 Task: Research Airbnb accommodation in Mae Chan, Thailand from 7th December, 2023 to 15th December, 2023 for 6 adults.3 bedrooms having 3 beds and 3 bathrooms. Property type can be guest house. Look for 3 properties as per requirement.
Action: Mouse moved to (521, 78)
Screenshot: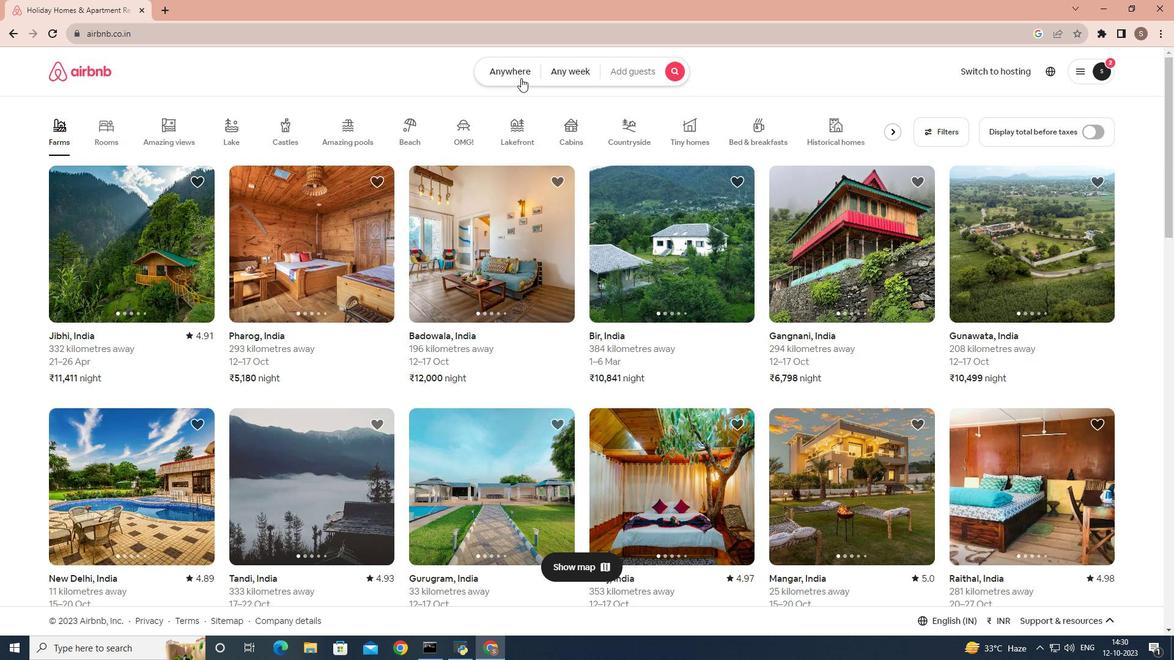 
Action: Mouse pressed left at (521, 78)
Screenshot: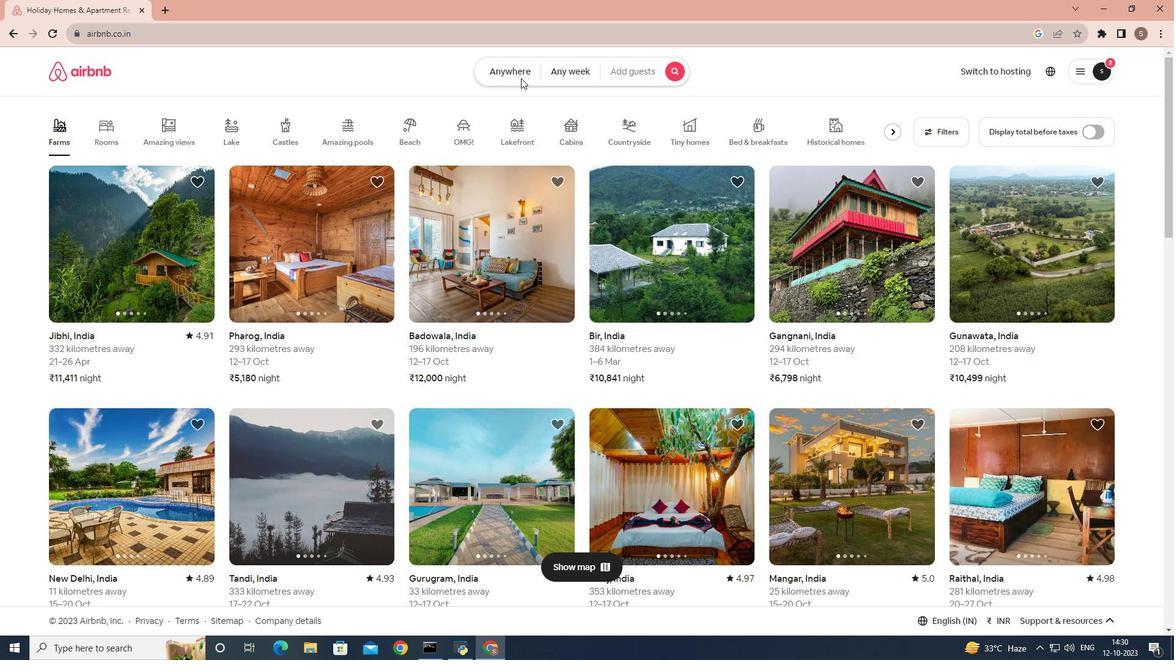 
Action: Mouse moved to (413, 113)
Screenshot: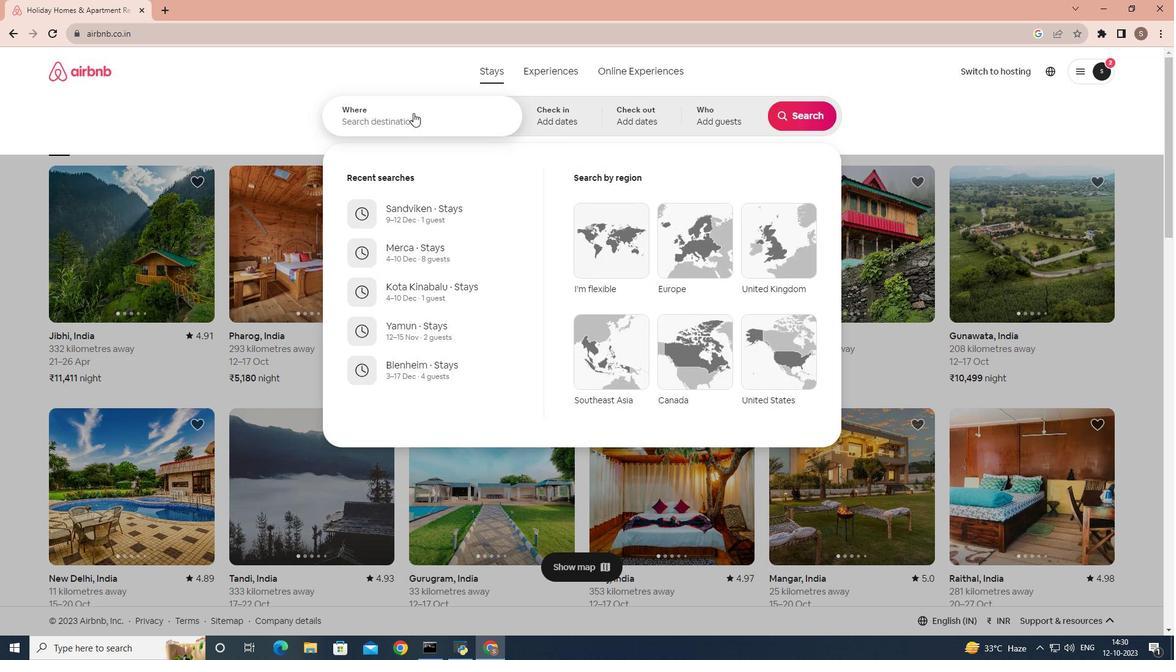 
Action: Mouse pressed left at (413, 113)
Screenshot: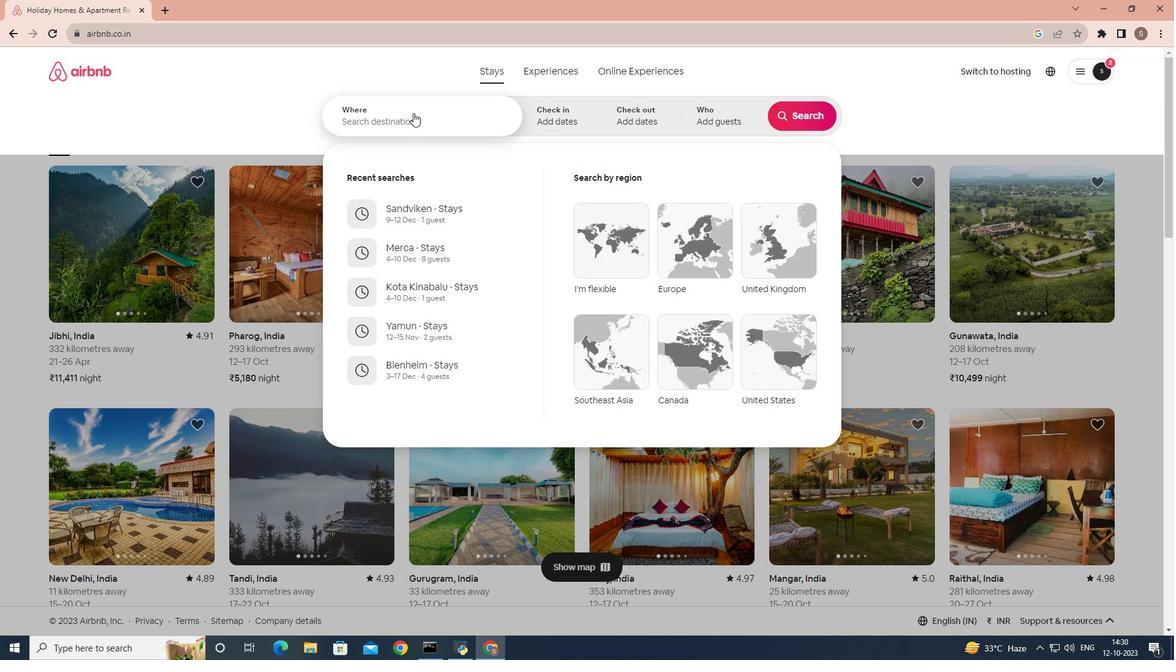
Action: Mouse moved to (409, 117)
Screenshot: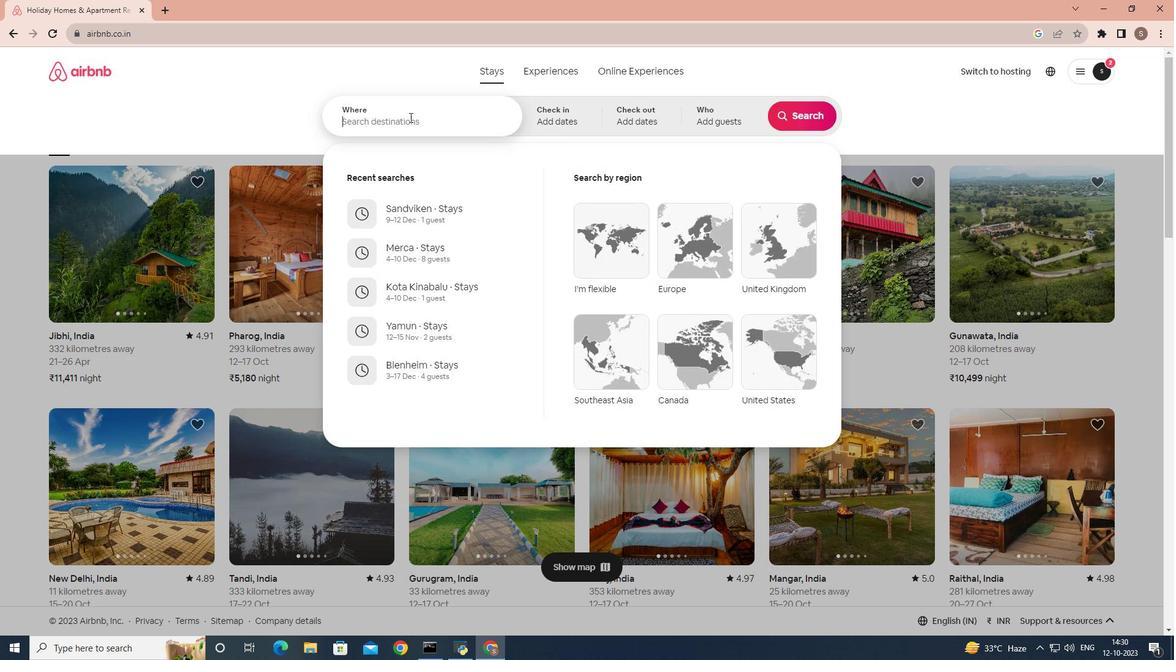 
Action: Mouse pressed left at (409, 117)
Screenshot: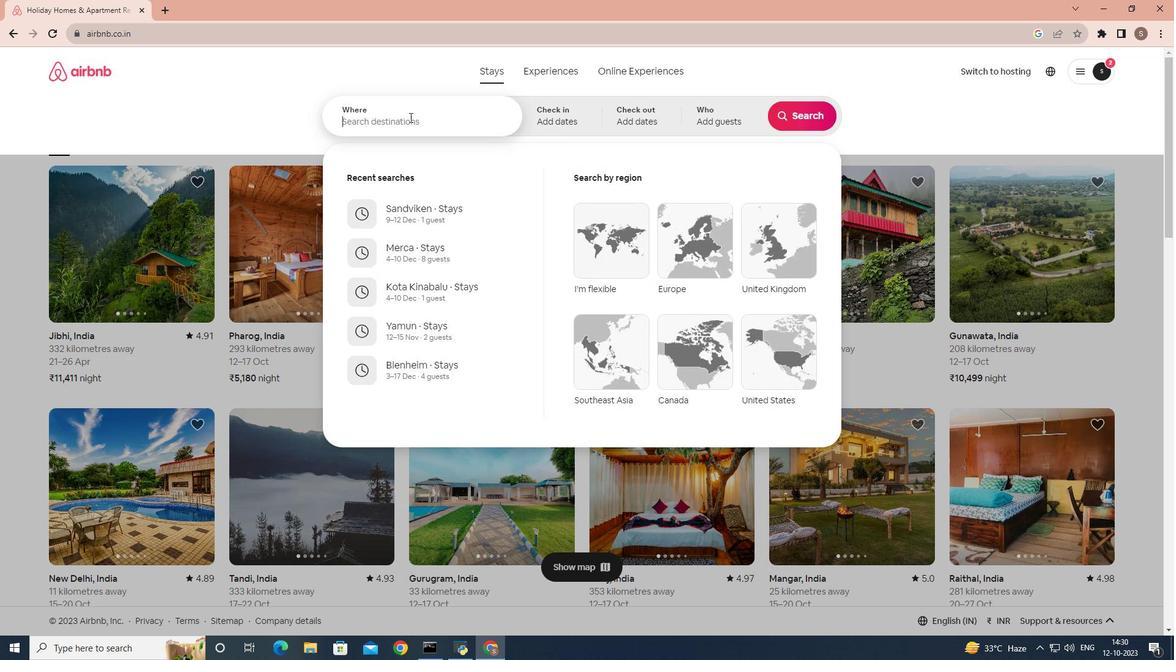 
Action: Key pressed mae<Key.space>chan
Screenshot: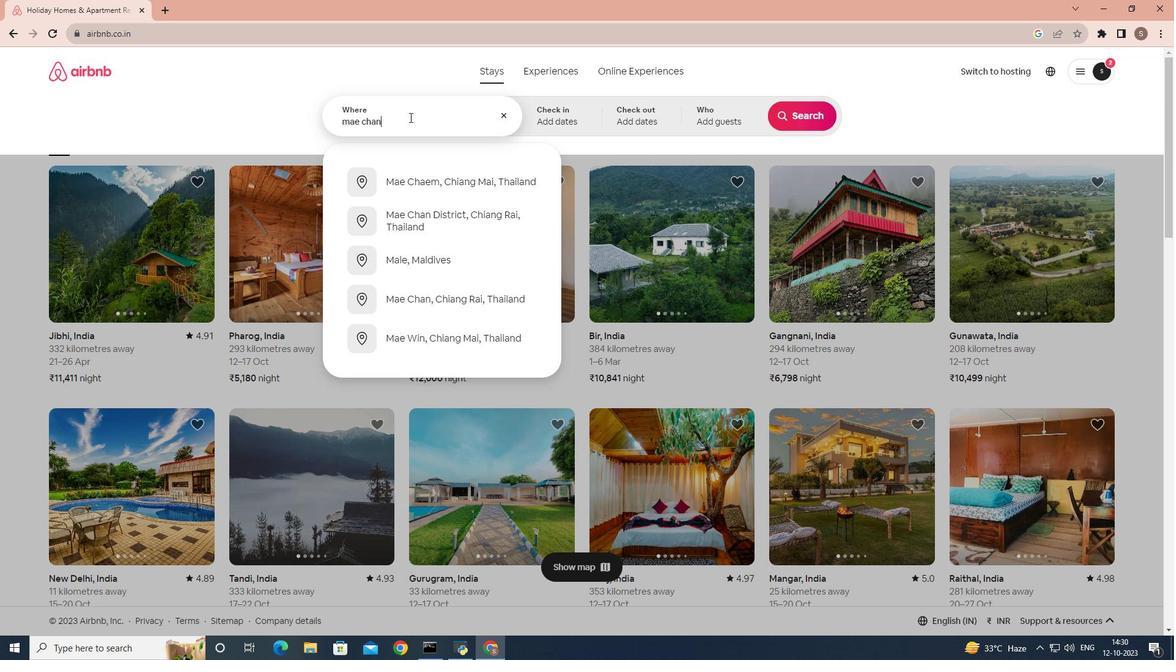 
Action: Mouse moved to (409, 178)
Screenshot: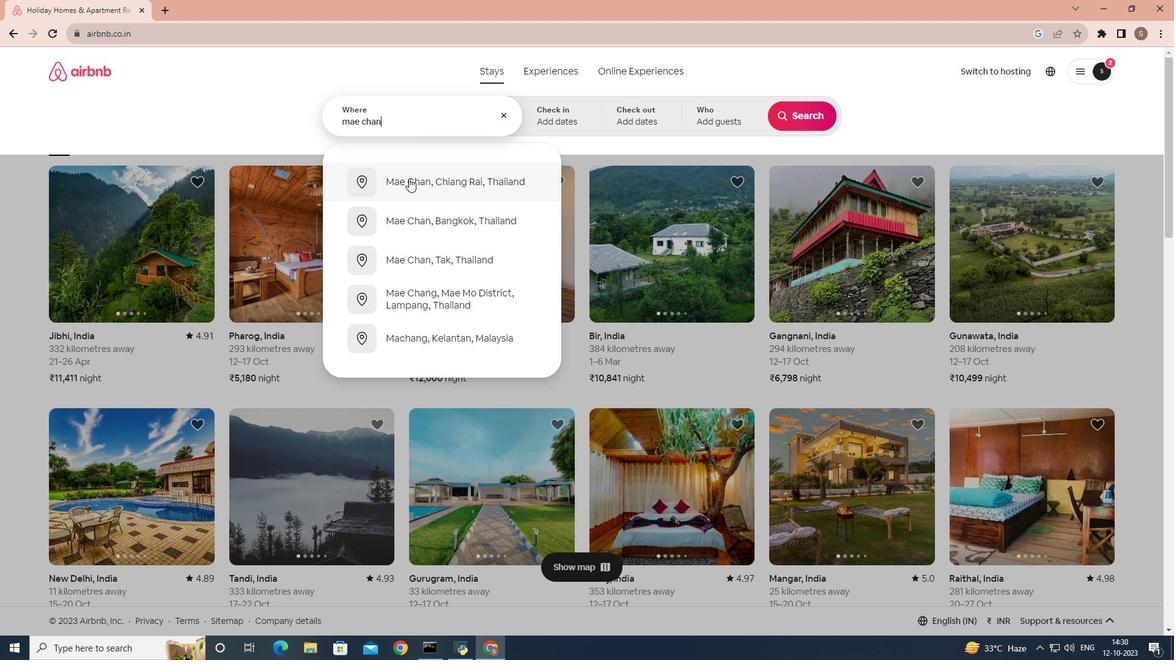 
Action: Mouse pressed left at (409, 178)
Screenshot: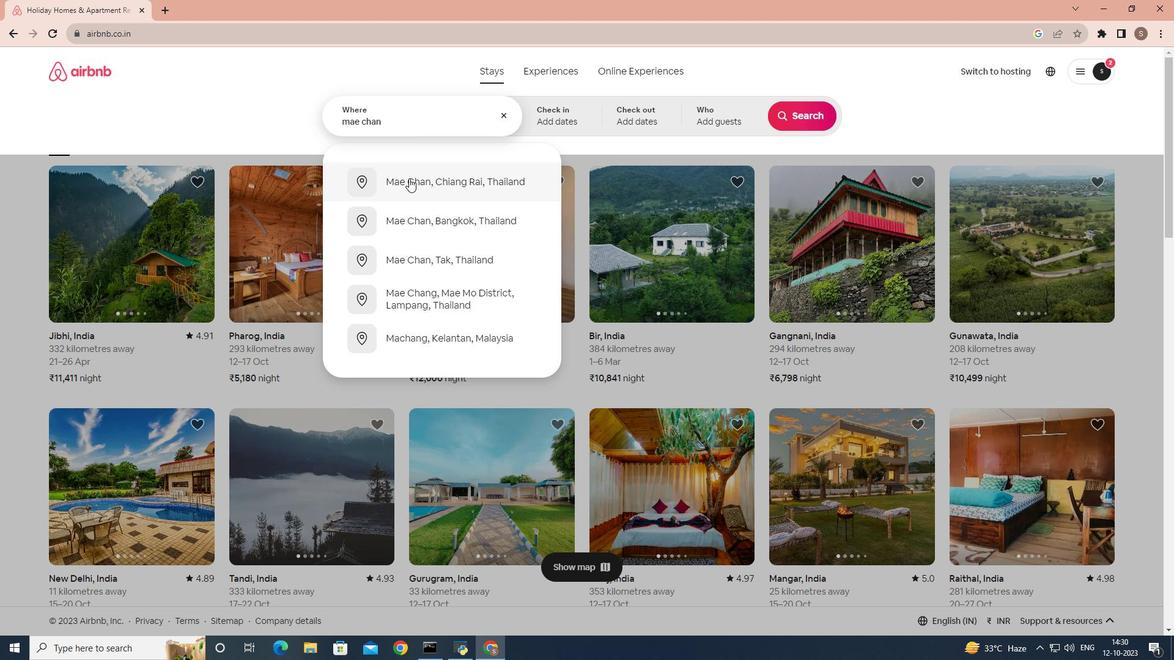 
Action: Mouse moved to (578, 127)
Screenshot: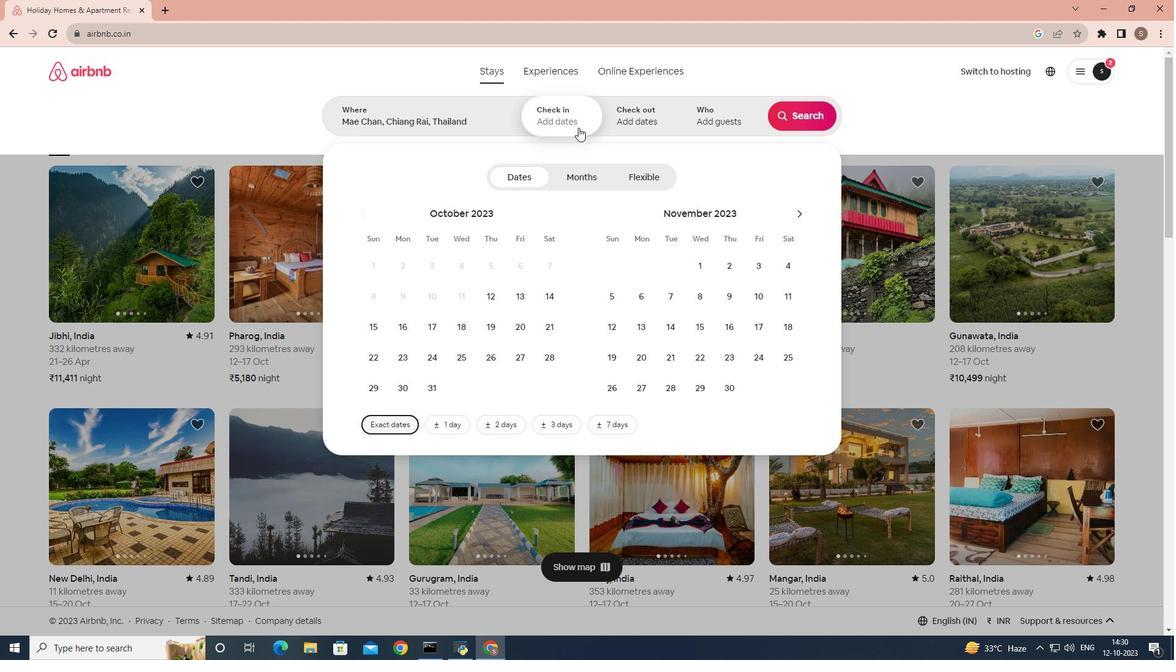 
Action: Mouse pressed left at (578, 127)
Screenshot: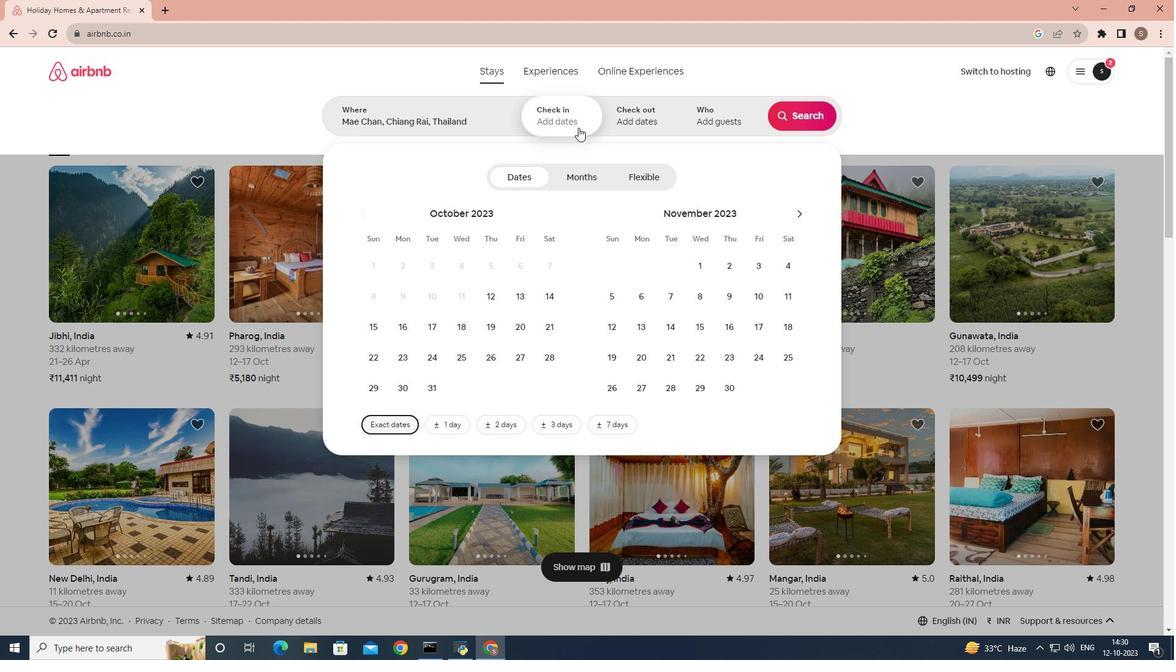 
Action: Mouse moved to (793, 219)
Screenshot: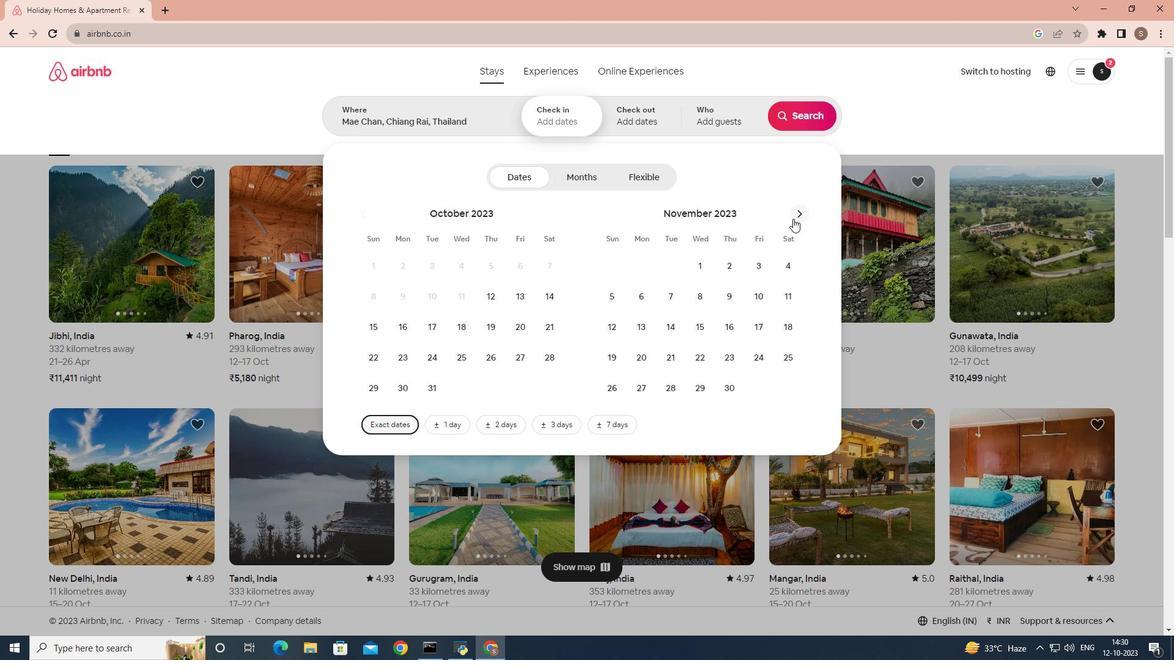 
Action: Mouse pressed left at (793, 219)
Screenshot: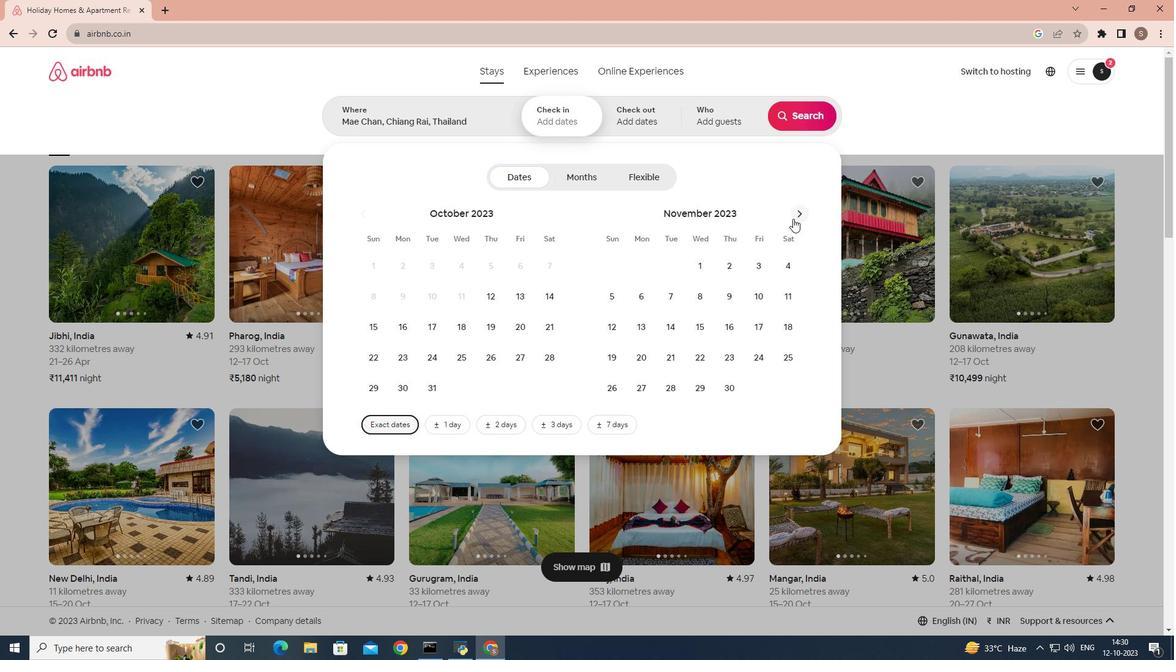 
Action: Mouse moved to (727, 297)
Screenshot: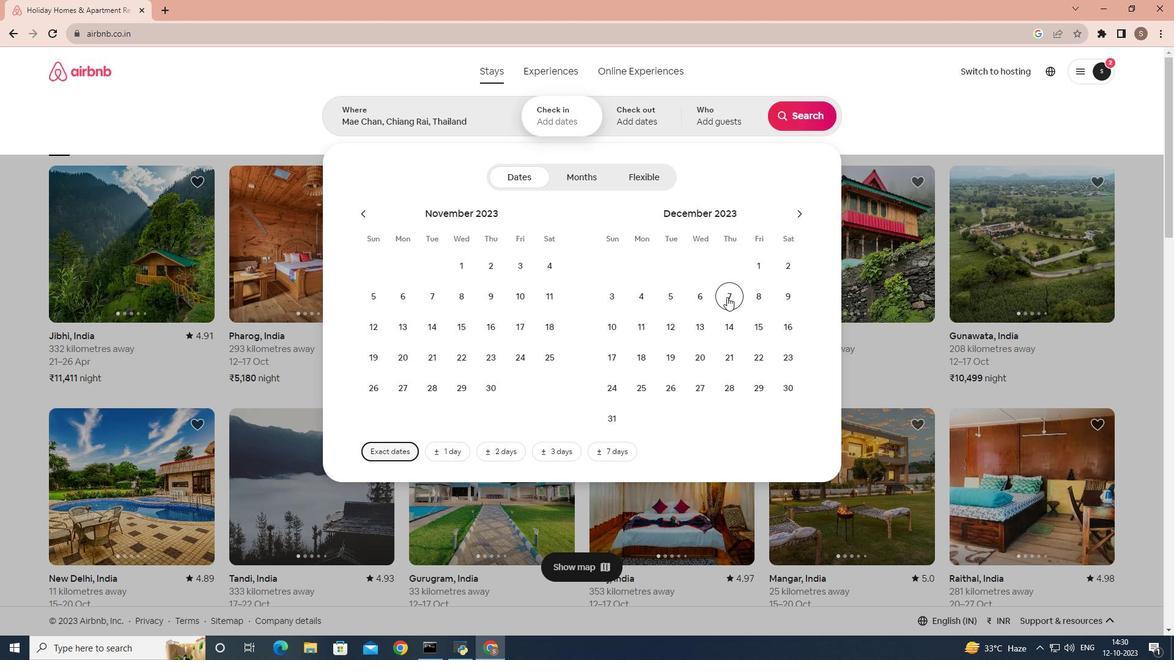 
Action: Mouse pressed left at (727, 297)
Screenshot: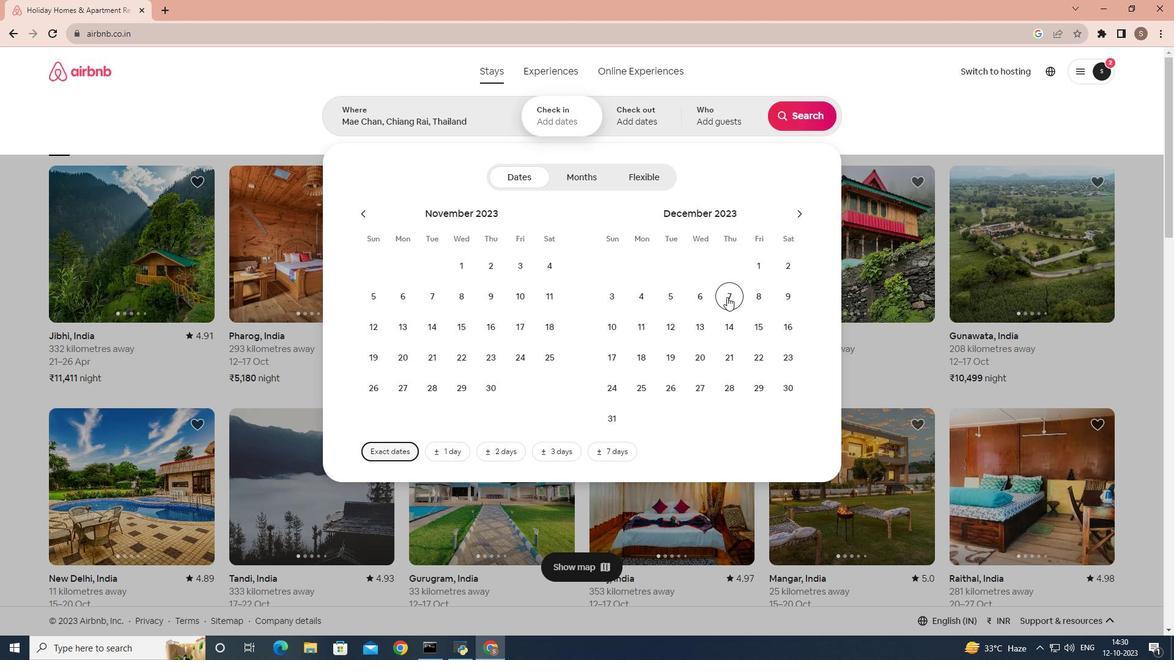 
Action: Mouse moved to (751, 329)
Screenshot: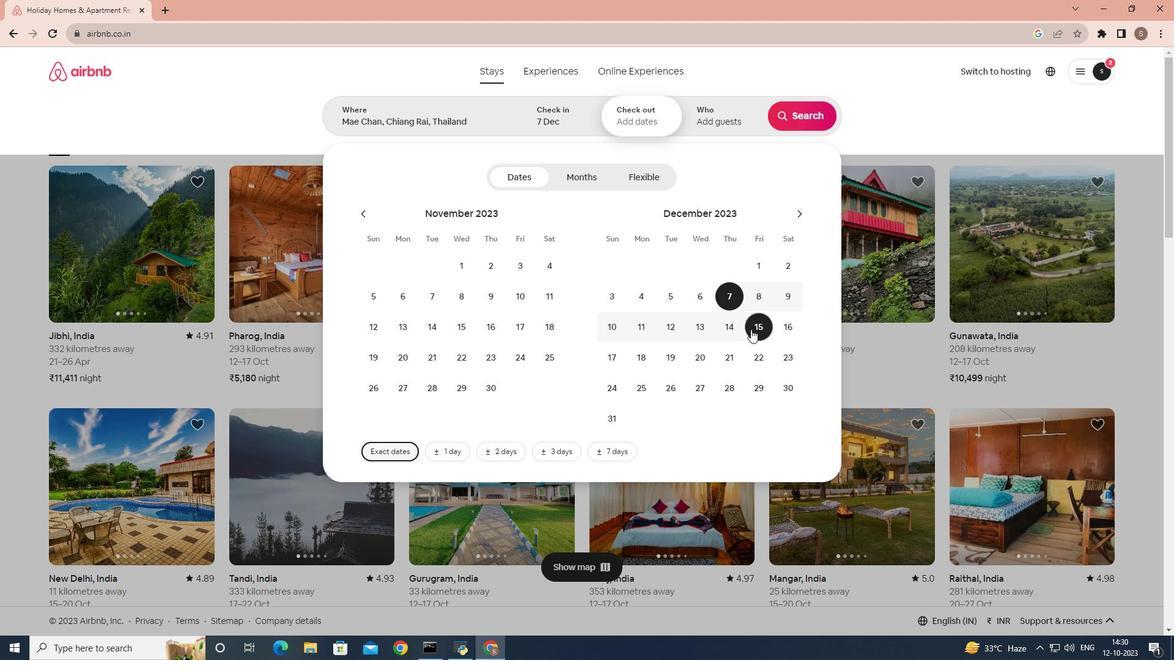 
Action: Mouse pressed left at (751, 329)
Screenshot: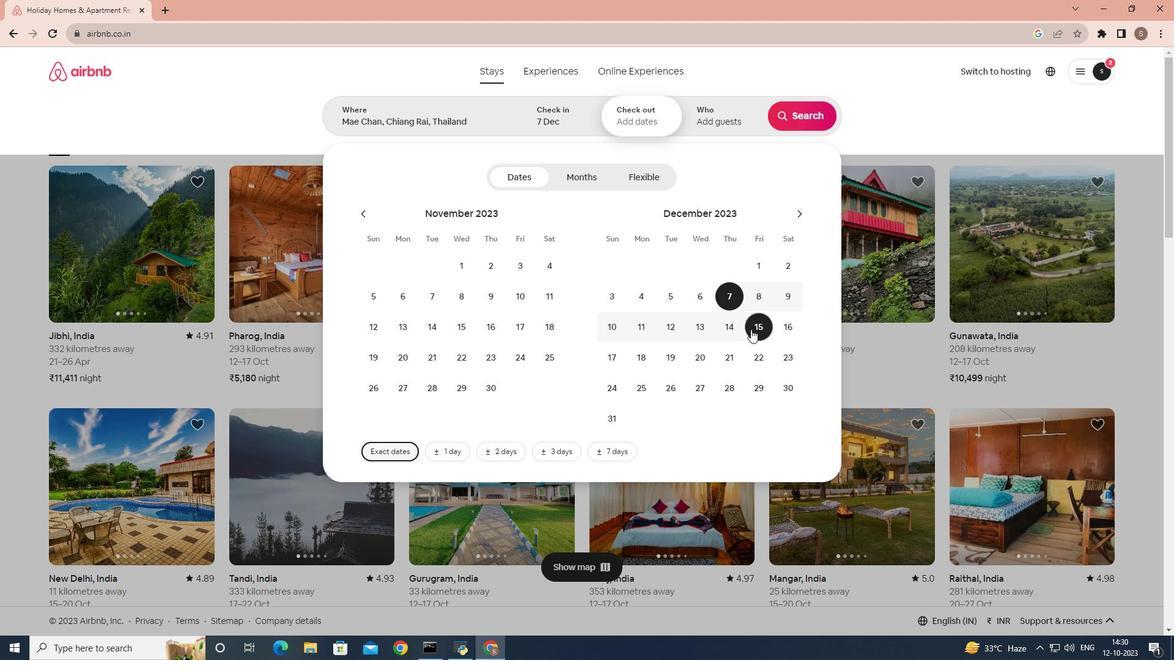 
Action: Mouse moved to (734, 113)
Screenshot: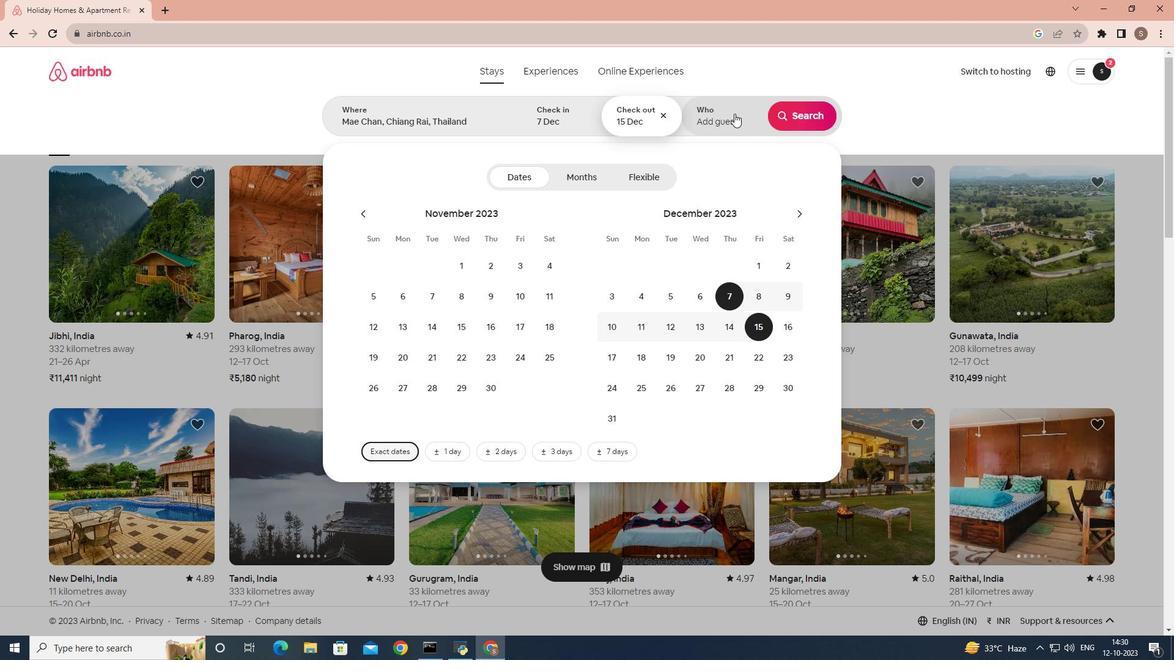 
Action: Mouse pressed left at (734, 113)
Screenshot: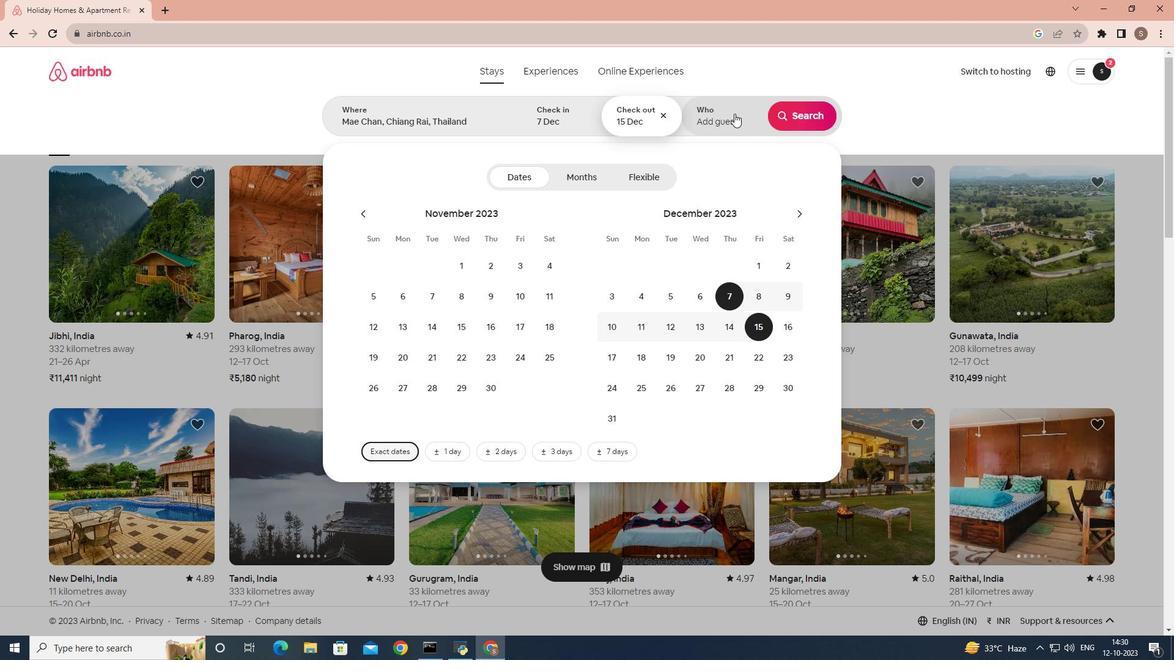 
Action: Mouse moved to (811, 179)
Screenshot: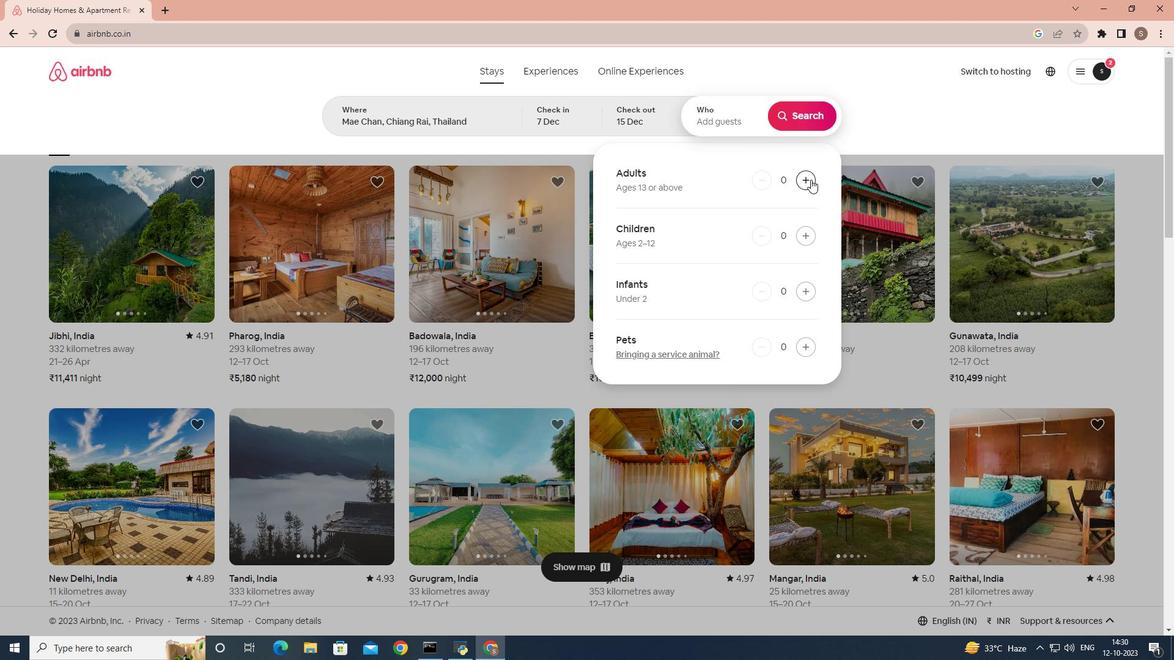 
Action: Mouse pressed left at (811, 179)
Screenshot: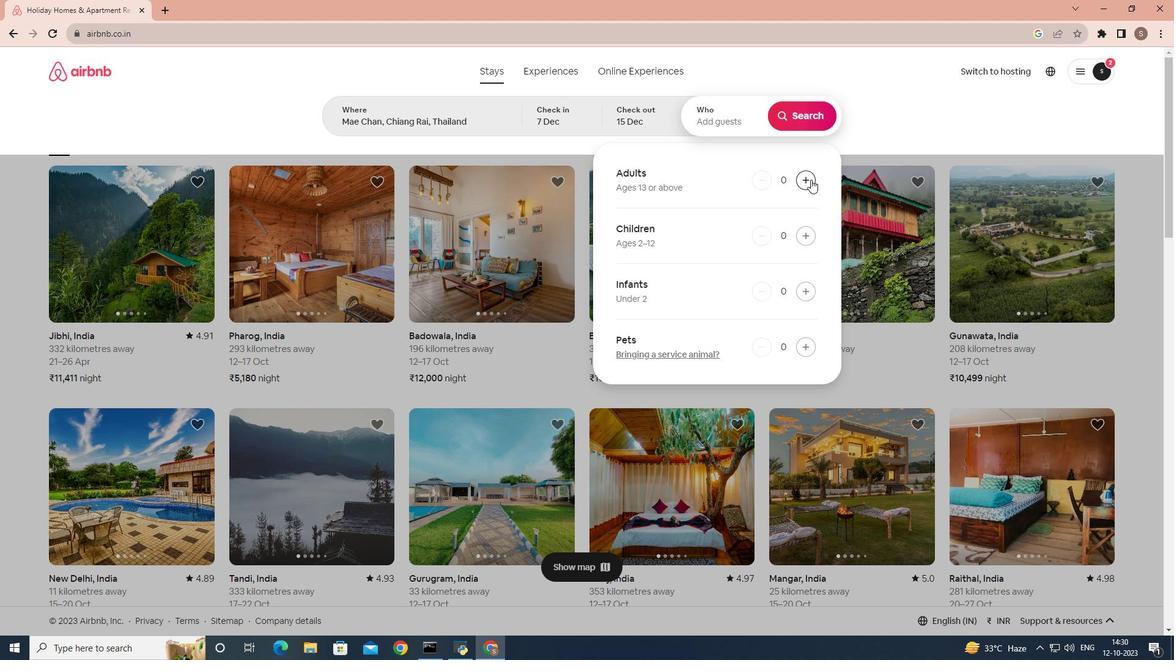 
Action: Mouse pressed left at (811, 179)
Screenshot: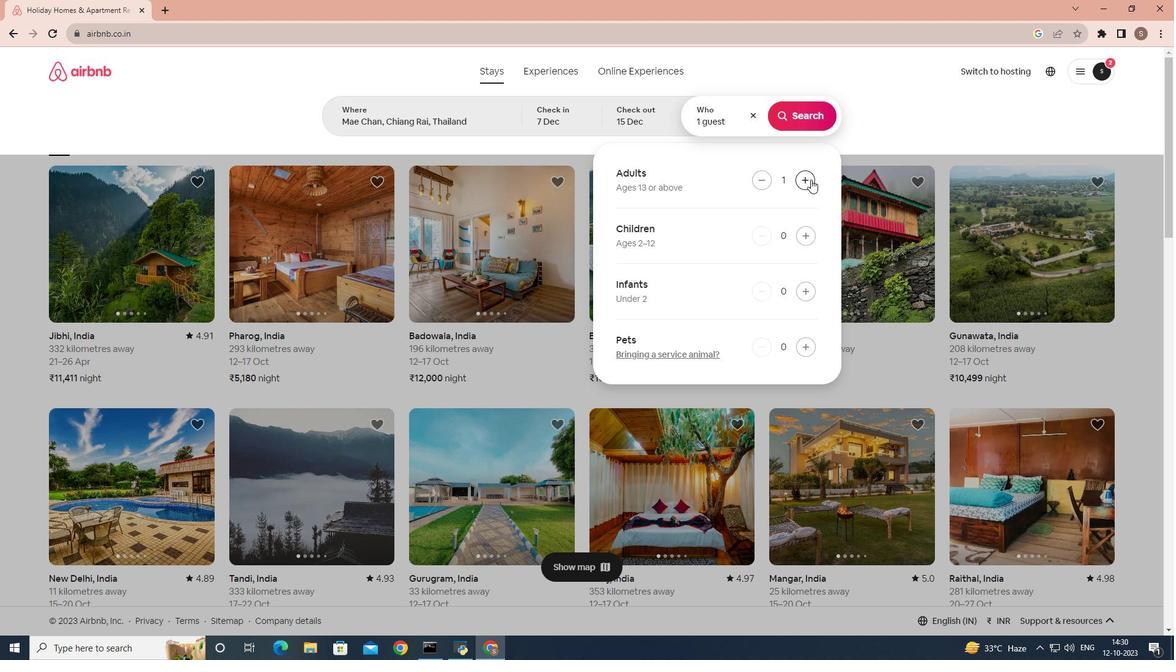 
Action: Mouse pressed left at (811, 179)
Screenshot: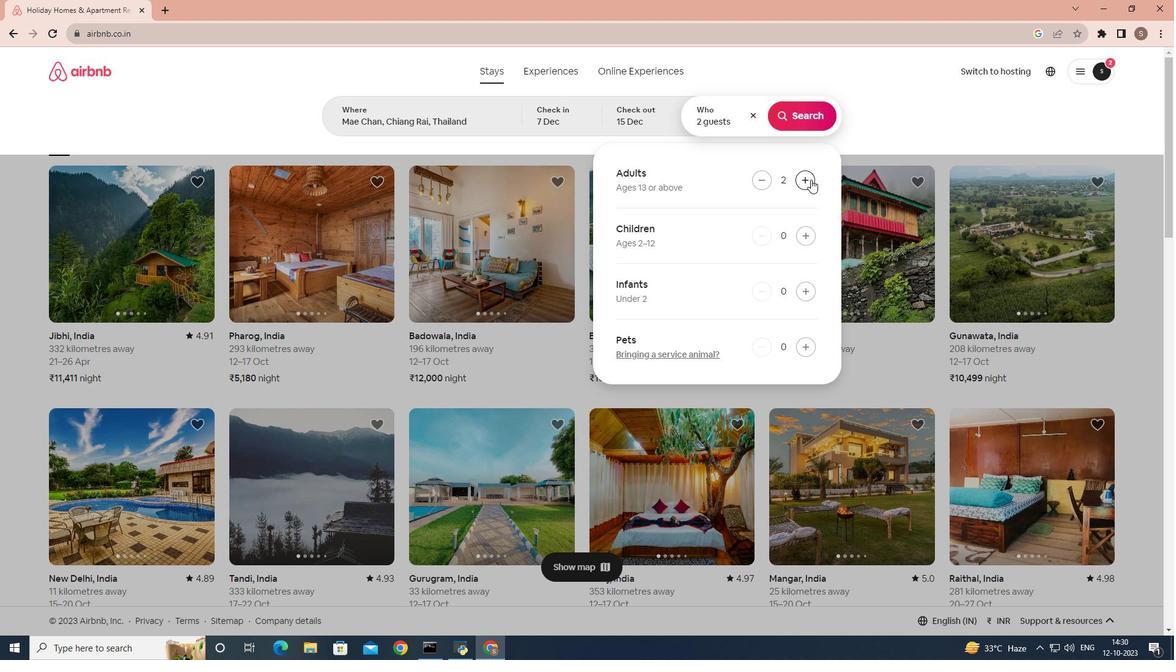 
Action: Mouse pressed left at (811, 179)
Screenshot: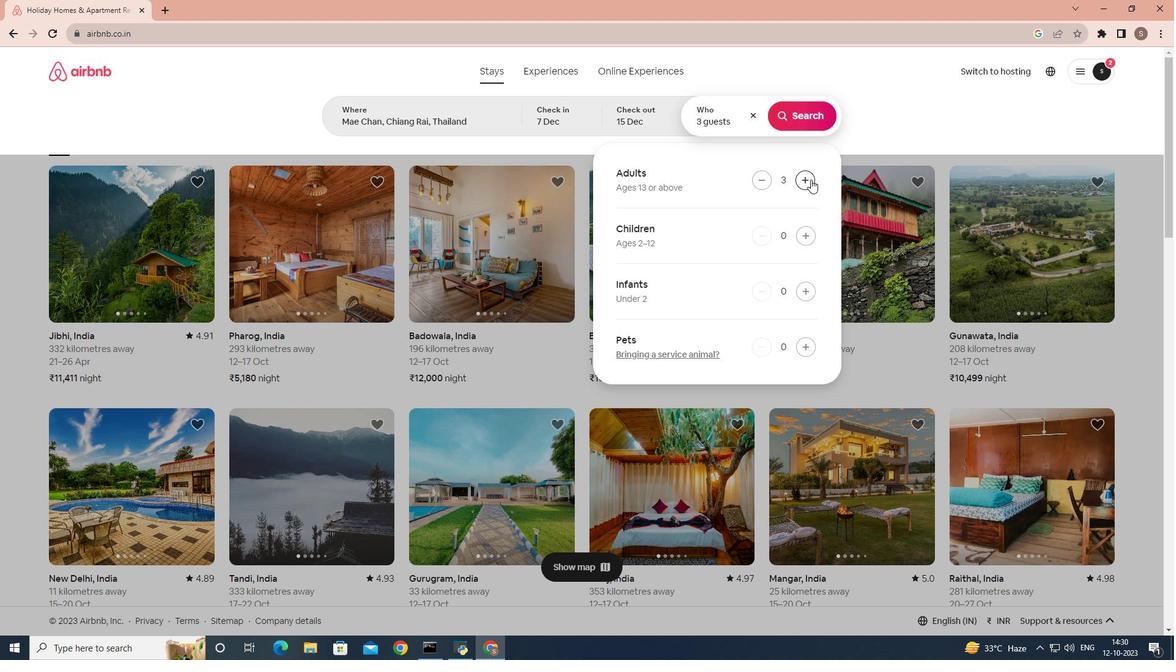 
Action: Mouse pressed left at (811, 179)
Screenshot: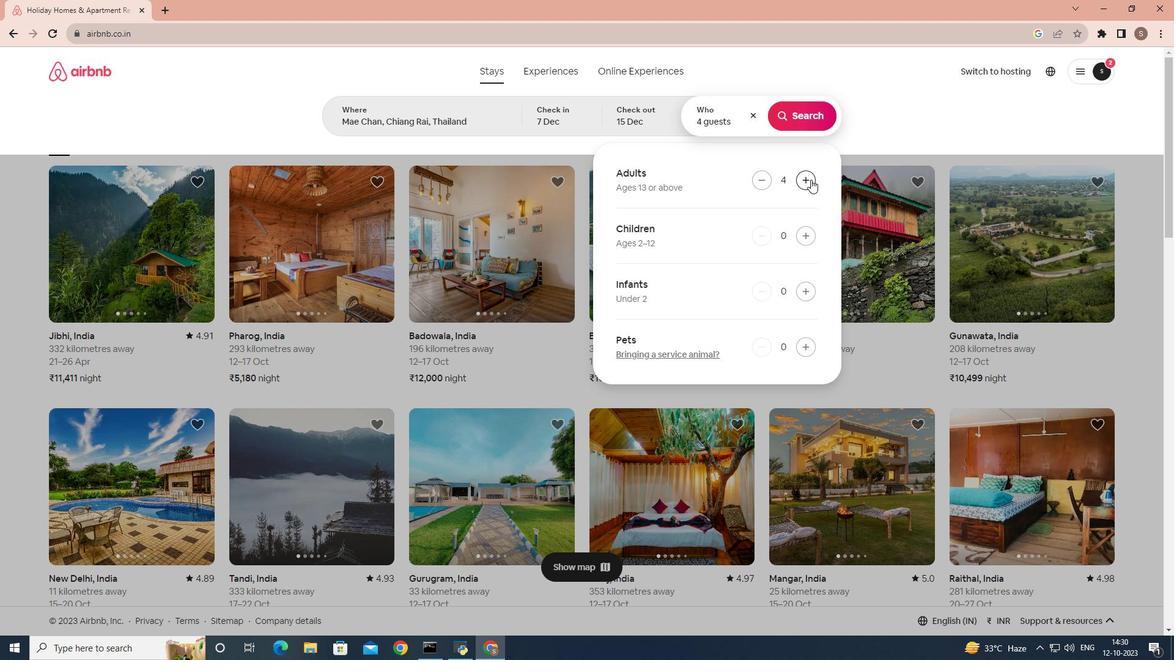 
Action: Mouse pressed left at (811, 179)
Screenshot: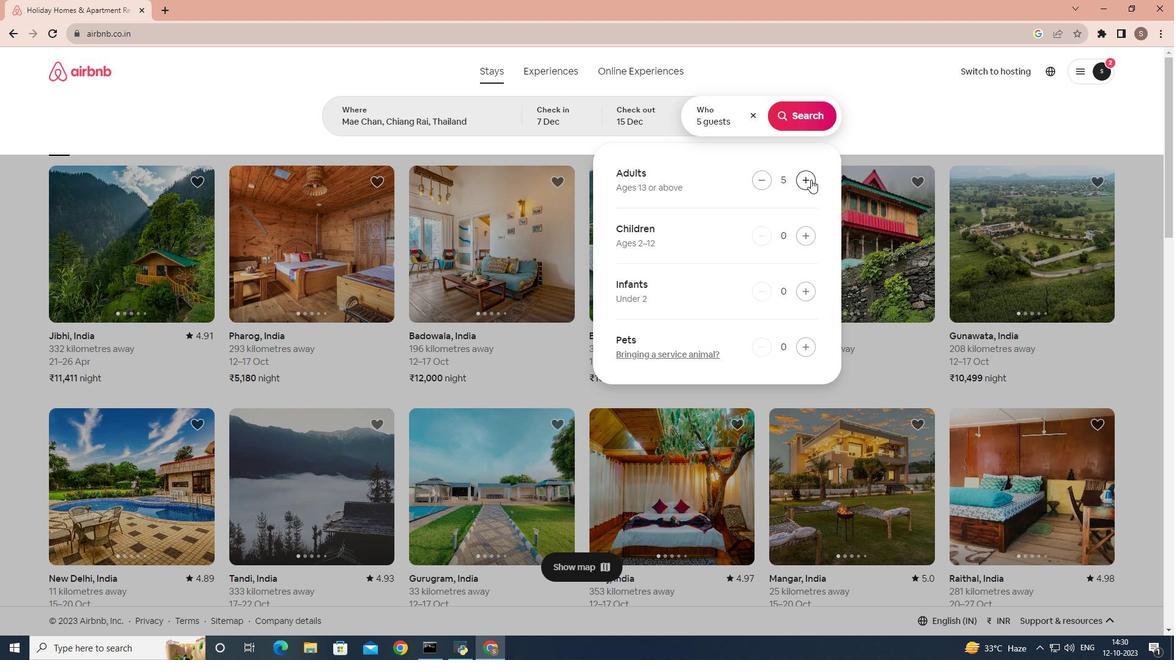 
Action: Mouse moved to (803, 123)
Screenshot: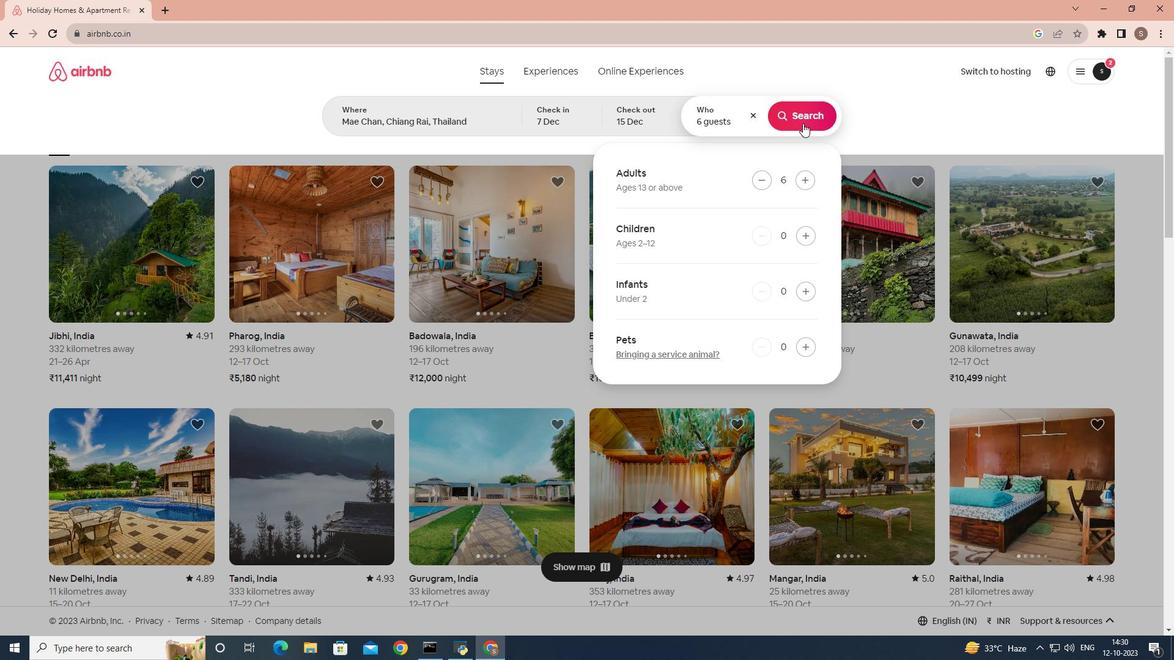 
Action: Mouse pressed left at (803, 123)
Screenshot: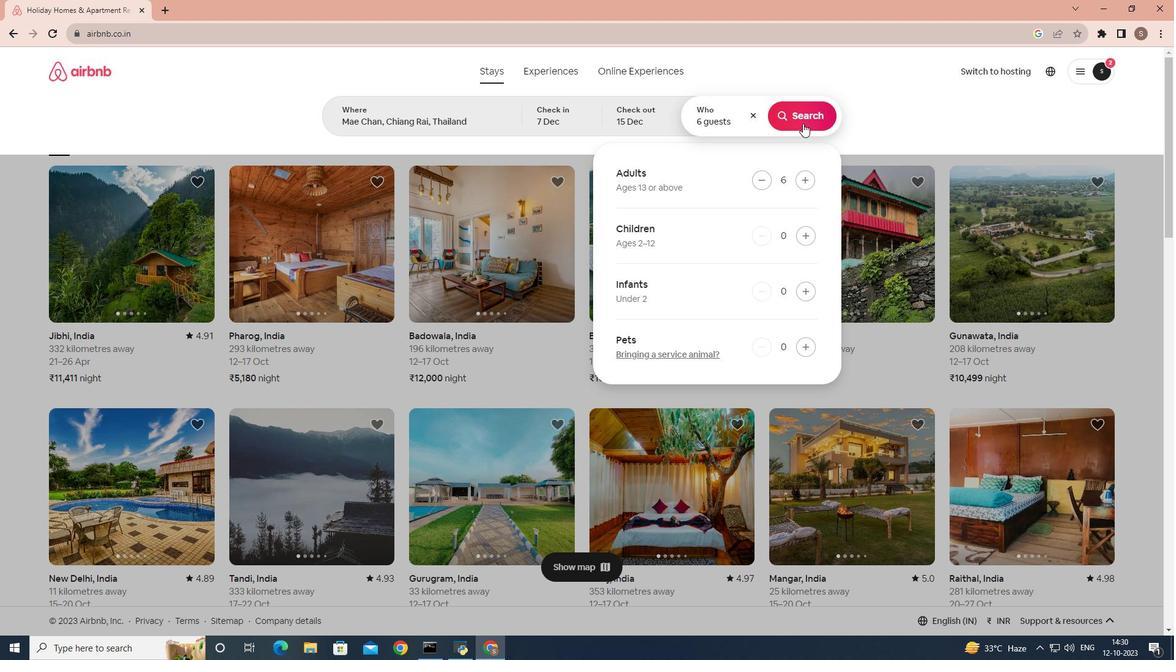 
Action: Mouse moved to (985, 126)
Screenshot: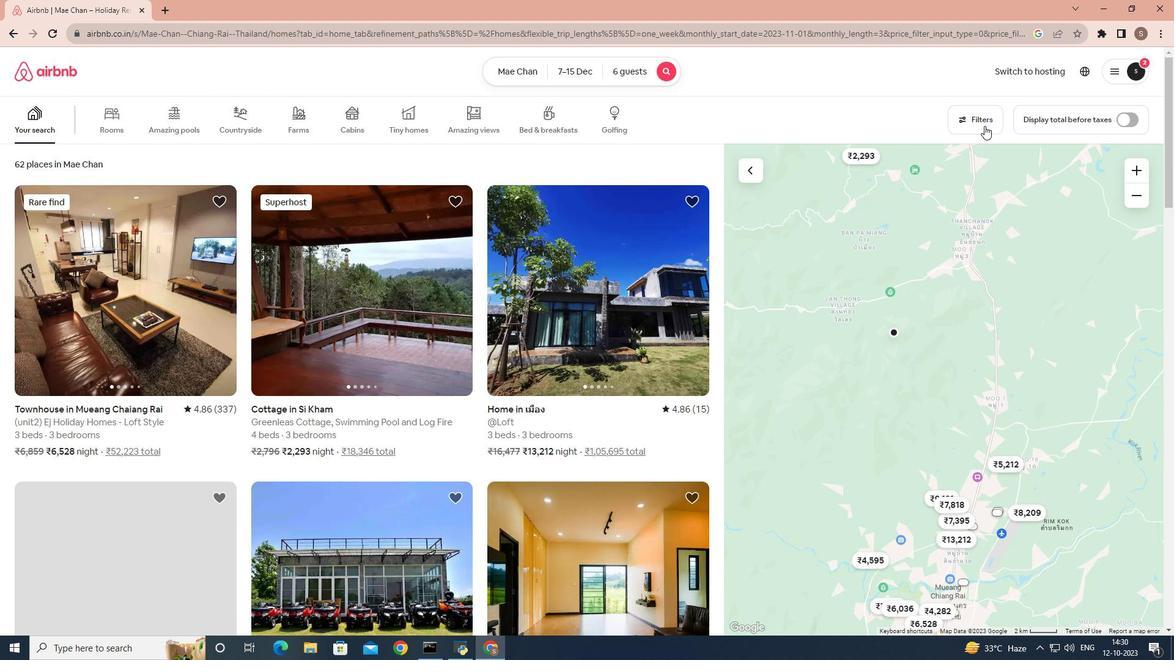 
Action: Mouse pressed left at (985, 126)
Screenshot: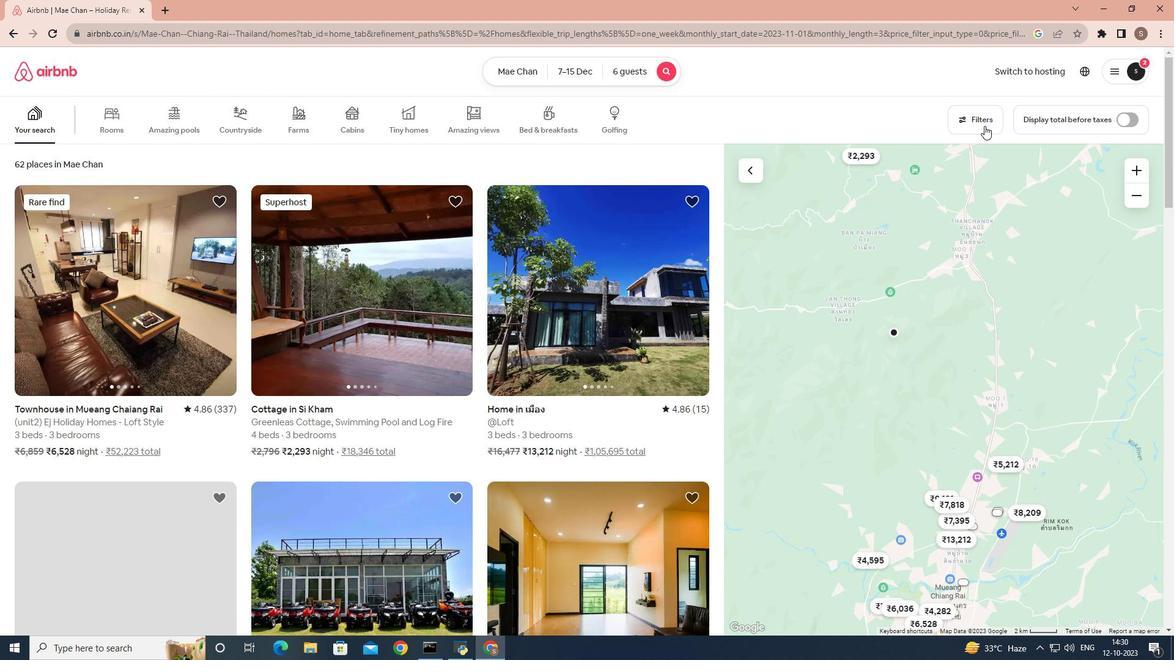
Action: Mouse moved to (583, 286)
Screenshot: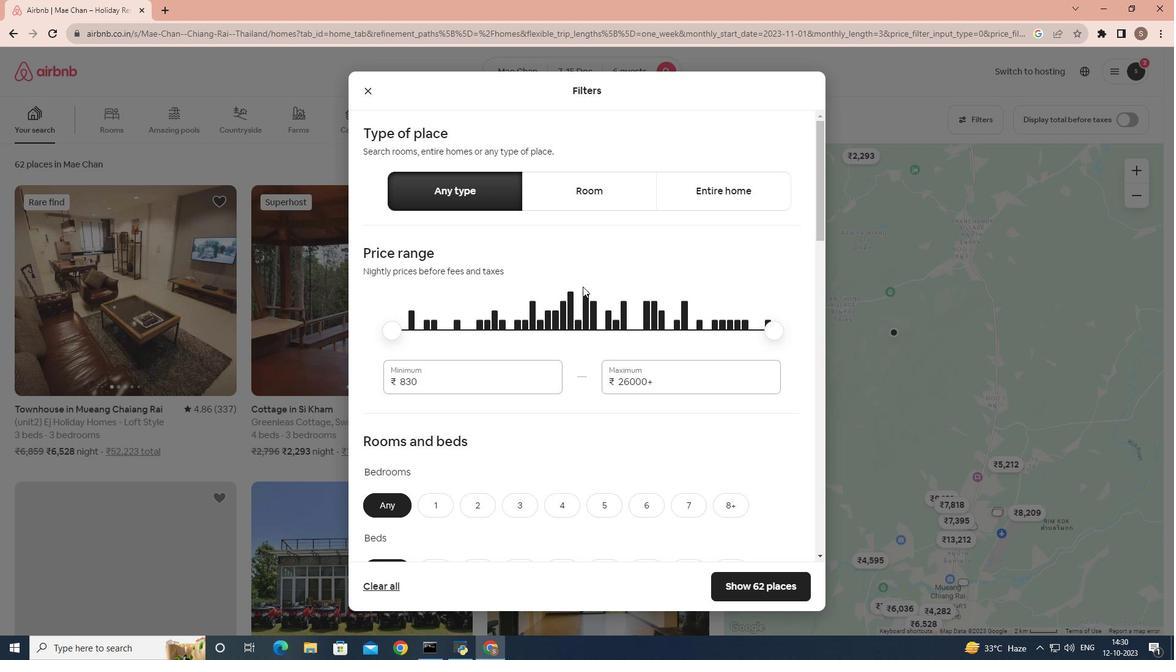 
Action: Mouse scrolled (583, 286) with delta (0, 0)
Screenshot: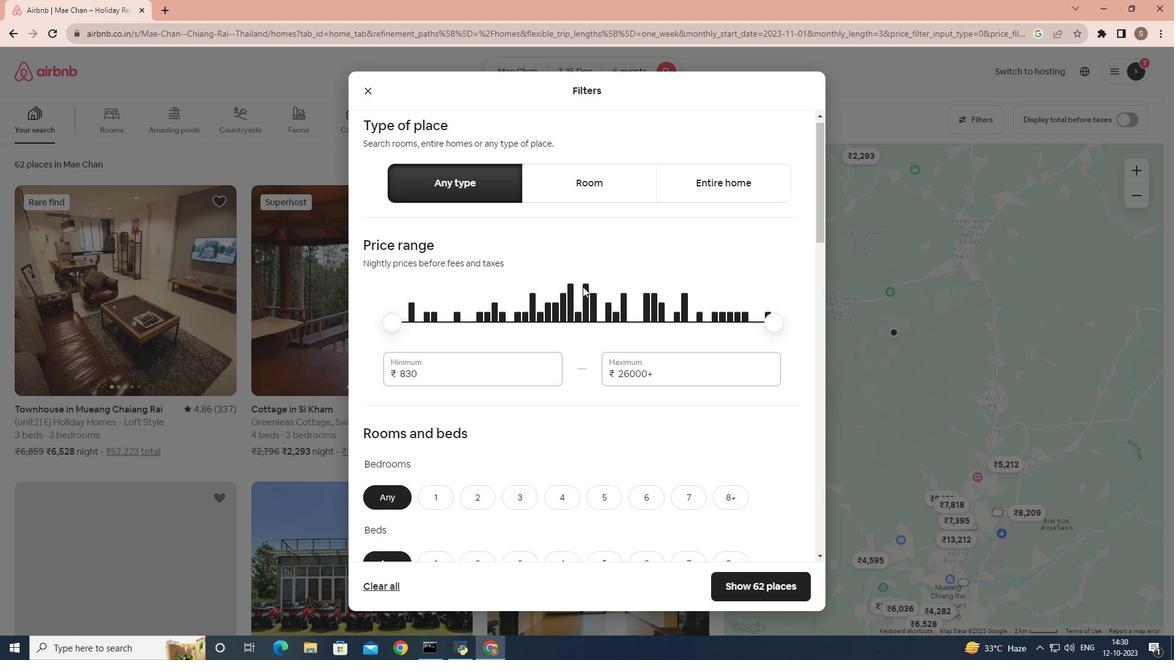 
Action: Mouse scrolled (583, 286) with delta (0, 0)
Screenshot: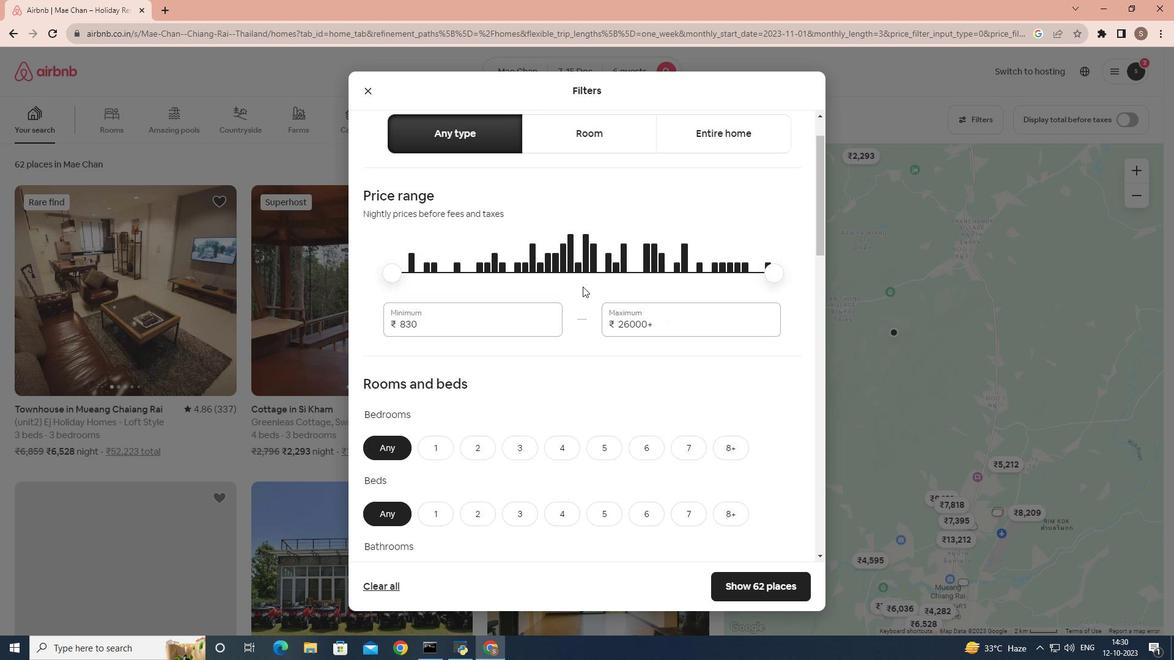 
Action: Mouse scrolled (583, 286) with delta (0, 0)
Screenshot: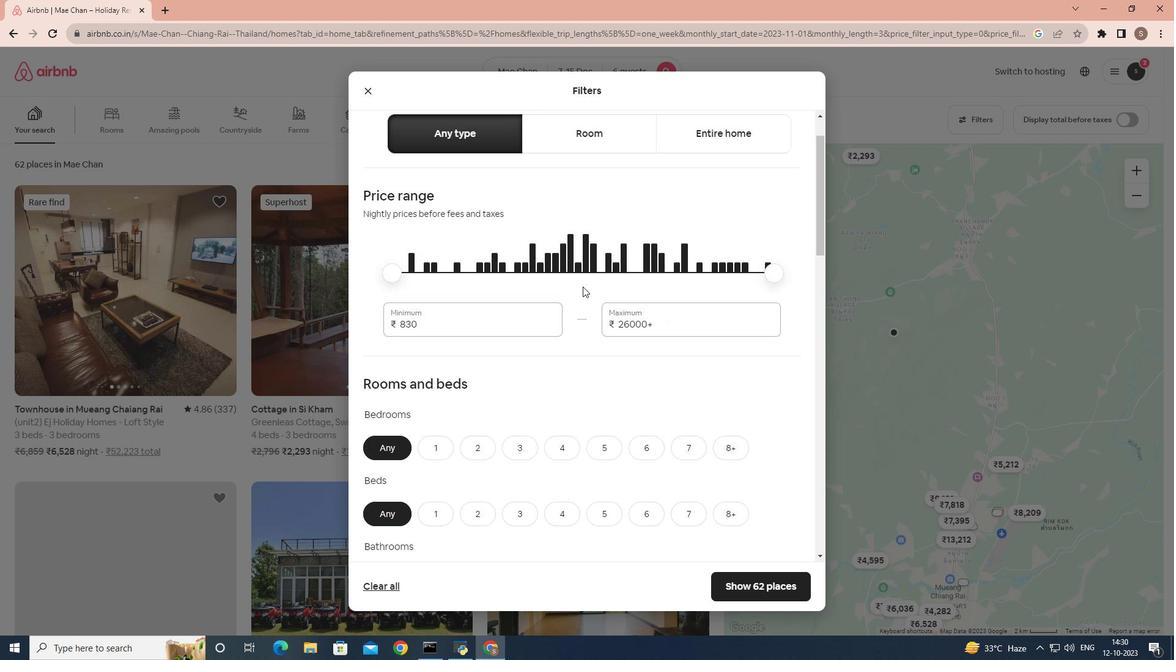 
Action: Mouse moved to (470, 295)
Screenshot: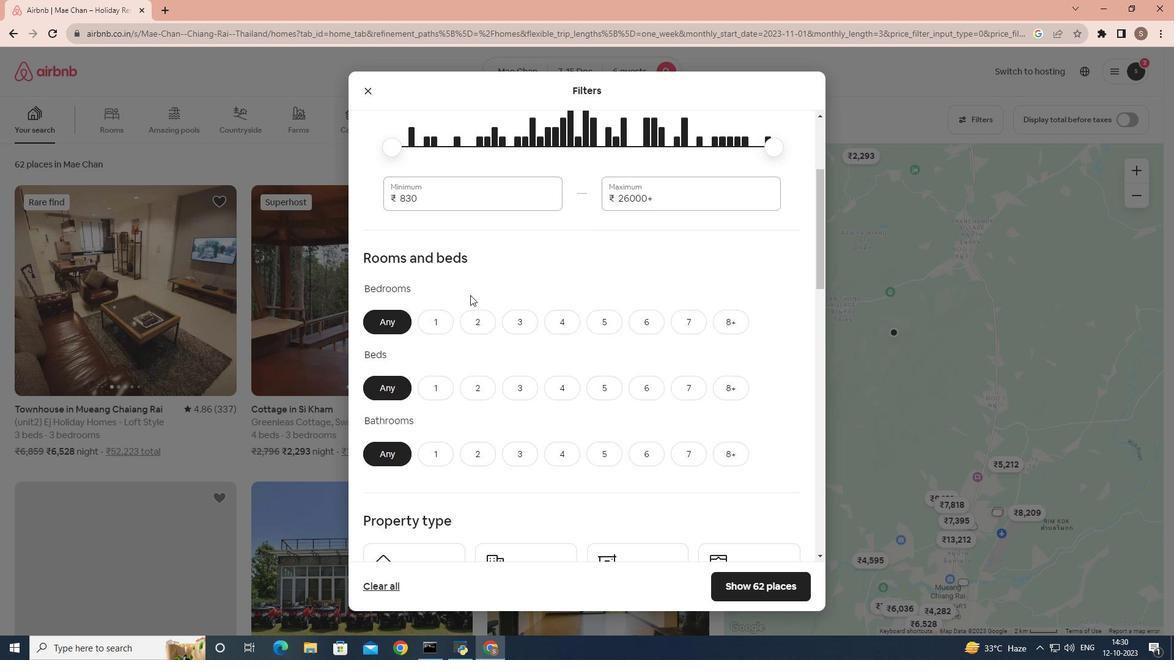 
Action: Mouse scrolled (470, 294) with delta (0, 0)
Screenshot: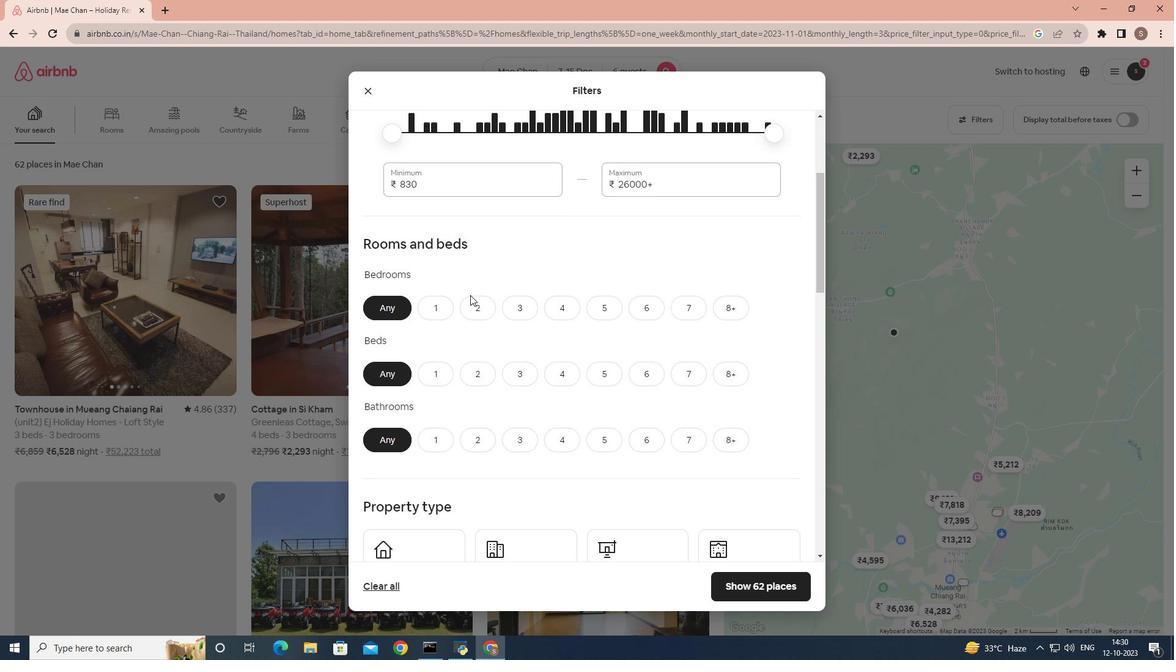 
Action: Mouse moved to (531, 261)
Screenshot: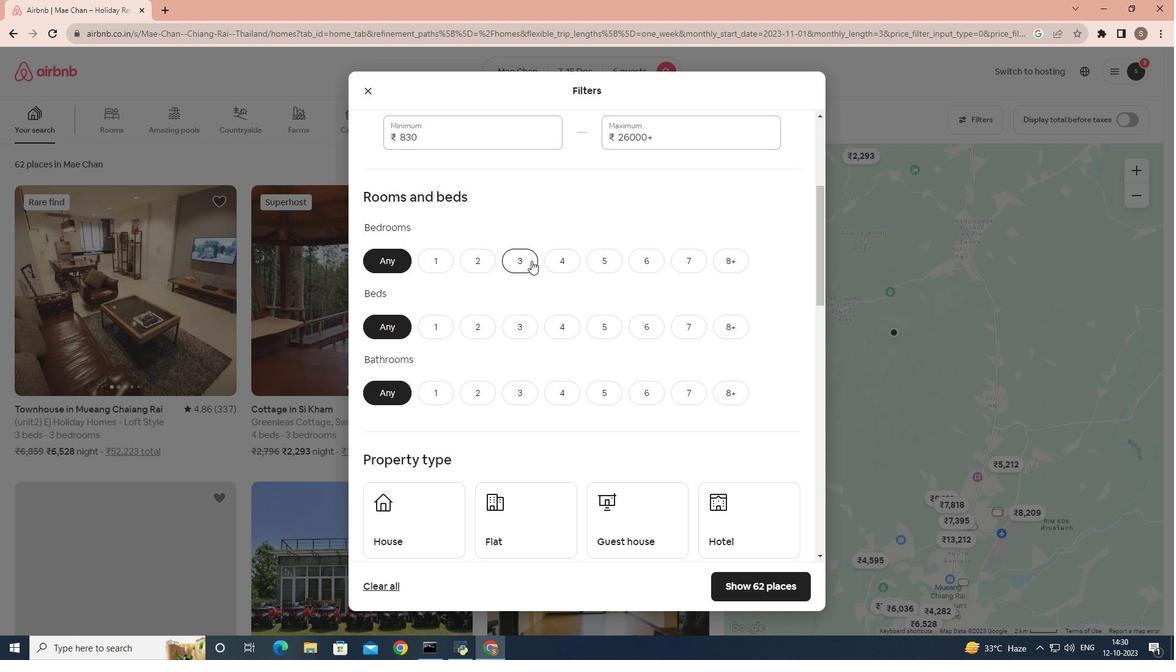 
Action: Mouse pressed left at (531, 261)
Screenshot: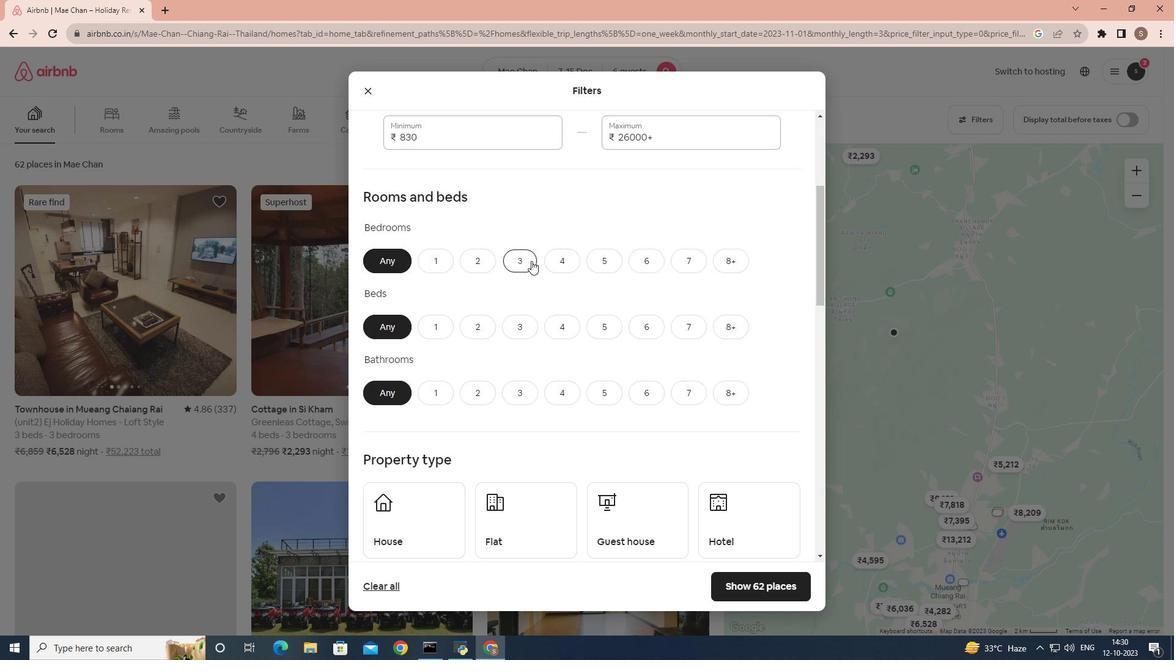 
Action: Mouse moved to (524, 331)
Screenshot: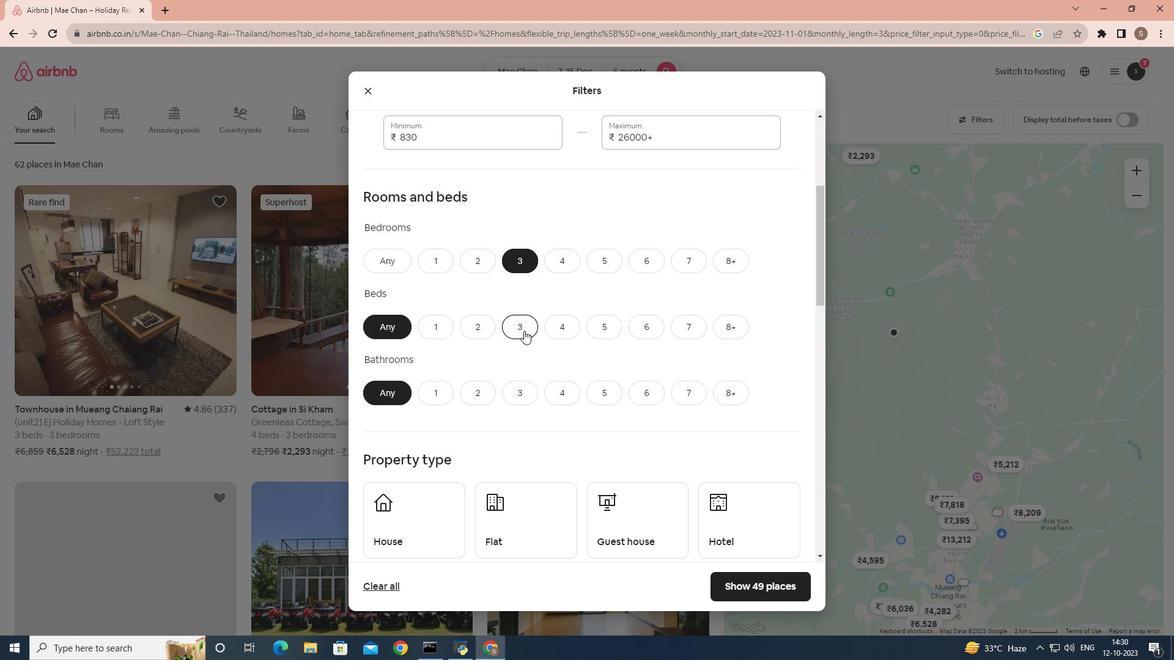 
Action: Mouse pressed left at (524, 331)
Screenshot: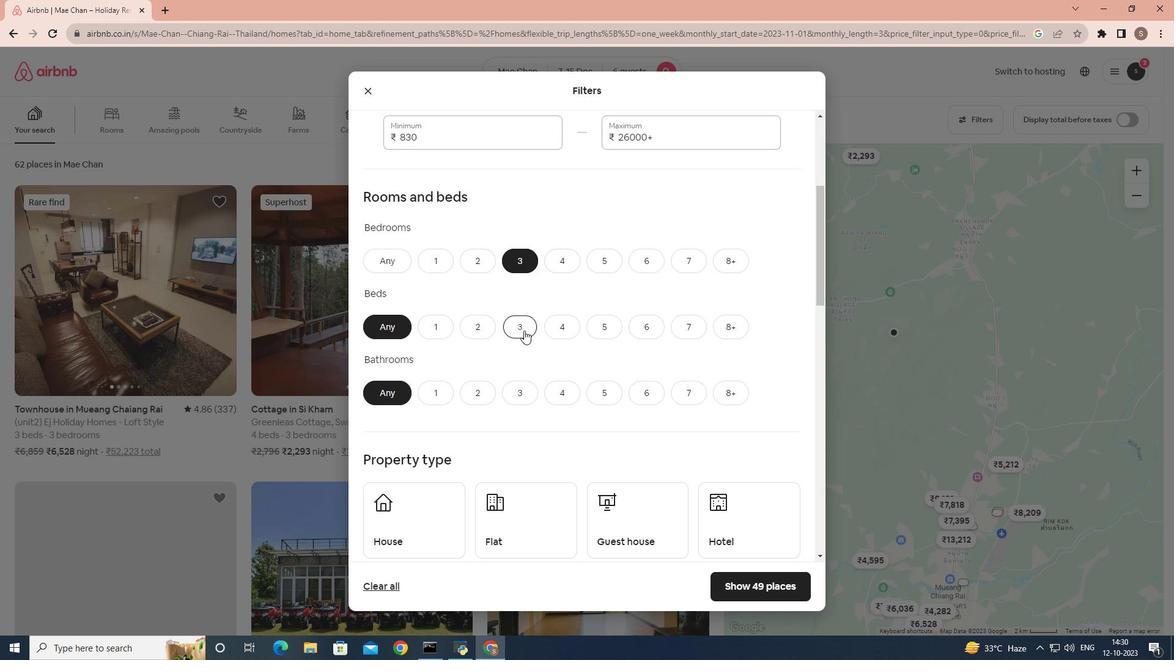 
Action: Mouse moved to (518, 394)
Screenshot: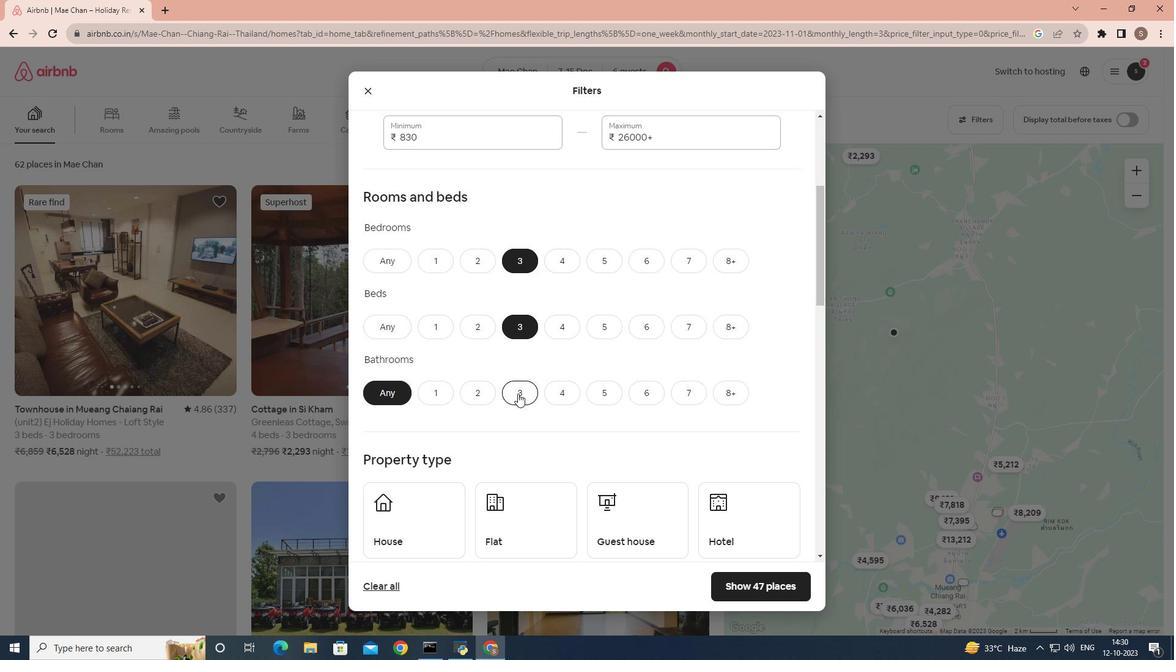 
Action: Mouse pressed left at (518, 394)
Screenshot: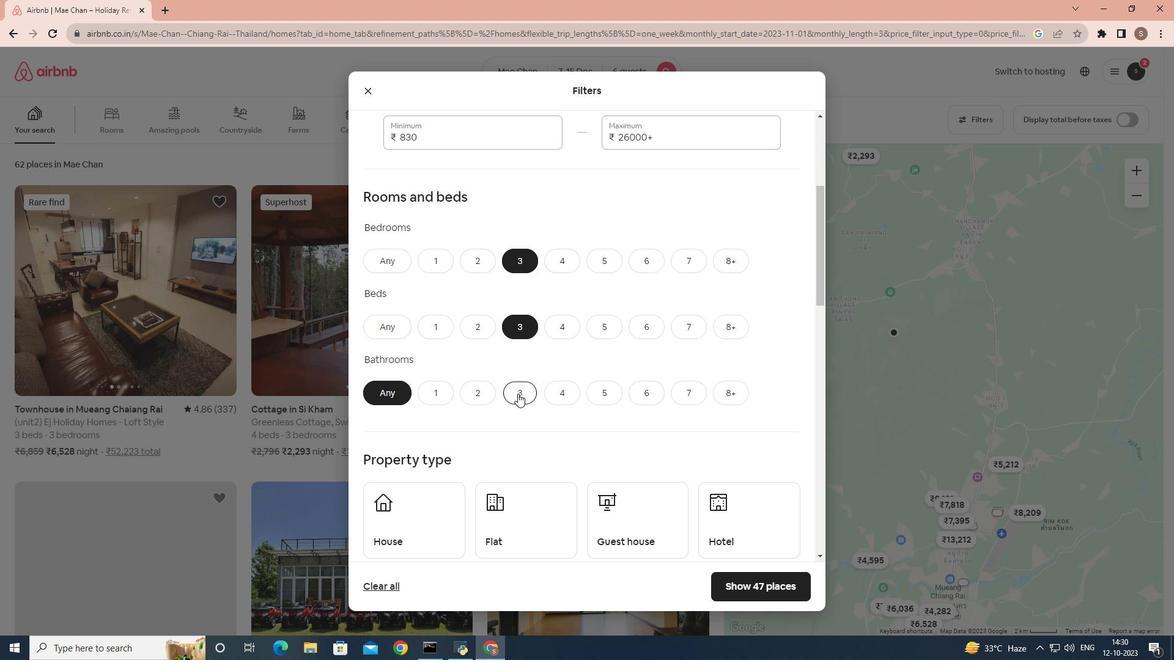 
Action: Mouse moved to (501, 356)
Screenshot: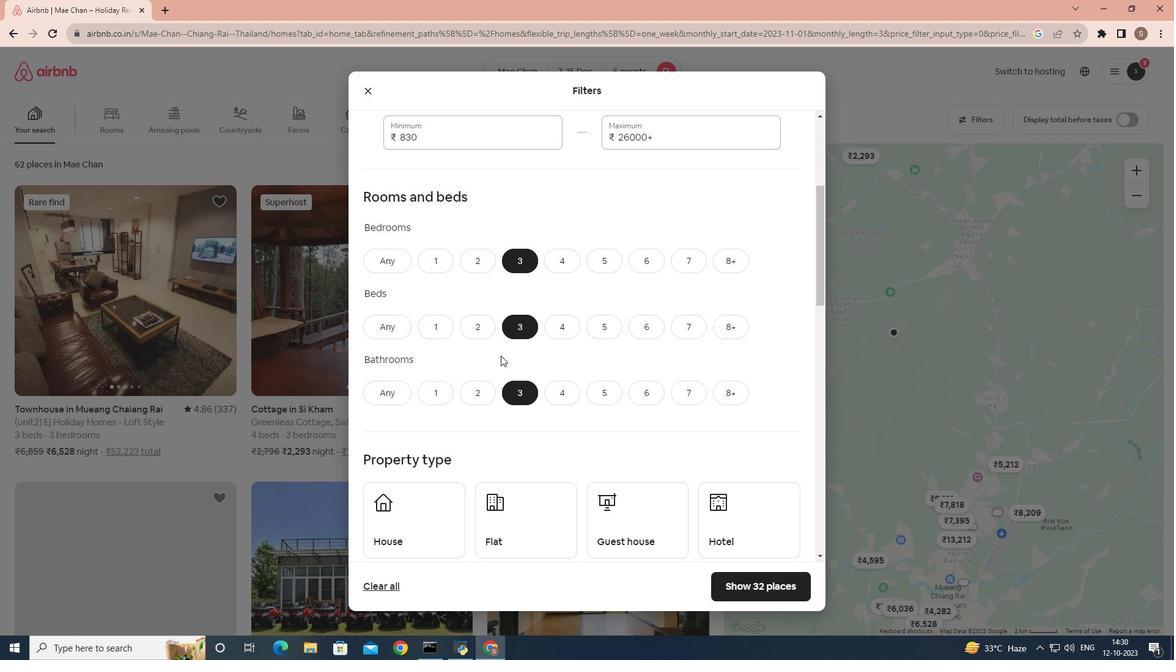 
Action: Mouse scrolled (501, 355) with delta (0, 0)
Screenshot: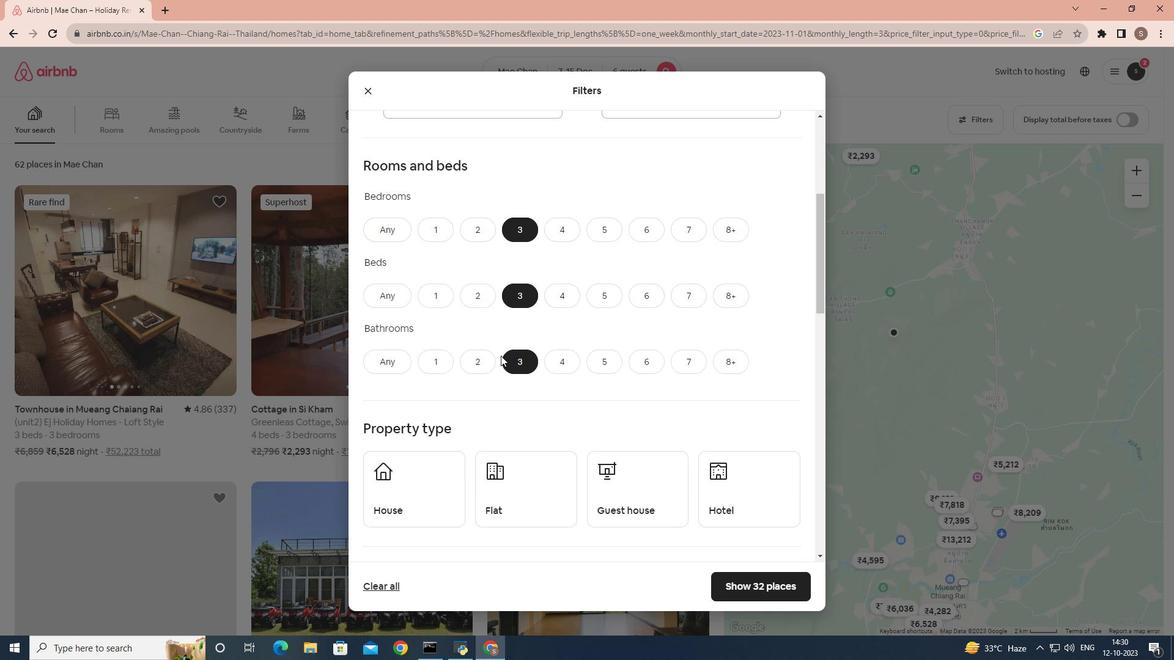 
Action: Mouse scrolled (501, 355) with delta (0, 0)
Screenshot: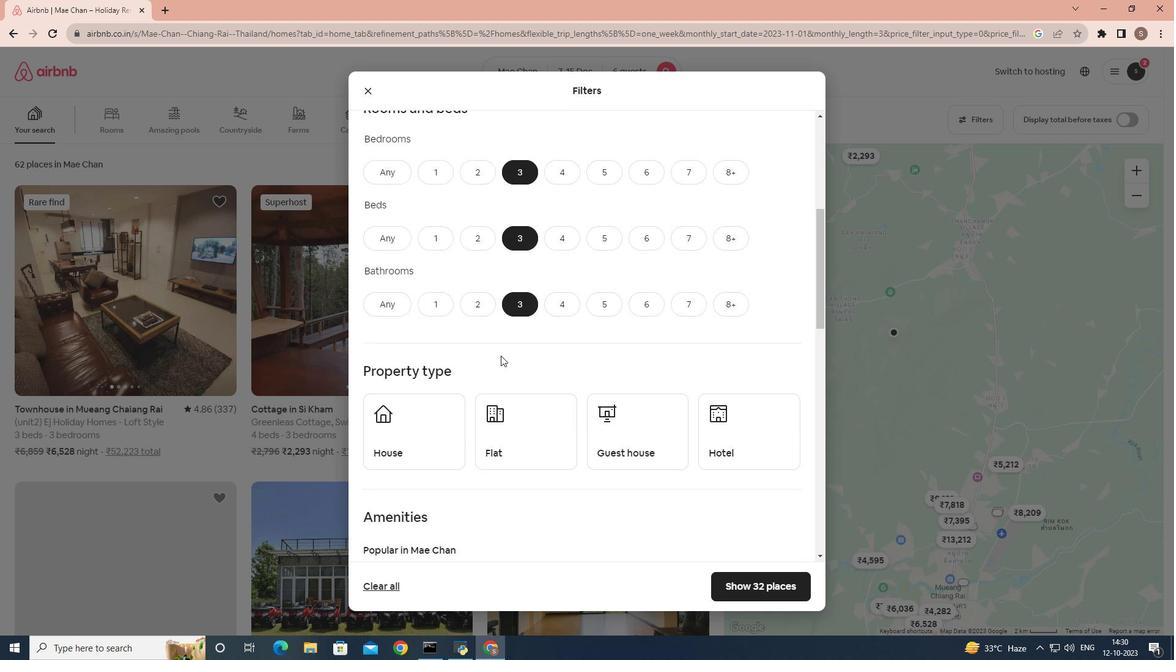 
Action: Mouse moved to (501, 353)
Screenshot: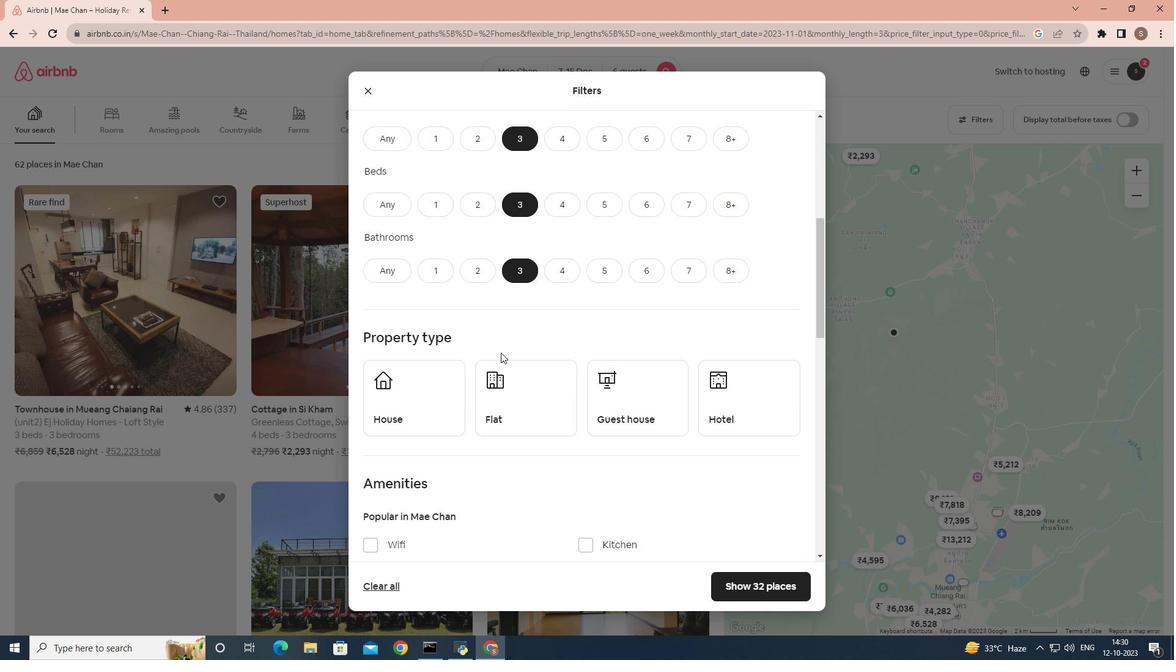 
Action: Mouse scrolled (501, 352) with delta (0, 0)
Screenshot: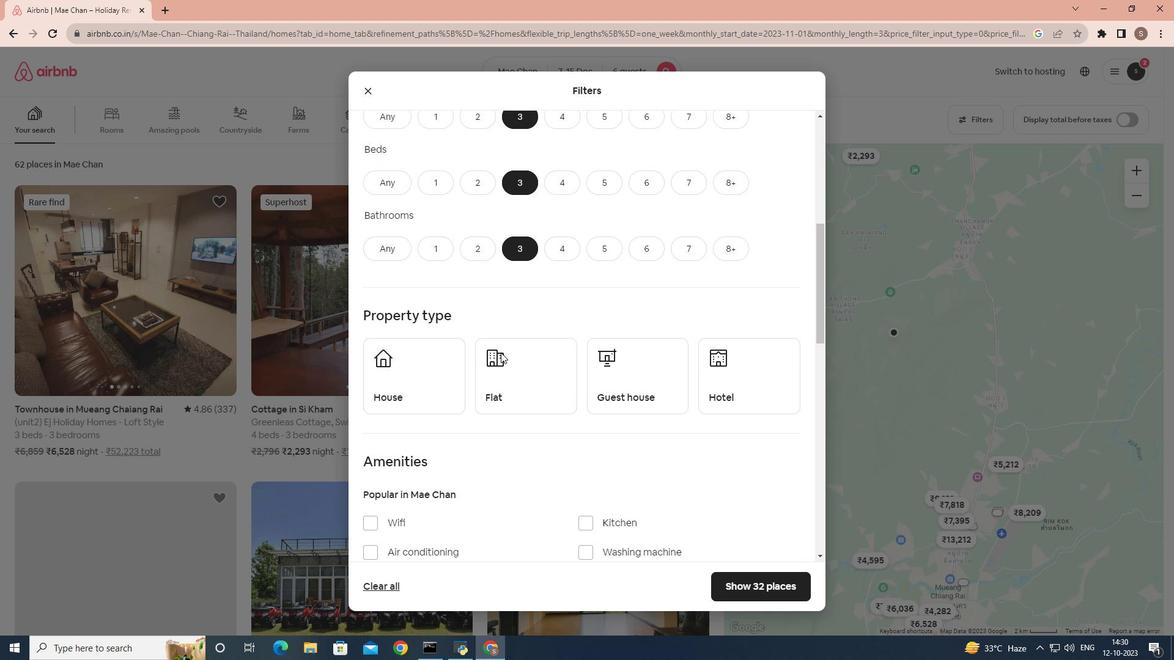 
Action: Mouse moved to (643, 332)
Screenshot: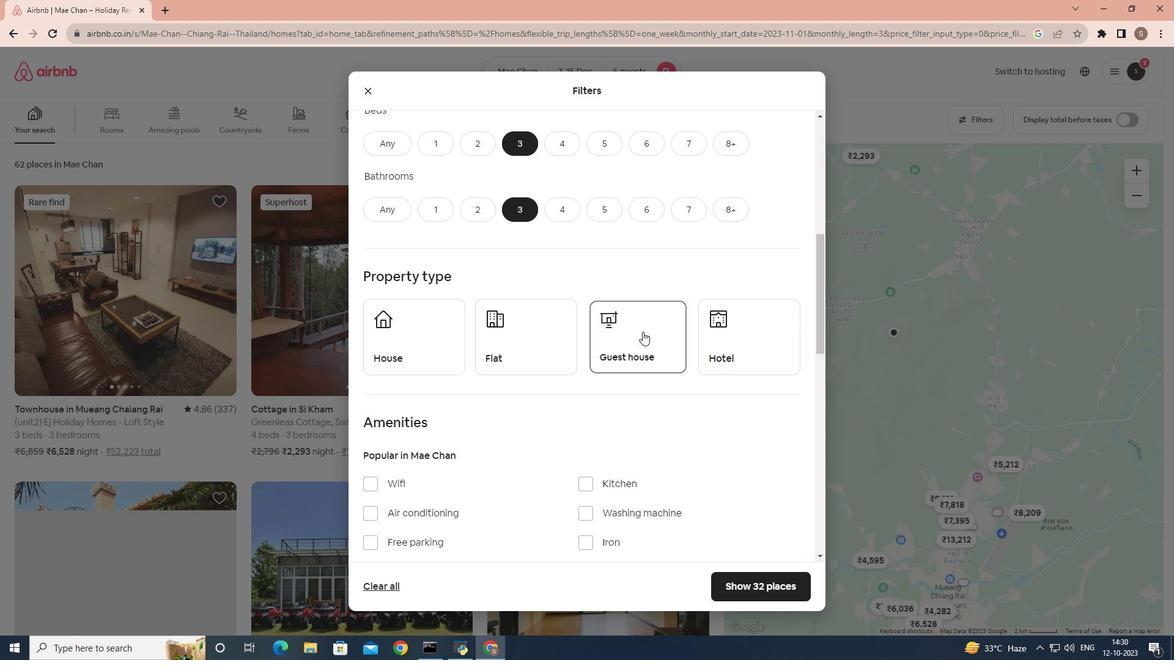 
Action: Mouse pressed left at (643, 332)
Screenshot: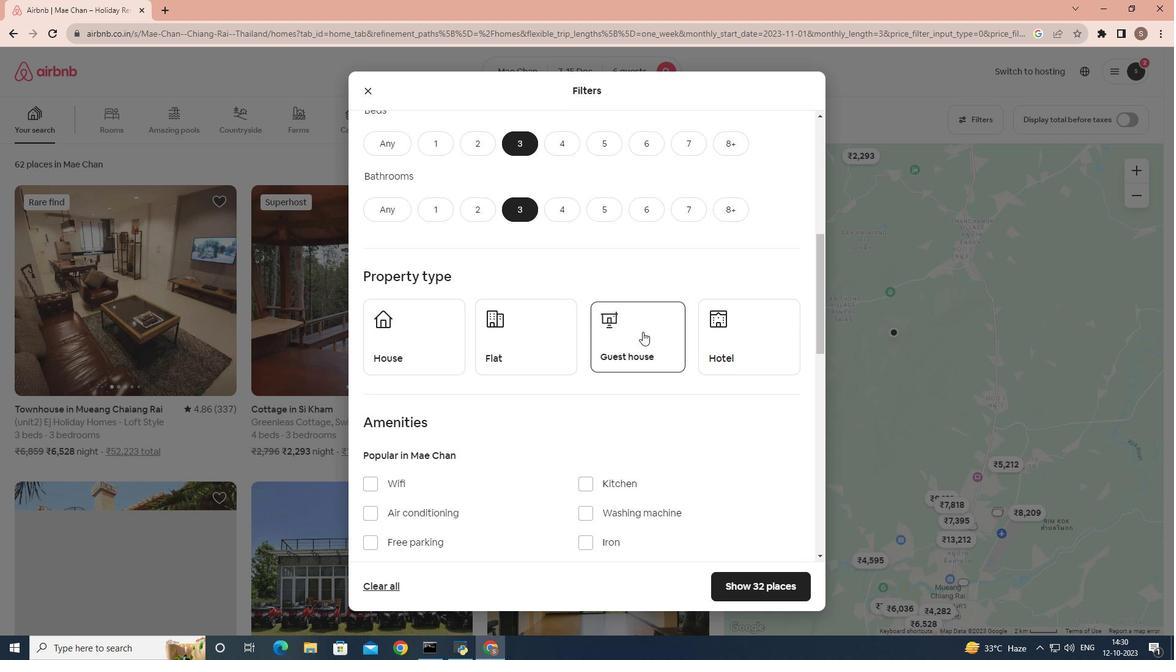 
Action: Mouse moved to (550, 359)
Screenshot: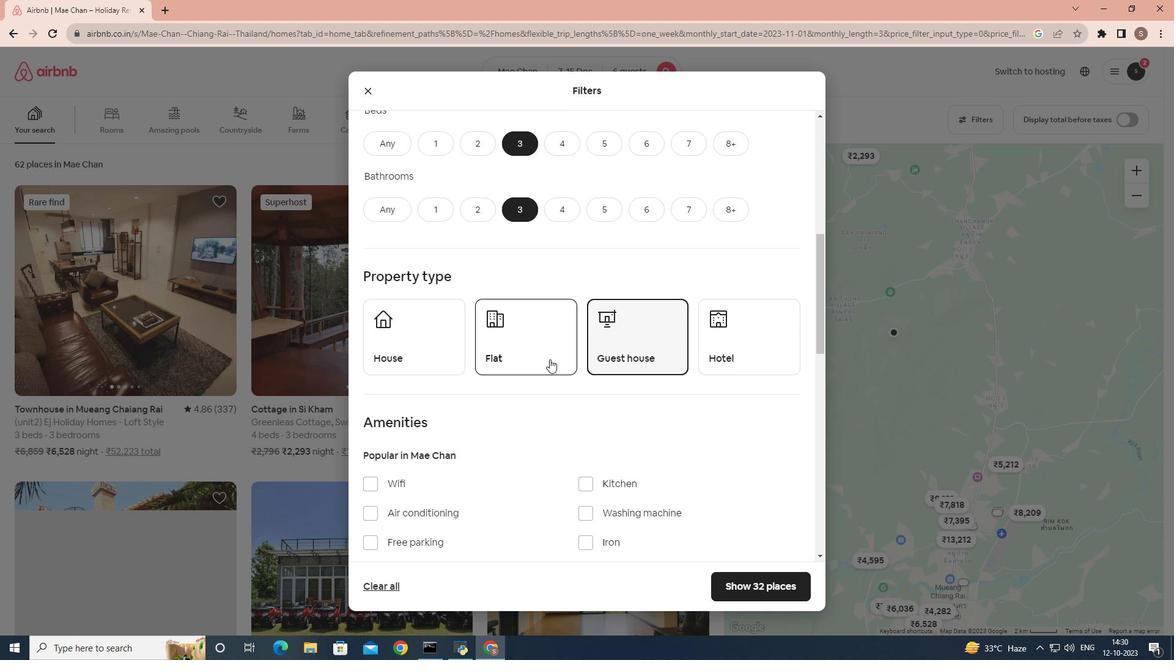 
Action: Mouse scrolled (550, 359) with delta (0, 0)
Screenshot: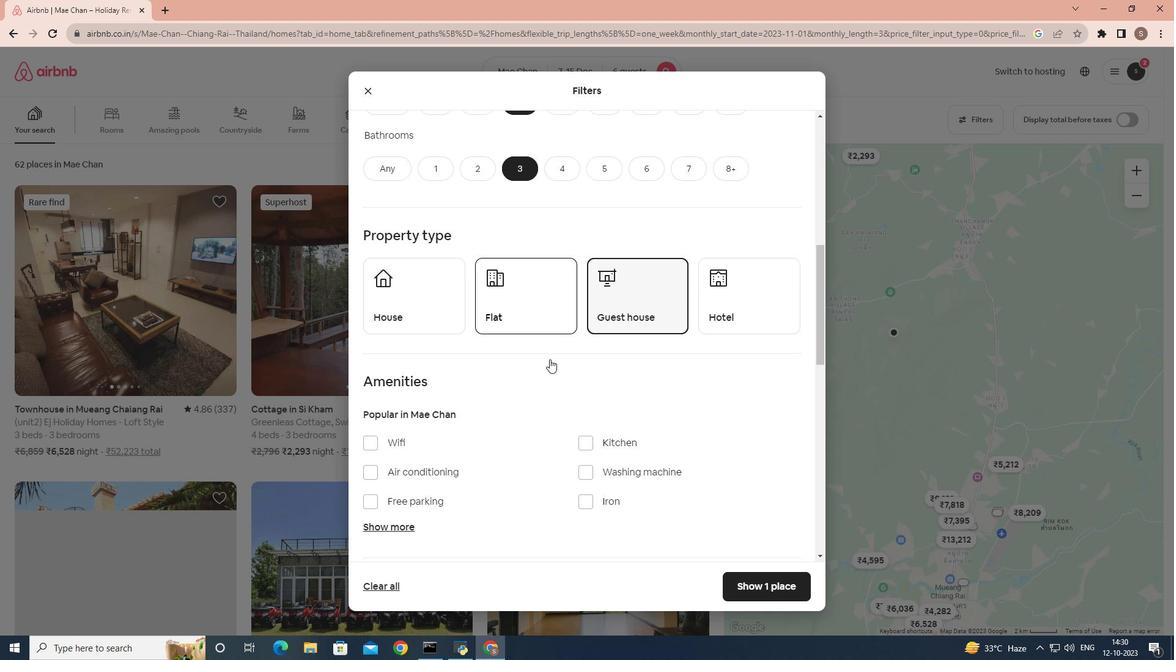 
Action: Mouse scrolled (550, 359) with delta (0, 0)
Screenshot: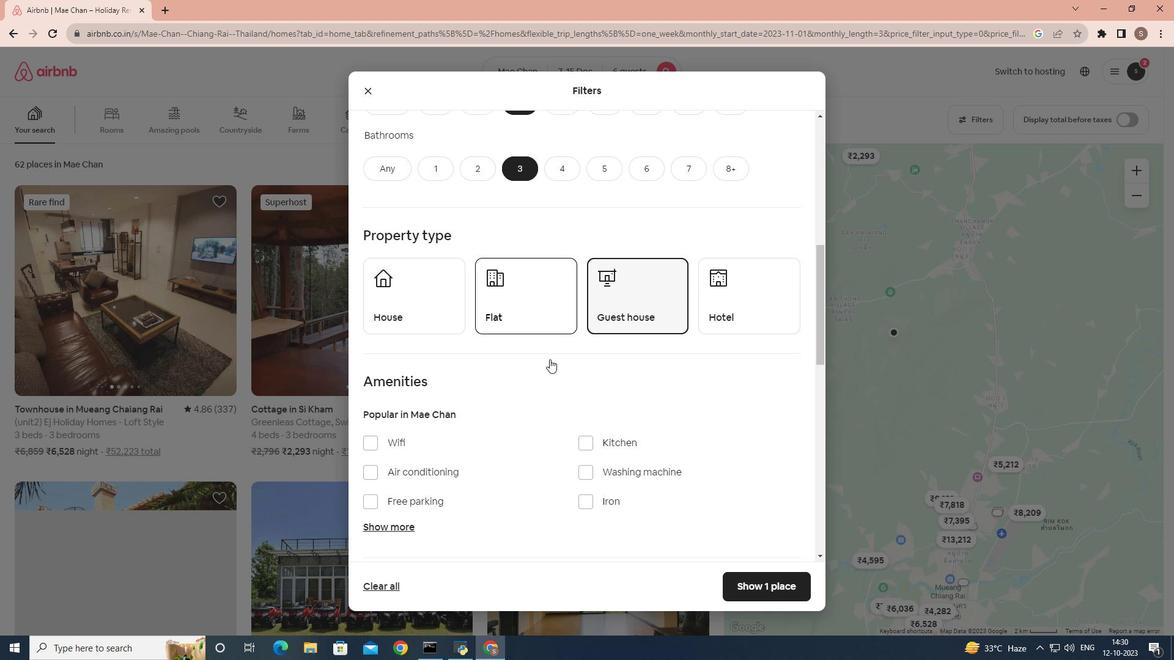 
Action: Mouse scrolled (550, 359) with delta (0, 0)
Screenshot: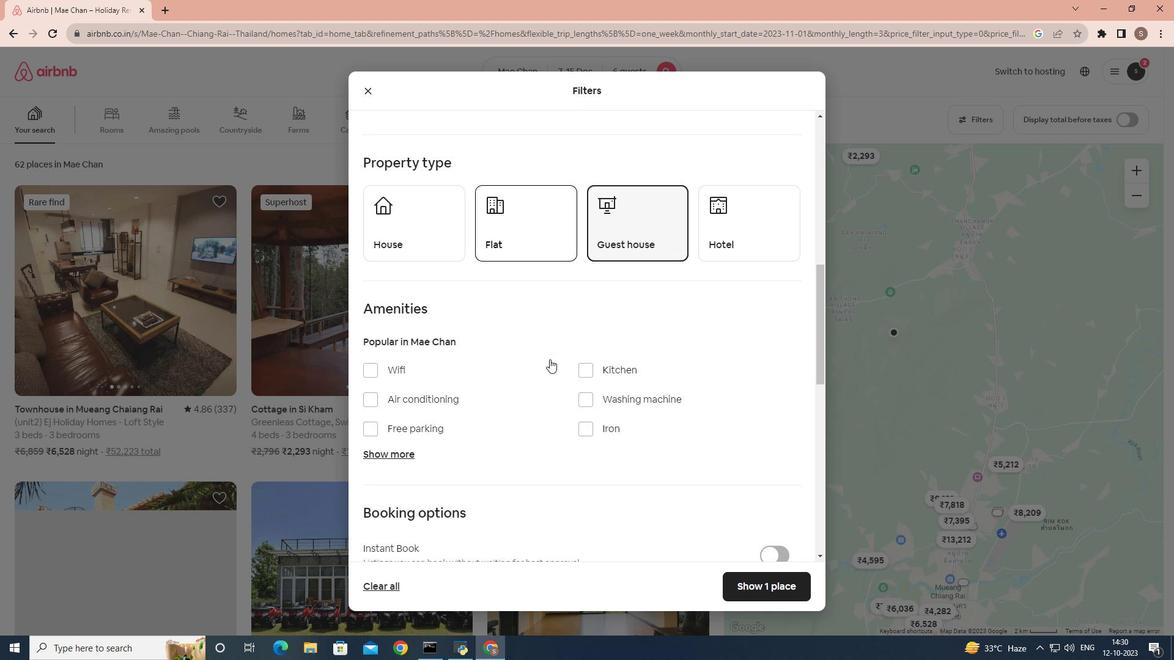 
Action: Mouse scrolled (550, 359) with delta (0, 0)
Screenshot: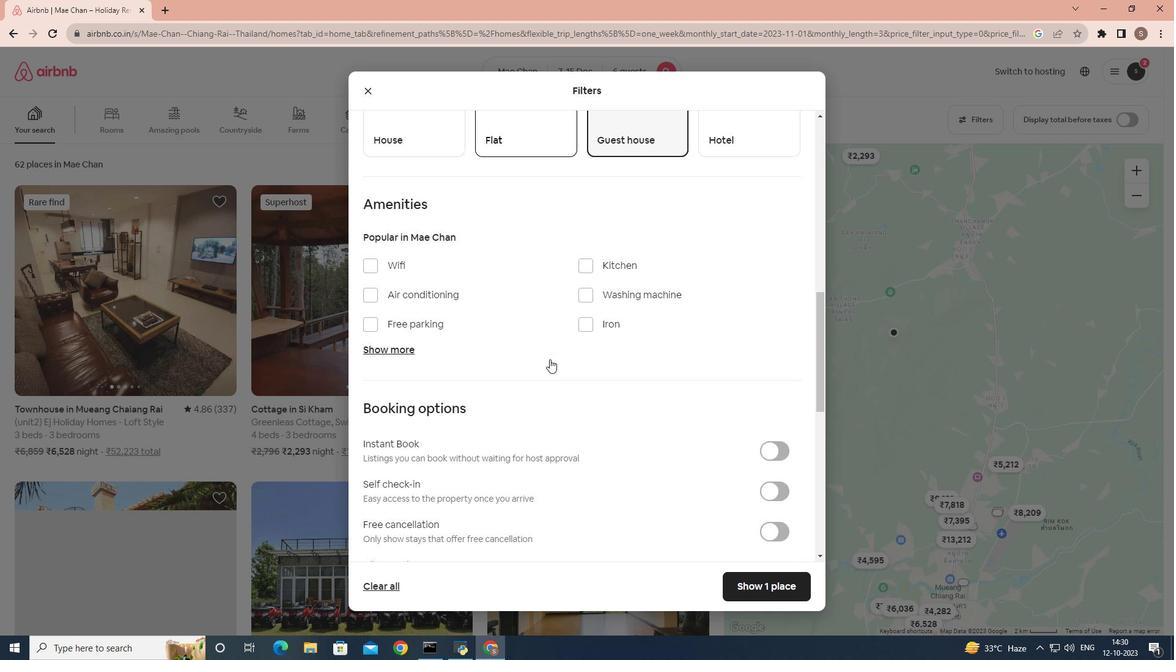 
Action: Mouse moved to (736, 576)
Screenshot: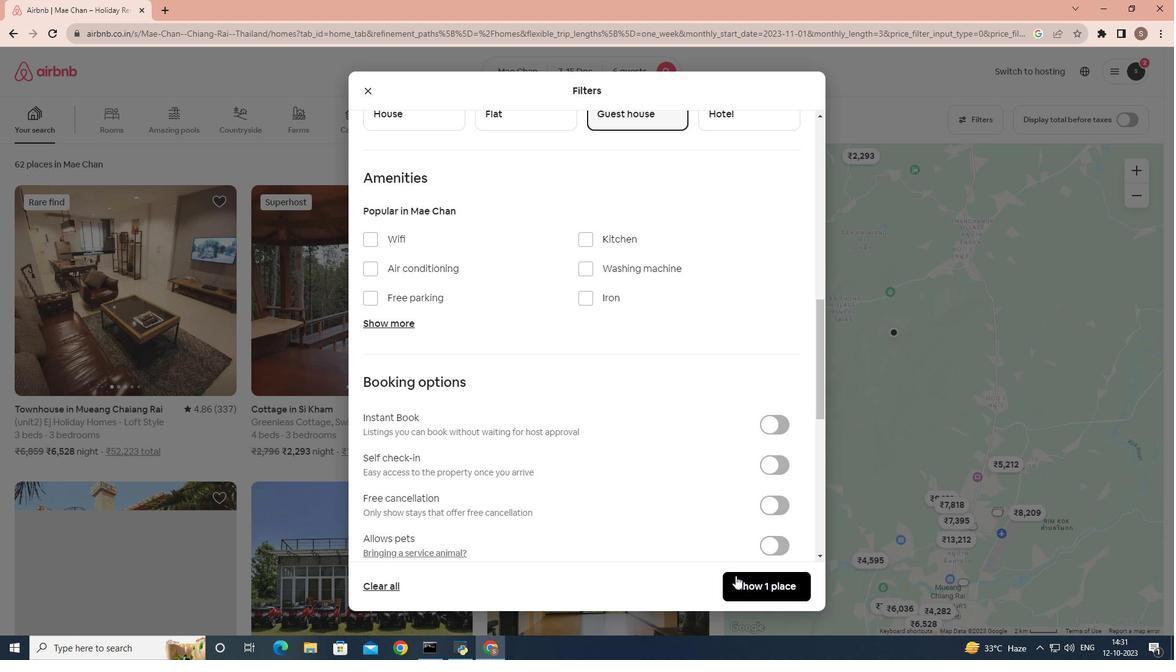 
Action: Mouse pressed left at (736, 576)
Screenshot: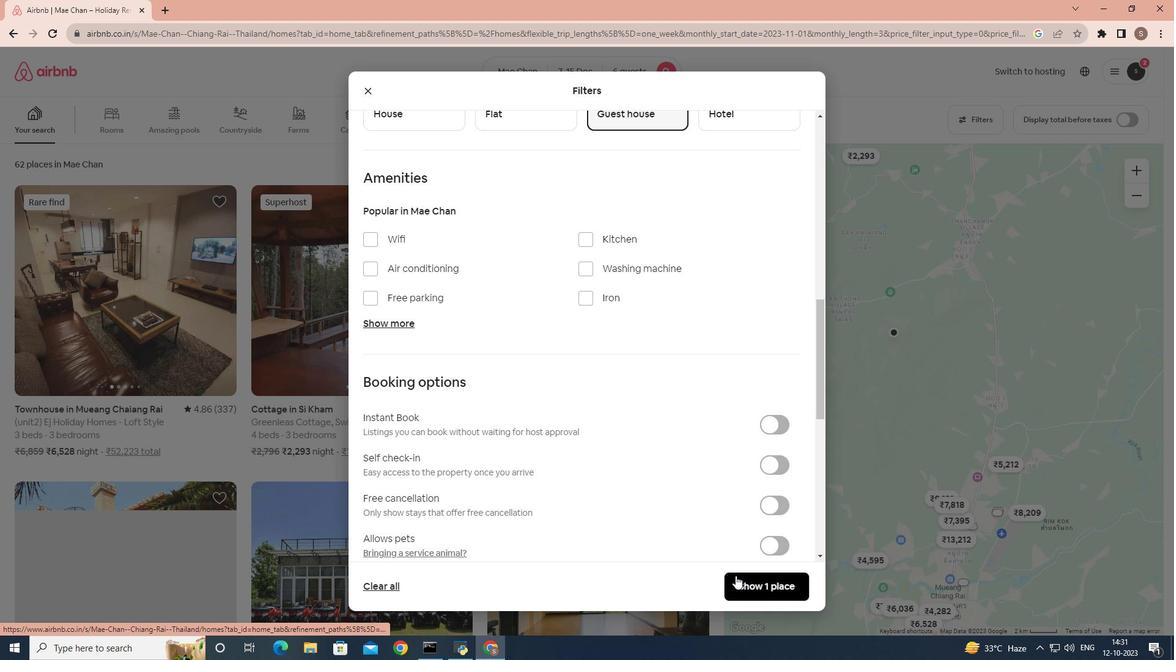 
Action: Mouse moved to (124, 312)
Screenshot: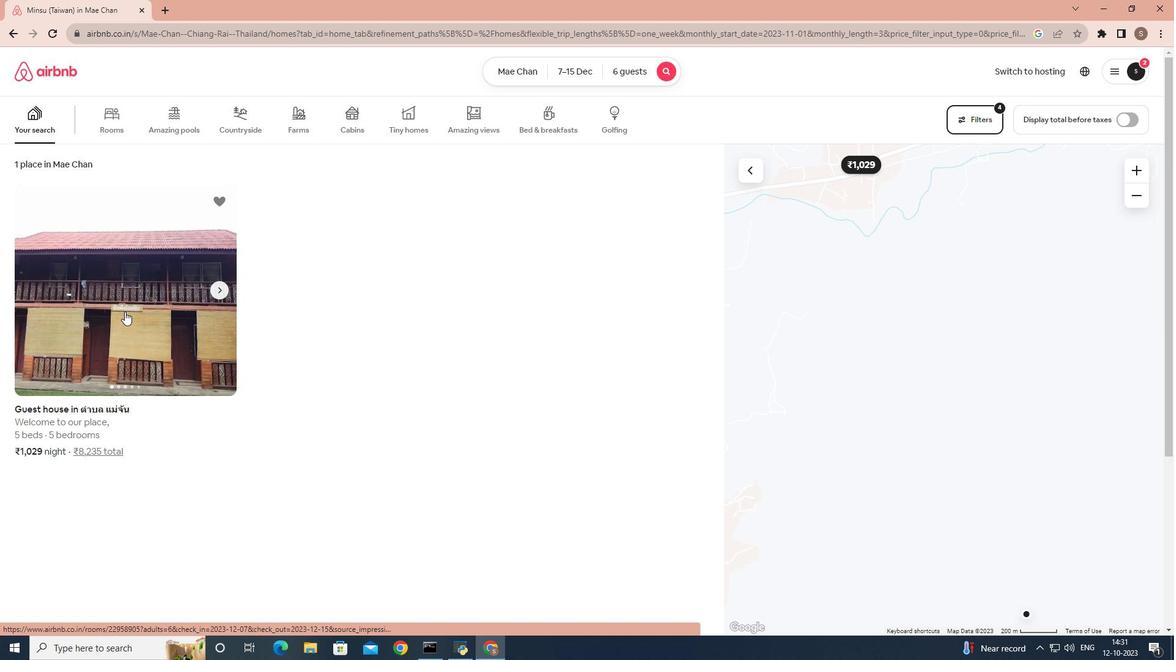 
Action: Mouse pressed left at (124, 312)
Screenshot: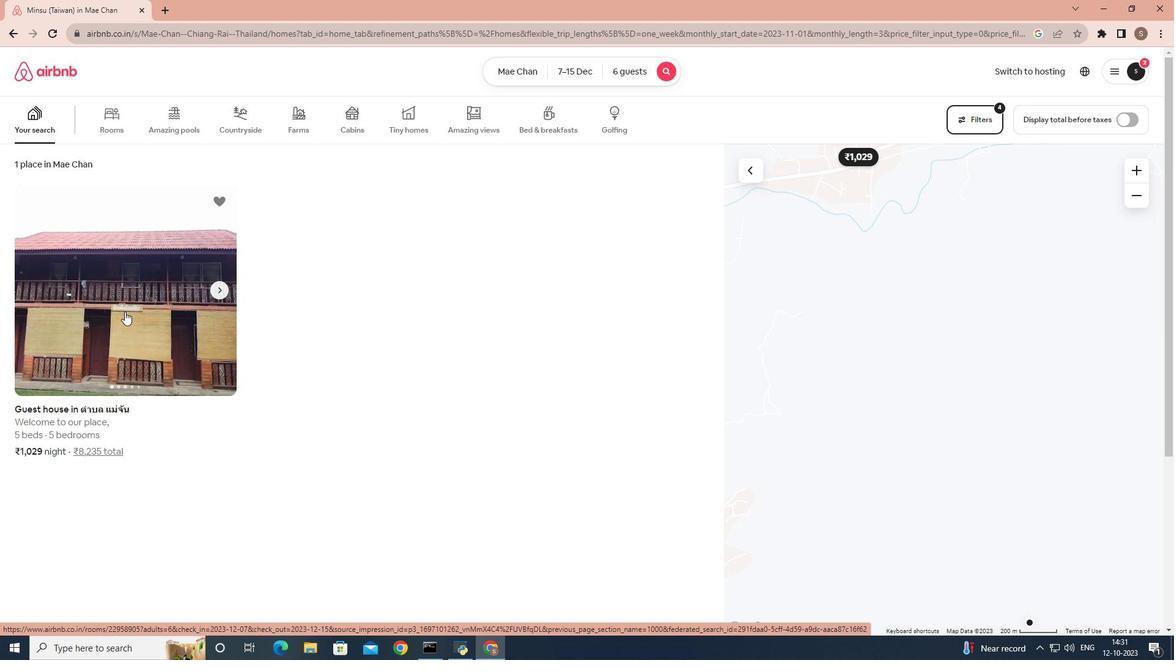 
Action: Mouse moved to (130, 182)
Screenshot: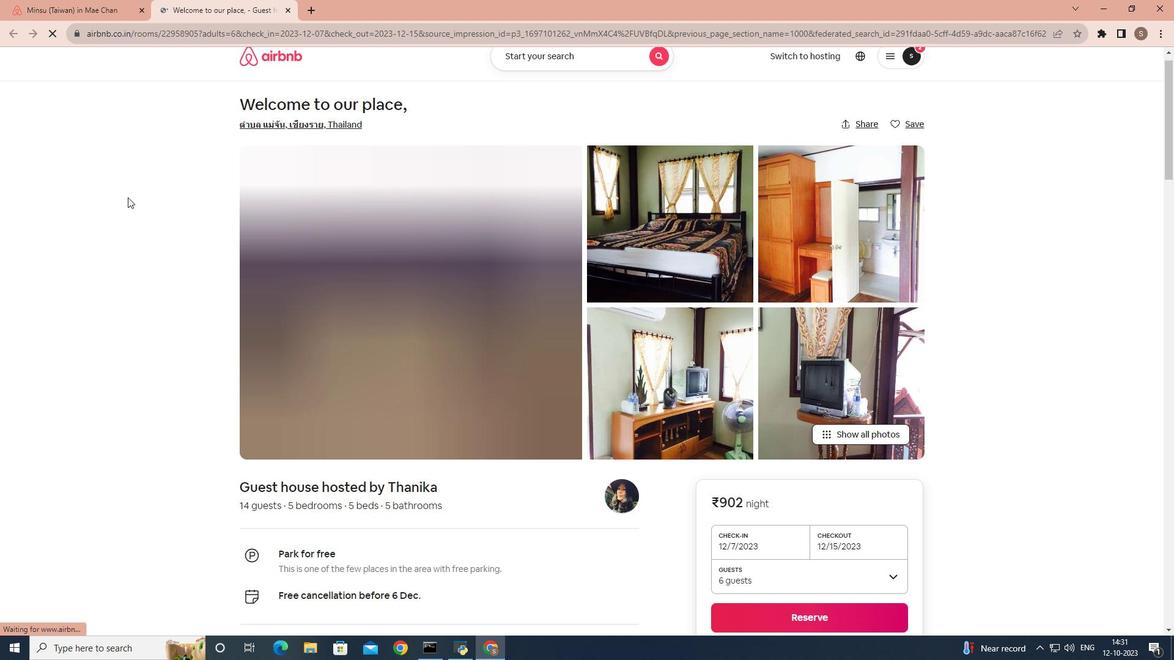 
Action: Mouse scrolled (130, 182) with delta (0, 0)
Screenshot: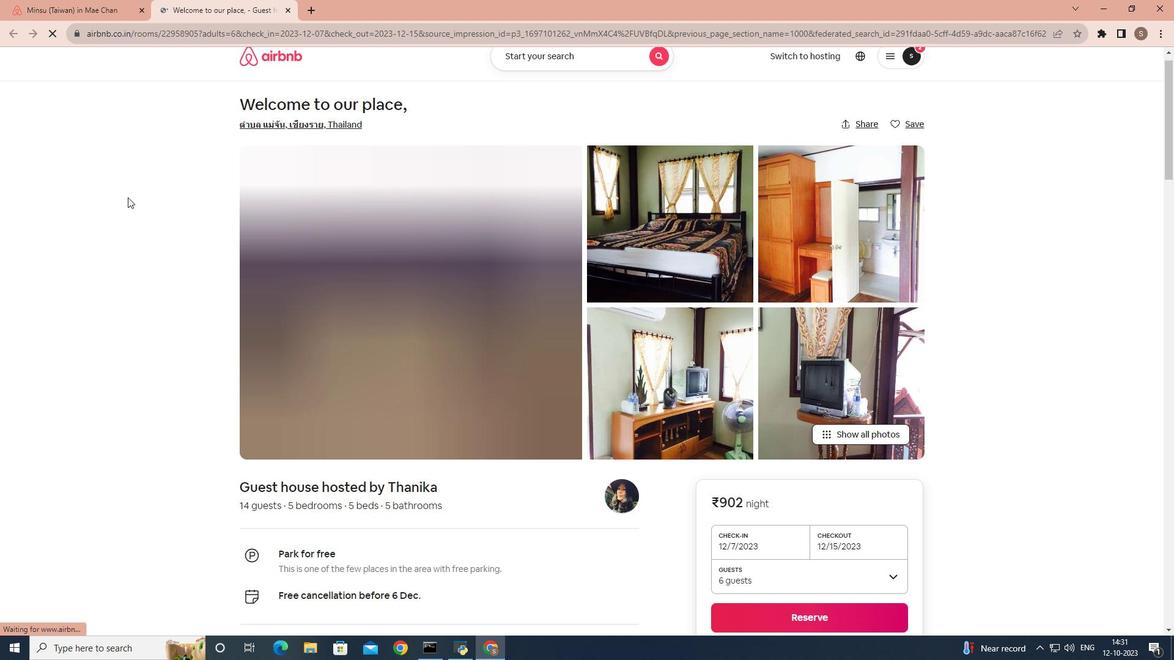 
Action: Mouse moved to (130, 184)
Screenshot: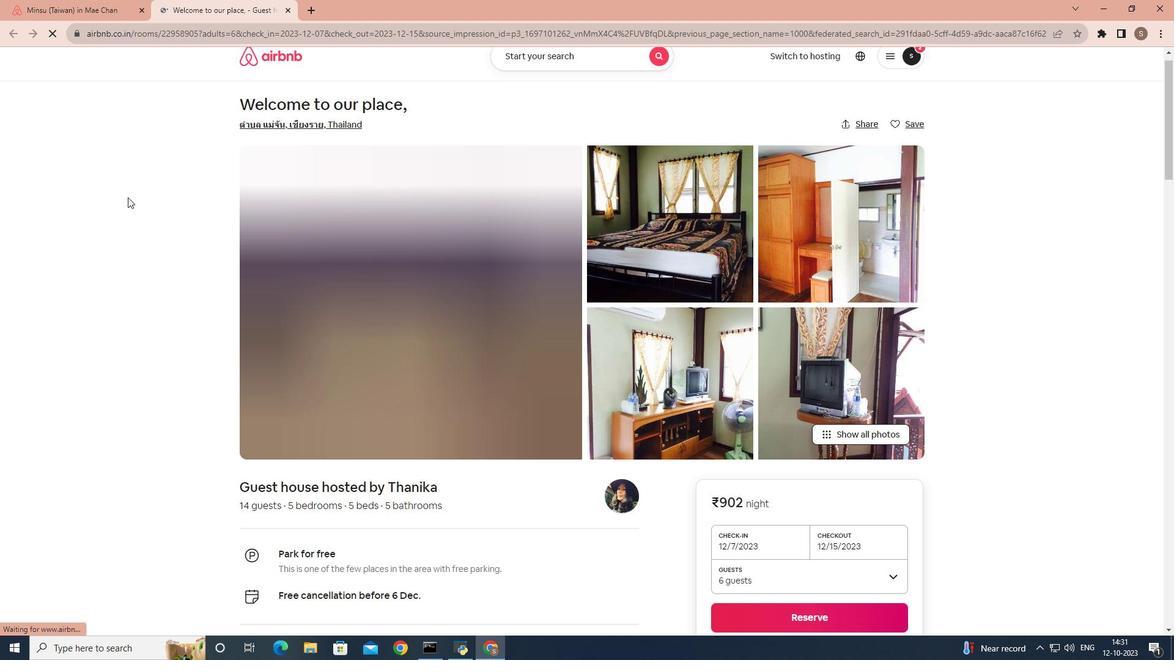 
Action: Mouse scrolled (130, 184) with delta (0, 0)
Screenshot: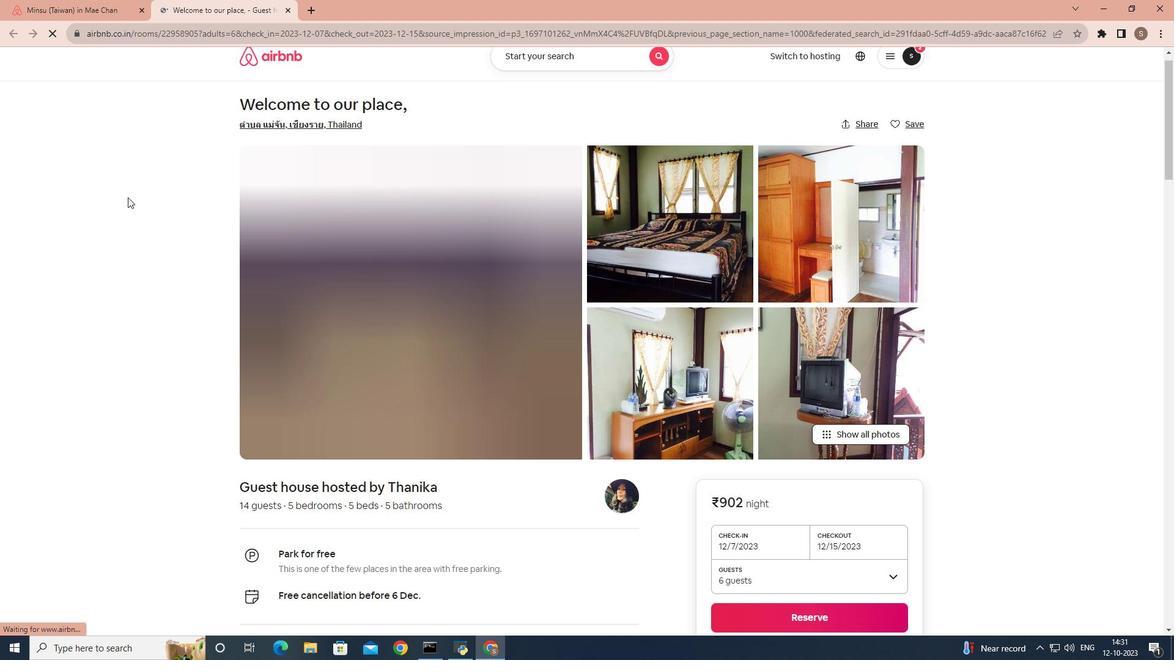 
Action: Mouse moved to (130, 186)
Screenshot: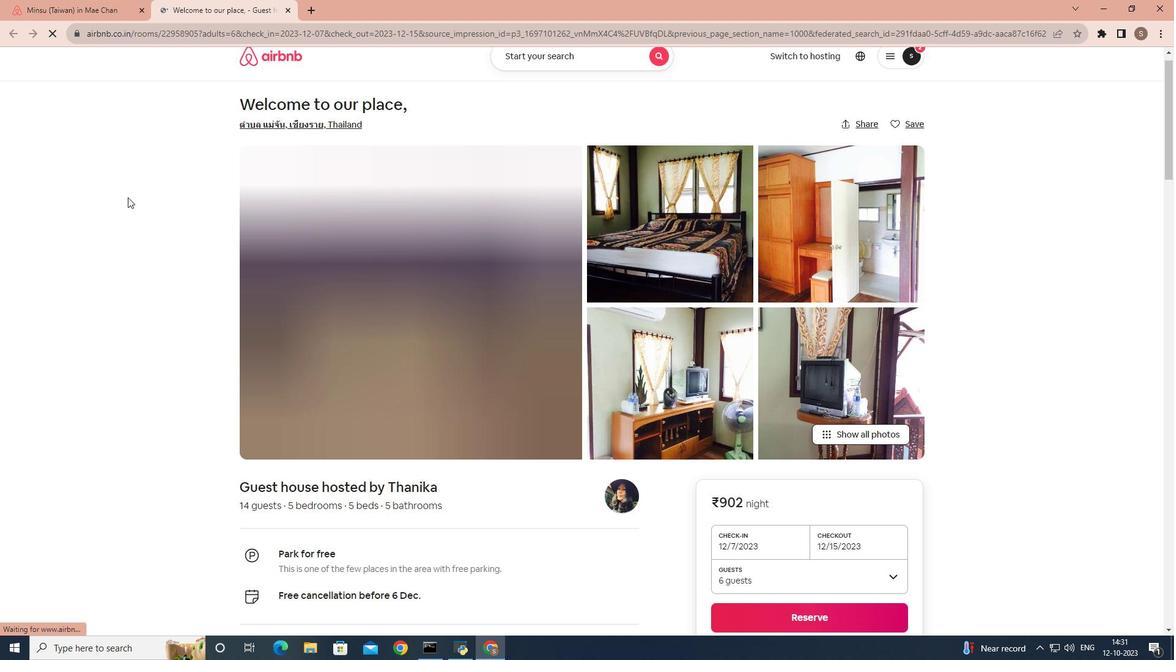 
Action: Mouse scrolled (130, 186) with delta (0, 0)
Screenshot: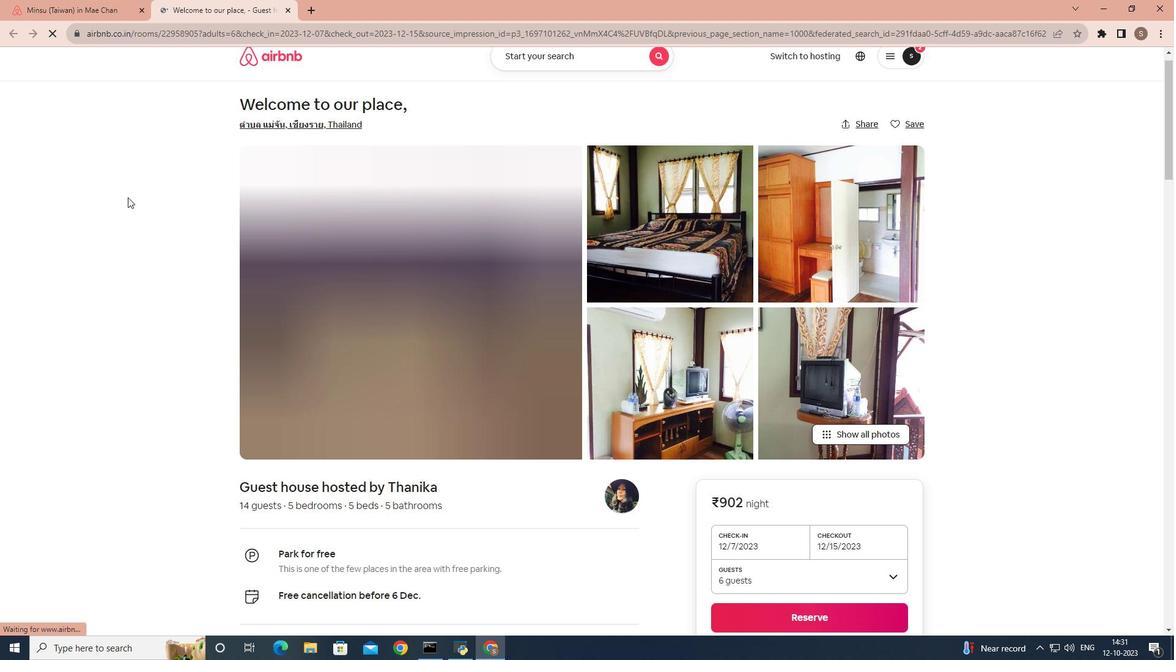 
Action: Mouse moved to (129, 189)
Screenshot: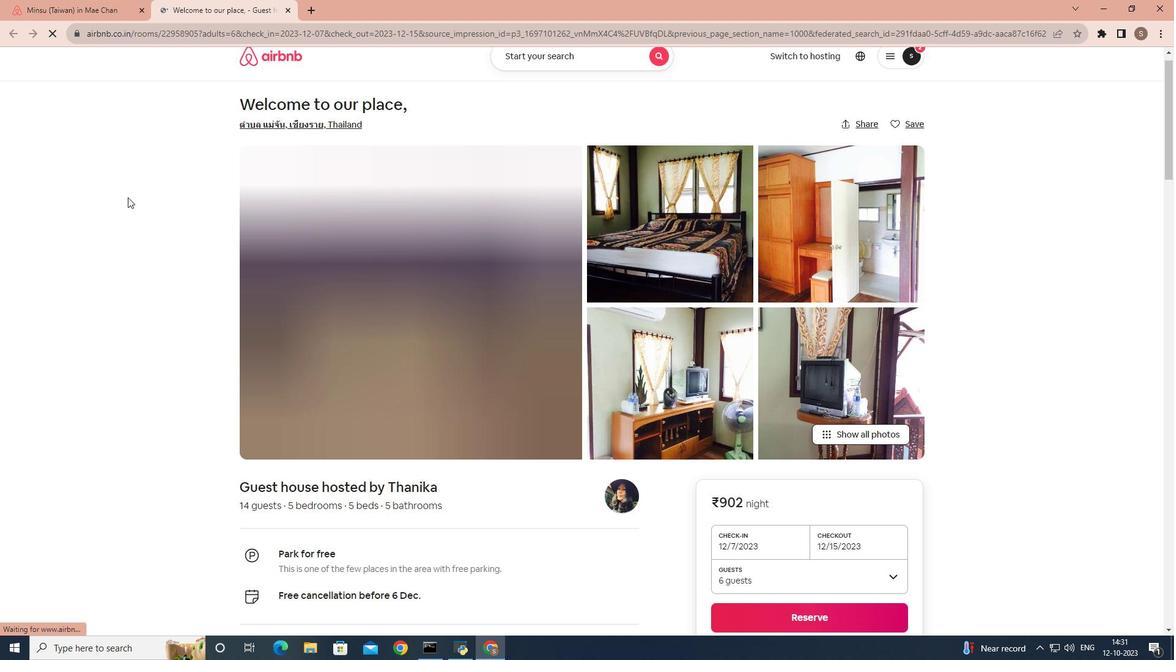 
Action: Mouse scrolled (129, 188) with delta (0, 0)
Screenshot: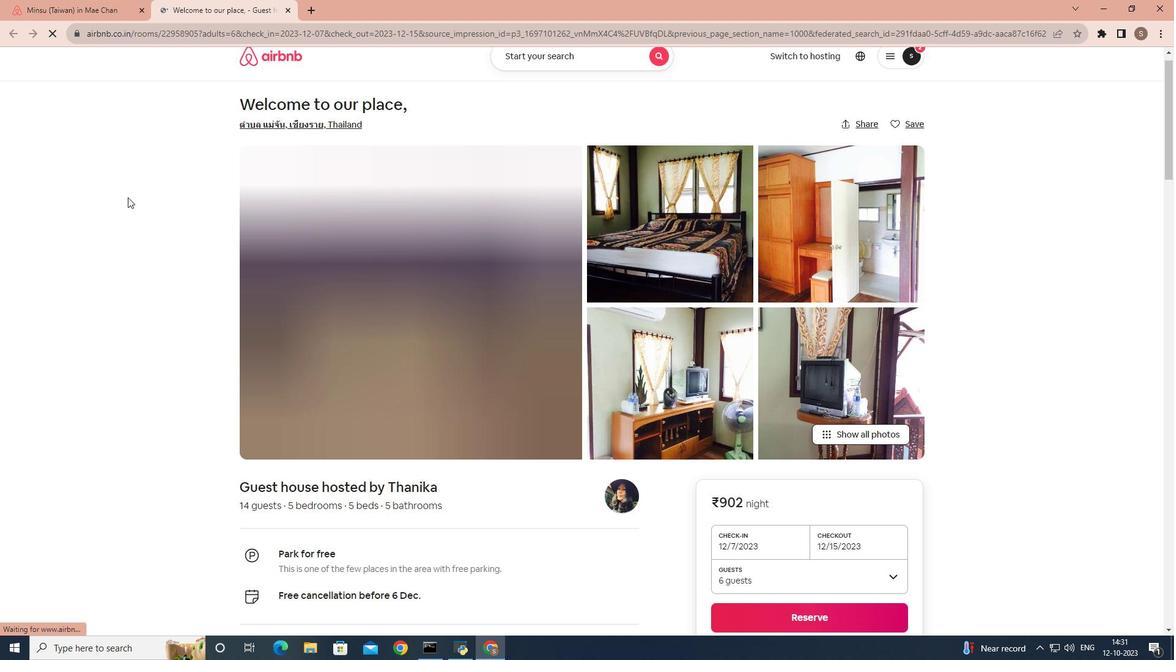 
Action: Mouse moved to (128, 195)
Screenshot: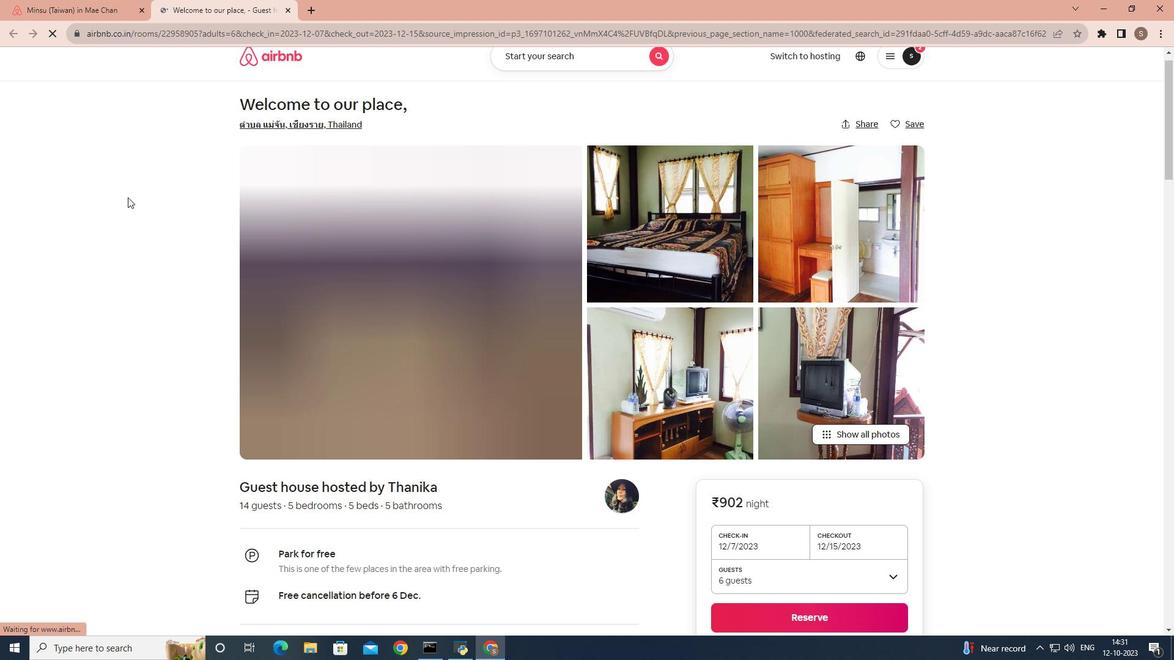 
Action: Mouse scrolled (128, 195) with delta (0, 0)
Screenshot: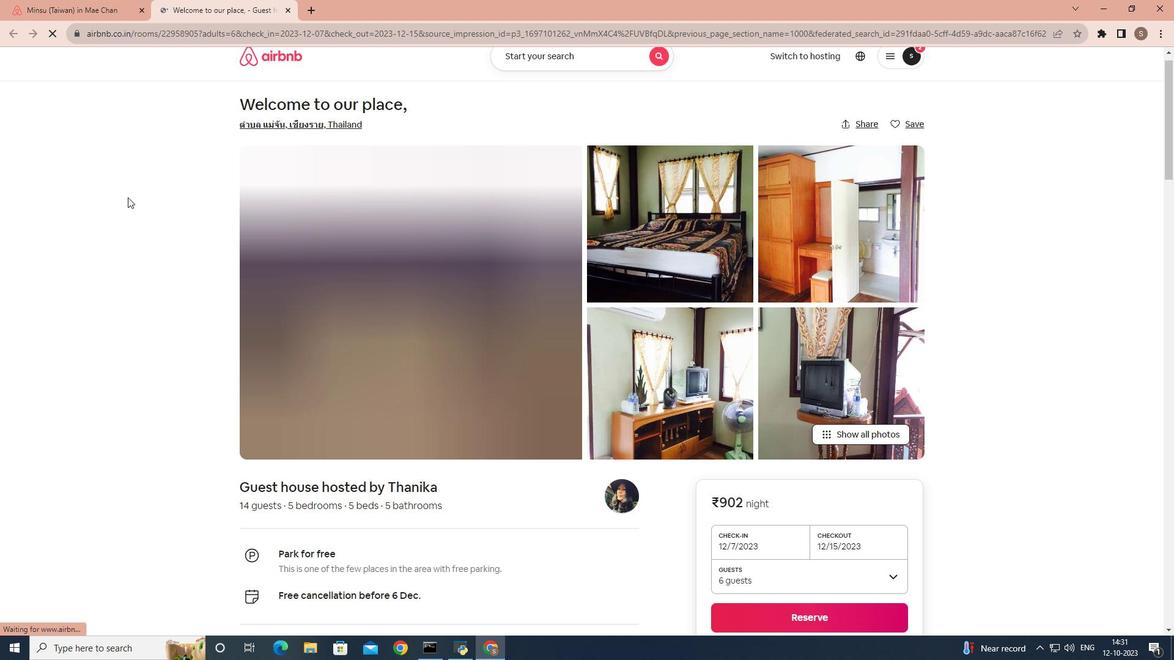 
Action: Mouse moved to (127, 198)
Screenshot: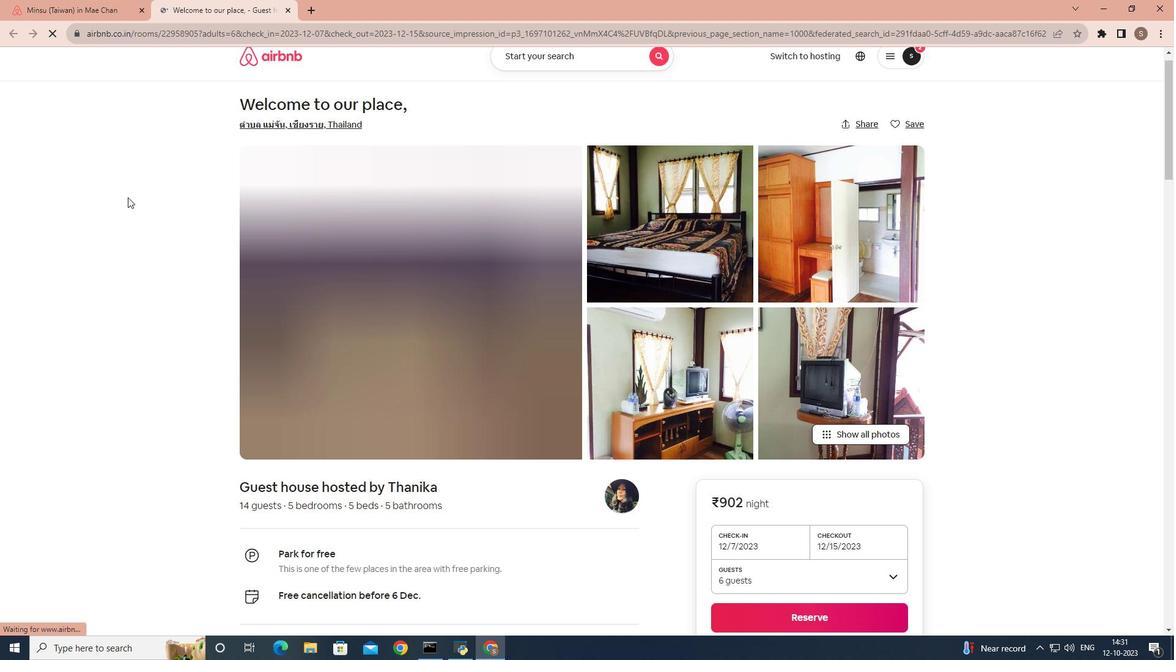 
Action: Mouse scrolled (127, 197) with delta (0, 0)
Screenshot: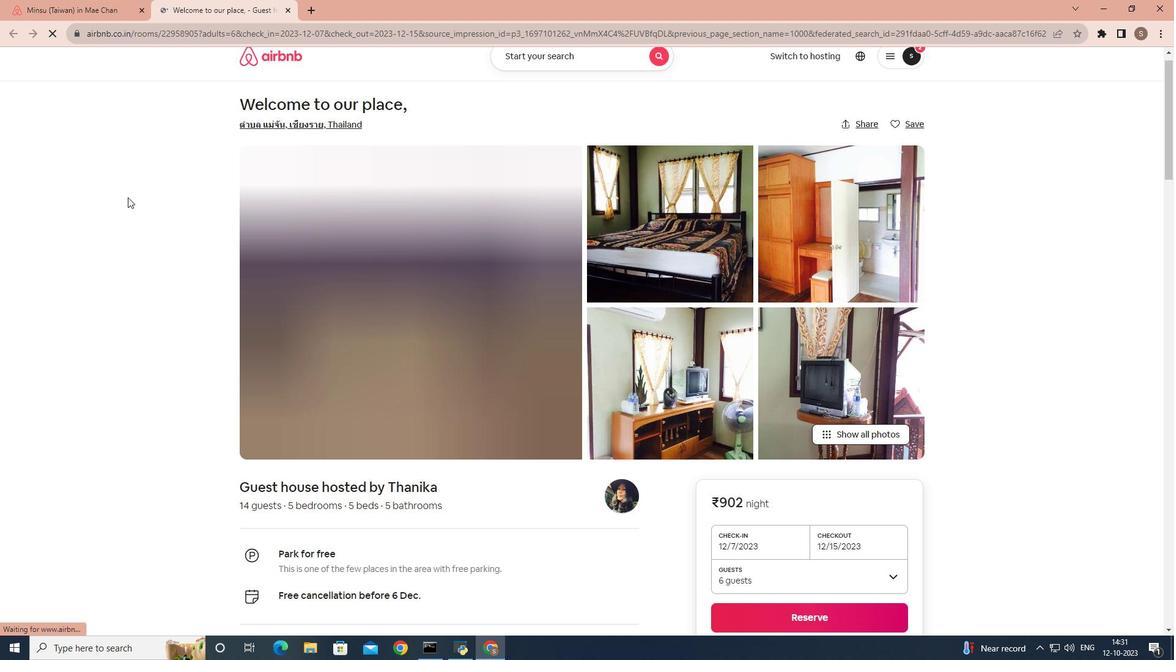 
Action: Mouse moved to (191, 214)
Screenshot: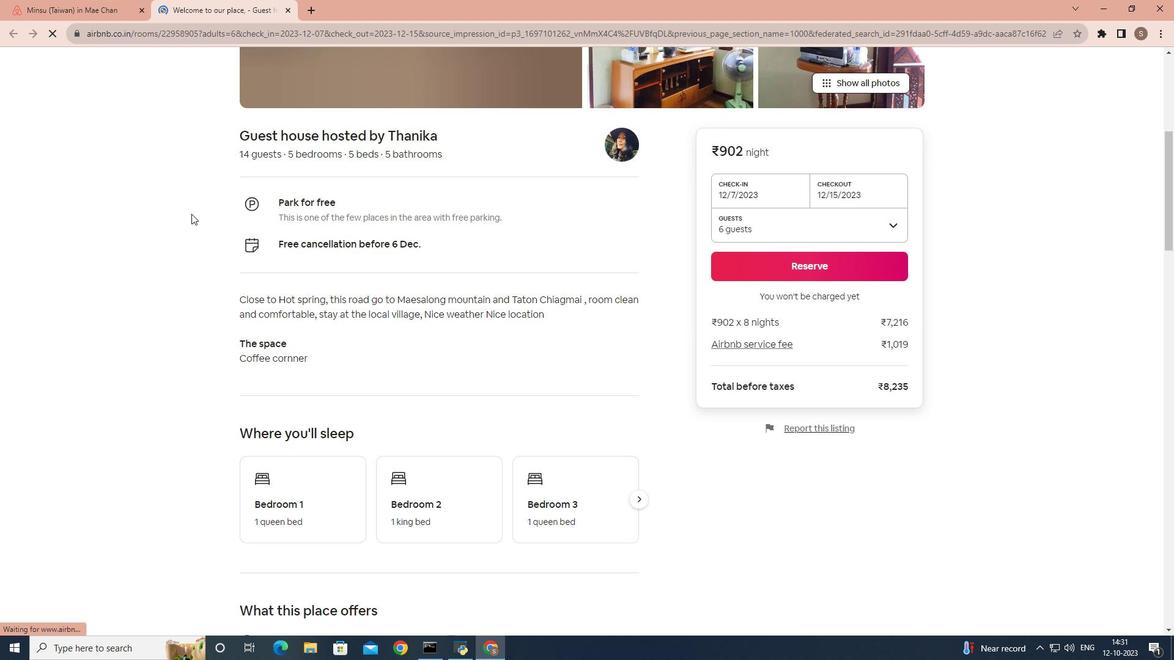 
Action: Mouse scrolled (191, 213) with delta (0, 0)
Screenshot: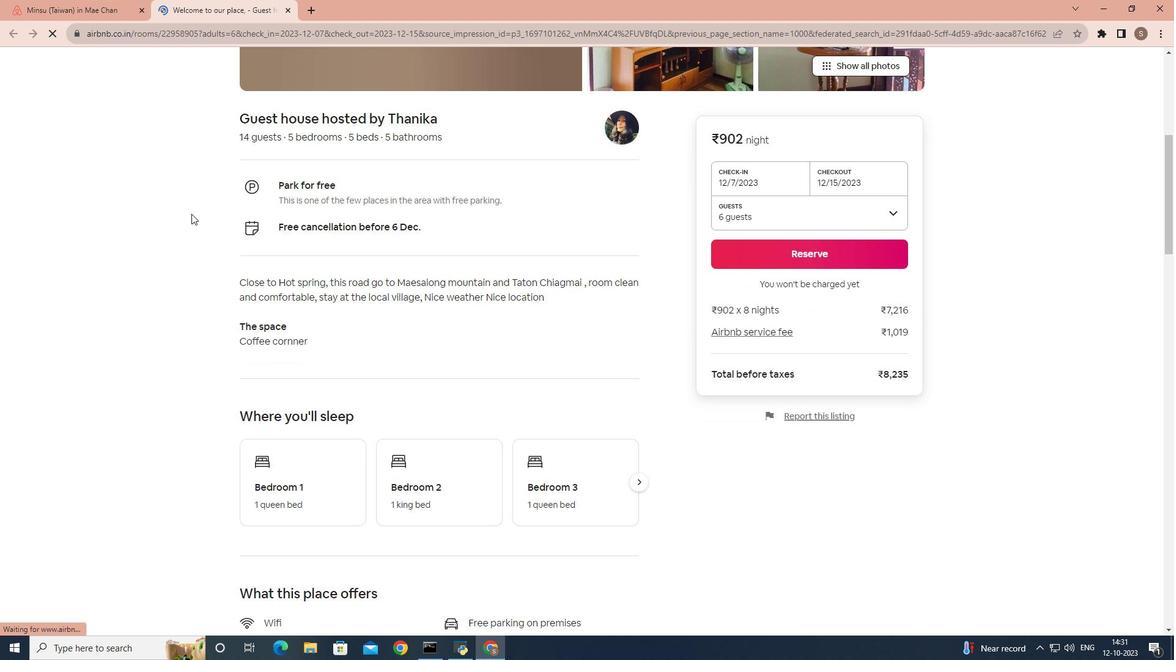 
Action: Mouse scrolled (191, 213) with delta (0, 0)
Screenshot: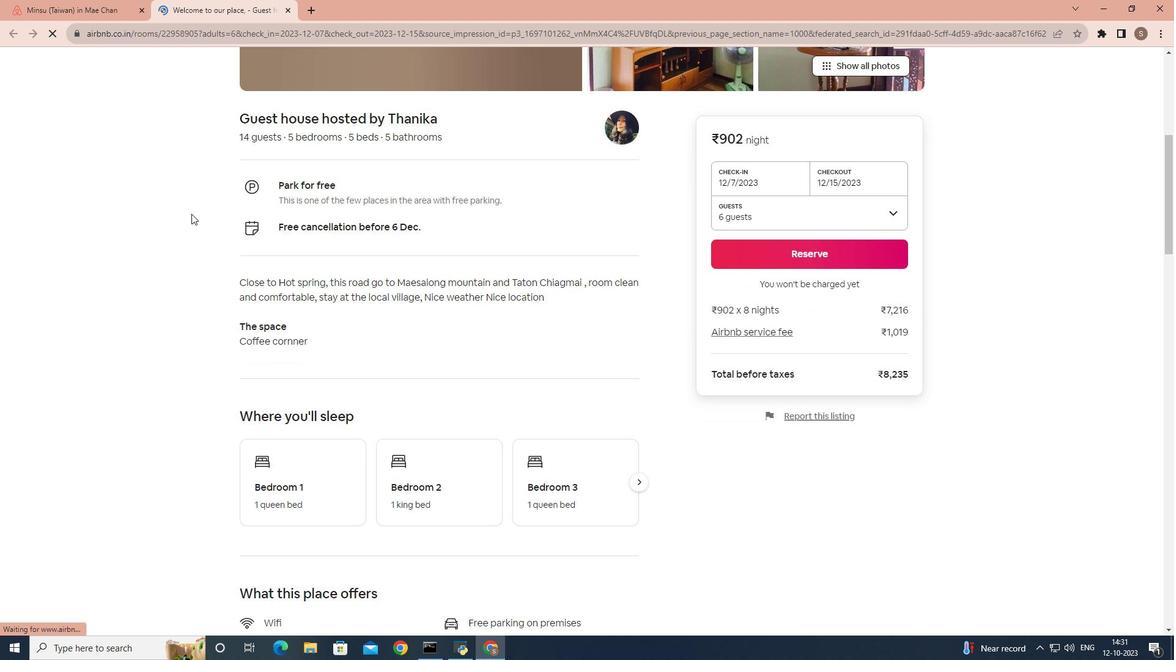 
Action: Mouse scrolled (191, 213) with delta (0, 0)
Screenshot: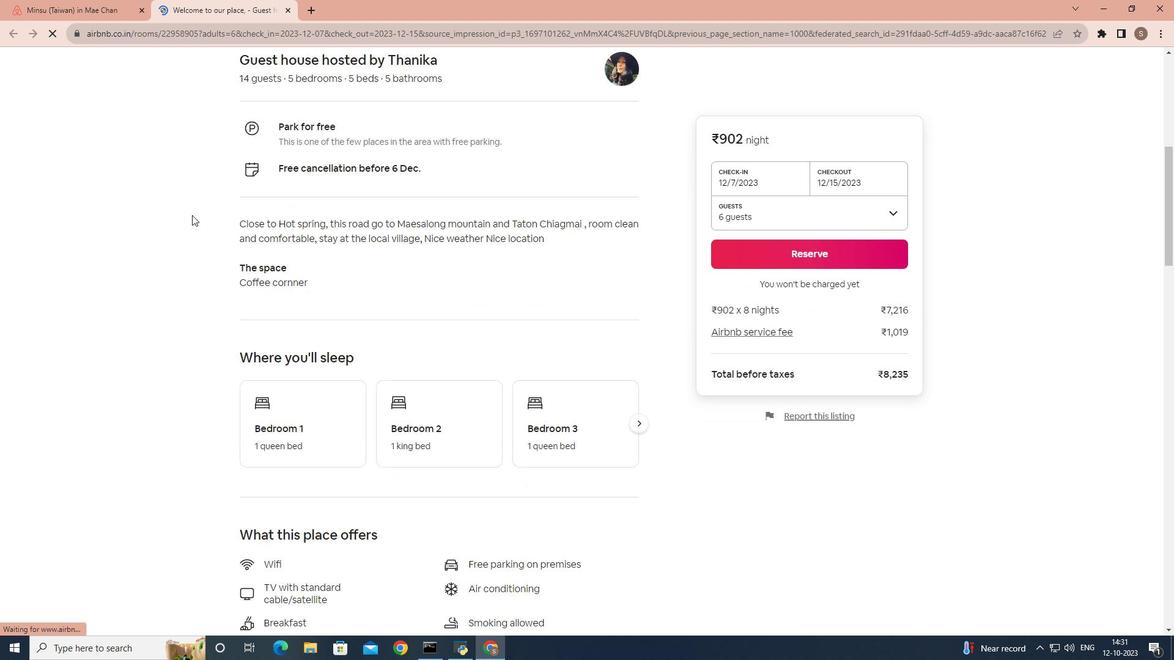 
Action: Mouse scrolled (191, 213) with delta (0, 0)
Screenshot: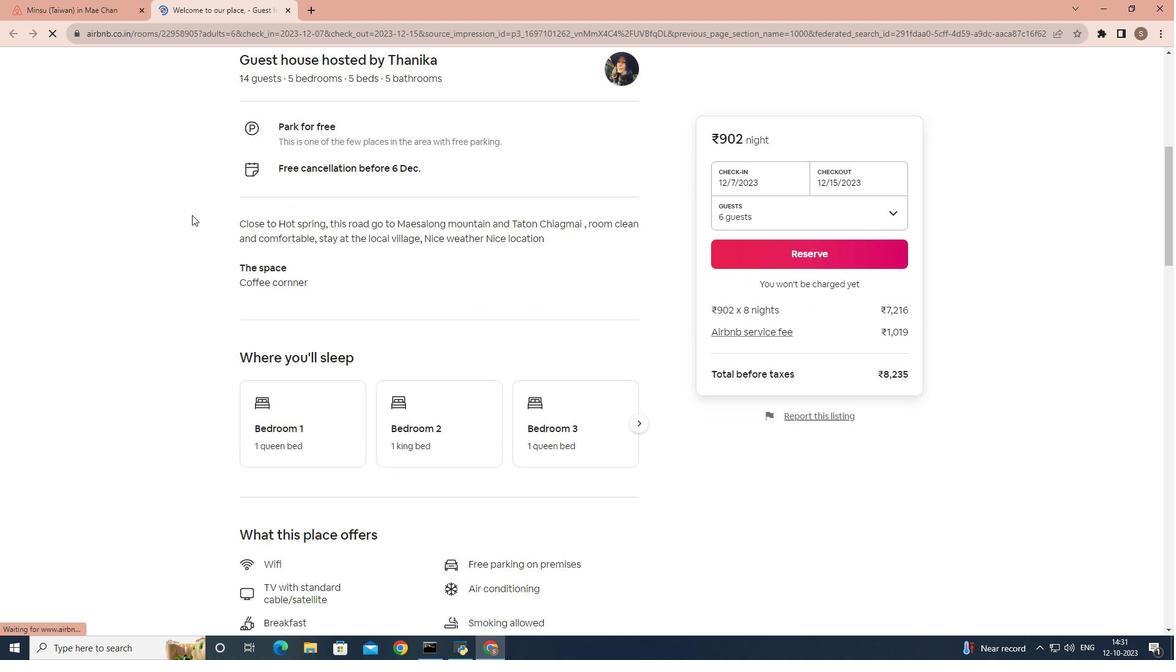 
Action: Mouse moved to (238, 242)
Screenshot: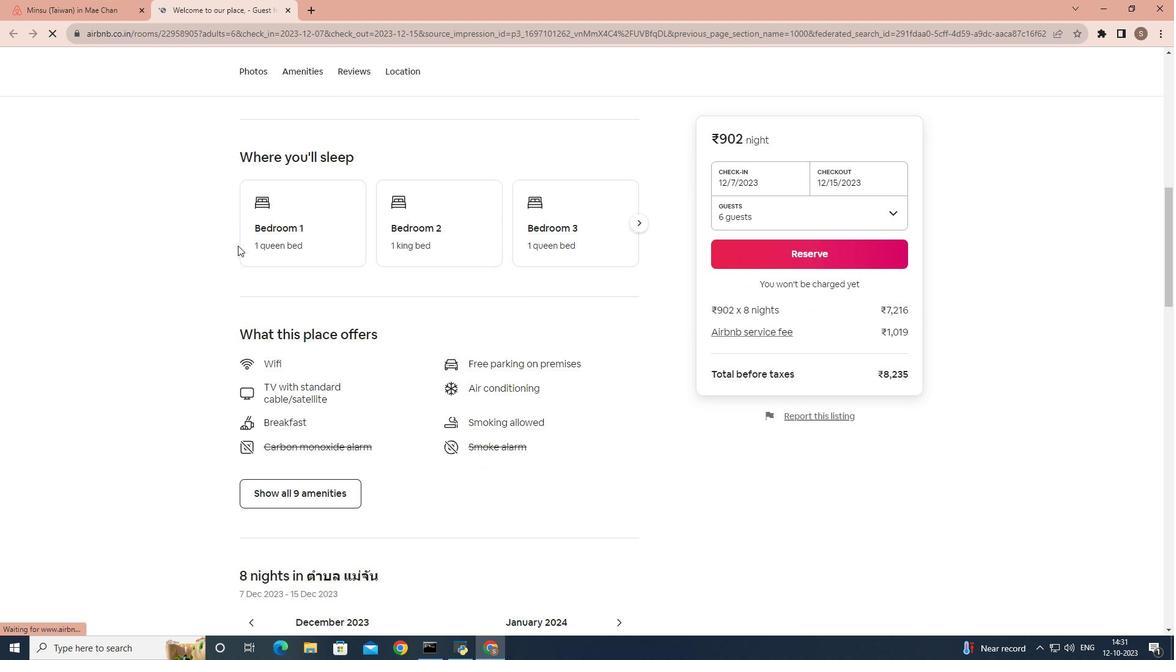 
Action: Mouse scrolled (238, 242) with delta (0, 0)
Screenshot: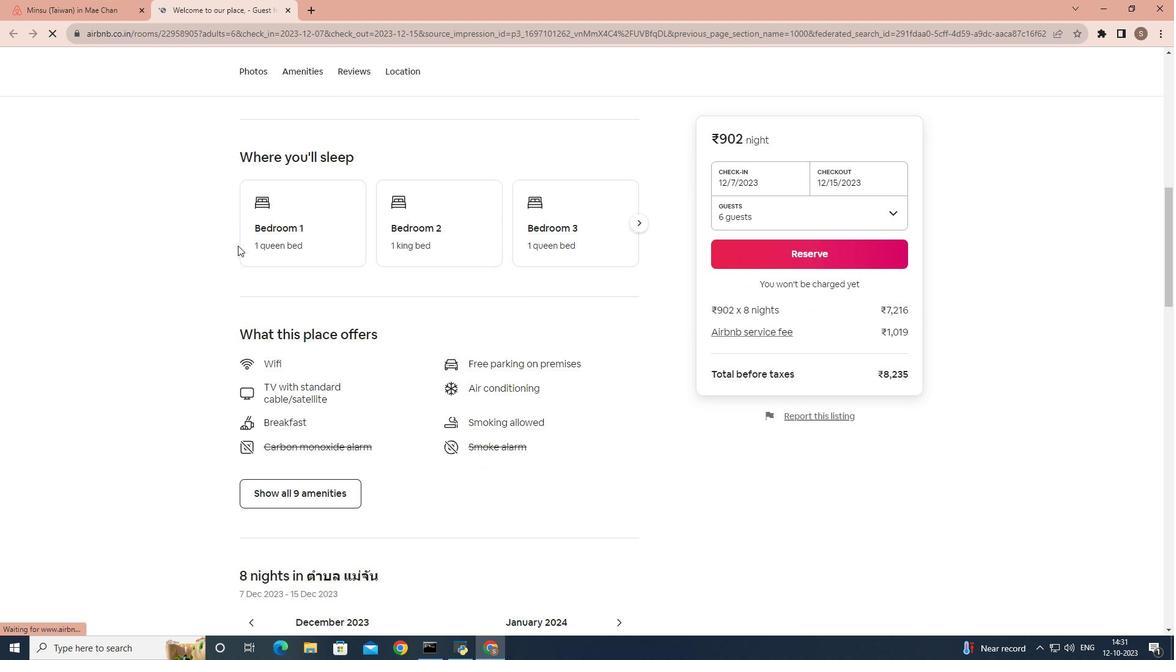 
Action: Mouse moved to (238, 245)
Screenshot: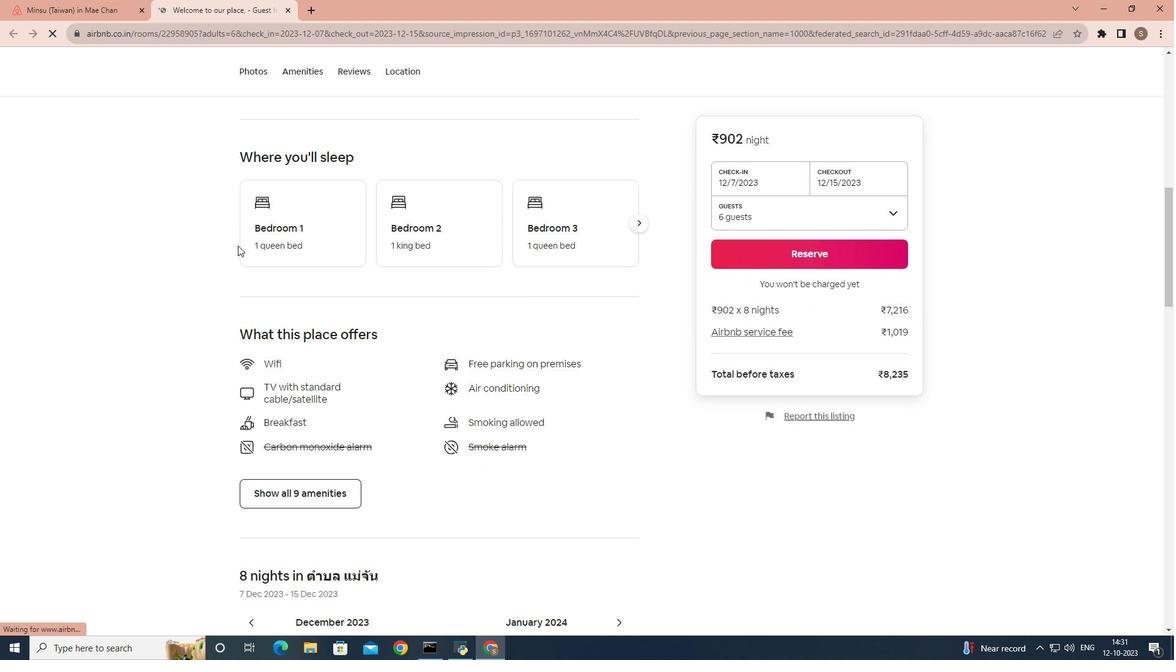 
Action: Mouse scrolled (238, 245) with delta (0, 0)
Screenshot: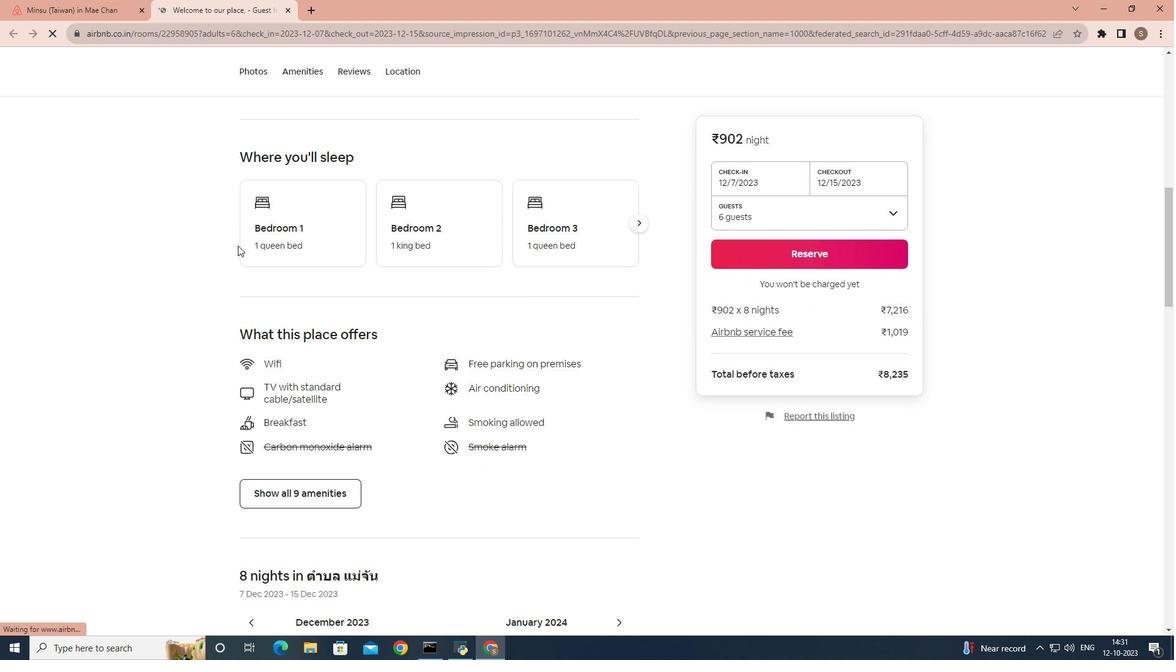 
Action: Mouse scrolled (238, 245) with delta (0, 0)
Screenshot: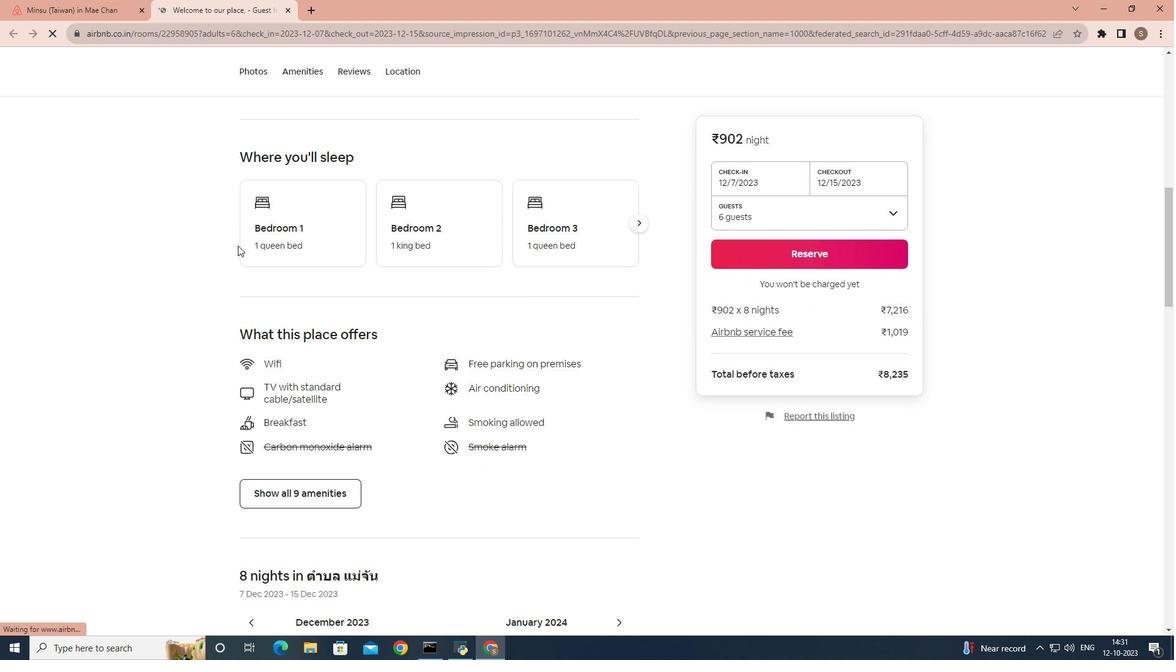 
Action: Mouse moved to (308, 354)
Screenshot: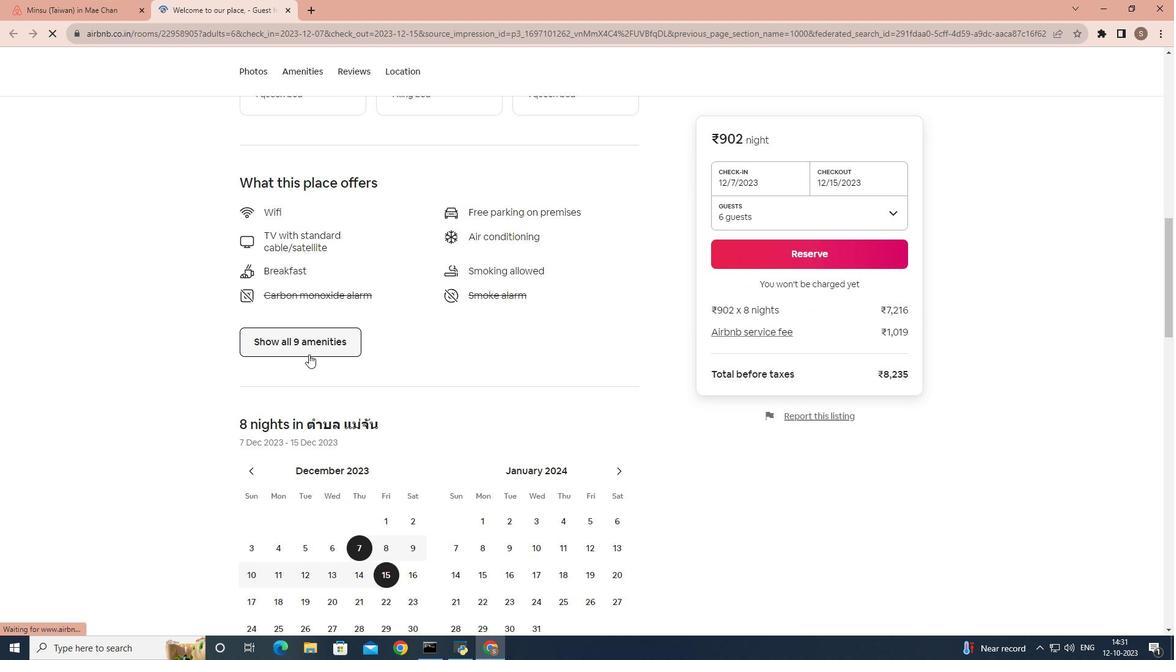 
Action: Mouse pressed left at (308, 354)
Screenshot: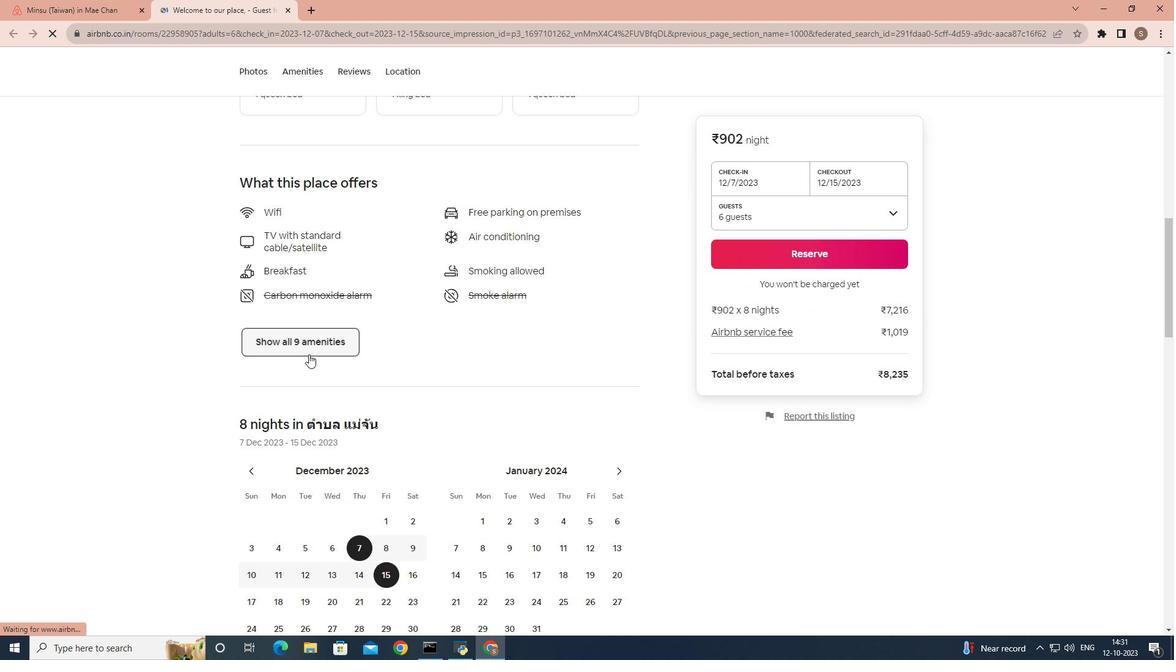 
Action: Mouse moved to (365, 335)
Screenshot: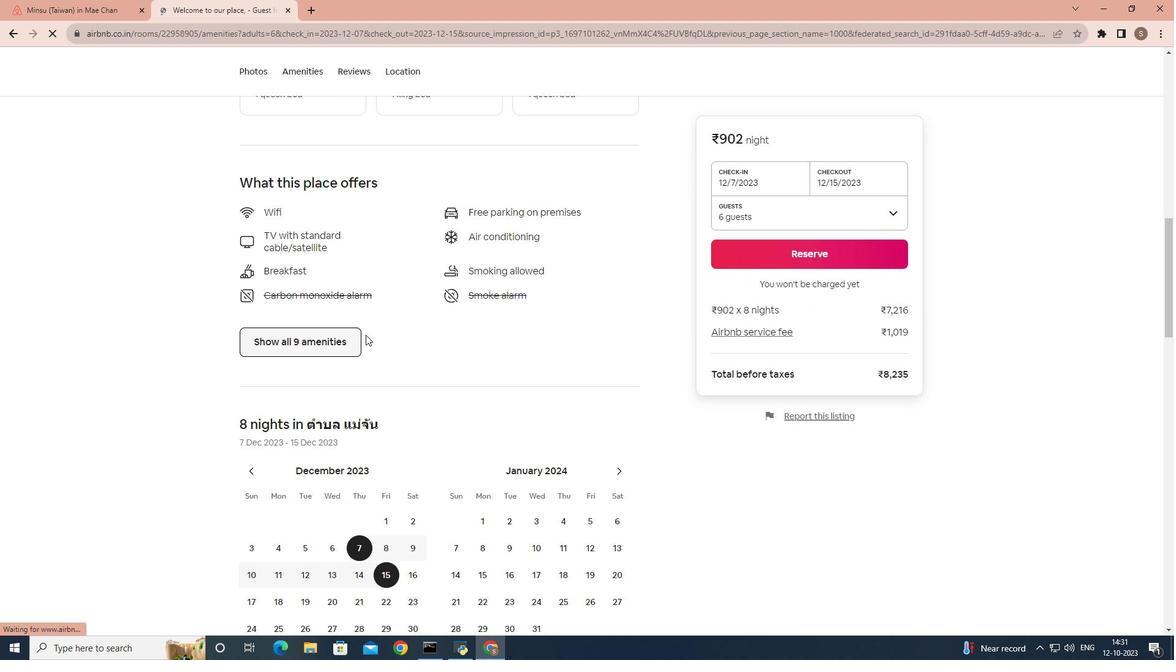 
Action: Mouse scrolled (365, 334) with delta (0, 0)
Screenshot: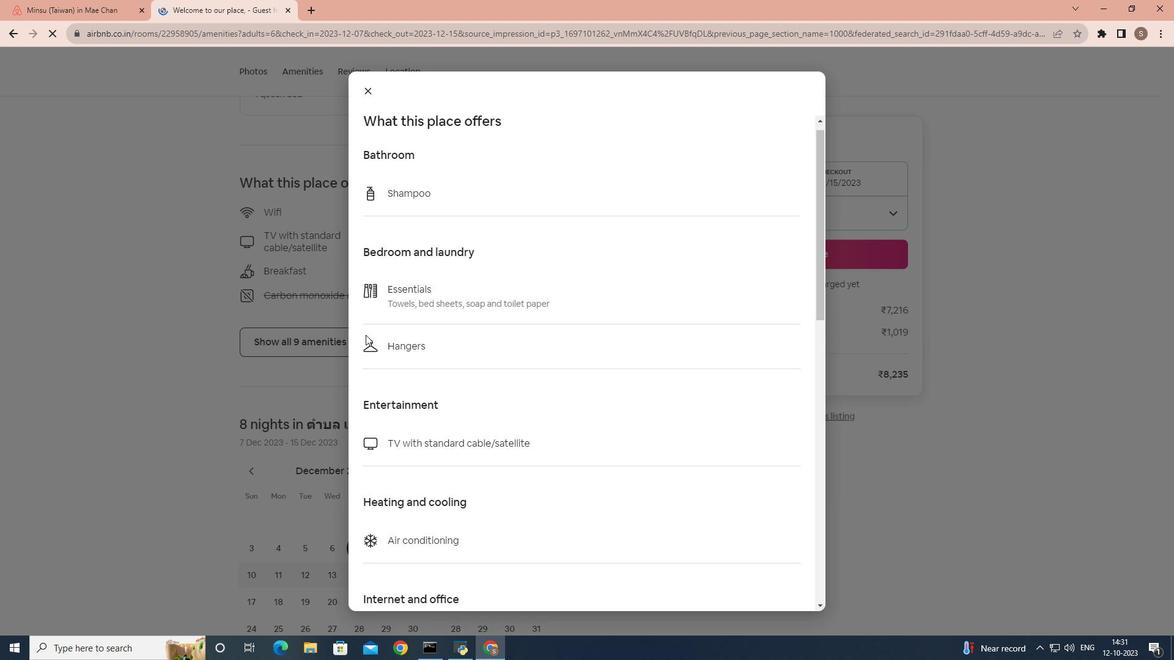 
Action: Mouse scrolled (365, 334) with delta (0, 0)
Screenshot: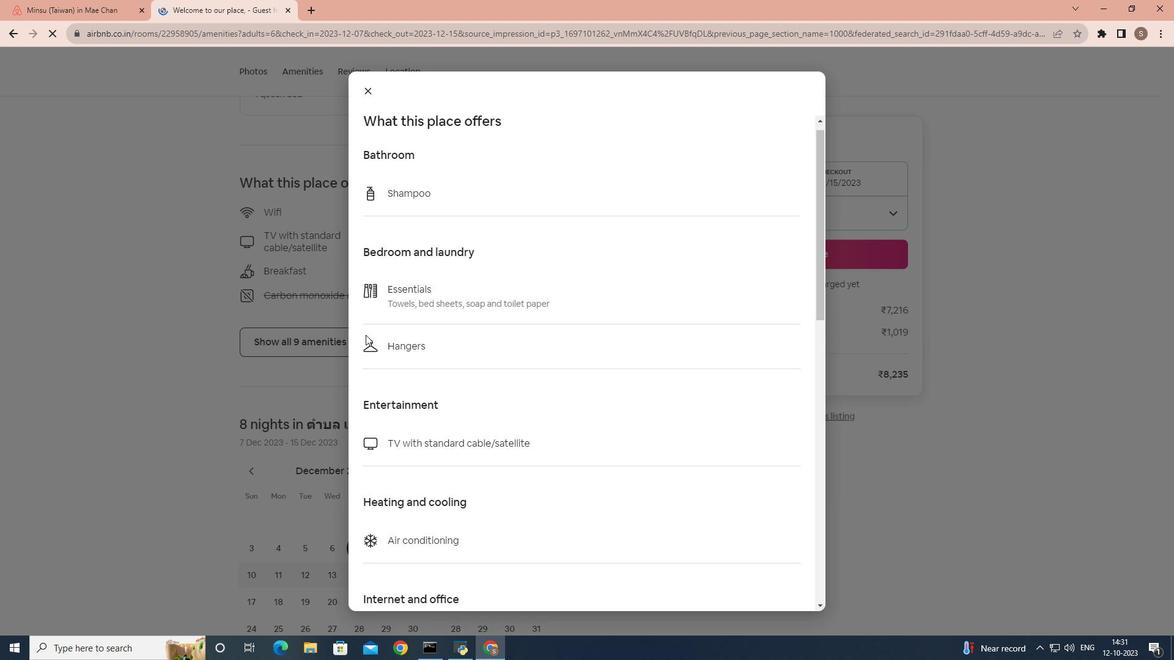 
Action: Mouse scrolled (365, 334) with delta (0, 0)
Screenshot: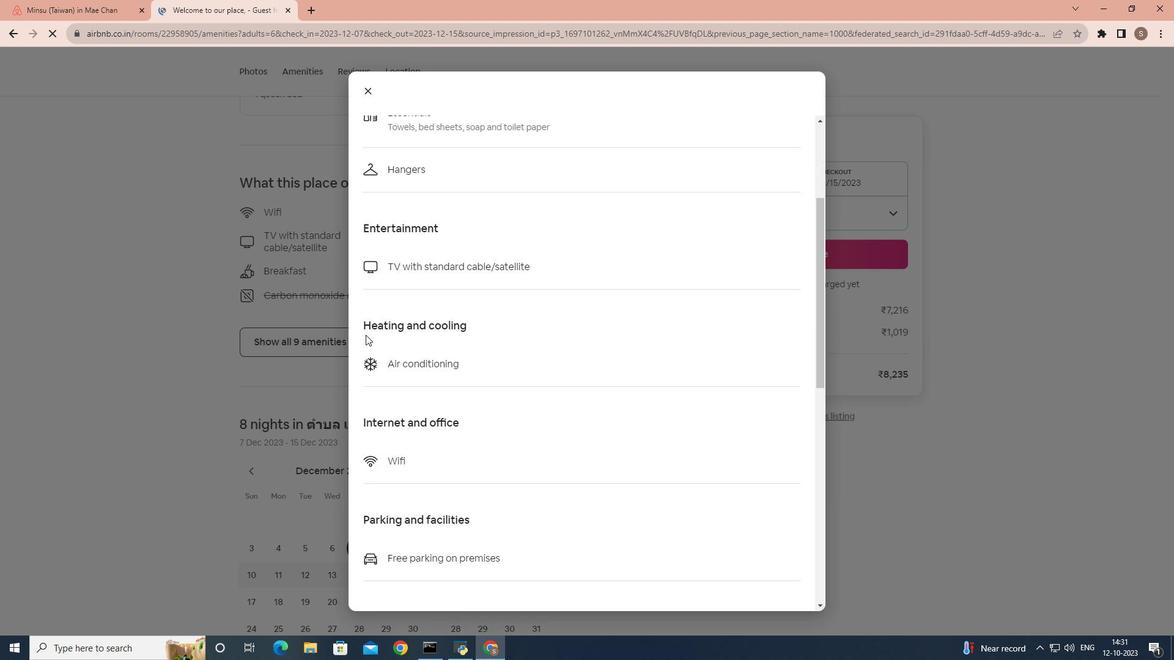 
Action: Mouse scrolled (365, 334) with delta (0, 0)
Screenshot: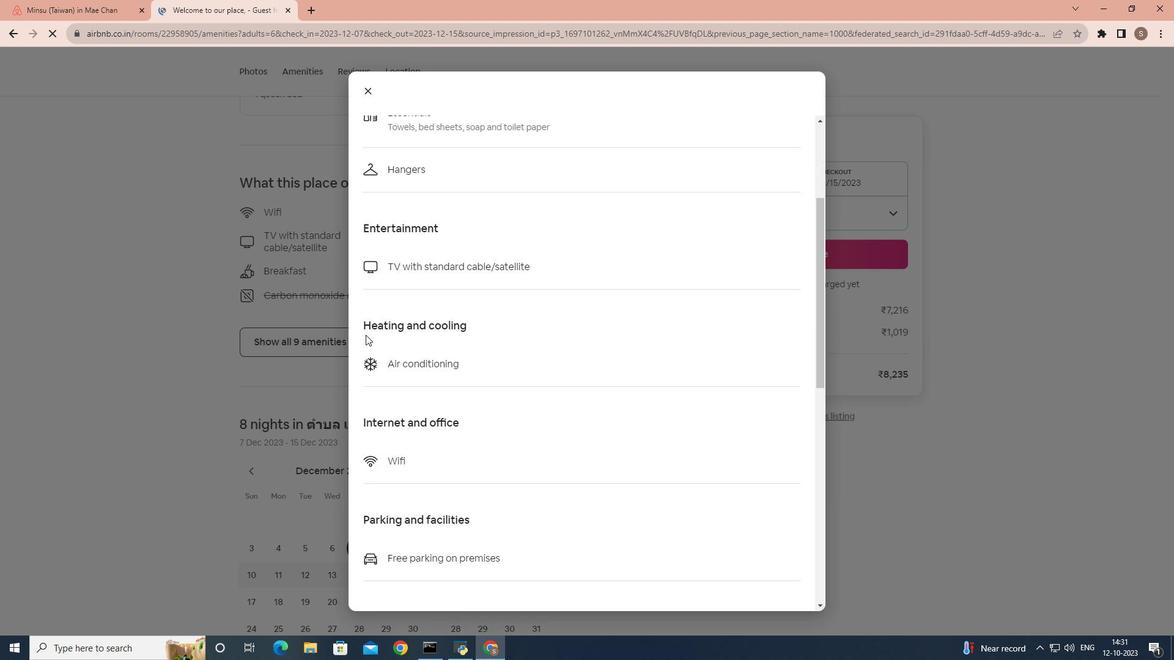 
Action: Mouse scrolled (365, 334) with delta (0, 0)
Screenshot: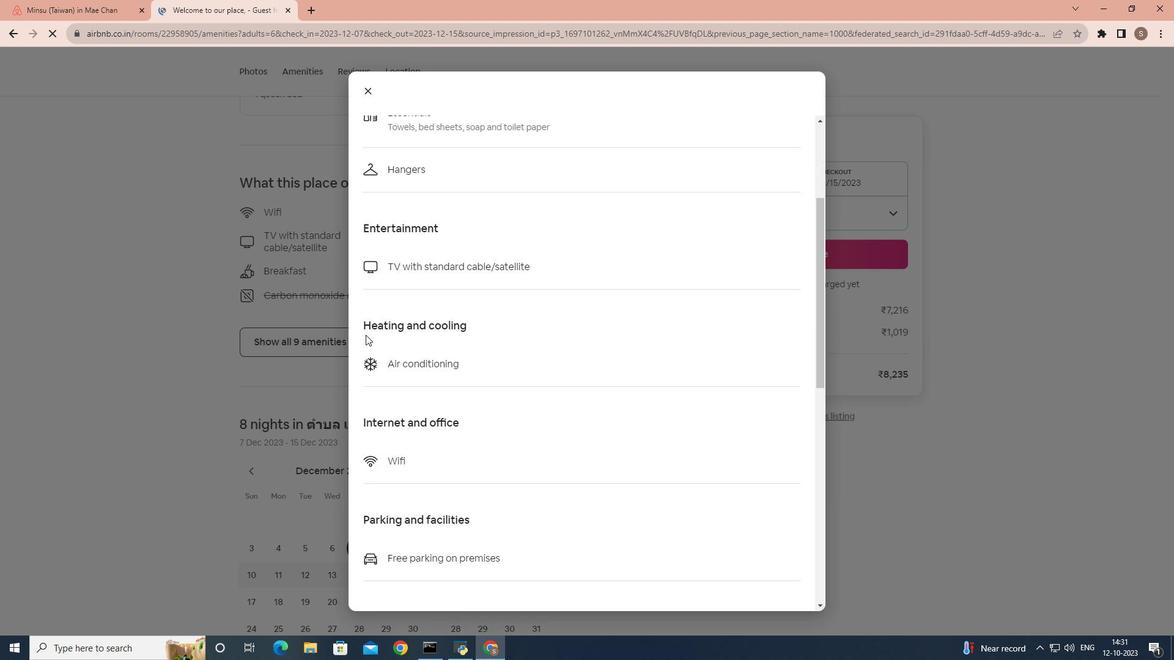 
Action: Mouse scrolled (365, 334) with delta (0, 0)
Screenshot: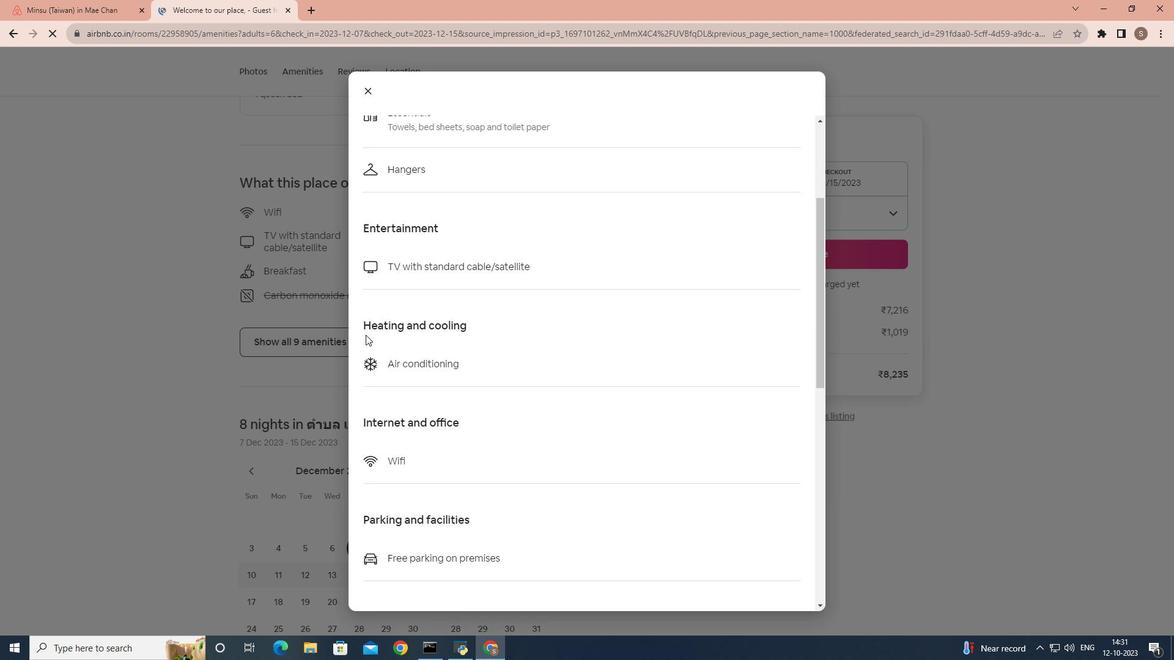 
Action: Mouse scrolled (365, 334) with delta (0, 0)
Screenshot: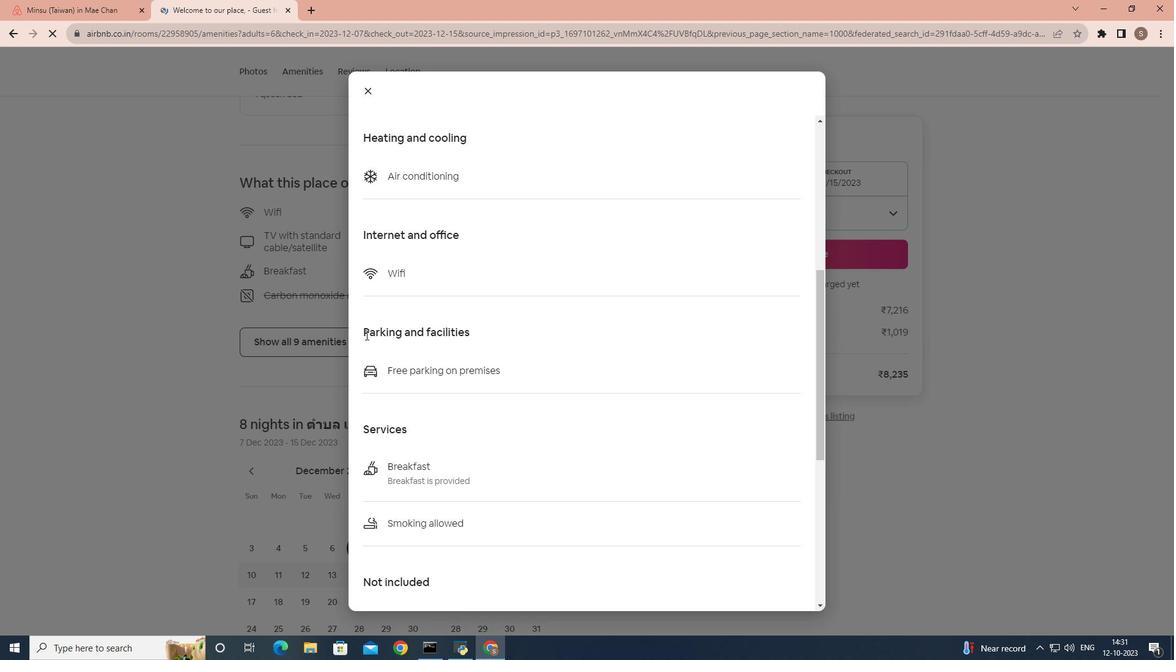 
Action: Mouse scrolled (365, 334) with delta (0, 0)
Screenshot: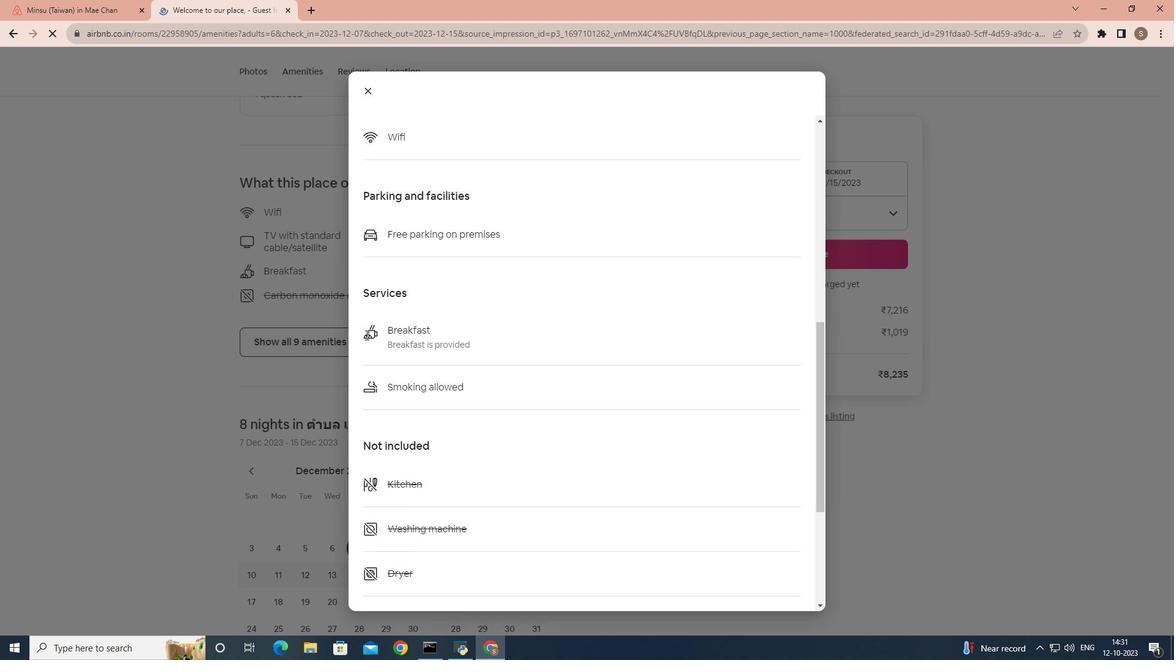 
Action: Mouse scrolled (365, 334) with delta (0, 0)
Screenshot: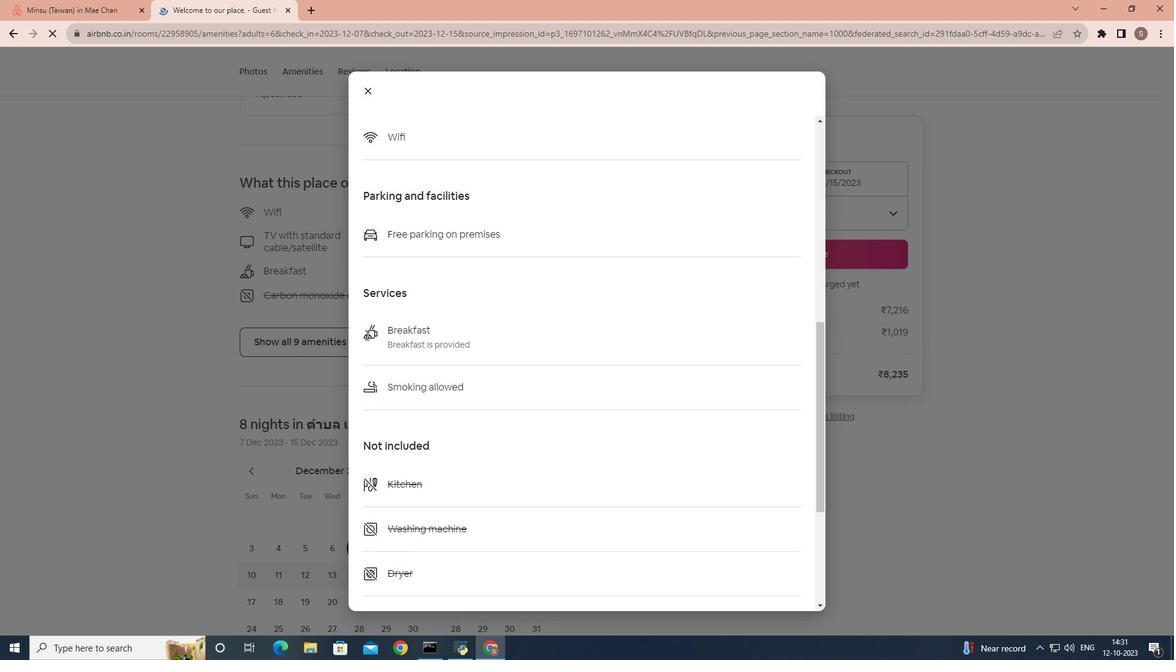 
Action: Mouse scrolled (365, 334) with delta (0, 0)
Screenshot: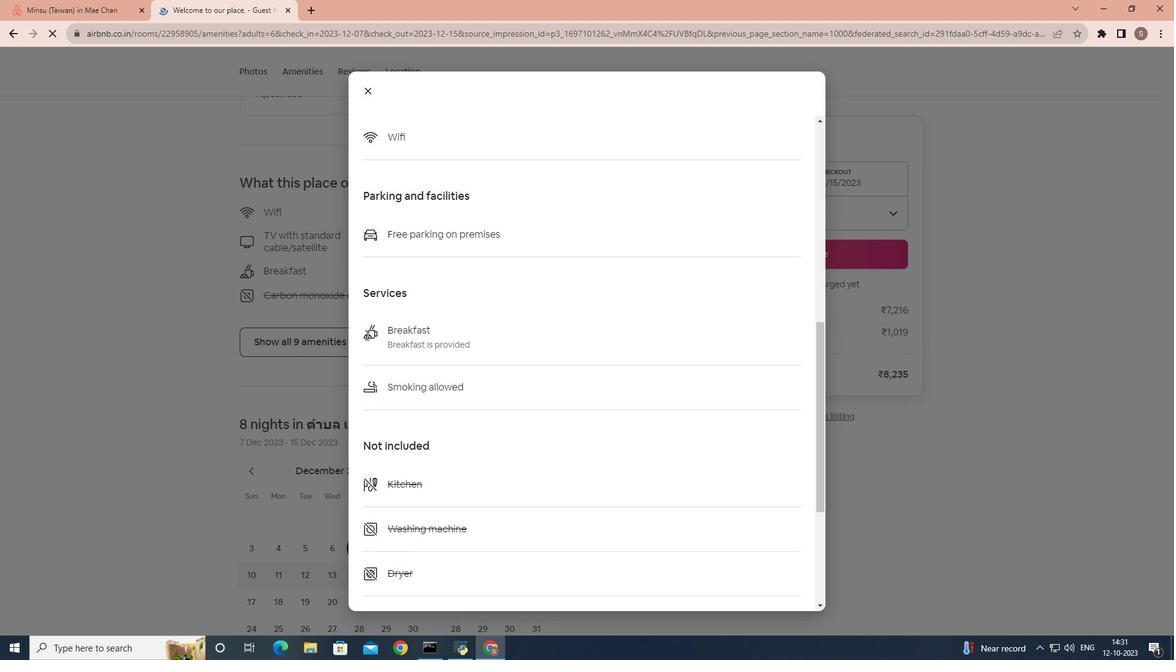 
Action: Mouse scrolled (365, 334) with delta (0, 0)
Screenshot: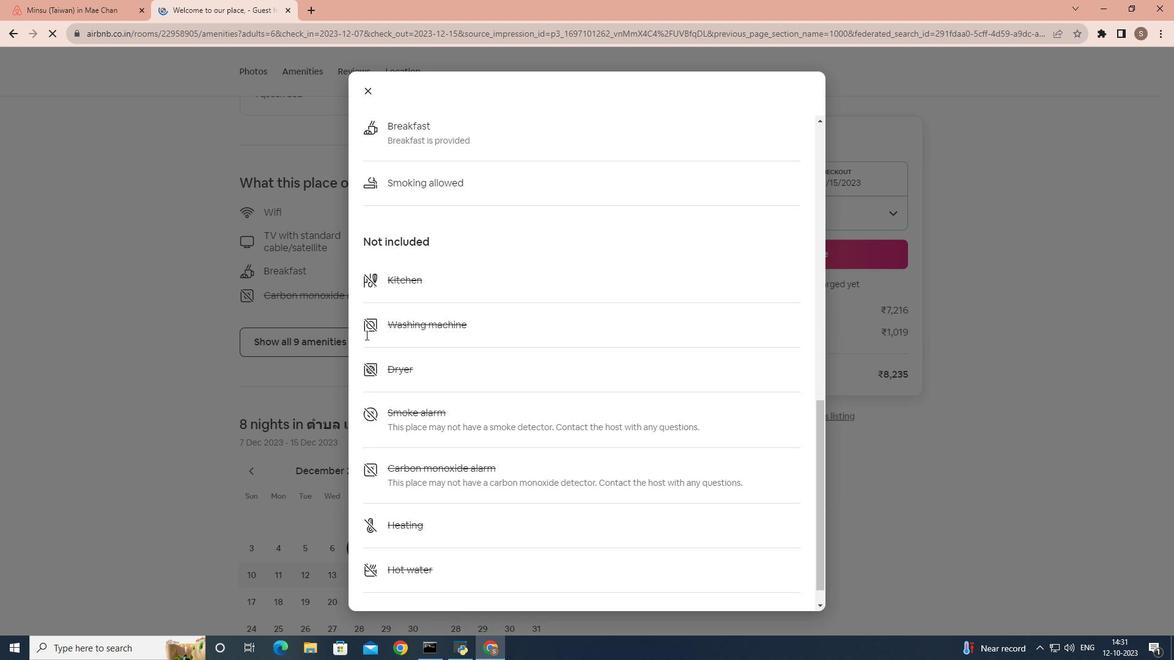 
Action: Mouse scrolled (365, 334) with delta (0, 0)
Screenshot: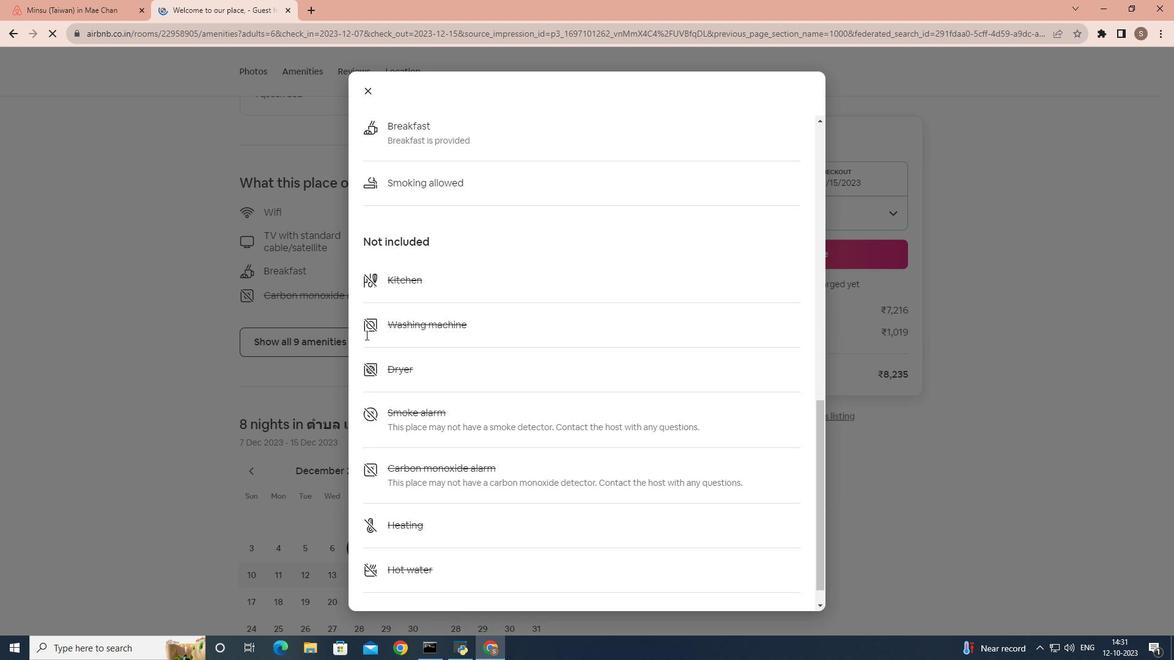 
Action: Mouse scrolled (365, 334) with delta (0, 0)
Screenshot: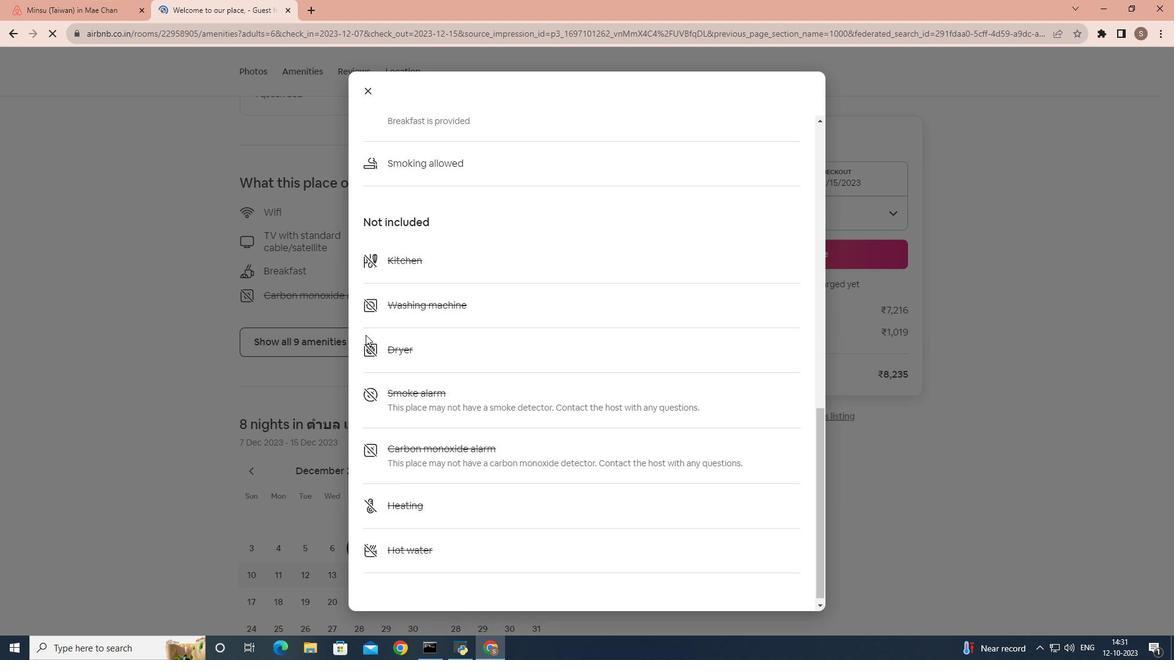 
Action: Mouse scrolled (365, 334) with delta (0, 0)
Screenshot: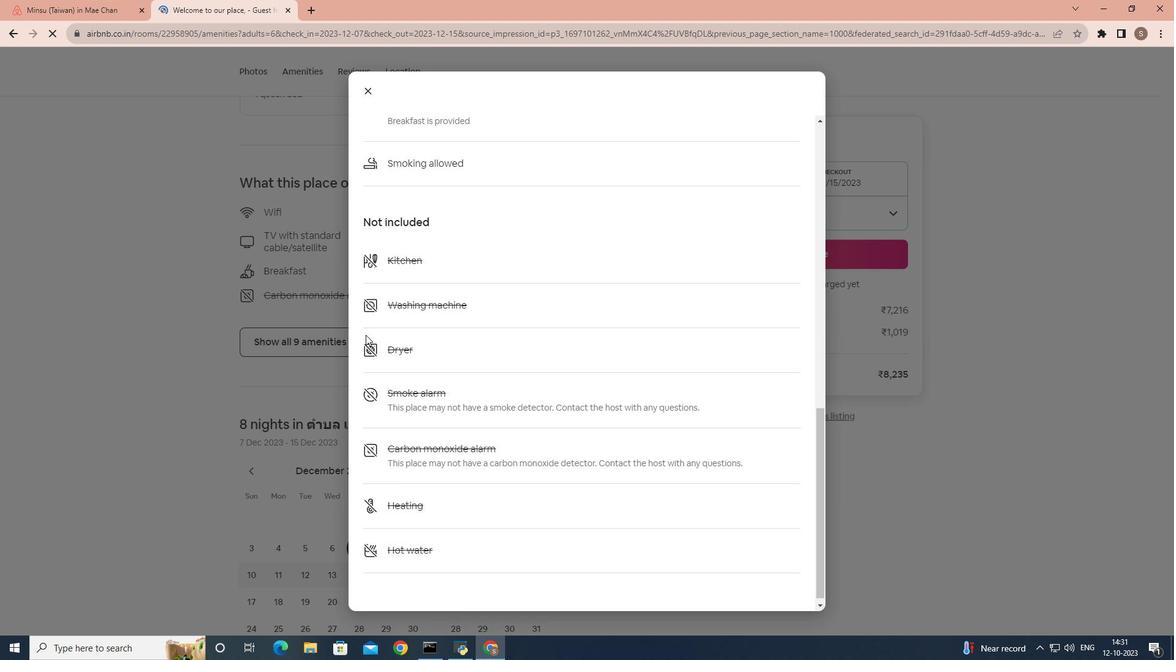 
Action: Mouse scrolled (365, 334) with delta (0, 0)
Screenshot: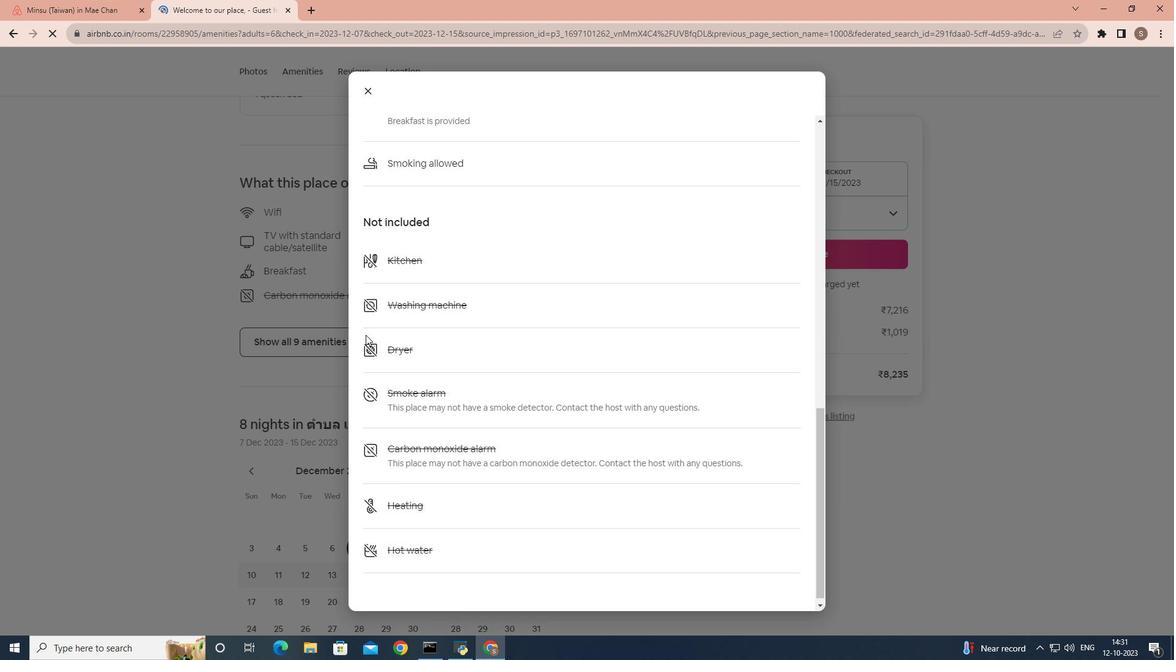 
Action: Mouse scrolled (365, 334) with delta (0, 0)
Screenshot: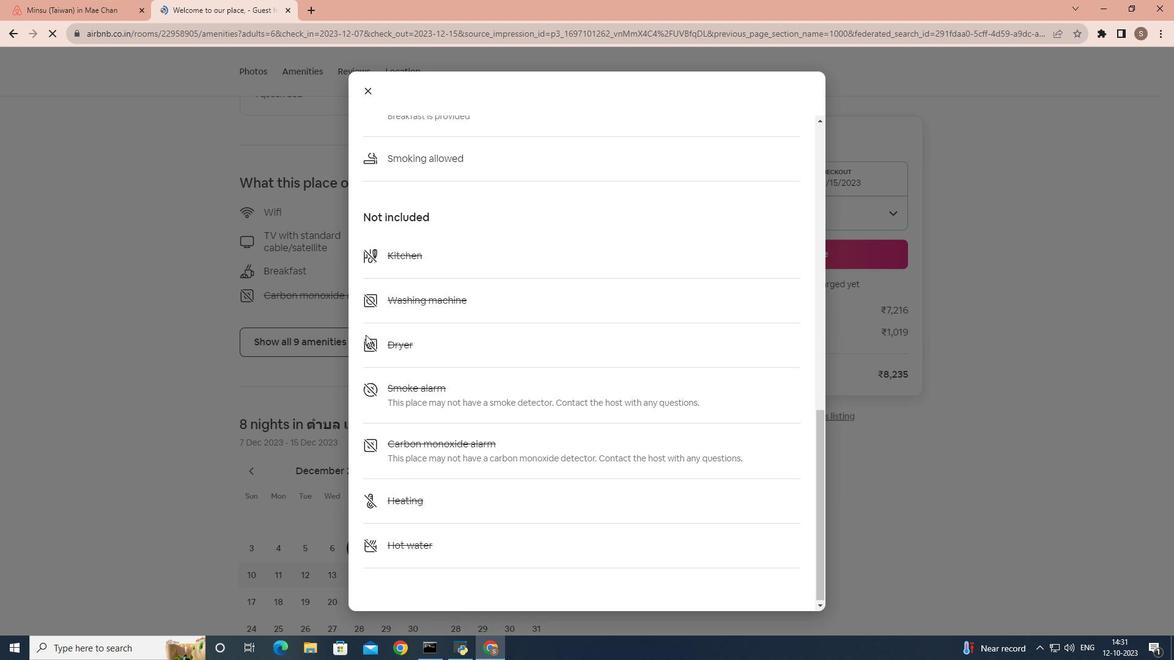
Action: Mouse scrolled (365, 334) with delta (0, 0)
Screenshot: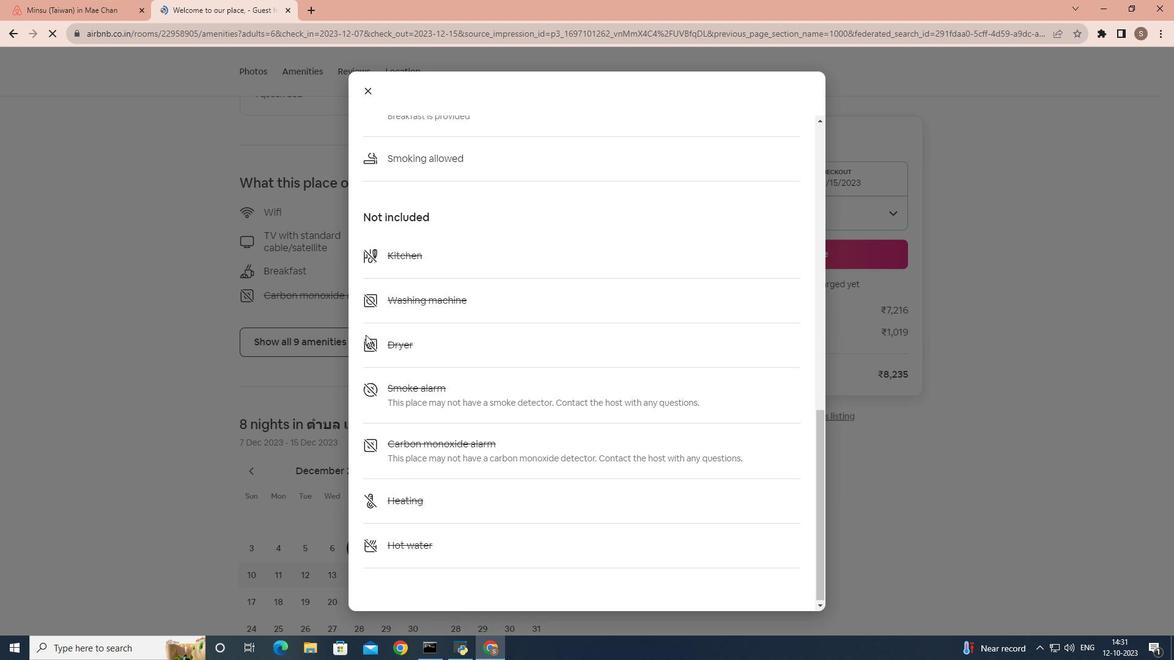 
Action: Mouse scrolled (365, 334) with delta (0, 0)
Screenshot: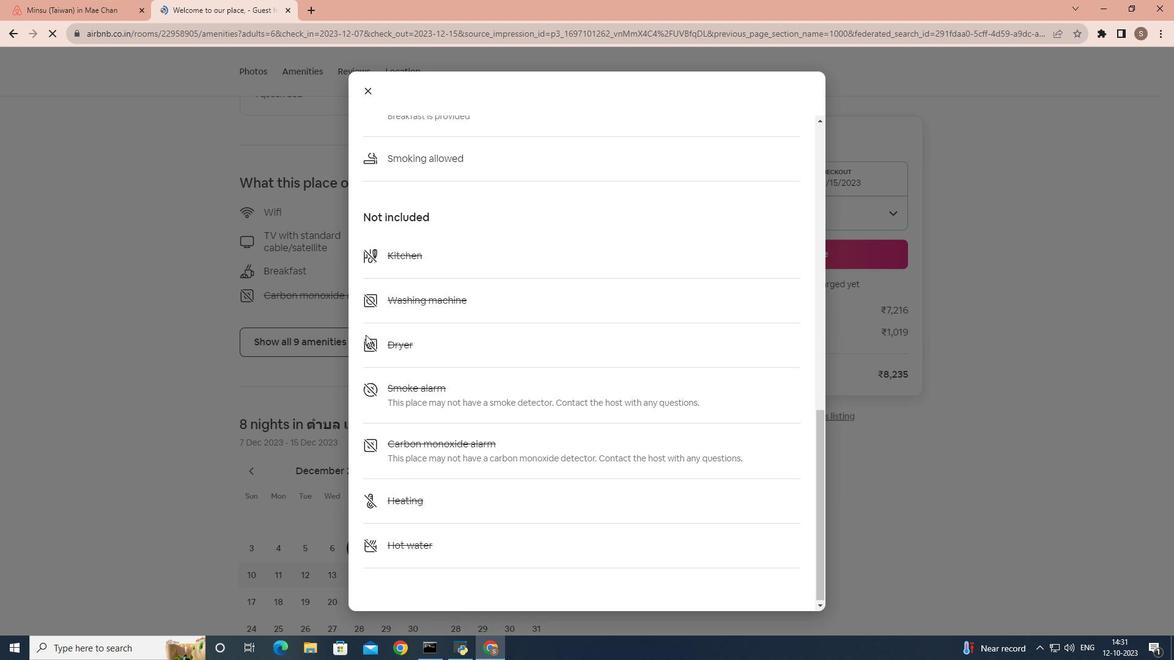 
Action: Mouse scrolled (365, 334) with delta (0, 0)
Screenshot: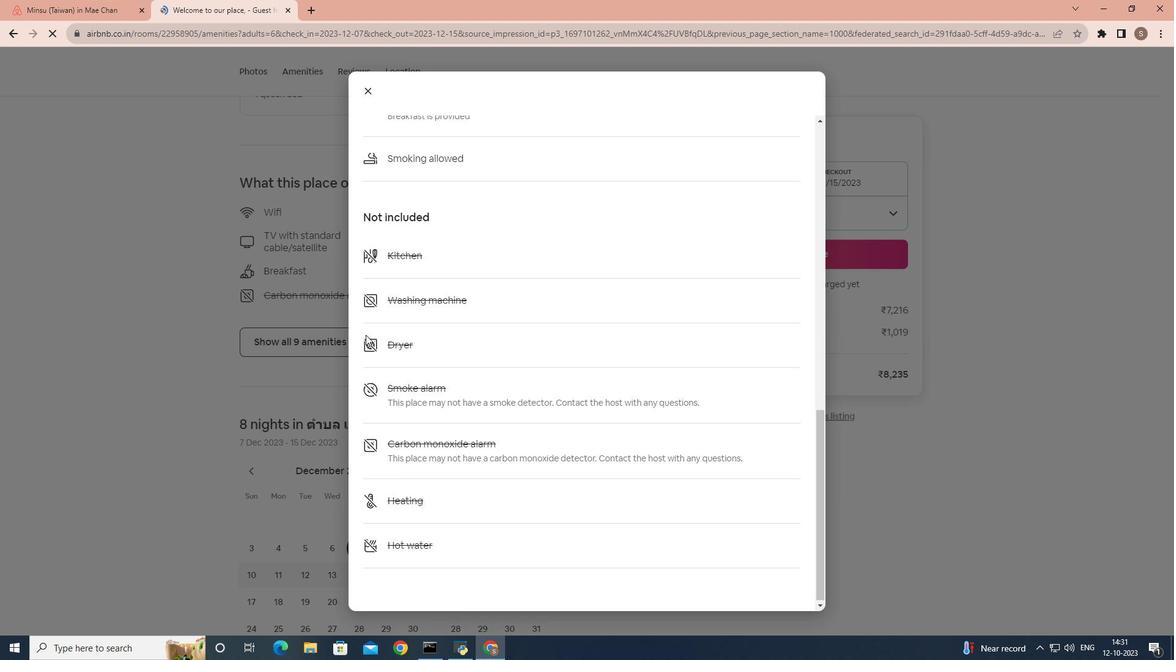 
Action: Mouse moved to (365, 88)
Screenshot: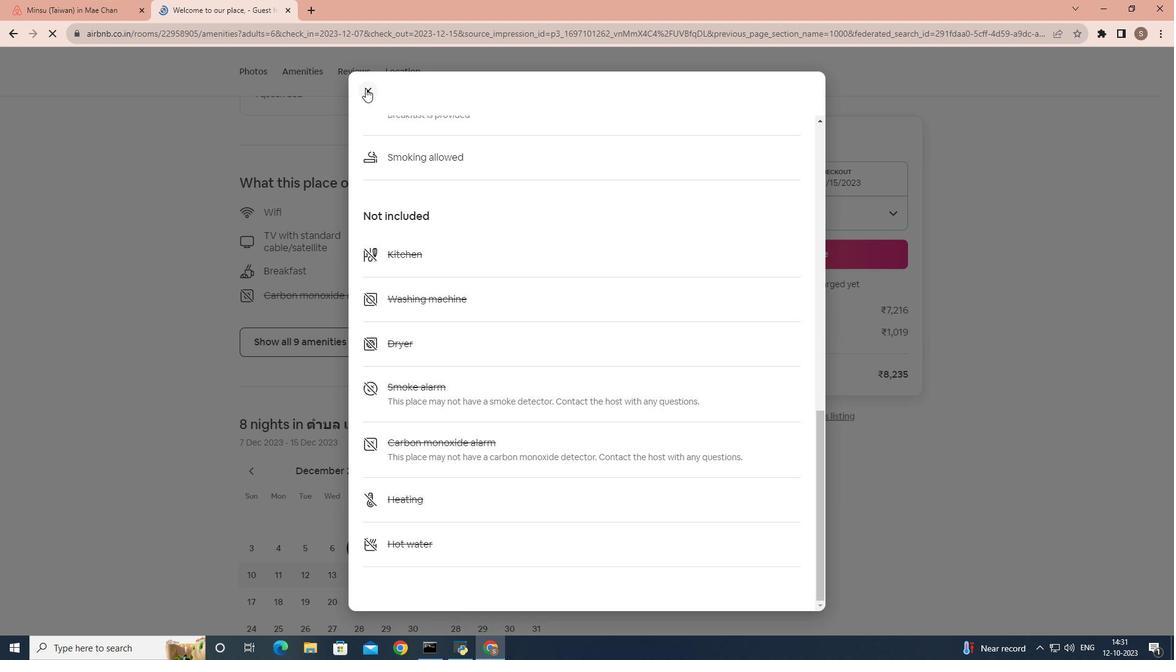 
Action: Mouse pressed left at (365, 88)
Screenshot: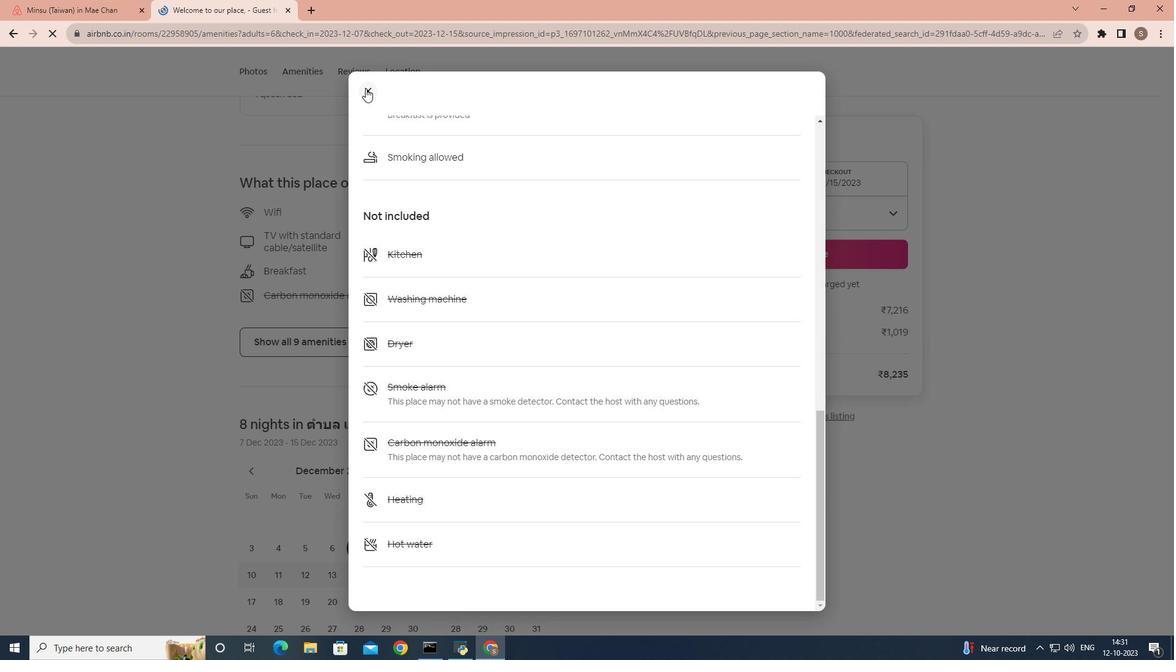 
Action: Mouse moved to (388, 244)
Screenshot: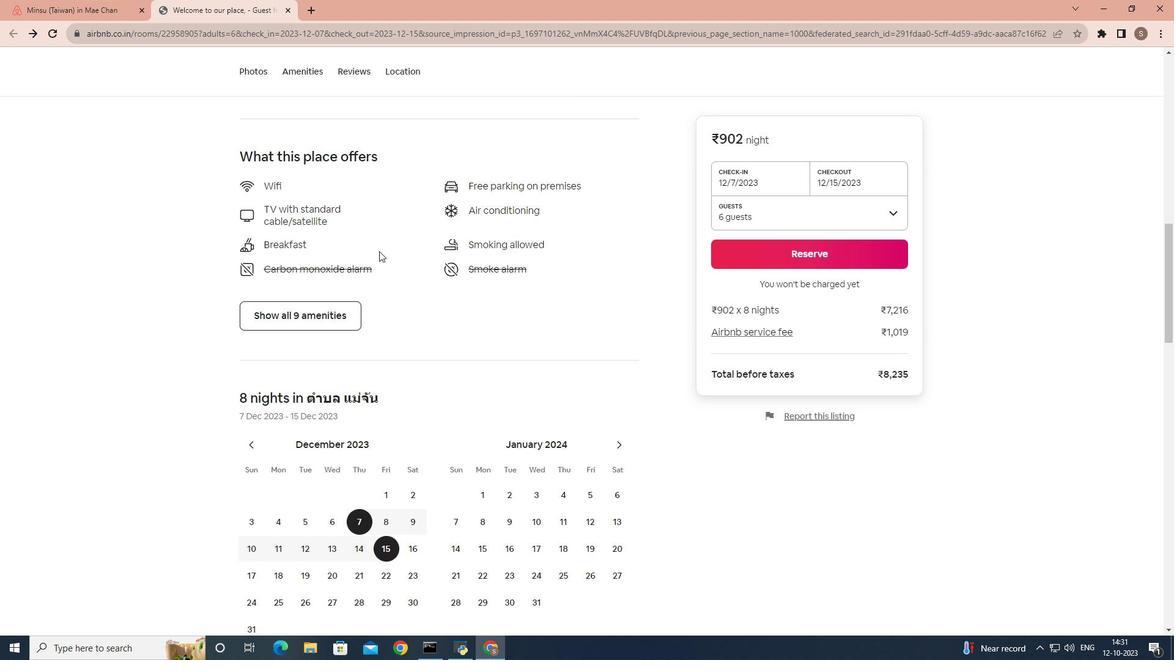 
Action: Mouse scrolled (388, 244) with delta (0, 0)
Screenshot: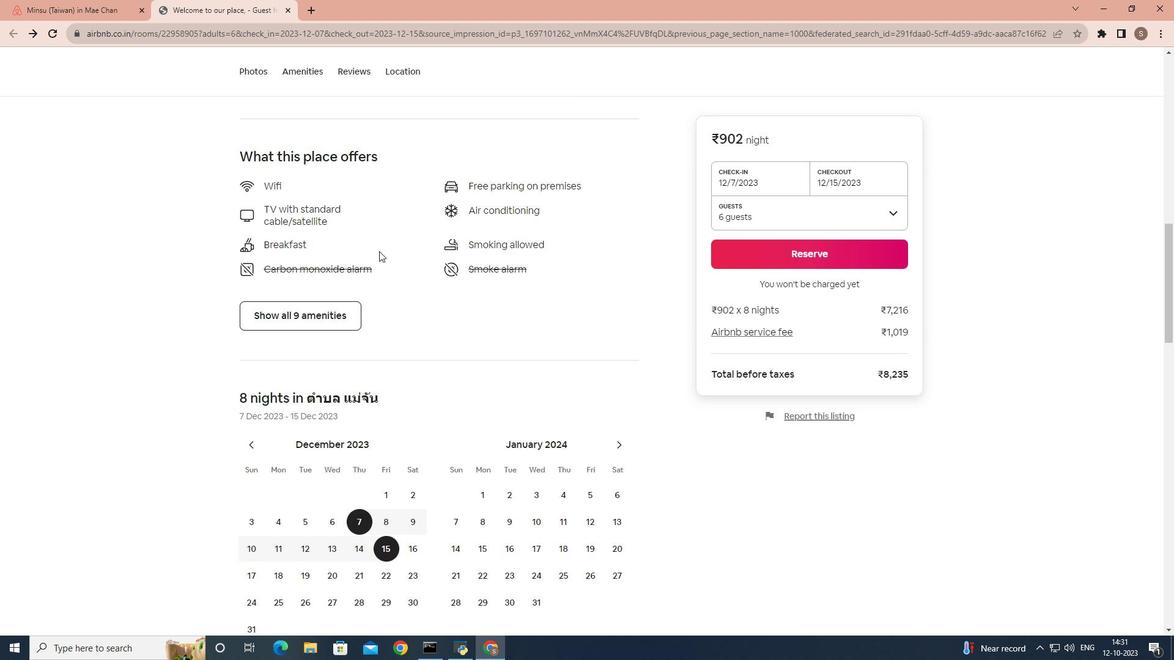 
Action: Mouse moved to (385, 247)
Screenshot: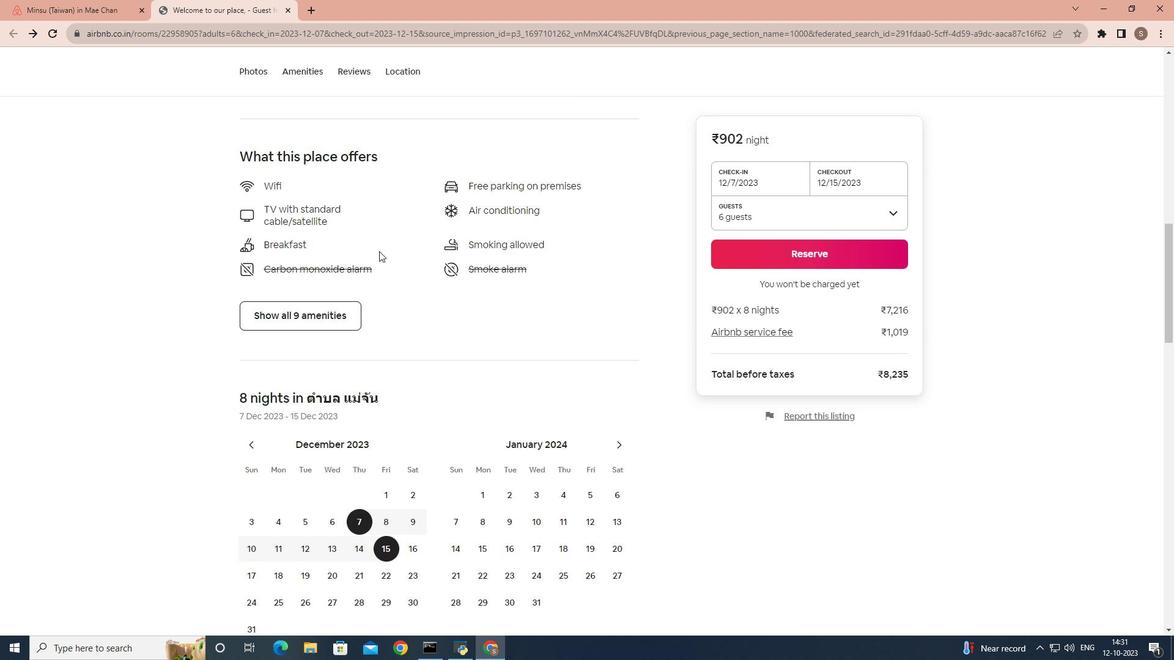 
Action: Mouse scrolled (385, 246) with delta (0, 0)
Screenshot: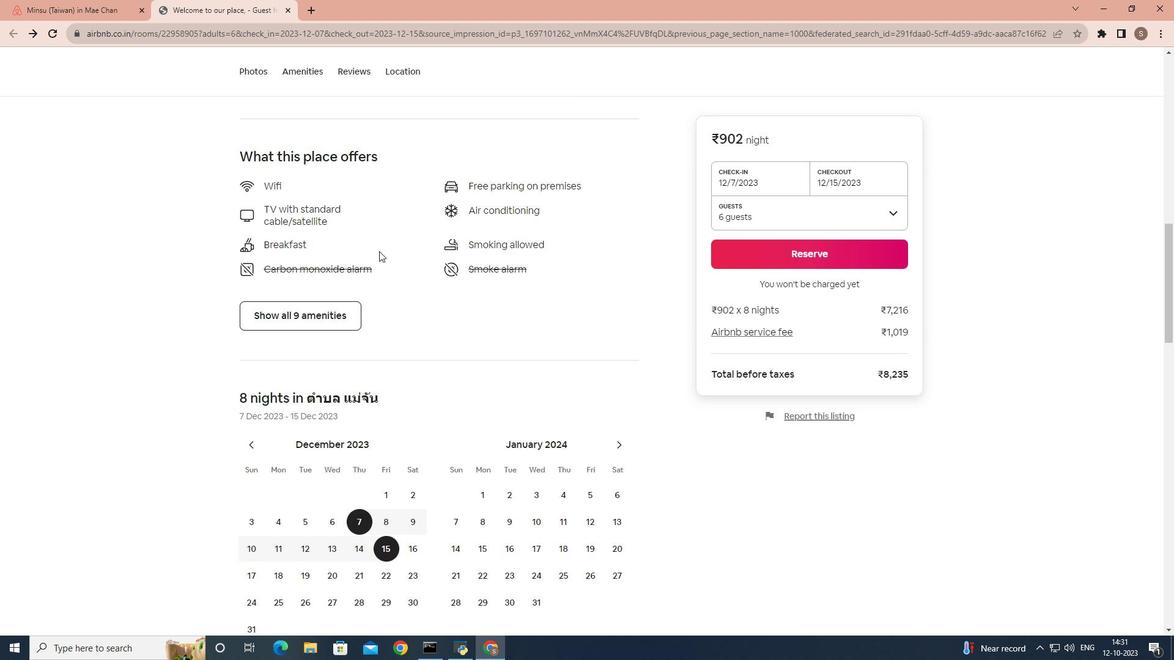 
Action: Mouse moved to (384, 248)
Screenshot: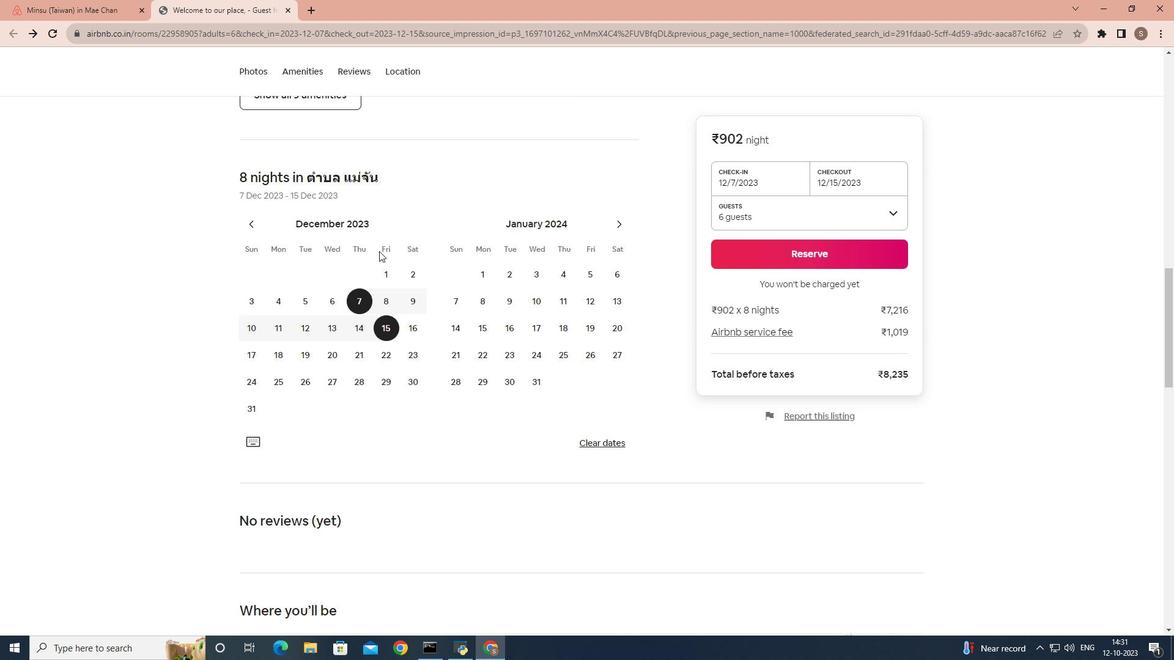 
Action: Mouse scrolled (384, 247) with delta (0, 0)
Screenshot: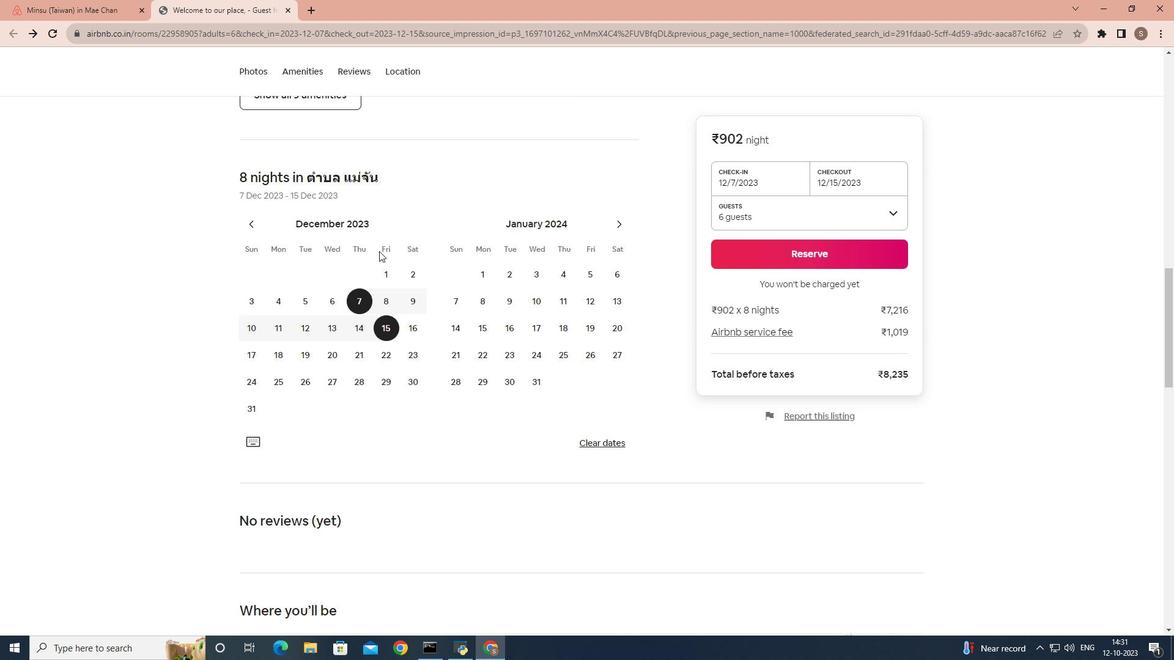 
Action: Mouse moved to (383, 249)
Screenshot: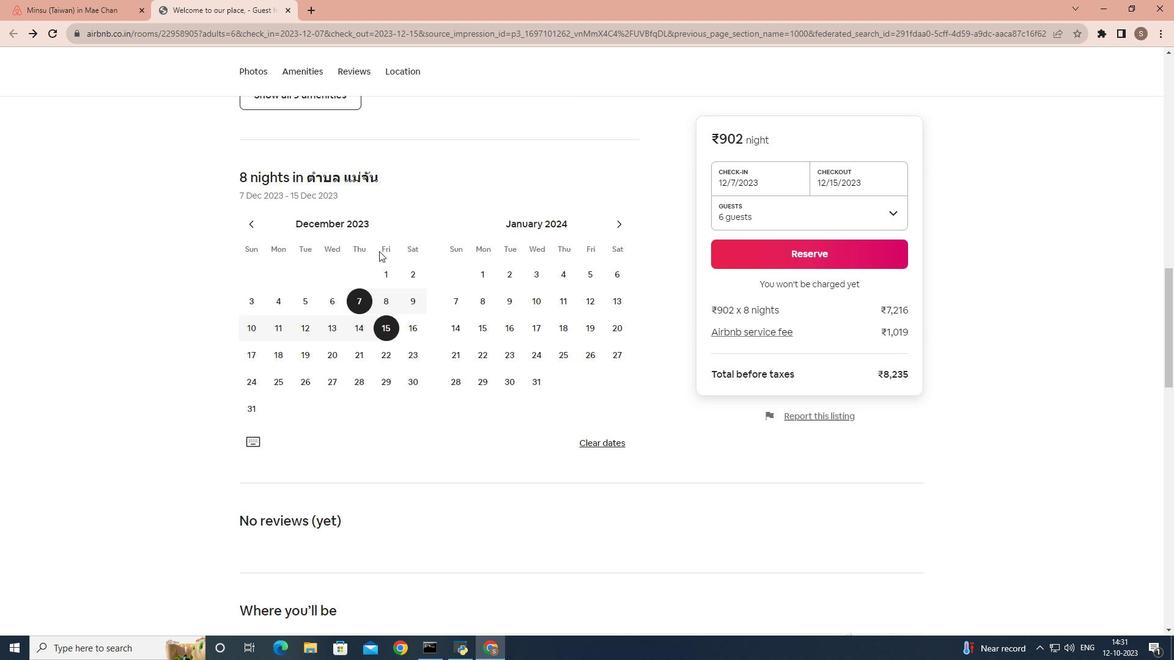 
Action: Mouse scrolled (383, 248) with delta (0, 0)
Screenshot: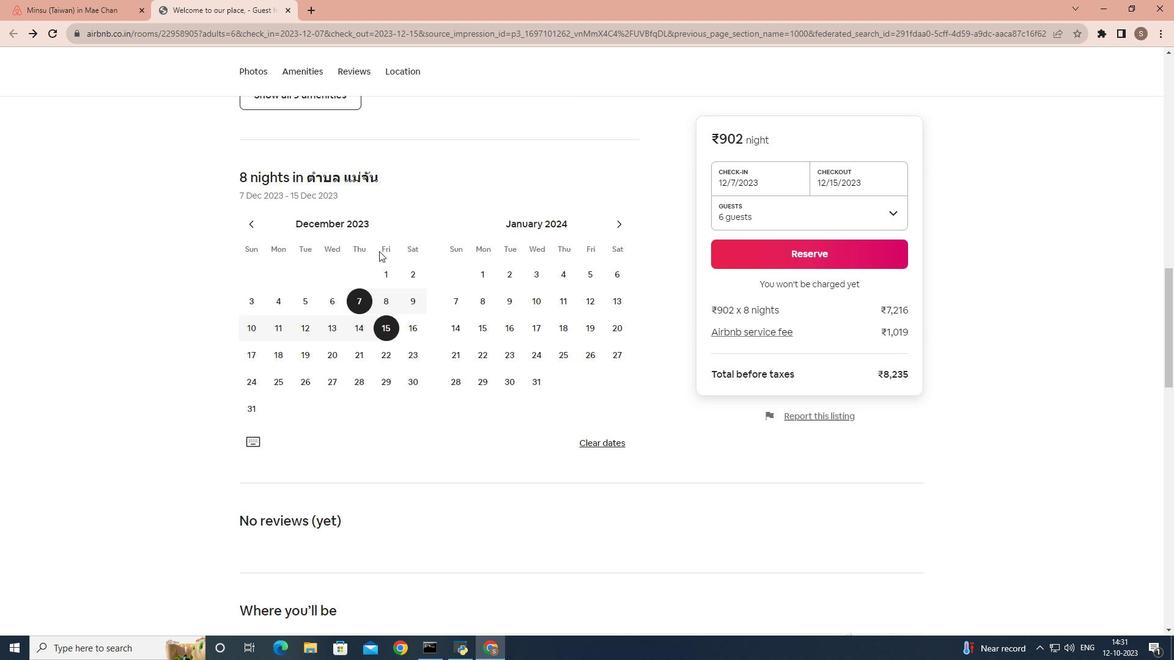 
Action: Mouse moved to (380, 250)
Screenshot: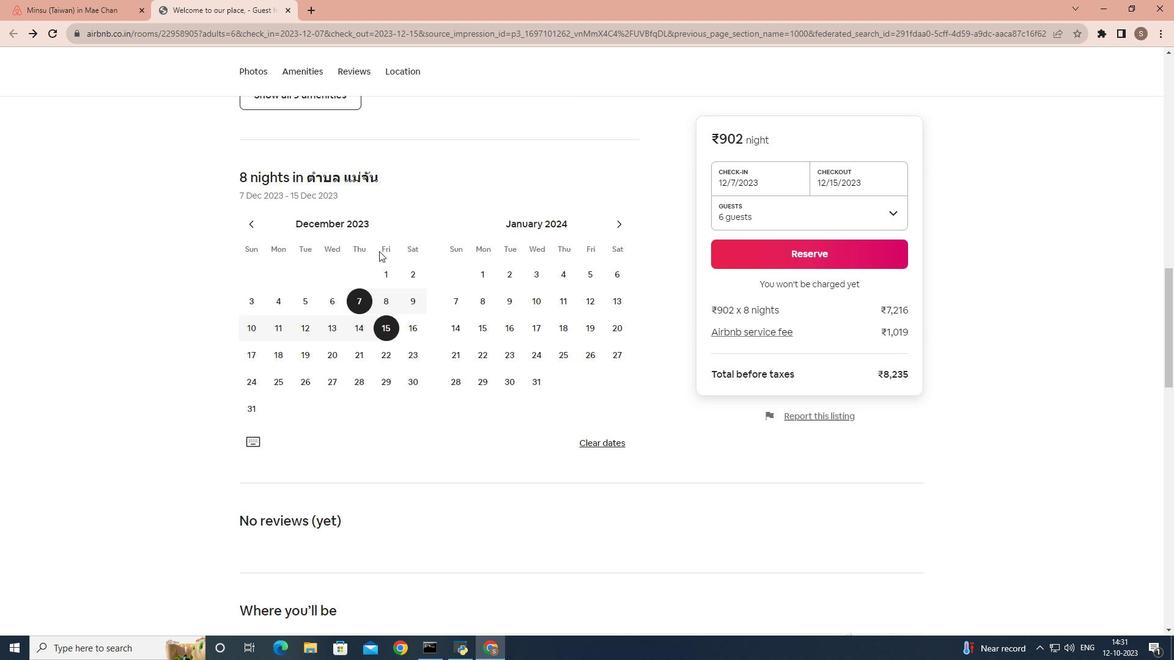 
Action: Mouse scrolled (380, 250) with delta (0, 0)
Screenshot: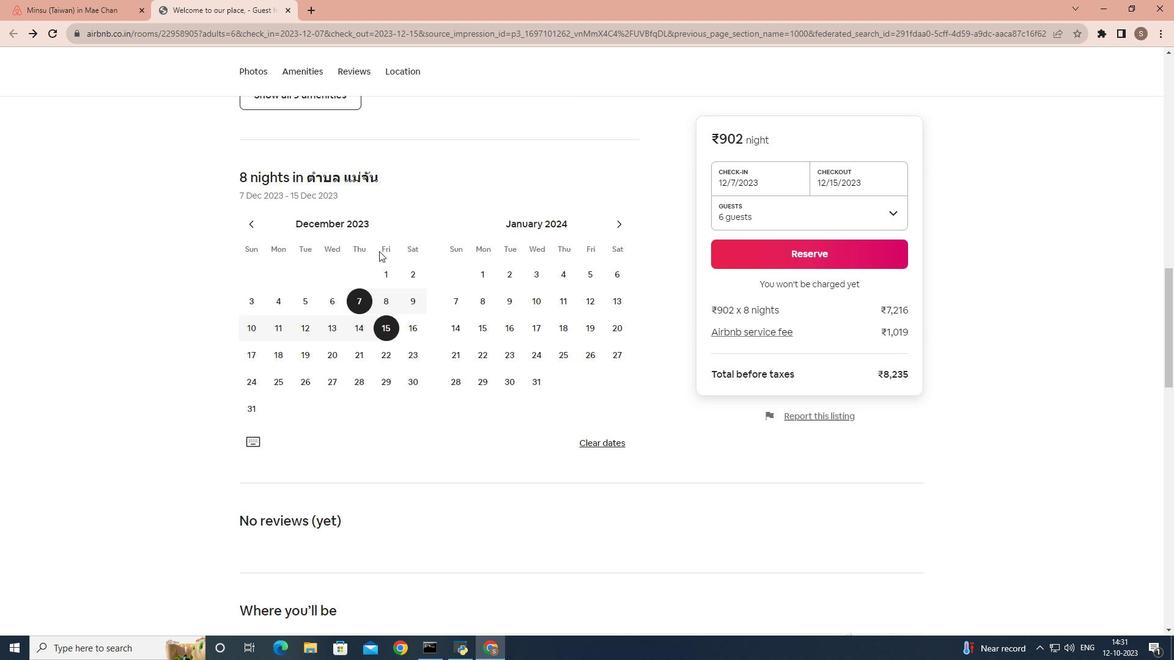 
Action: Mouse moved to (379, 251)
Screenshot: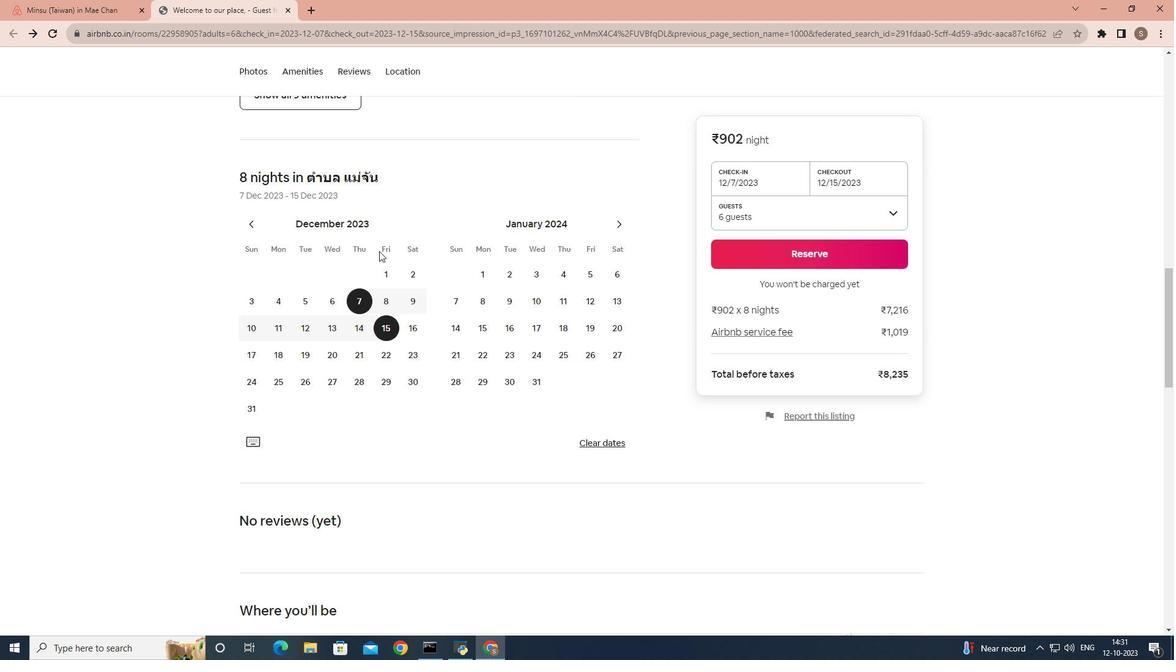 
Action: Mouse scrolled (379, 250) with delta (0, 0)
Screenshot: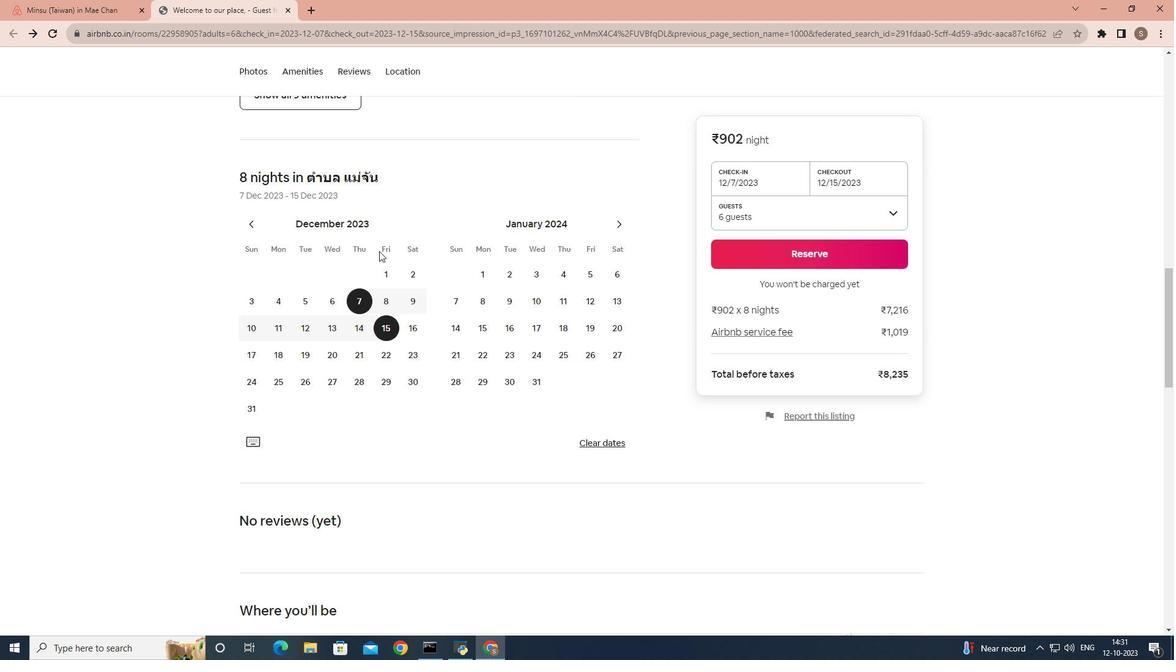 
Action: Mouse scrolled (379, 250) with delta (0, 0)
Screenshot: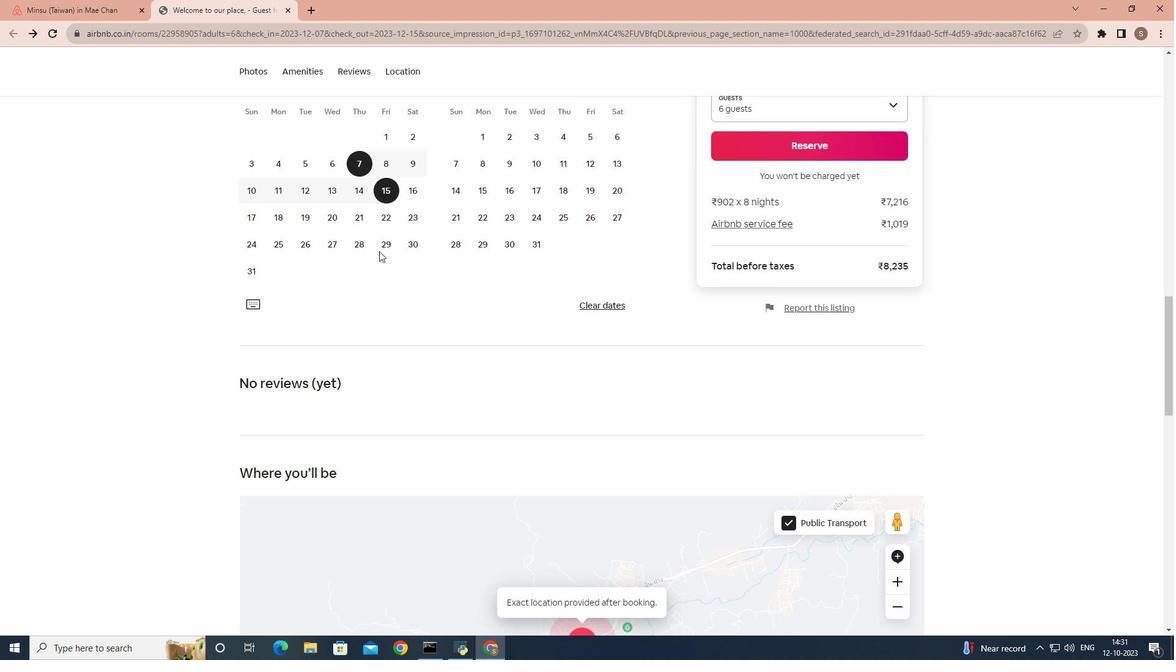 
Action: Mouse scrolled (379, 250) with delta (0, 0)
Screenshot: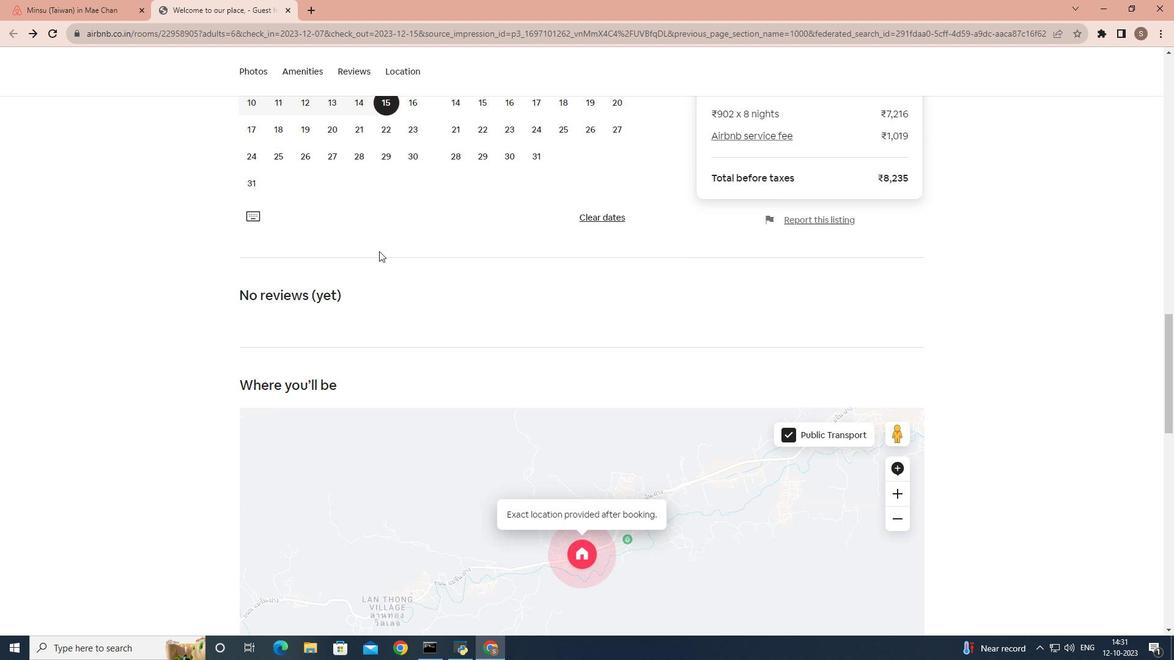 
Action: Mouse scrolled (379, 250) with delta (0, 0)
Screenshot: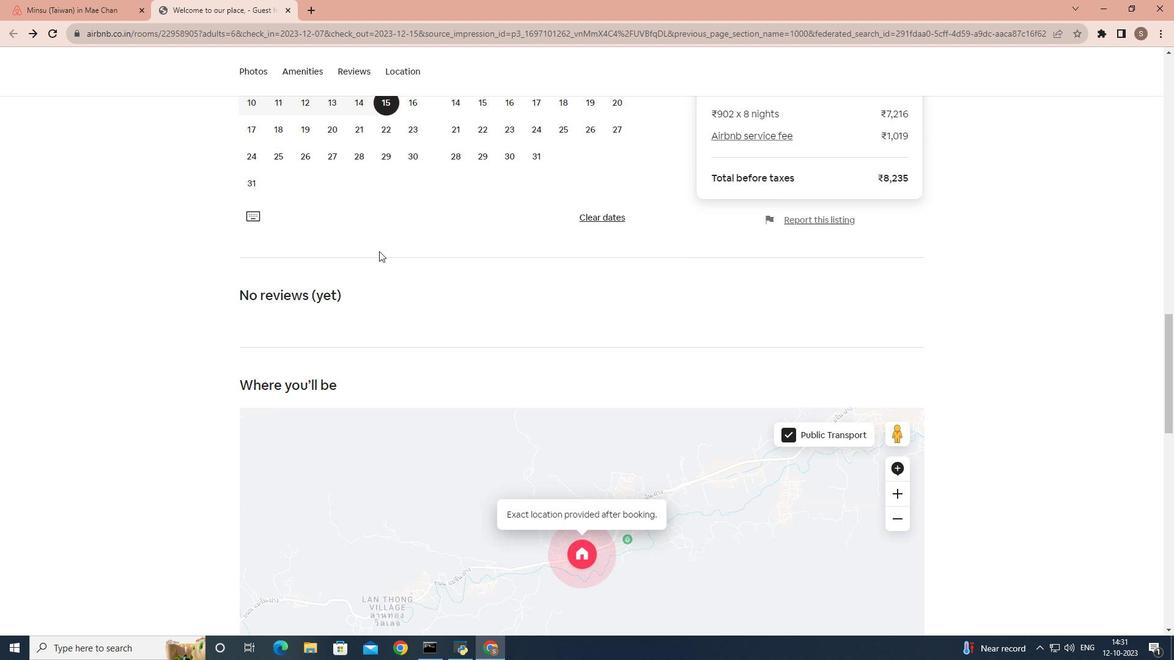
Action: Mouse scrolled (379, 250) with delta (0, 0)
Screenshot: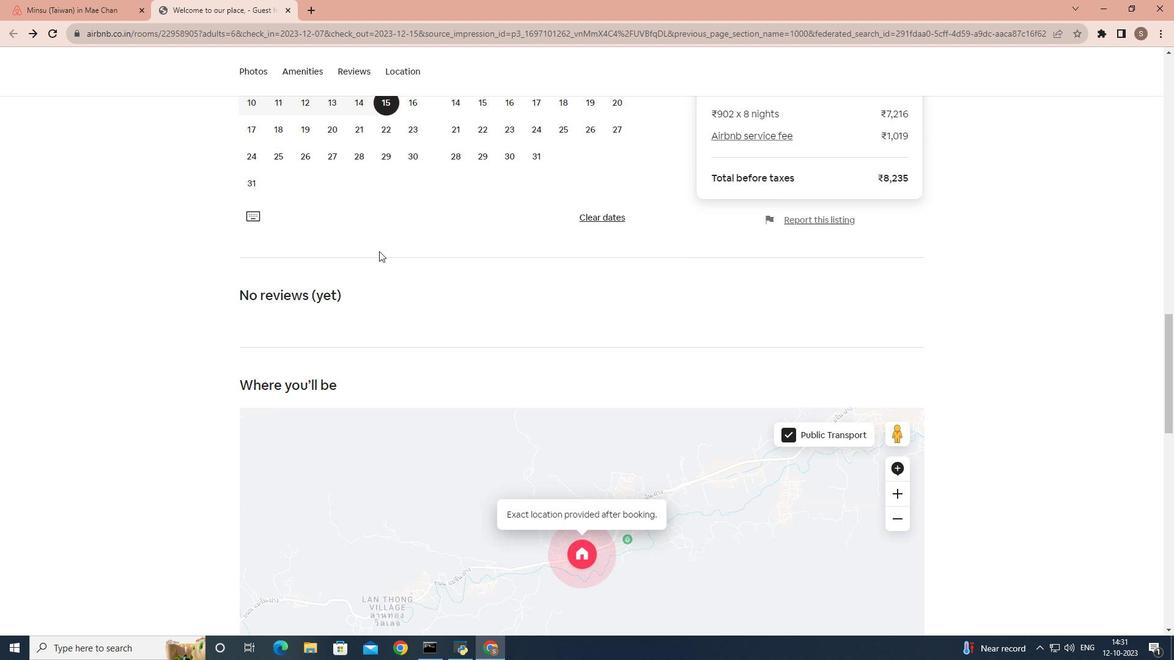 
Action: Mouse scrolled (379, 250) with delta (0, 0)
Screenshot: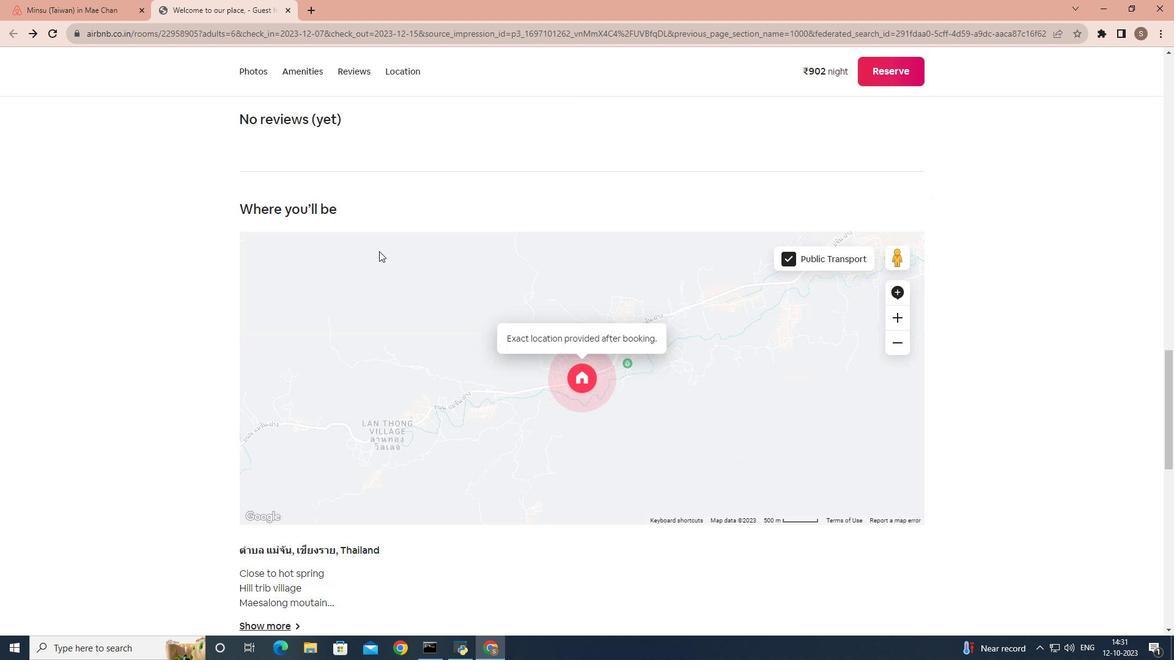 
Action: Mouse scrolled (379, 250) with delta (0, 0)
Screenshot: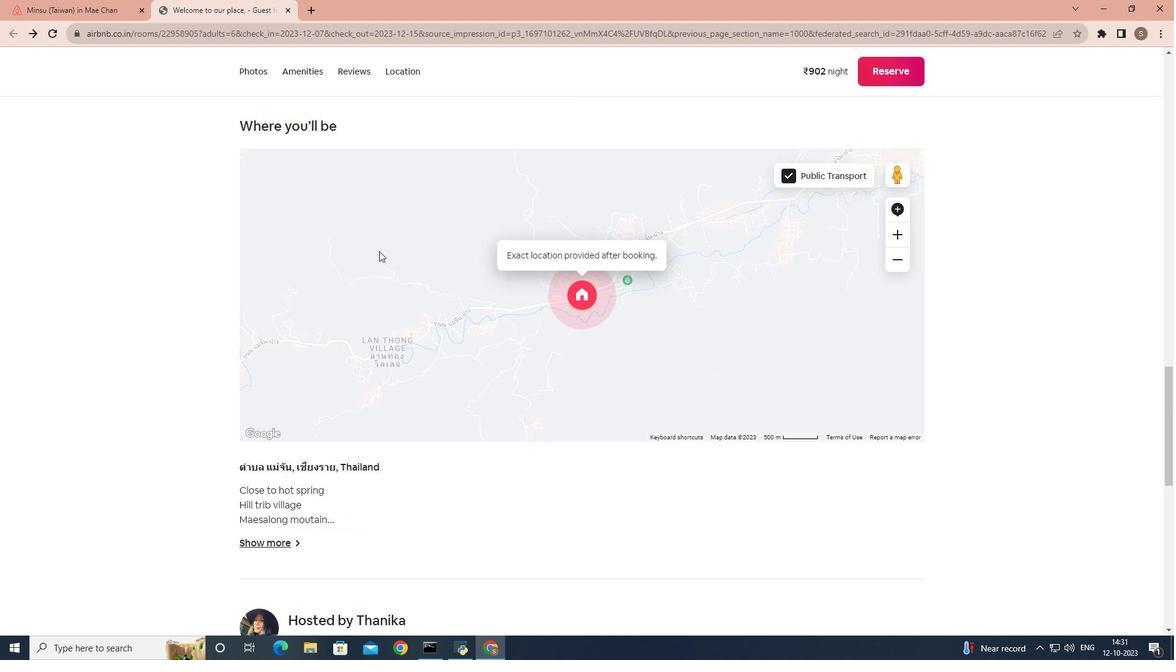 
Action: Mouse scrolled (379, 250) with delta (0, 0)
Screenshot: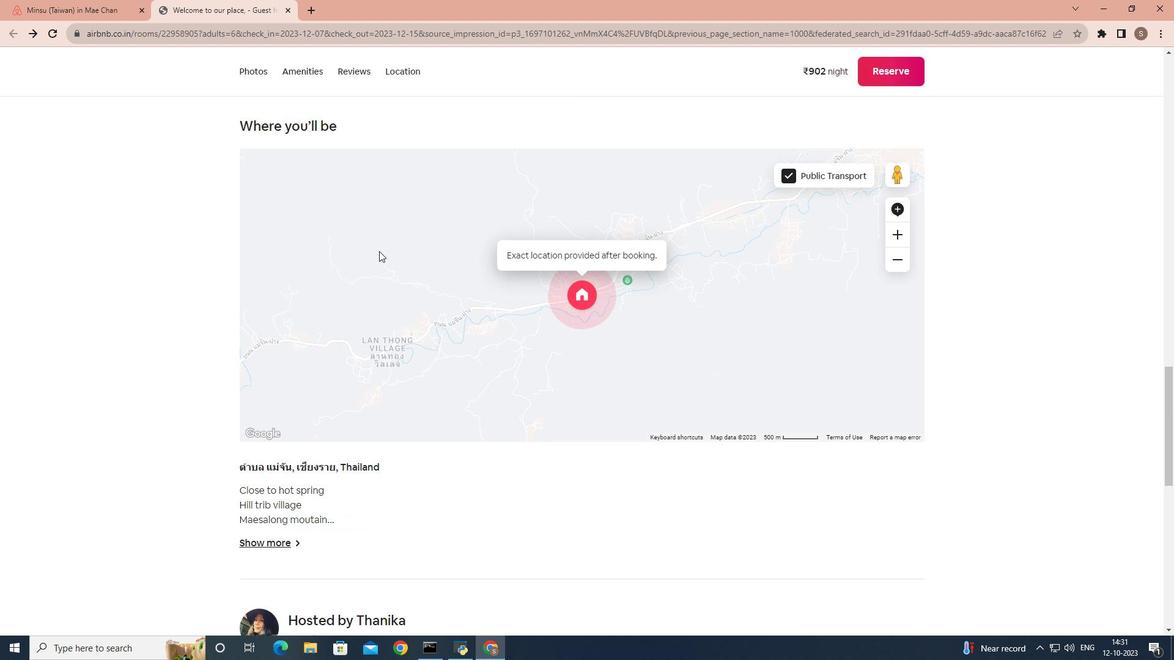 
Action: Mouse scrolled (379, 250) with delta (0, 0)
Screenshot: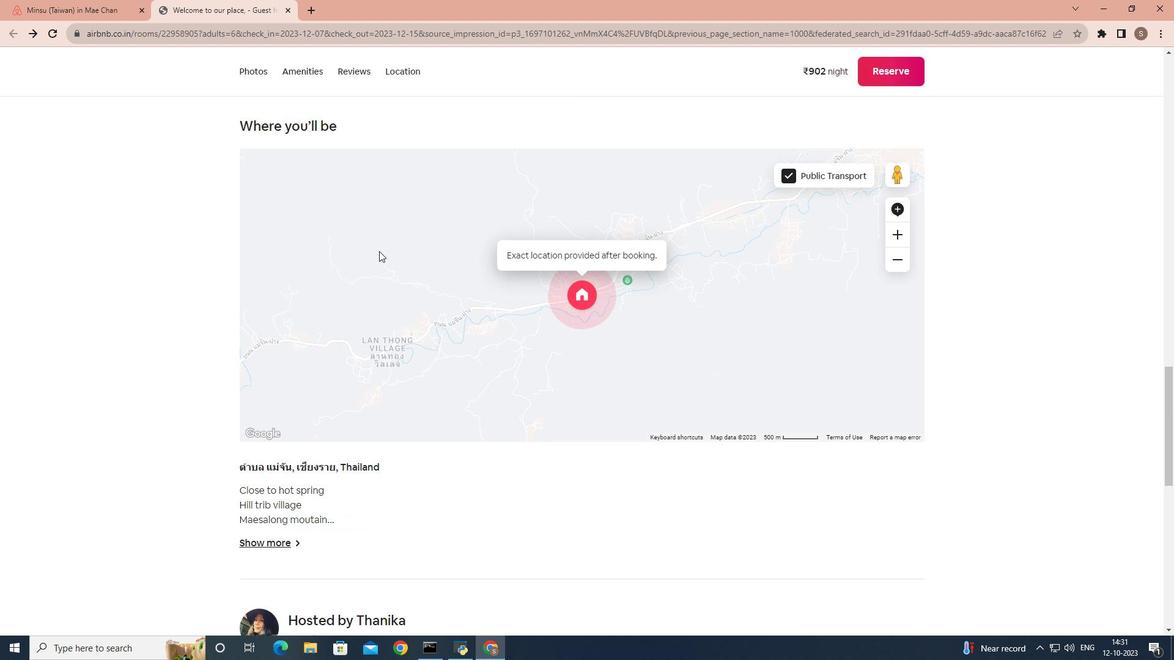 
Action: Mouse scrolled (379, 250) with delta (0, 0)
Screenshot: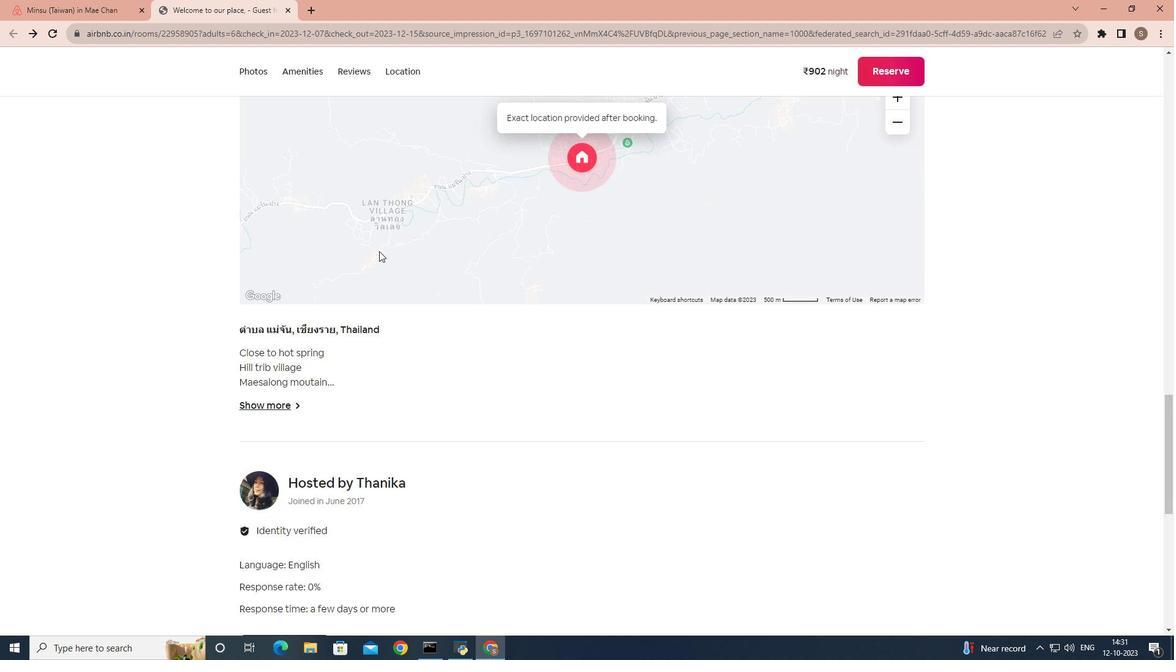 
Action: Mouse moved to (265, 356)
Screenshot: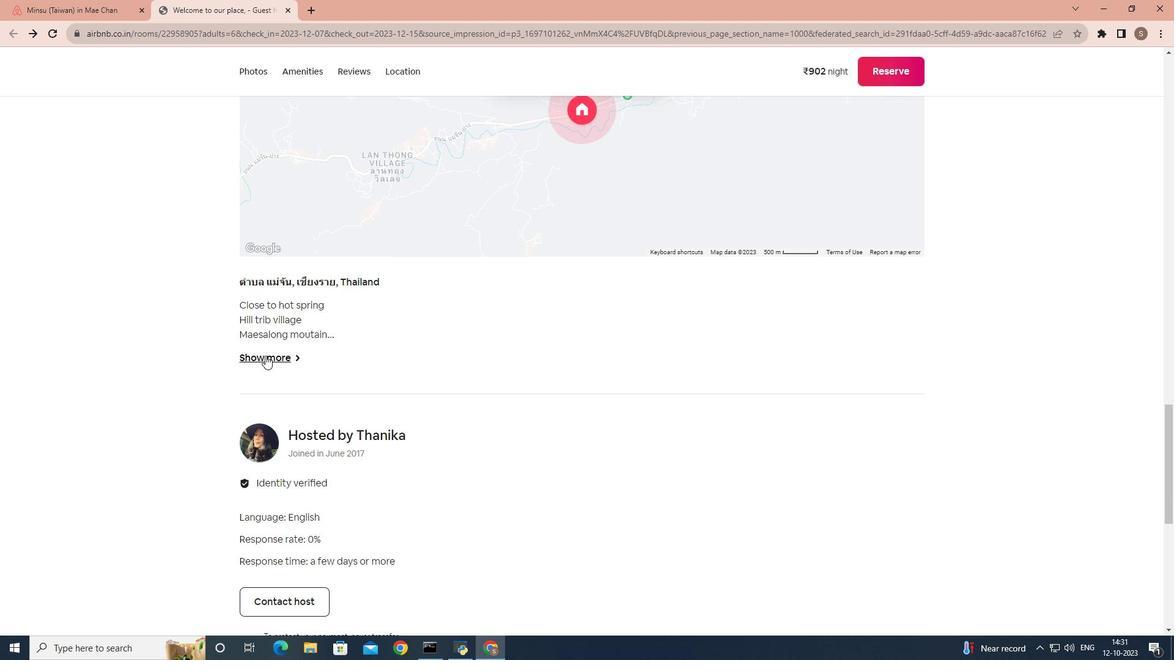 
Action: Mouse pressed left at (265, 356)
Screenshot: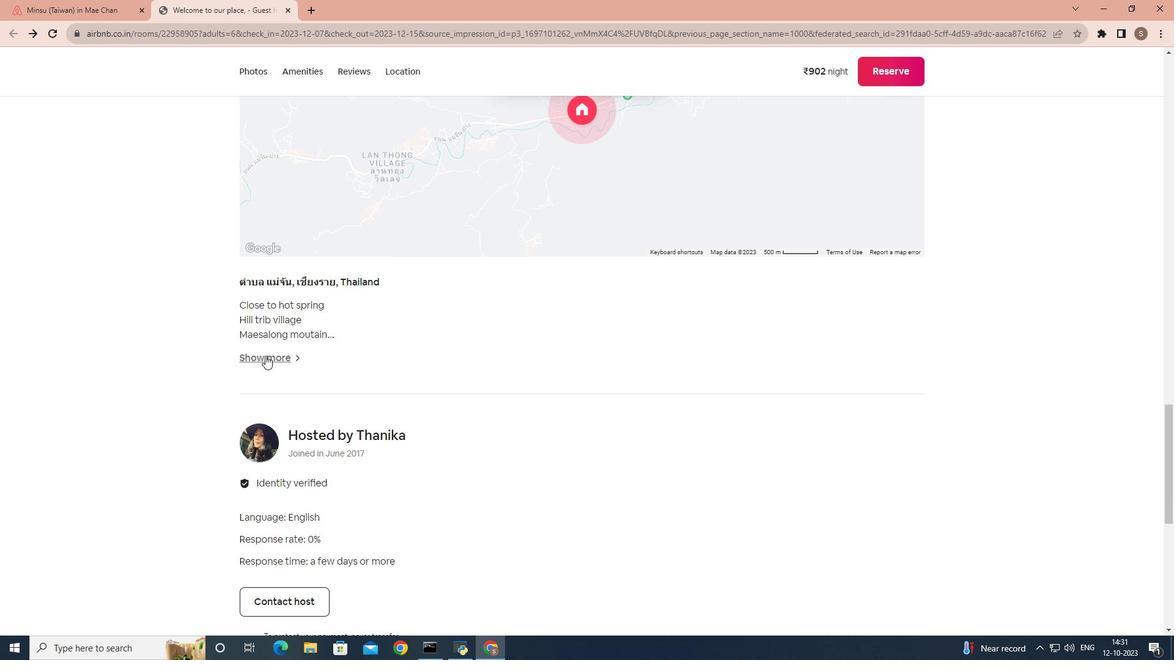 
Action: Mouse moved to (56, 204)
Screenshot: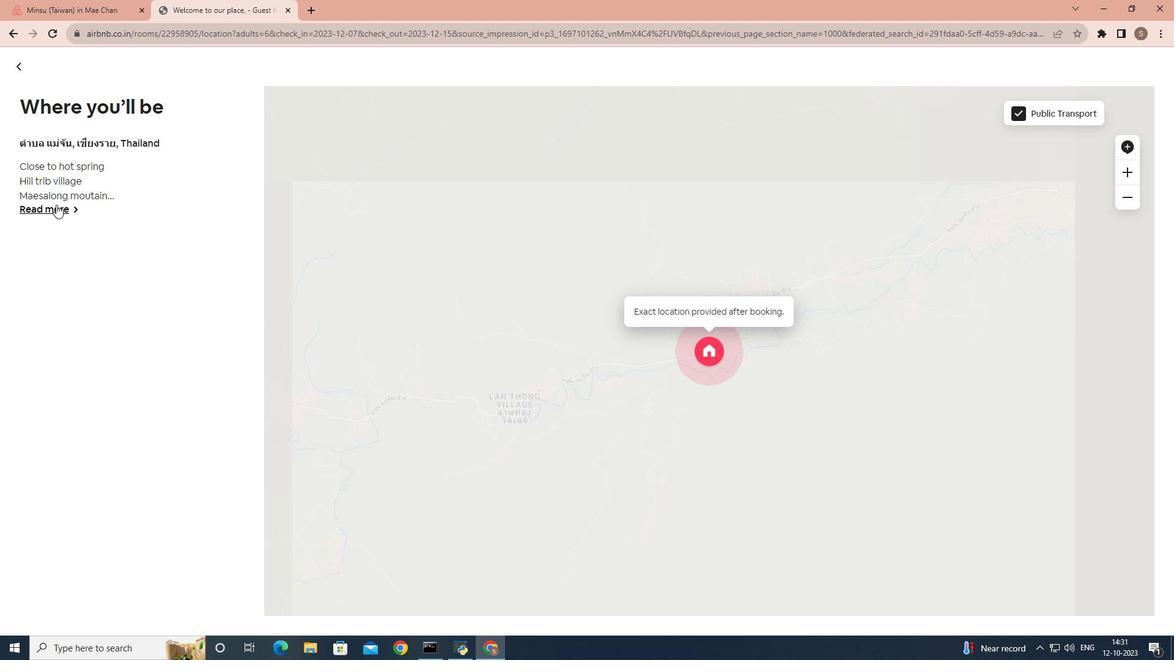 
Action: Mouse pressed left at (56, 204)
Screenshot: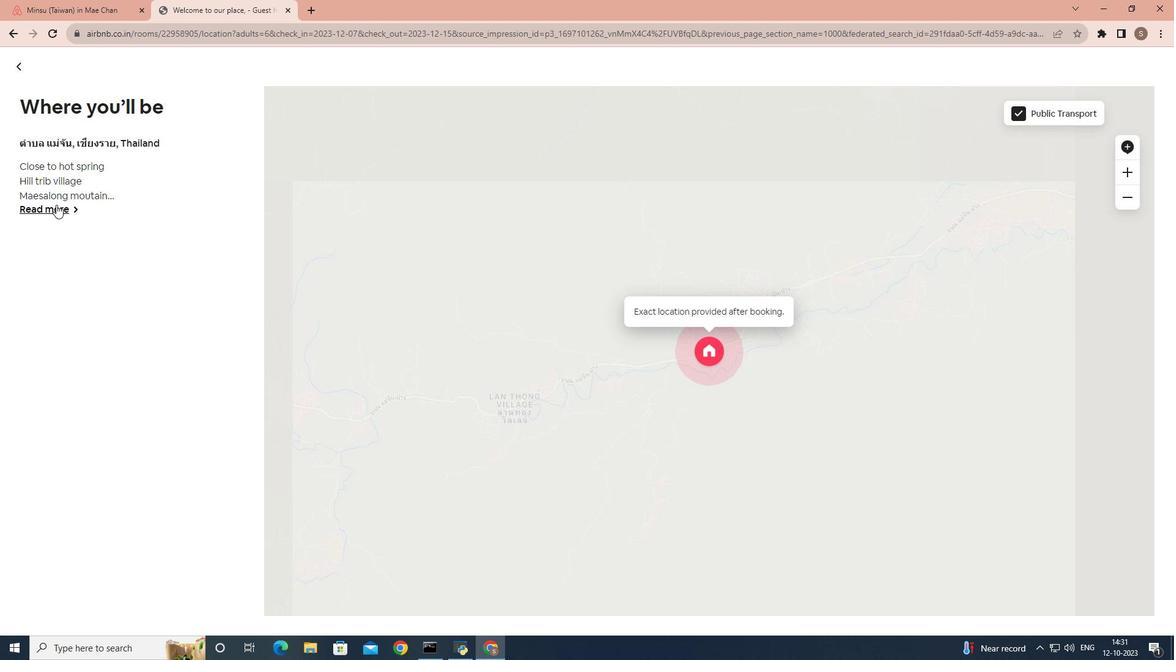 
Action: Mouse moved to (545, 320)
Screenshot: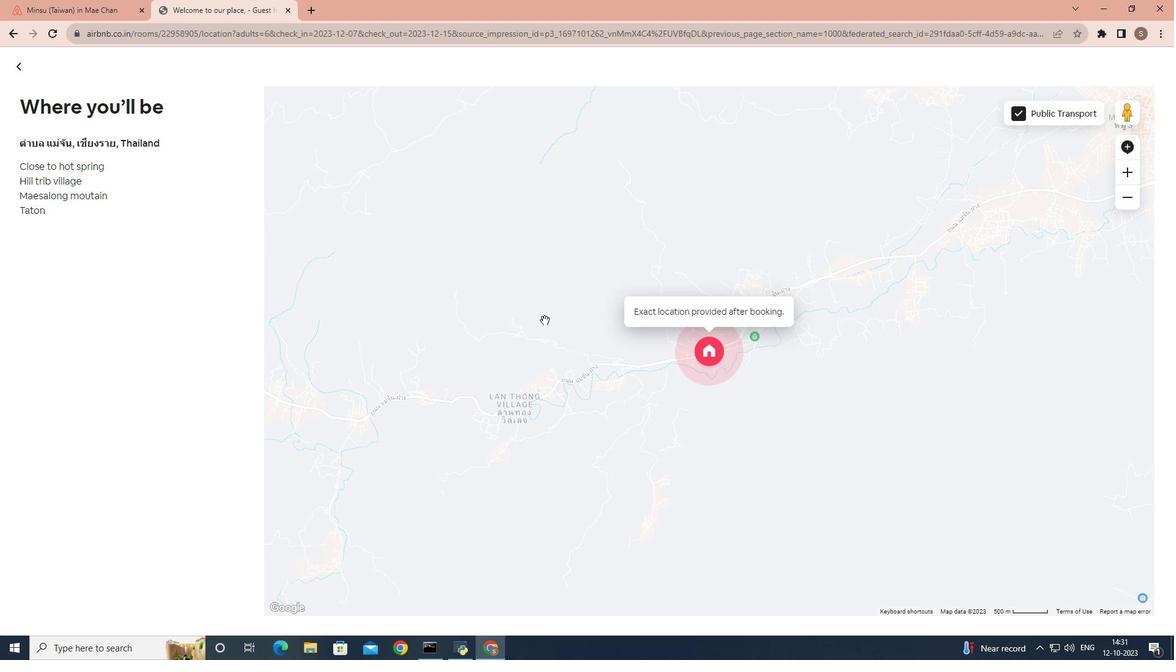 
Action: Mouse scrolled (545, 321) with delta (0, 0)
Screenshot: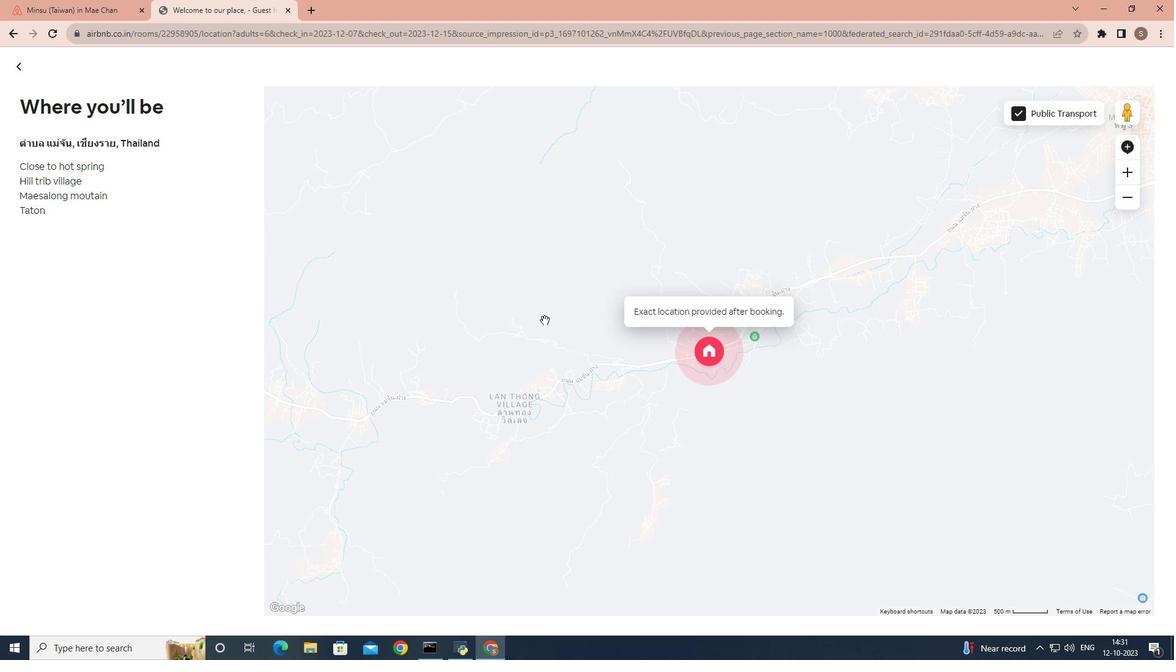 
Action: Mouse scrolled (545, 321) with delta (0, 0)
Screenshot: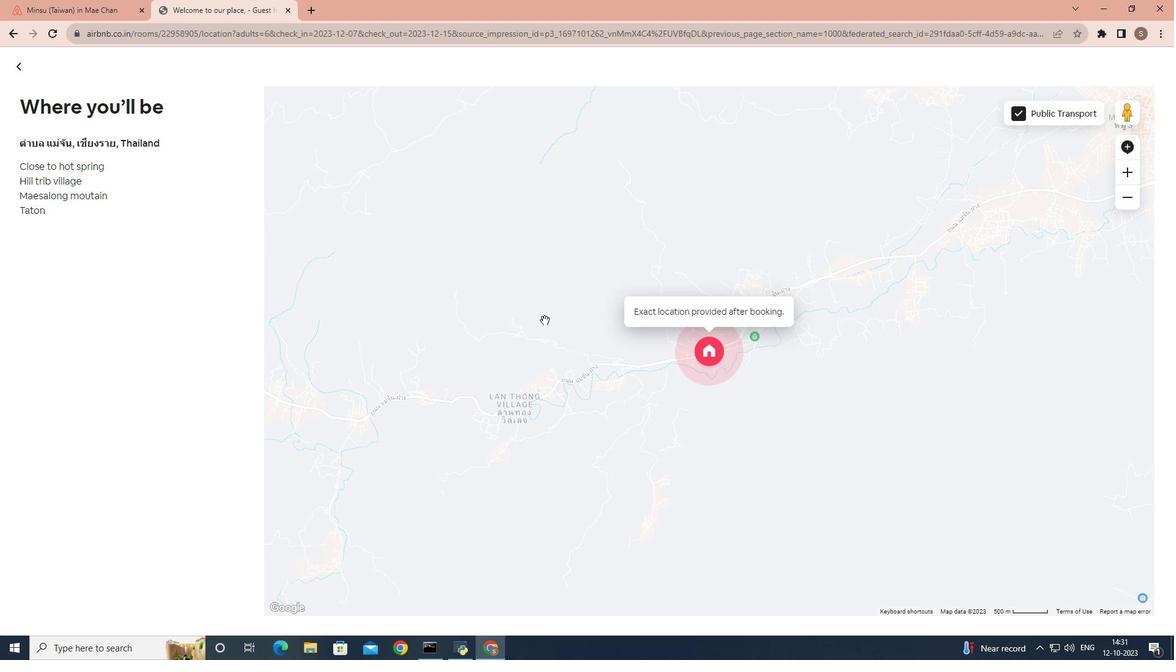 
Action: Mouse scrolled (545, 321) with delta (0, 0)
Screenshot: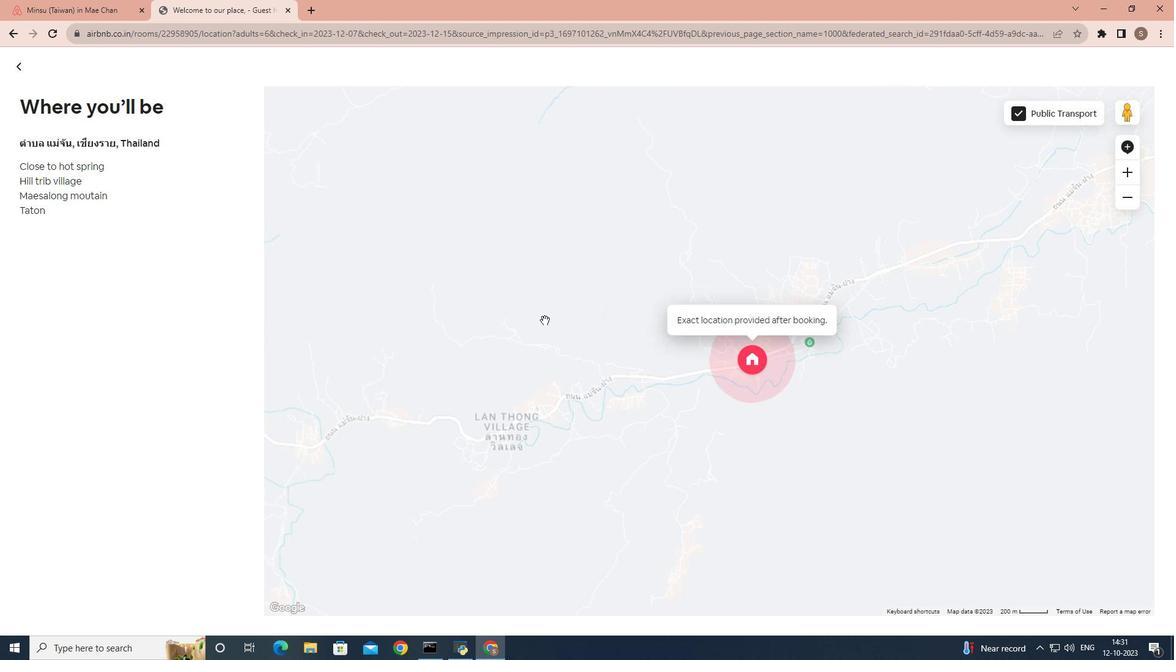 
Action: Mouse scrolled (545, 321) with delta (0, 0)
Screenshot: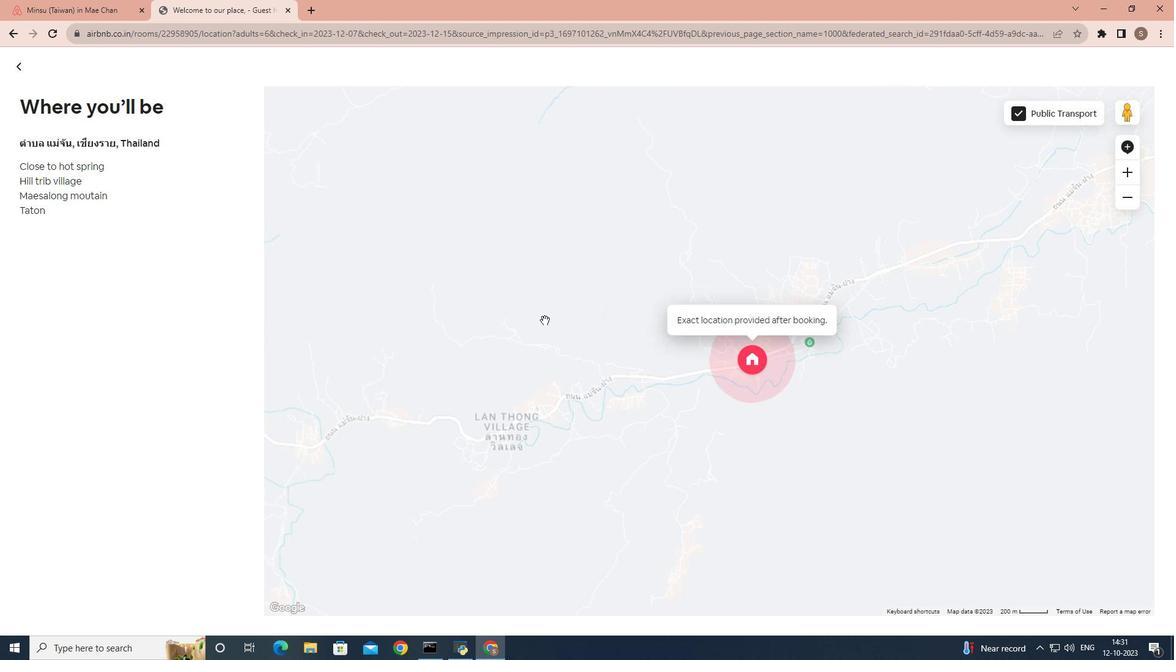 
Action: Mouse scrolled (545, 321) with delta (0, 0)
Screenshot: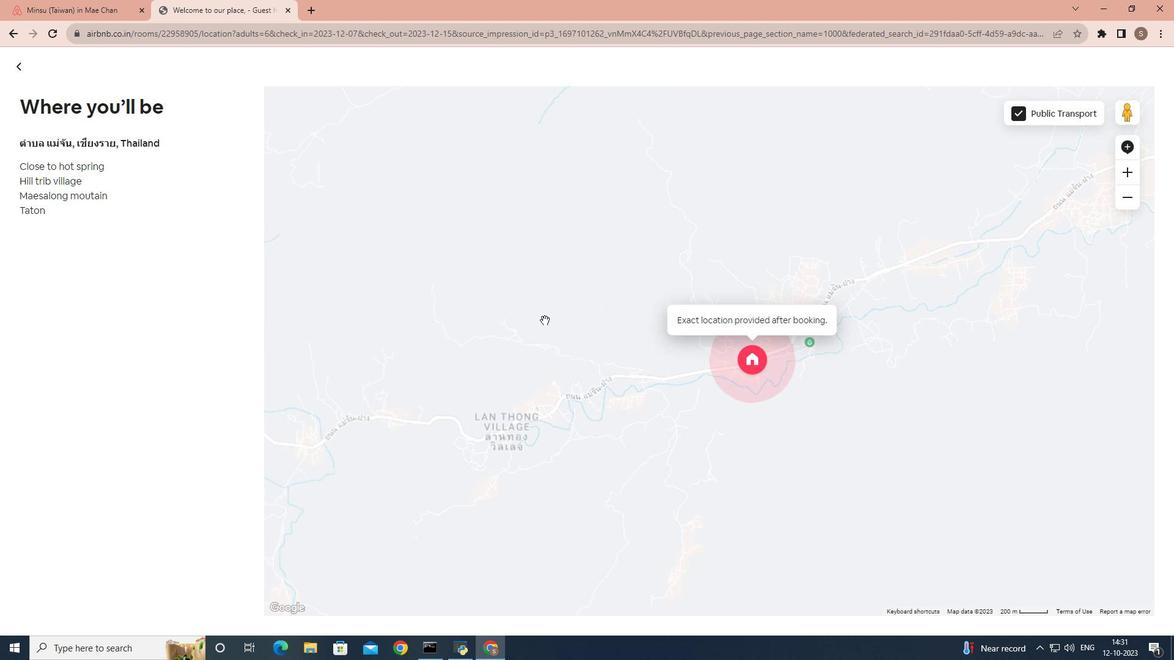 
Action: Mouse moved to (543, 321)
Screenshot: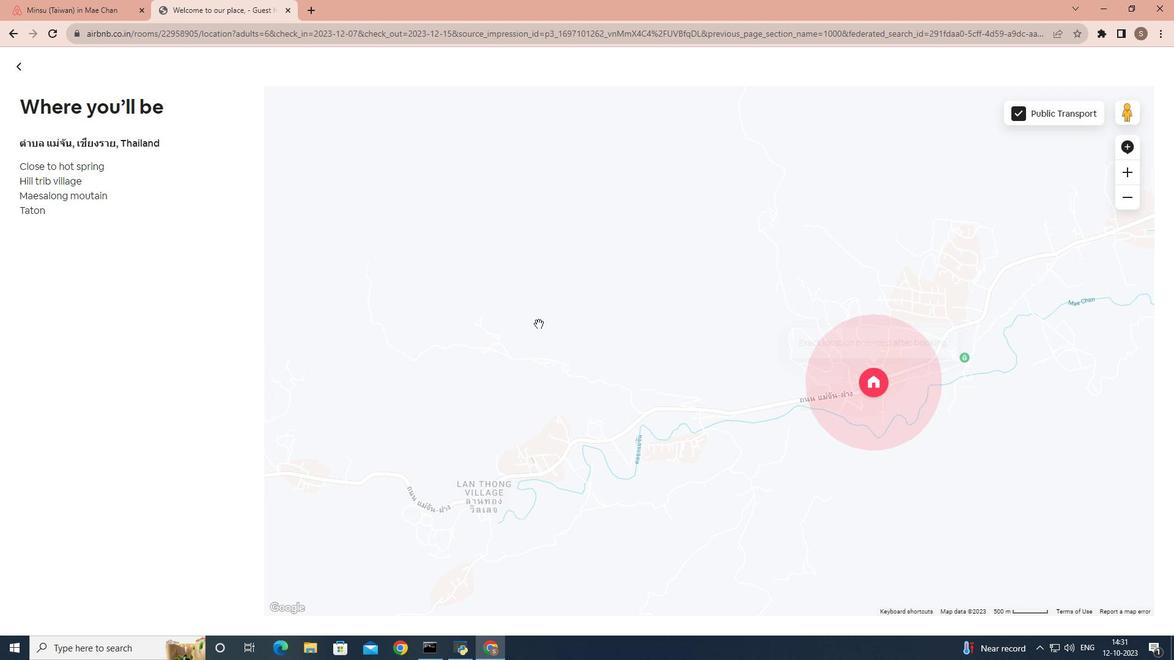 
Action: Mouse scrolled (543, 321) with delta (0, 0)
Screenshot: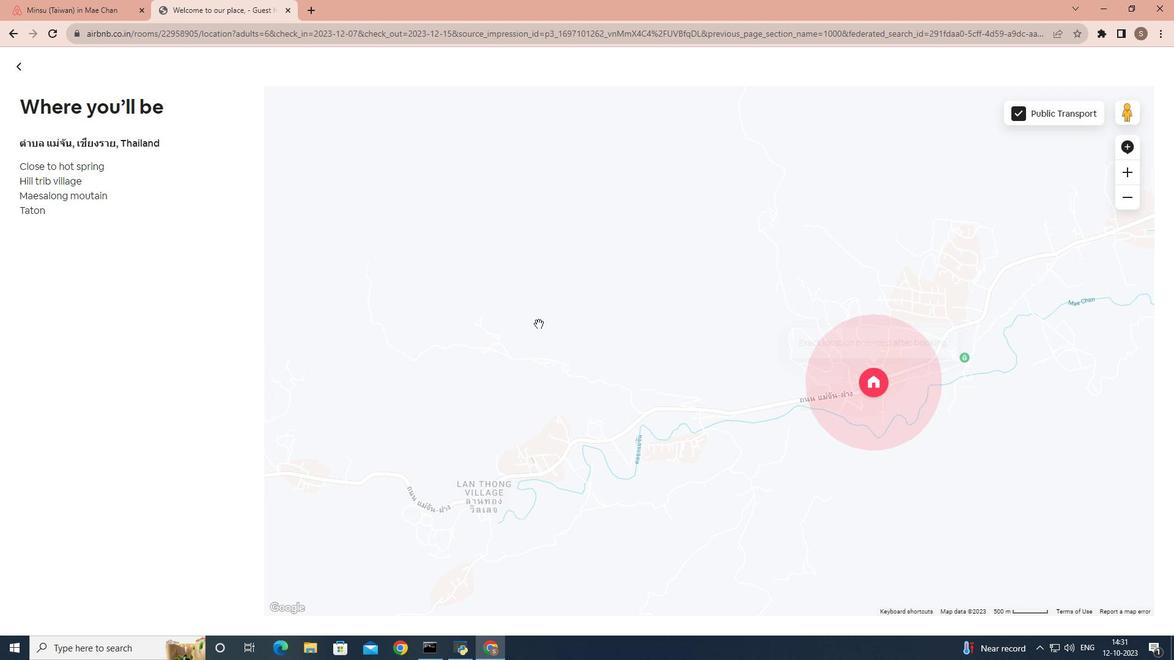 
Action: Mouse moved to (539, 324)
Screenshot: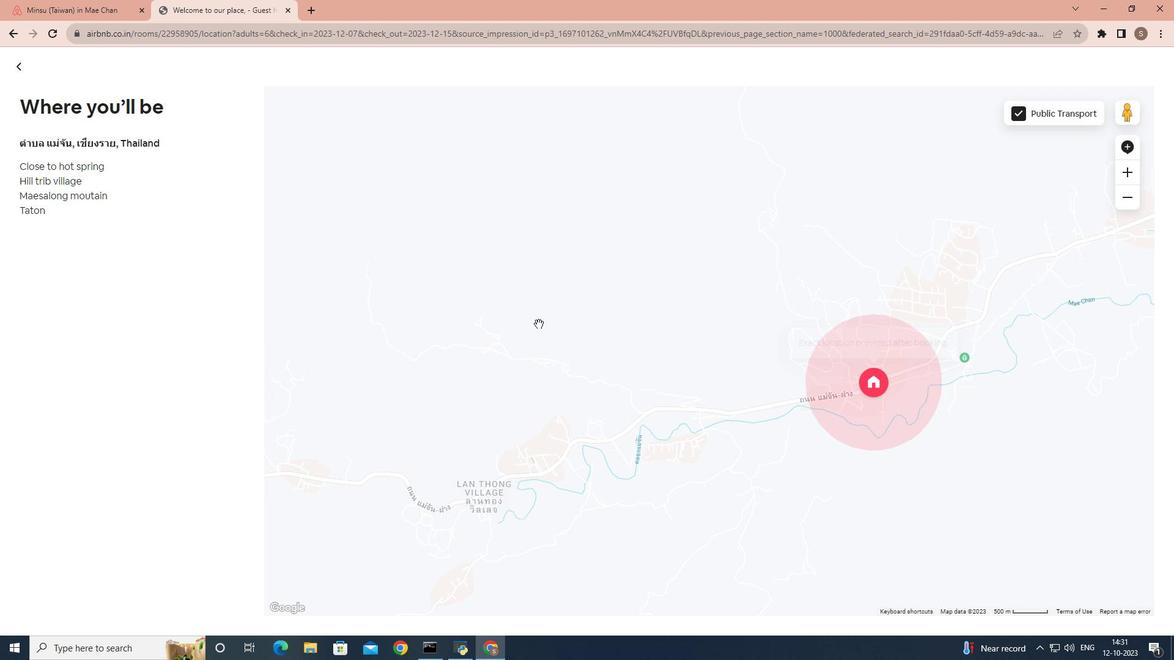
Action: Mouse scrolled (539, 323) with delta (0, 0)
Screenshot: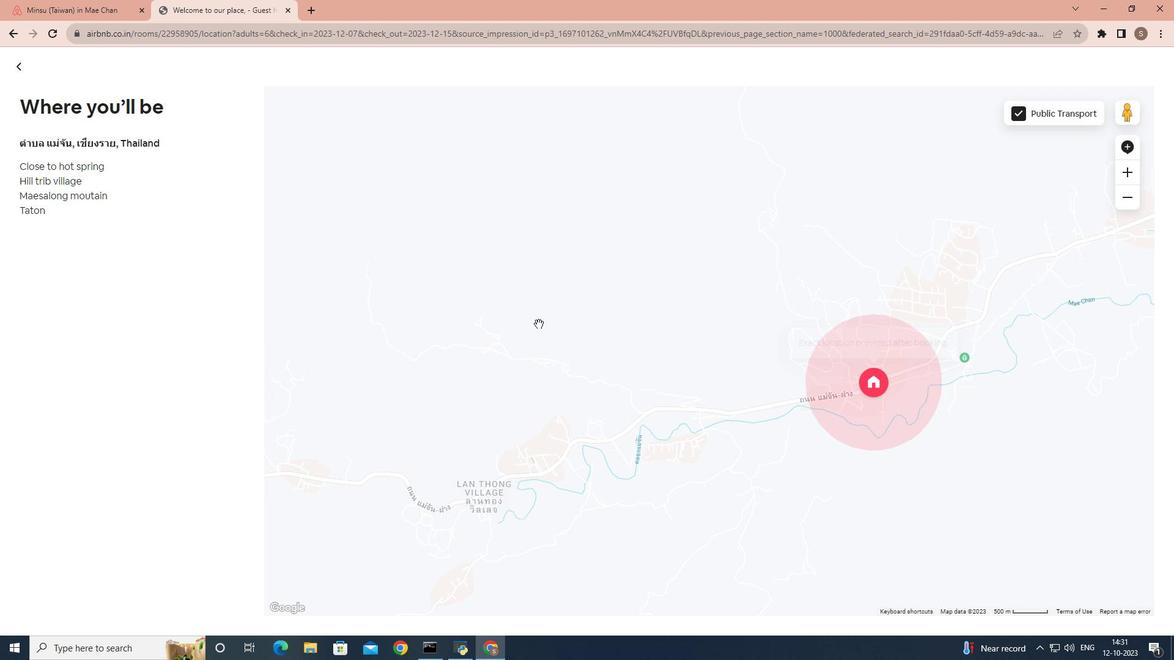 
Action: Mouse moved to (539, 324)
Screenshot: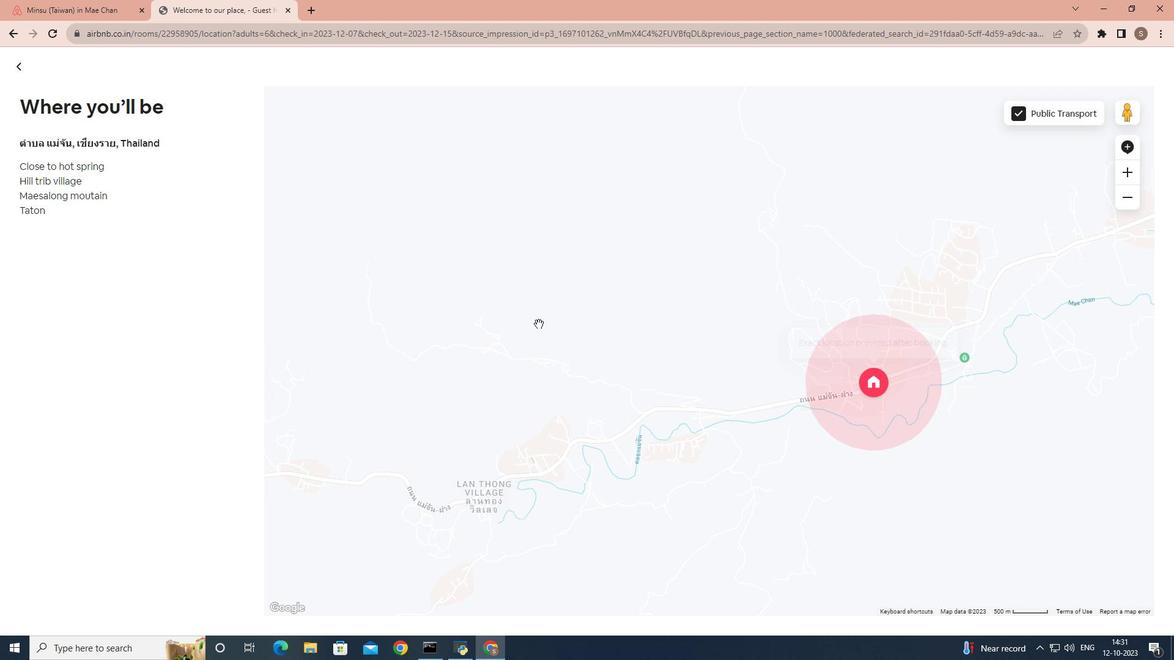 
Action: Mouse scrolled (539, 323) with delta (0, 0)
Screenshot: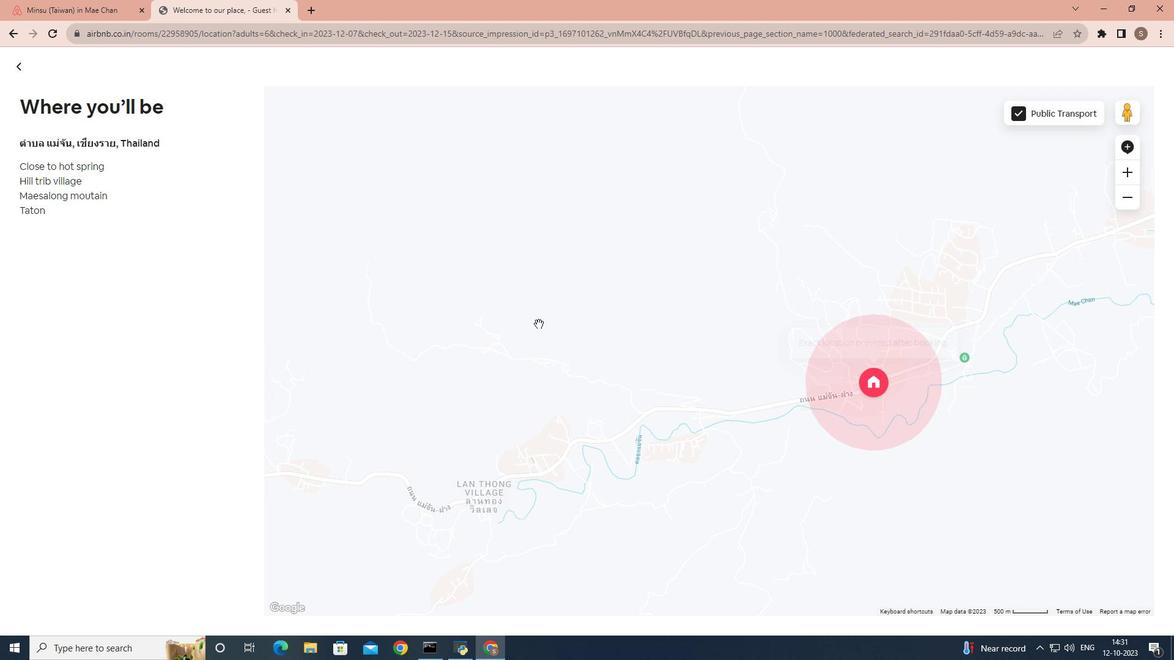 
Action: Mouse moved to (24, 68)
Screenshot: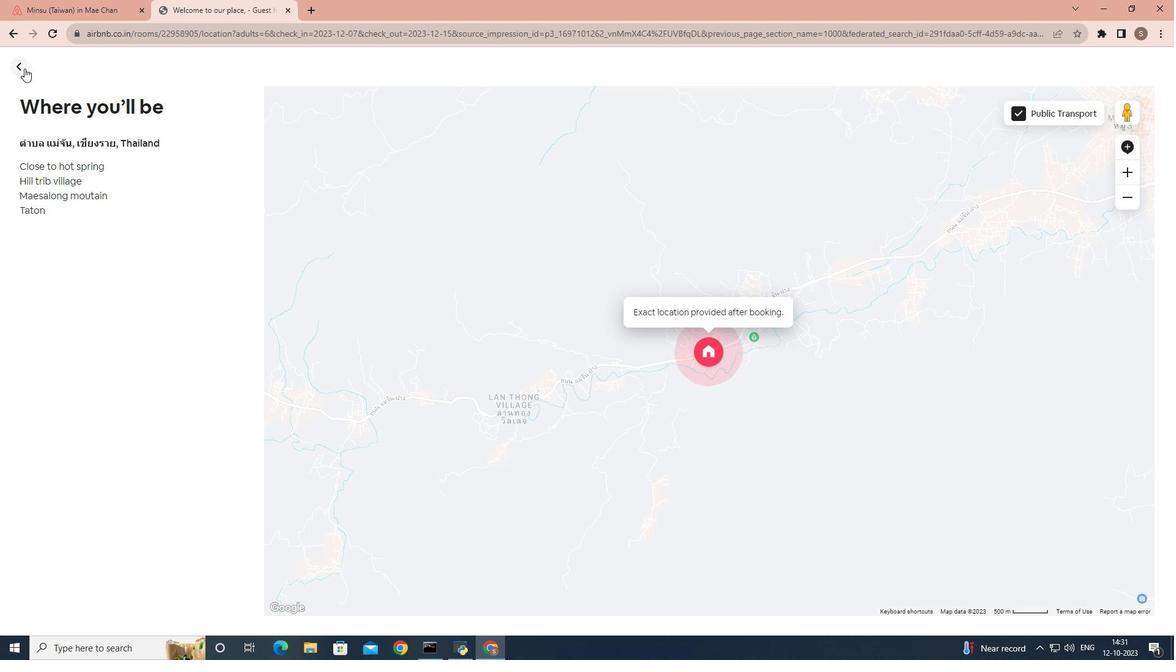 
Action: Mouse pressed left at (24, 68)
Screenshot: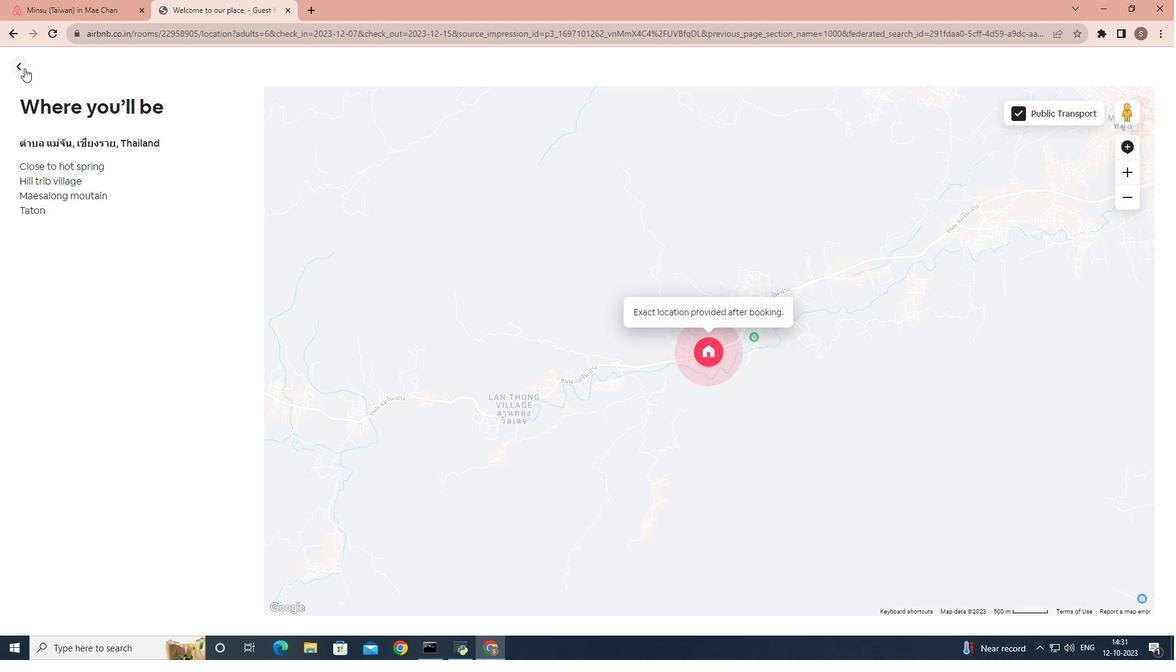 
Action: Mouse moved to (413, 353)
Screenshot: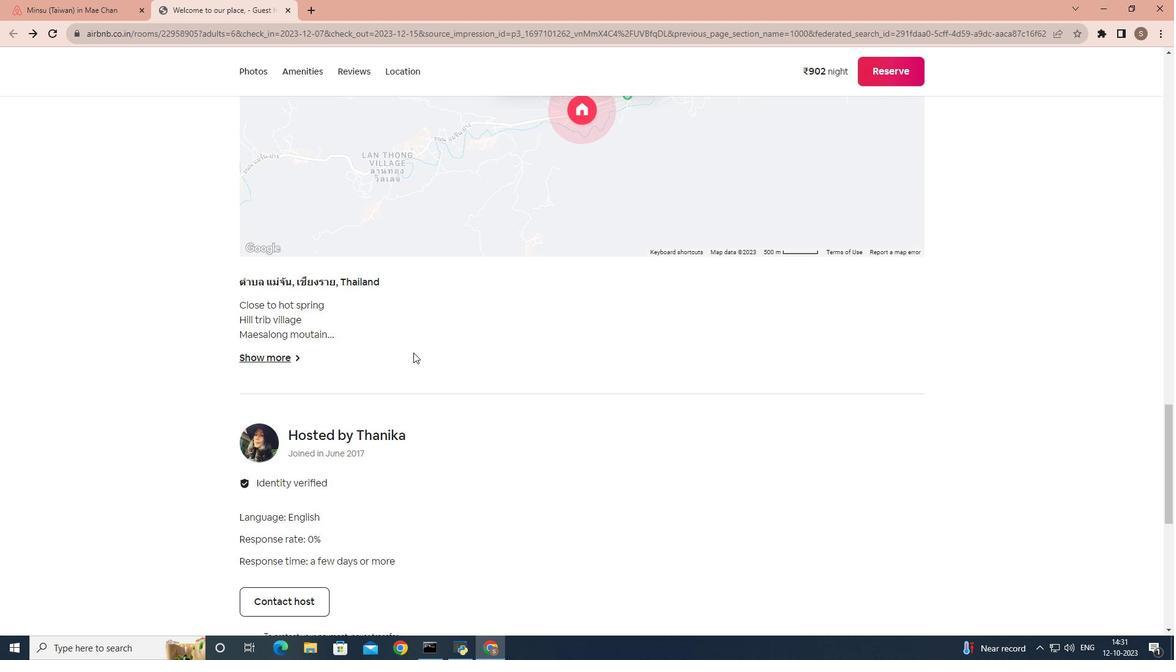
Action: Mouse scrolled (413, 352) with delta (0, 0)
Screenshot: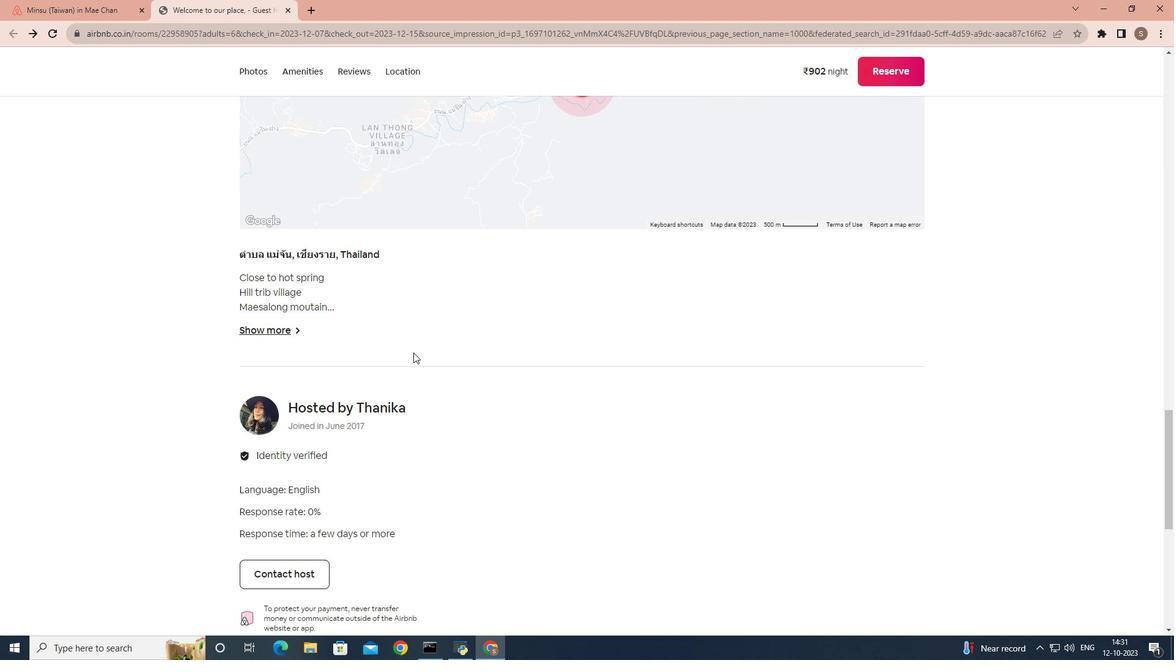 
Action: Mouse scrolled (413, 352) with delta (0, 0)
Screenshot: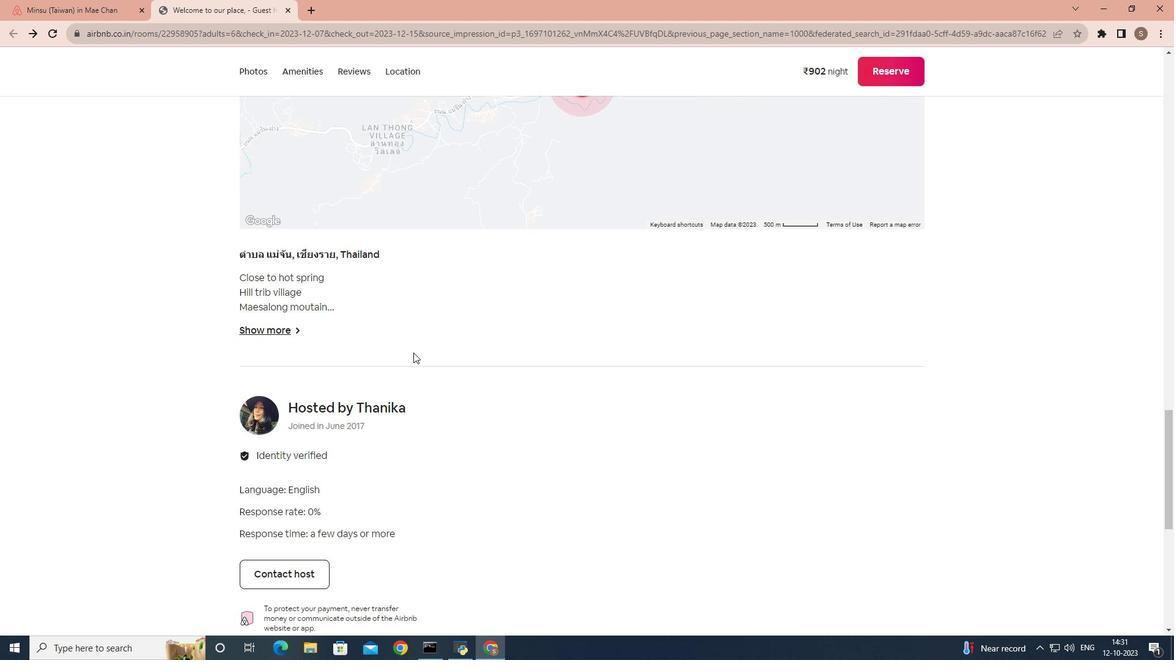 
Action: Mouse scrolled (413, 352) with delta (0, 0)
Screenshot: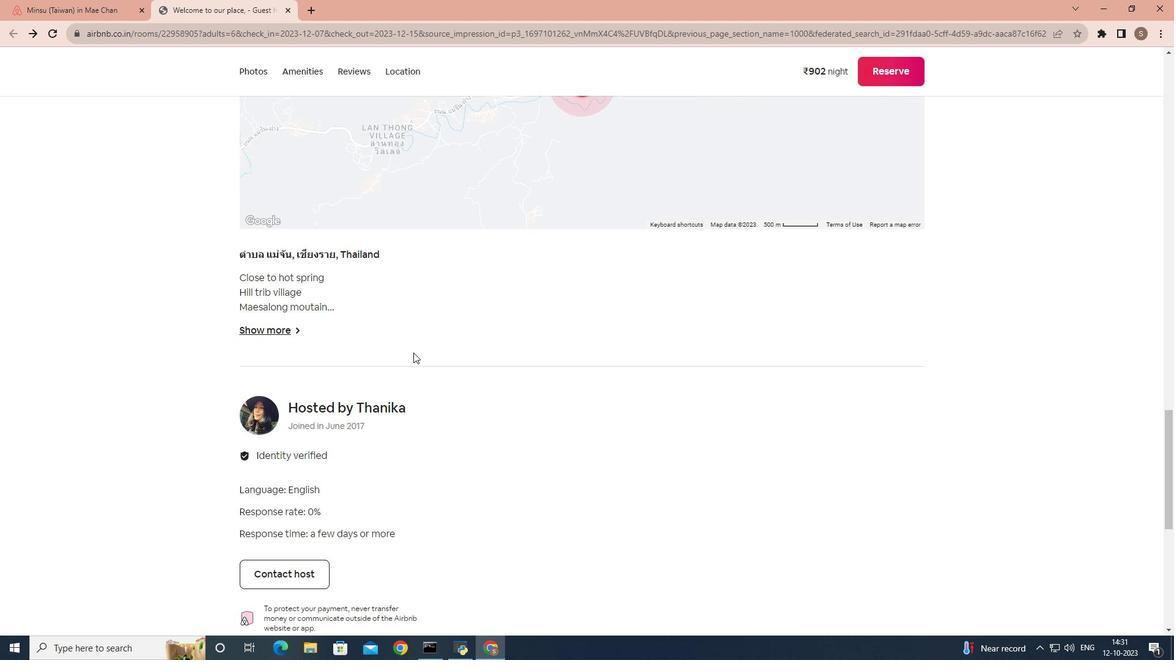
Action: Mouse scrolled (413, 352) with delta (0, 0)
Screenshot: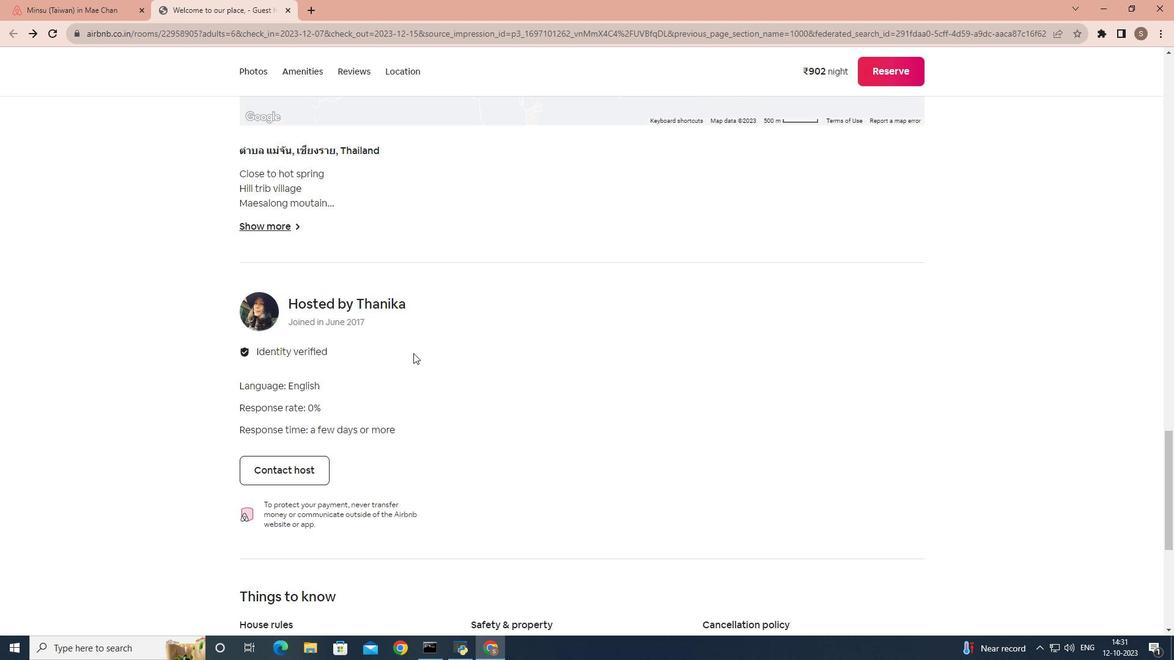
Action: Mouse moved to (413, 353)
Screenshot: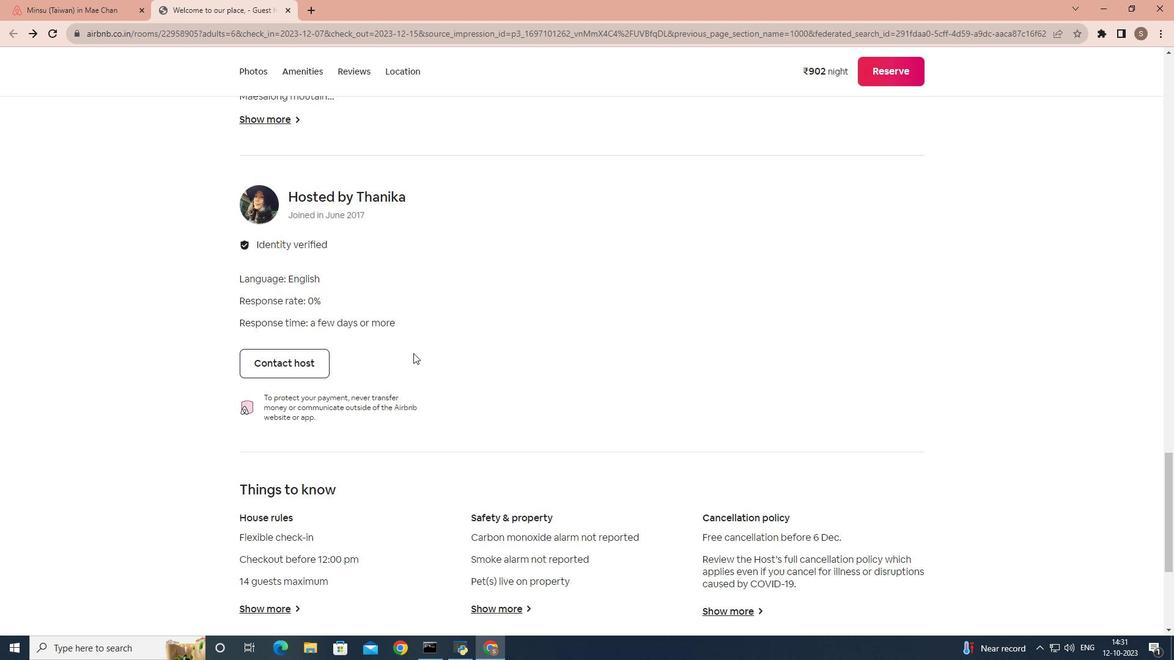 
Action: Mouse scrolled (413, 353) with delta (0, 0)
Screenshot: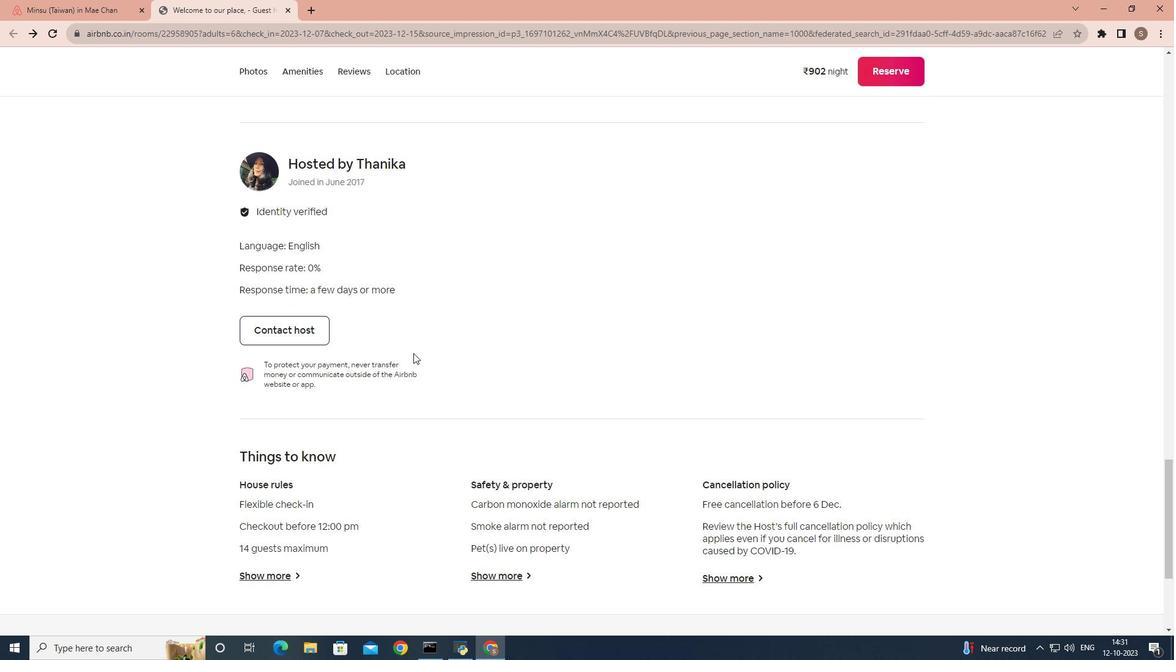 
Action: Mouse scrolled (413, 353) with delta (0, 0)
Screenshot: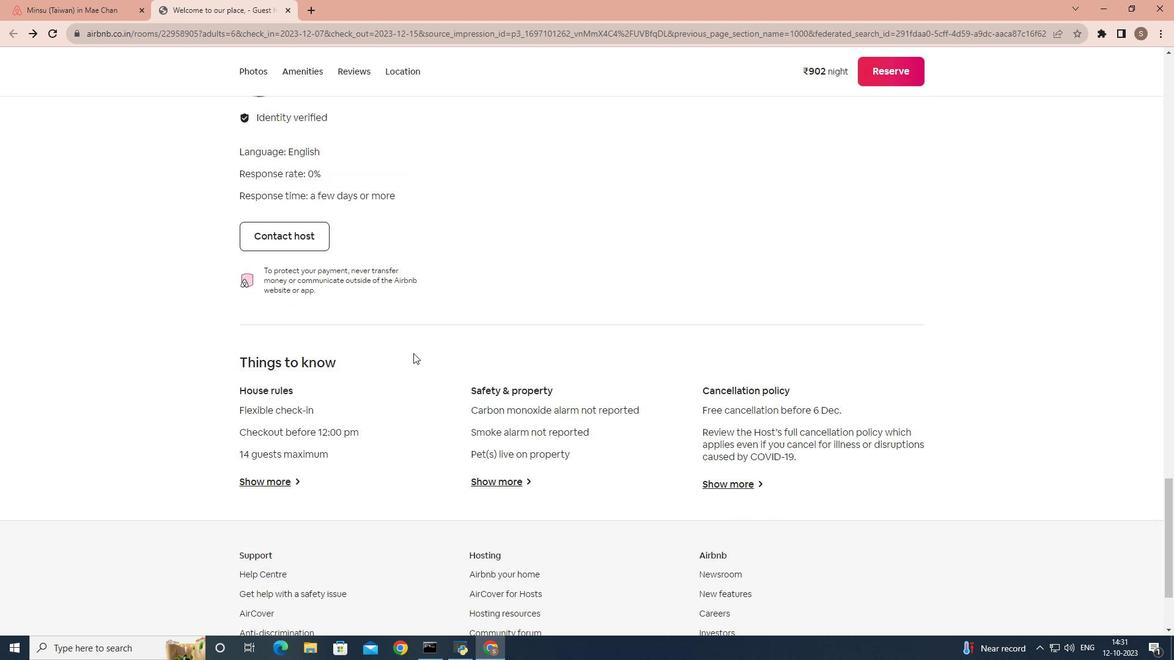 
Action: Mouse scrolled (413, 353) with delta (0, 0)
Screenshot: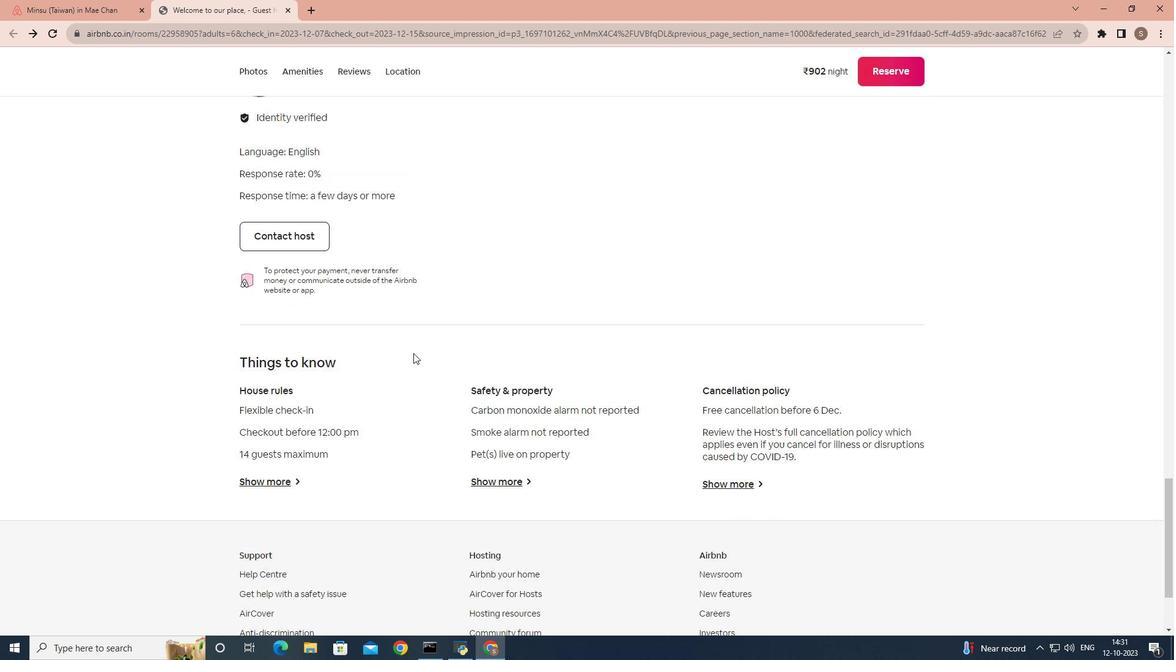 
Action: Mouse moved to (272, 419)
Screenshot: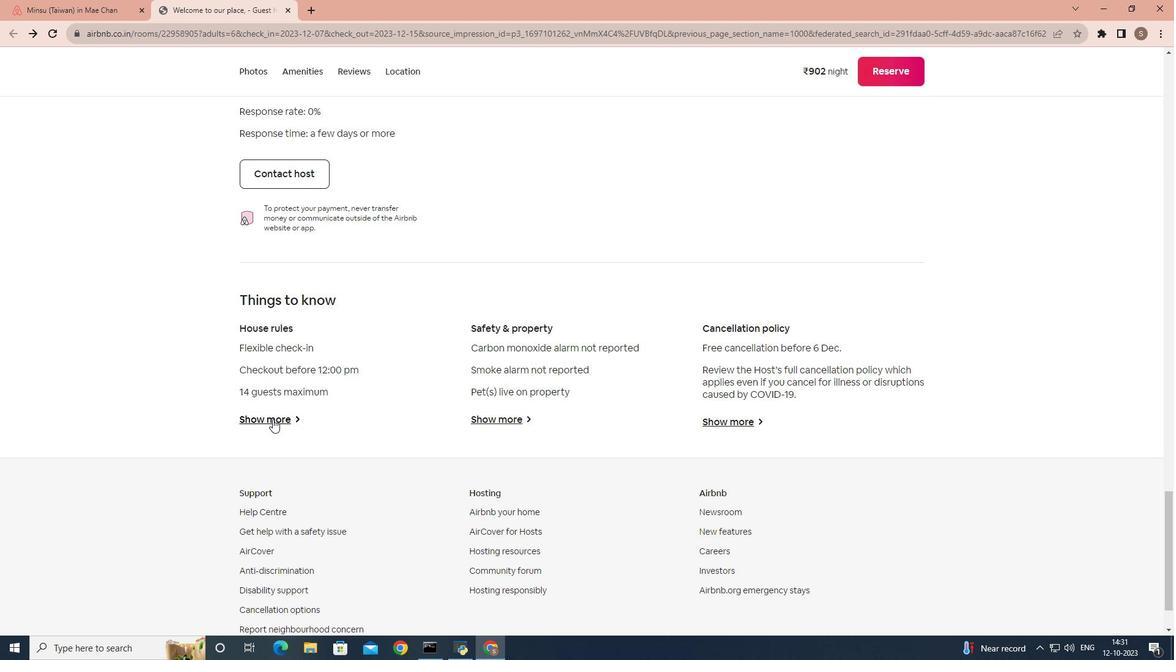 
Action: Mouse pressed left at (272, 419)
Screenshot: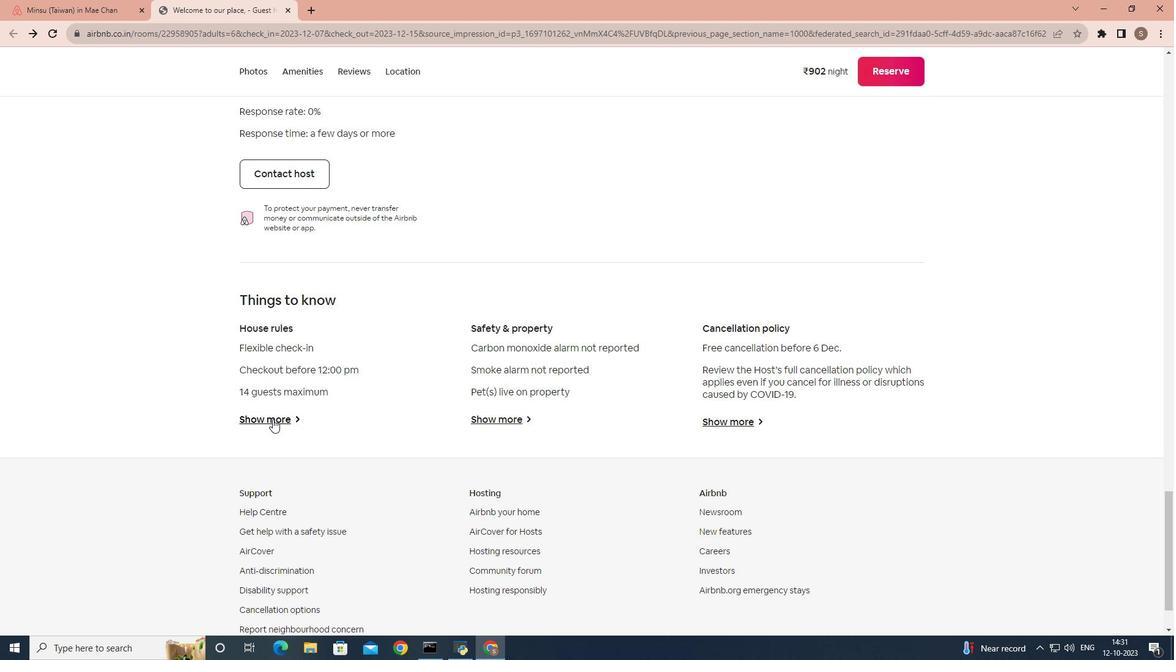 
Action: Mouse moved to (439, 345)
Screenshot: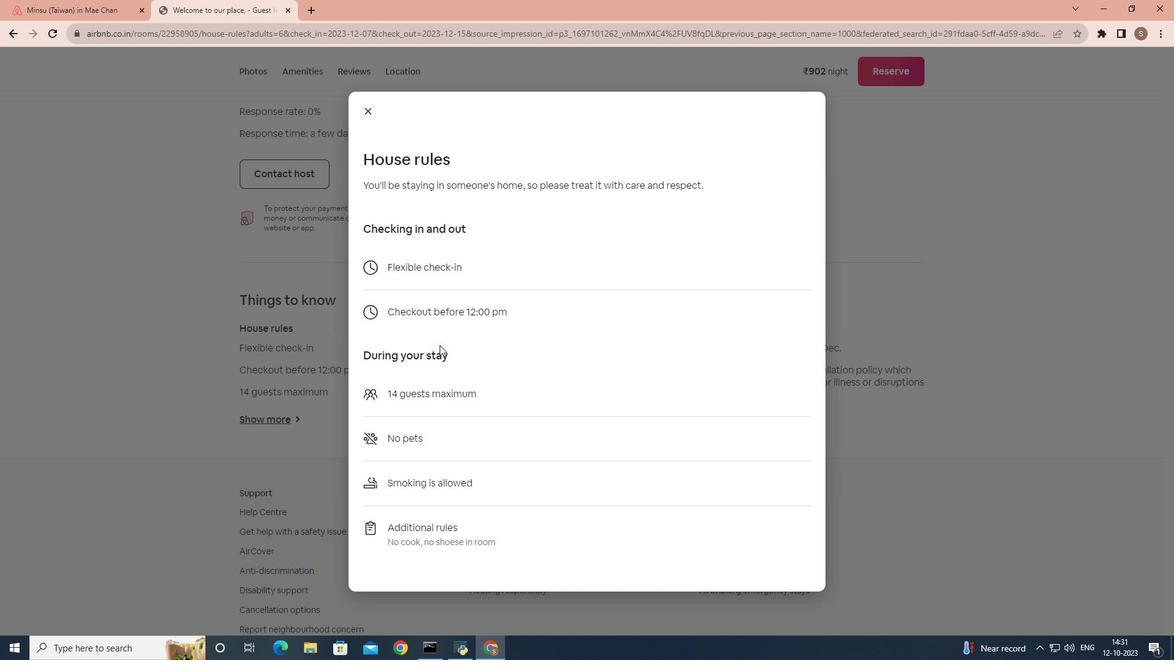 
Action: Mouse scrolled (439, 345) with delta (0, 0)
Screenshot: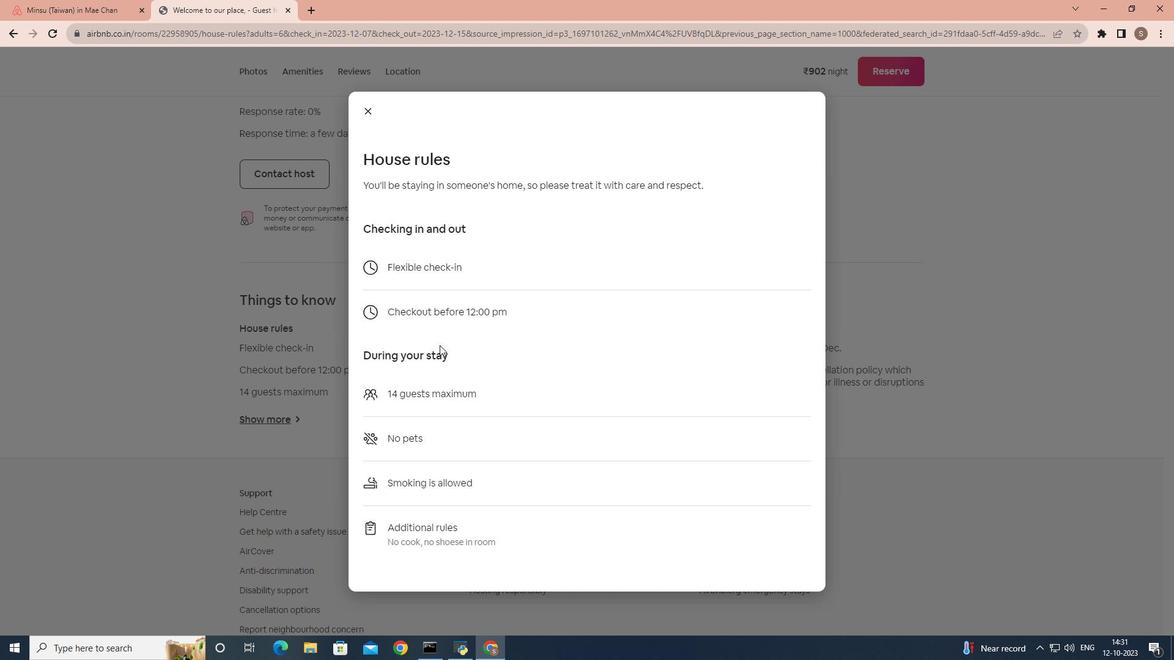 
Action: Mouse scrolled (439, 345) with delta (0, 0)
Screenshot: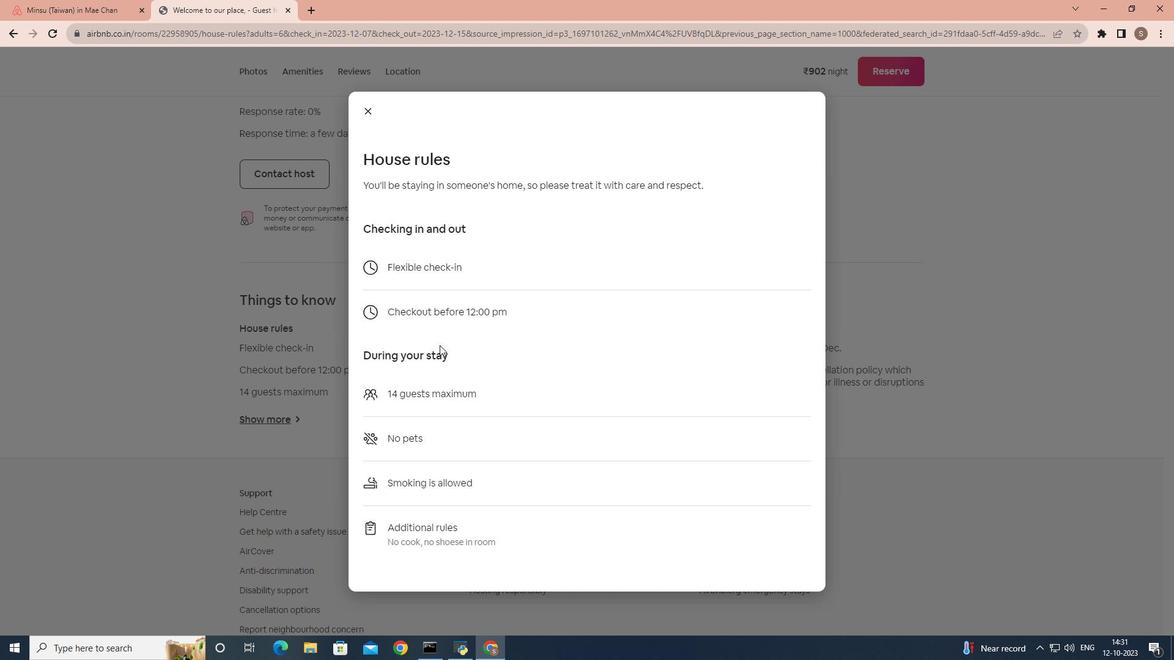 
Action: Mouse scrolled (439, 345) with delta (0, 0)
Screenshot: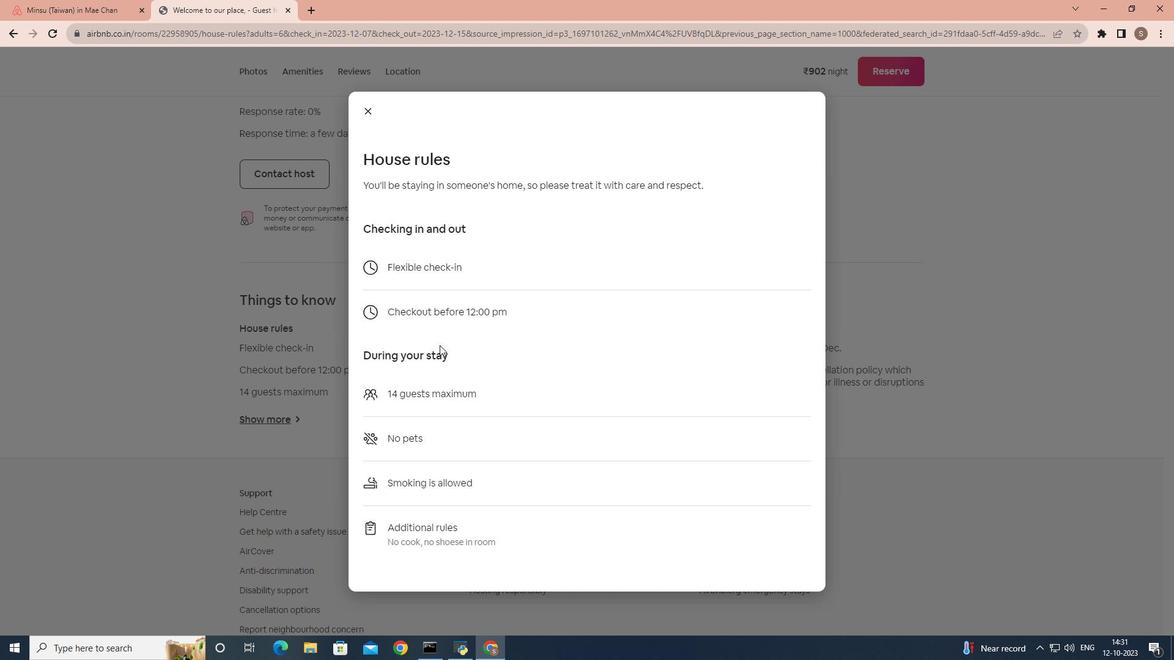 
Action: Mouse scrolled (439, 345) with delta (0, 0)
Screenshot: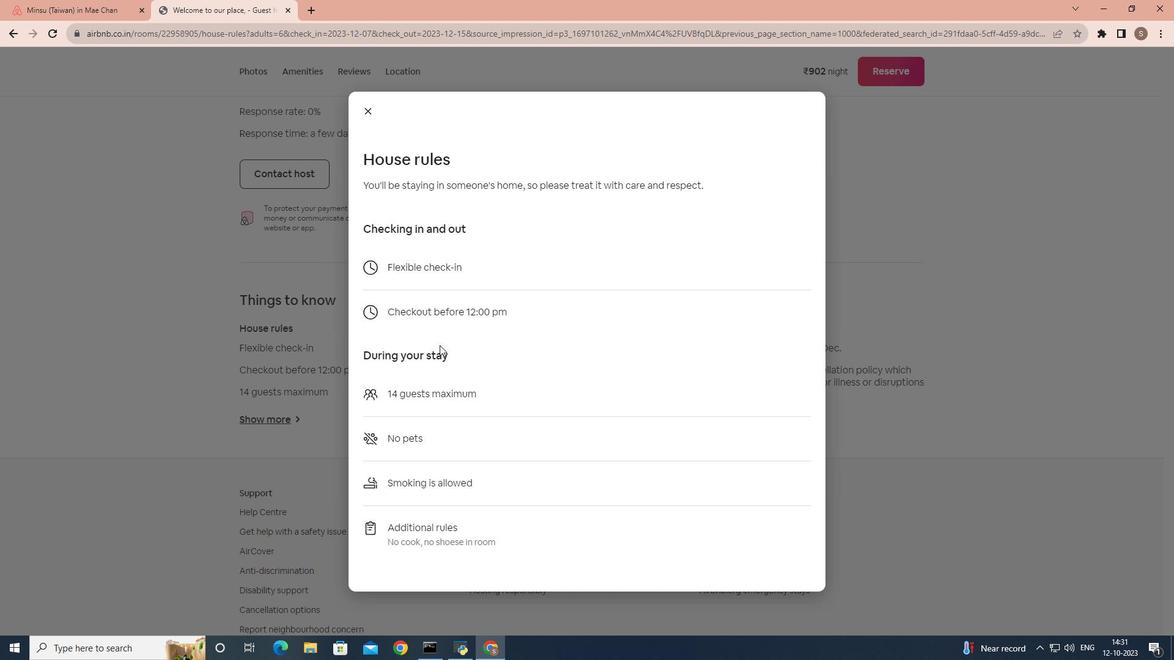 
Action: Mouse scrolled (439, 345) with delta (0, 0)
Screenshot: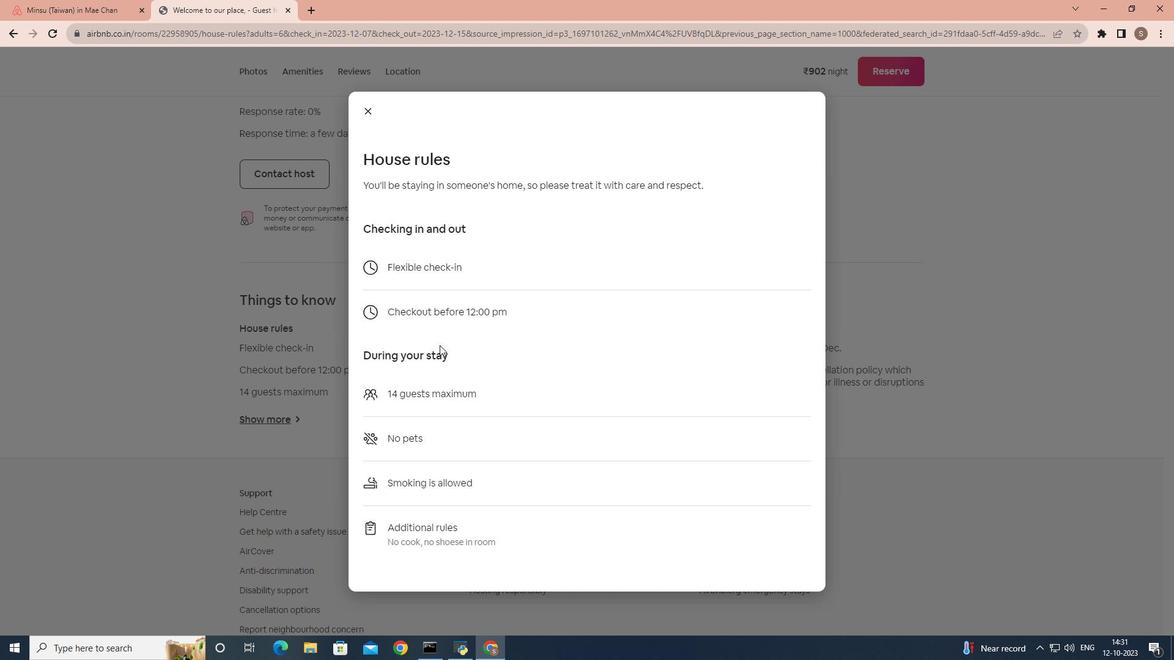 
Action: Mouse scrolled (439, 345) with delta (0, 0)
Screenshot: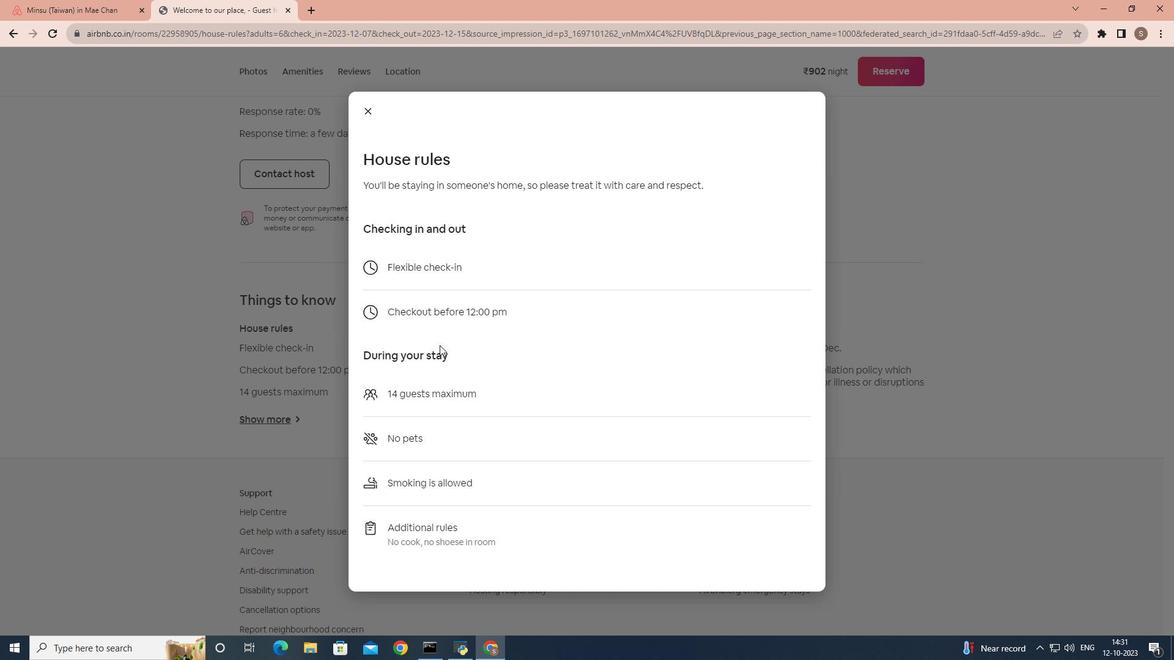 
Action: Mouse scrolled (439, 345) with delta (0, 0)
Screenshot: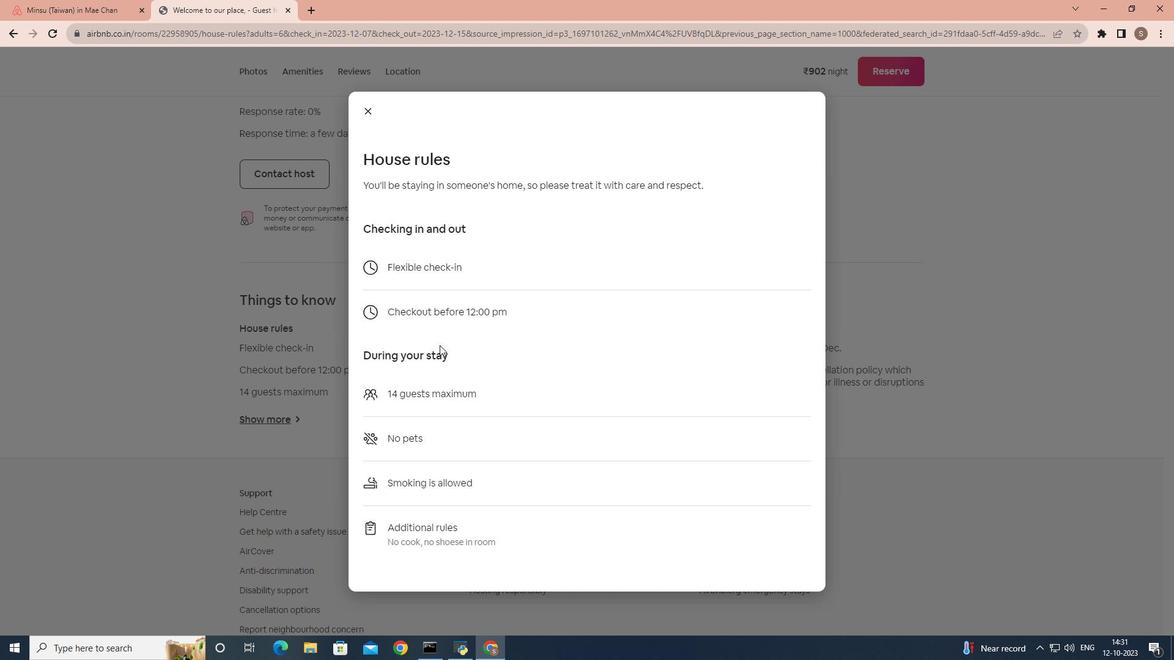 
Action: Mouse moved to (371, 110)
Screenshot: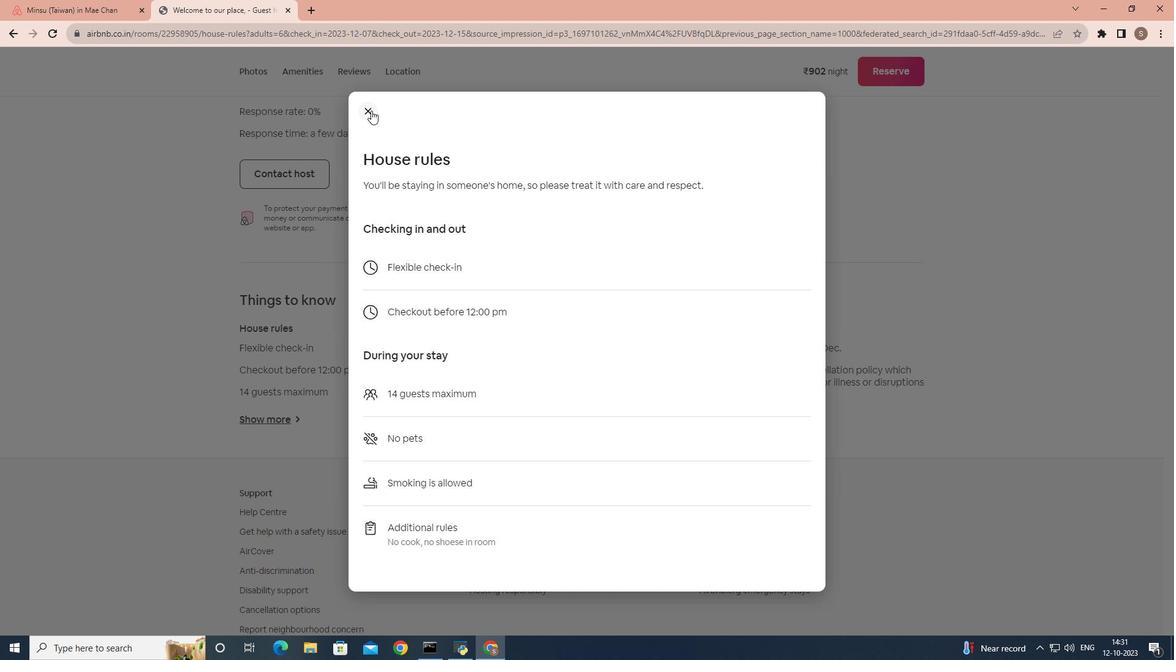 
Action: Mouse pressed left at (371, 110)
Screenshot: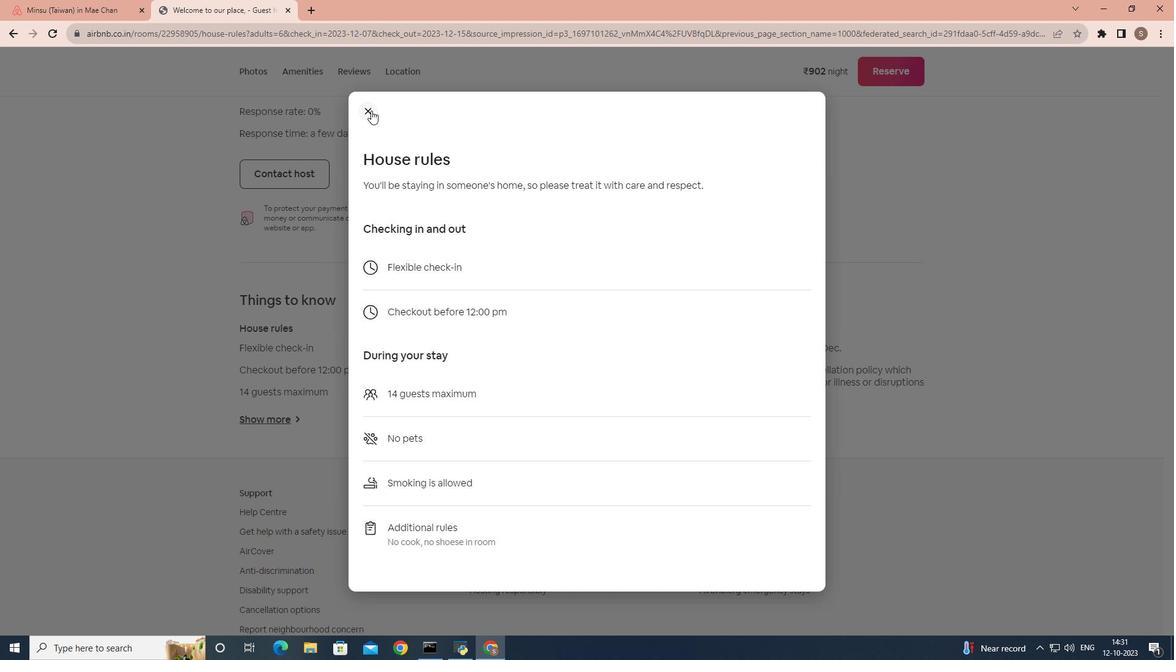 
Action: Mouse moved to (506, 415)
Screenshot: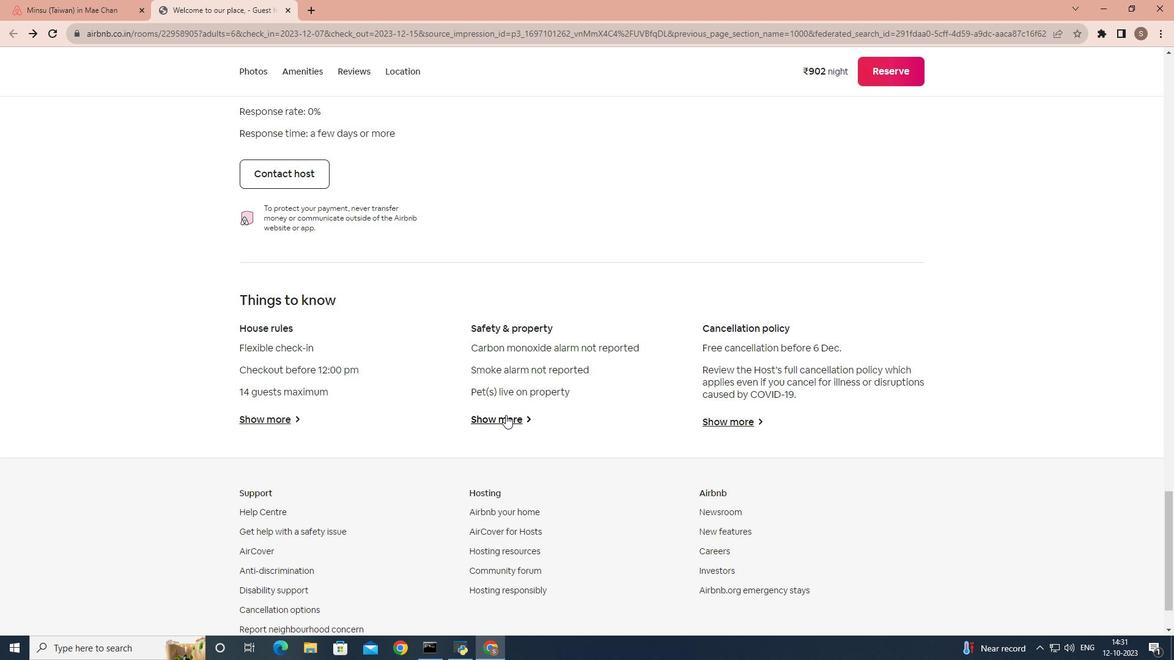 
Action: Mouse pressed left at (506, 415)
Screenshot: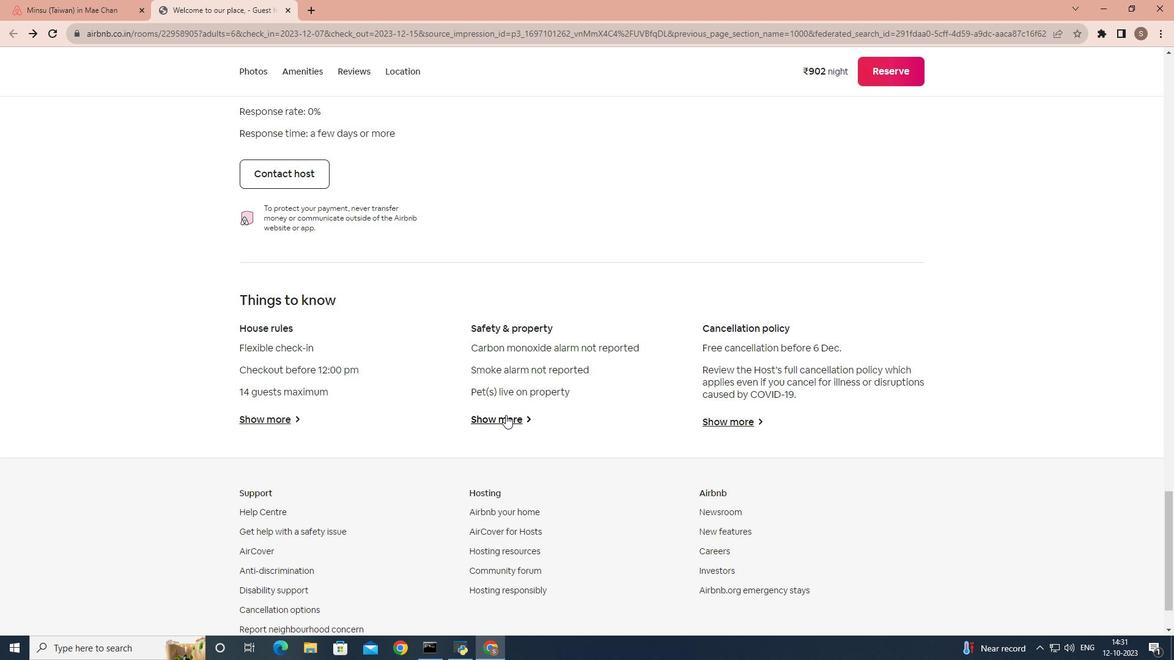 
Action: Mouse moved to (370, 96)
Screenshot: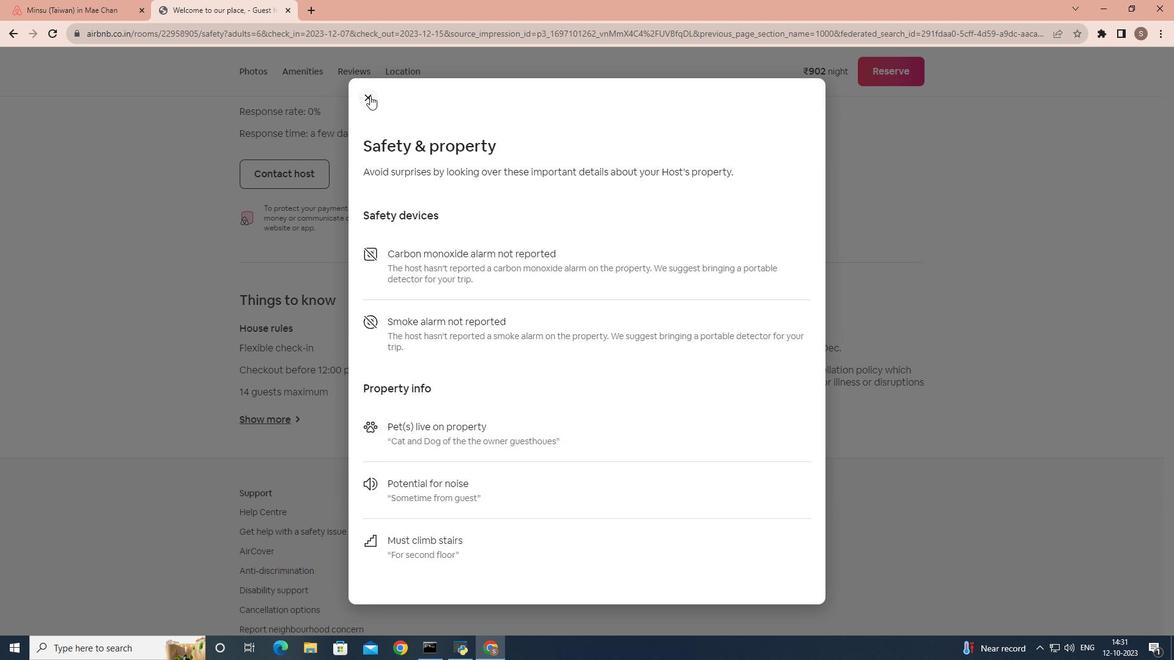 
Action: Mouse pressed left at (370, 96)
Screenshot: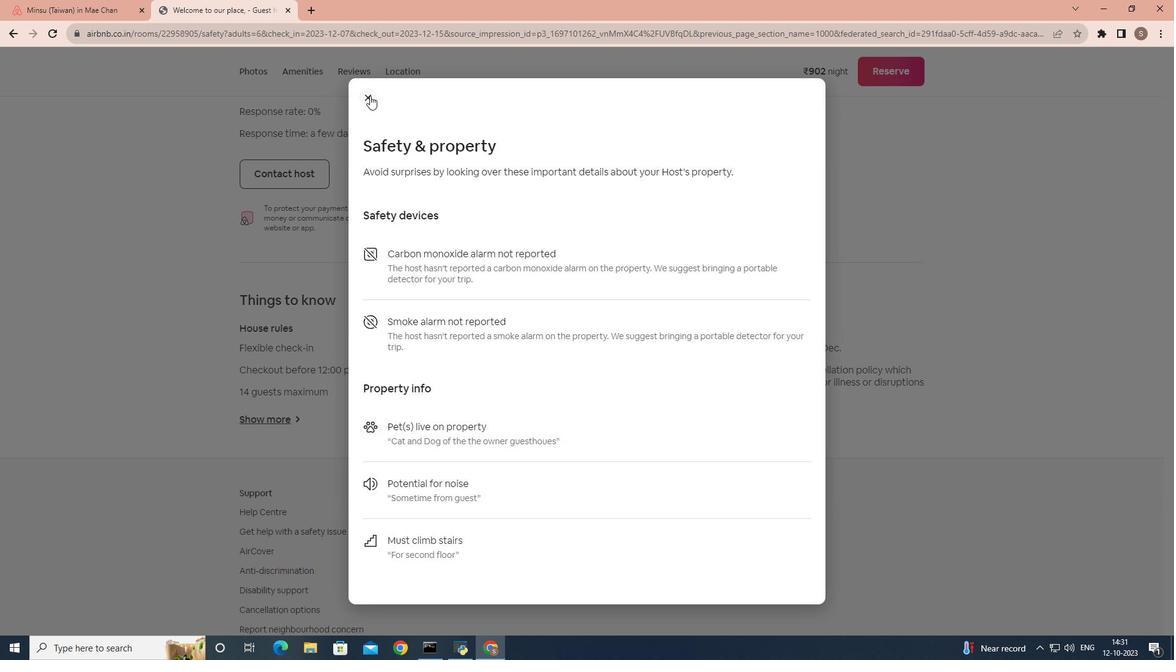 
Action: Mouse moved to (732, 419)
Screenshot: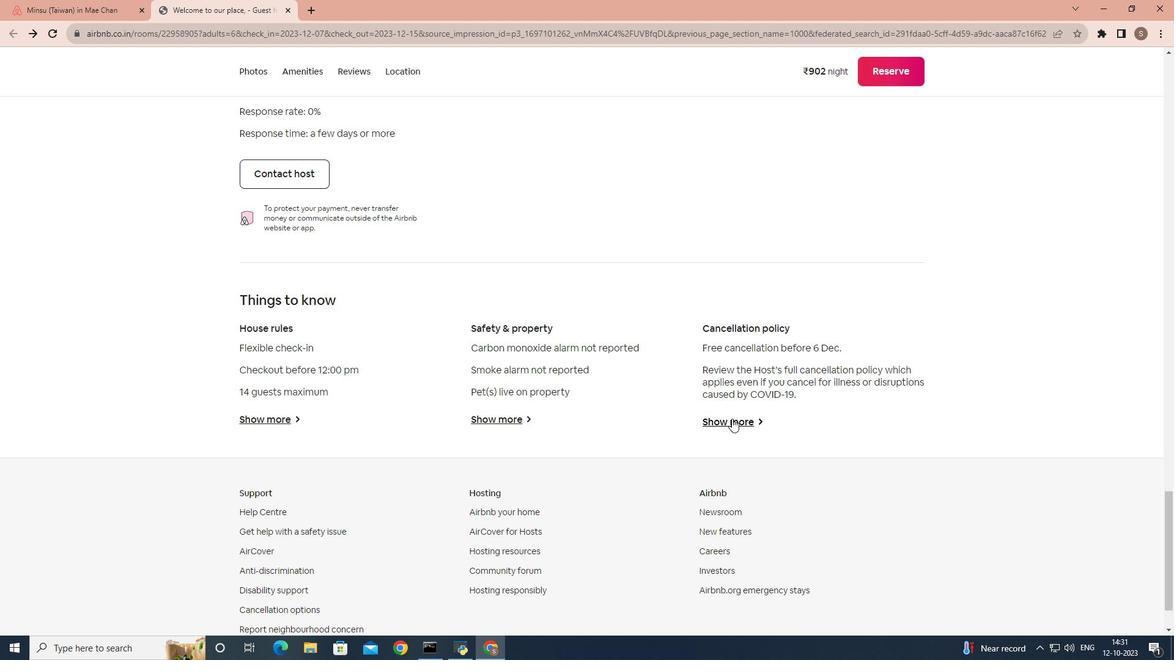 
Action: Mouse pressed left at (732, 419)
Screenshot: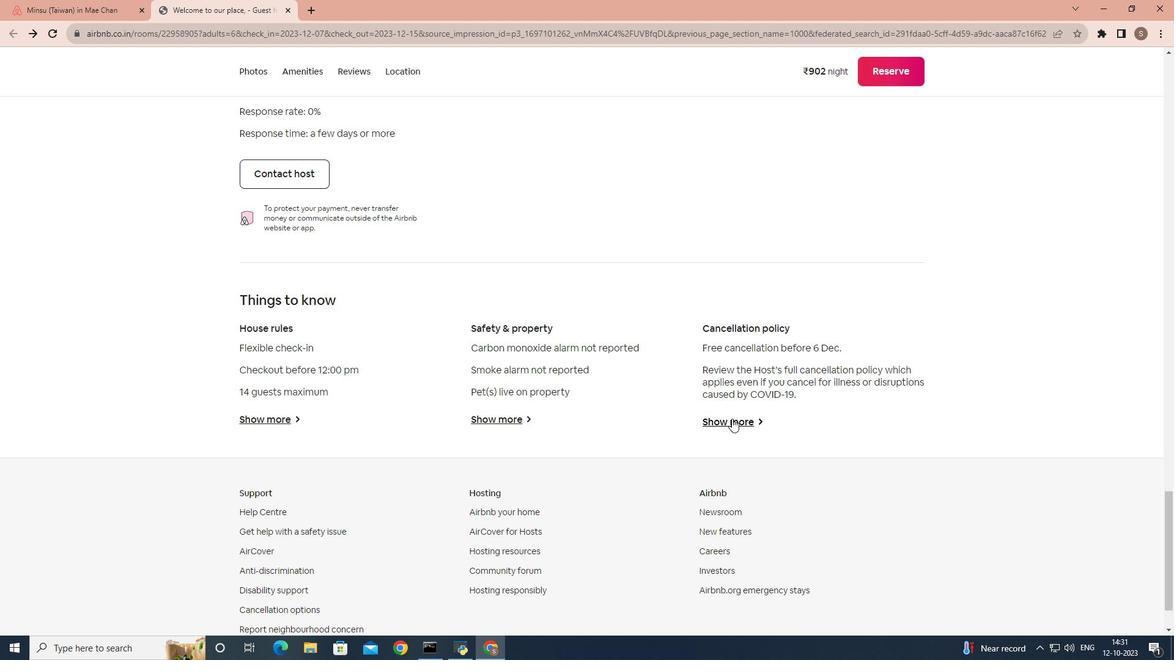
Action: Mouse moved to (438, 176)
Screenshot: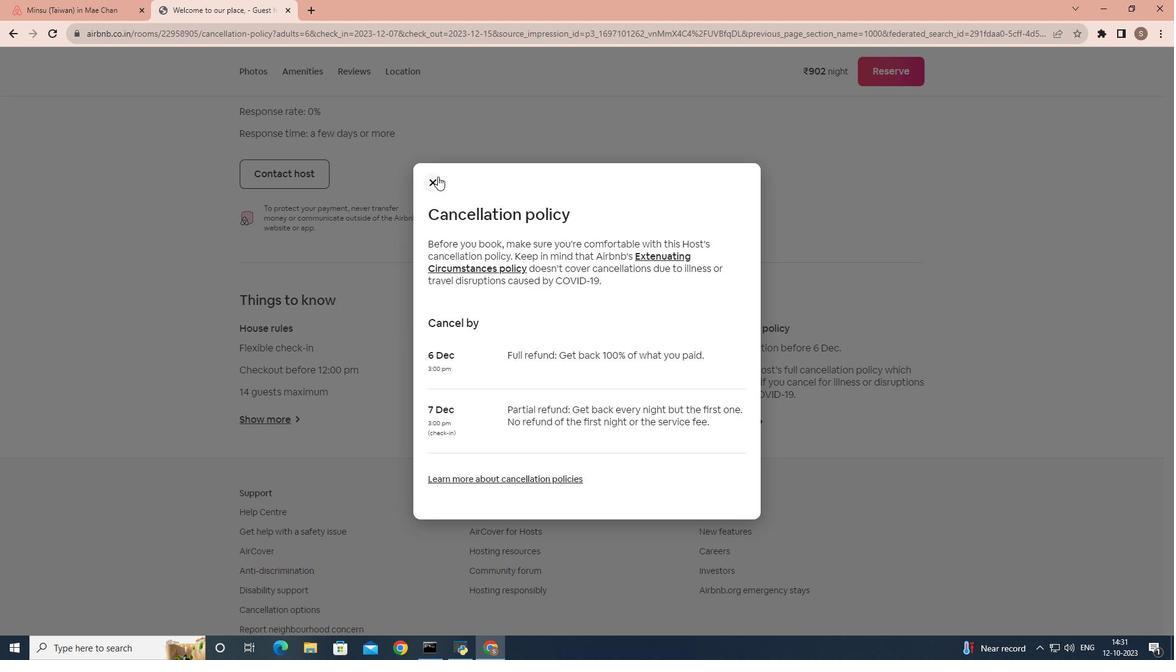 
Action: Mouse pressed left at (438, 176)
Screenshot: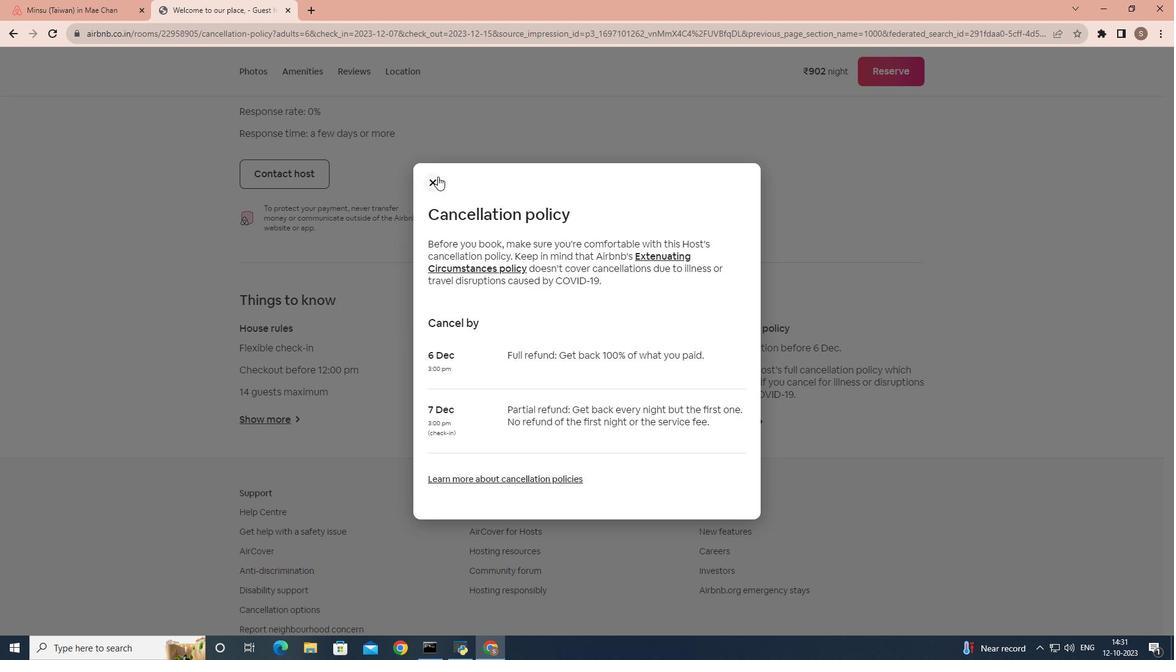 
Action: Mouse moved to (353, 250)
Screenshot: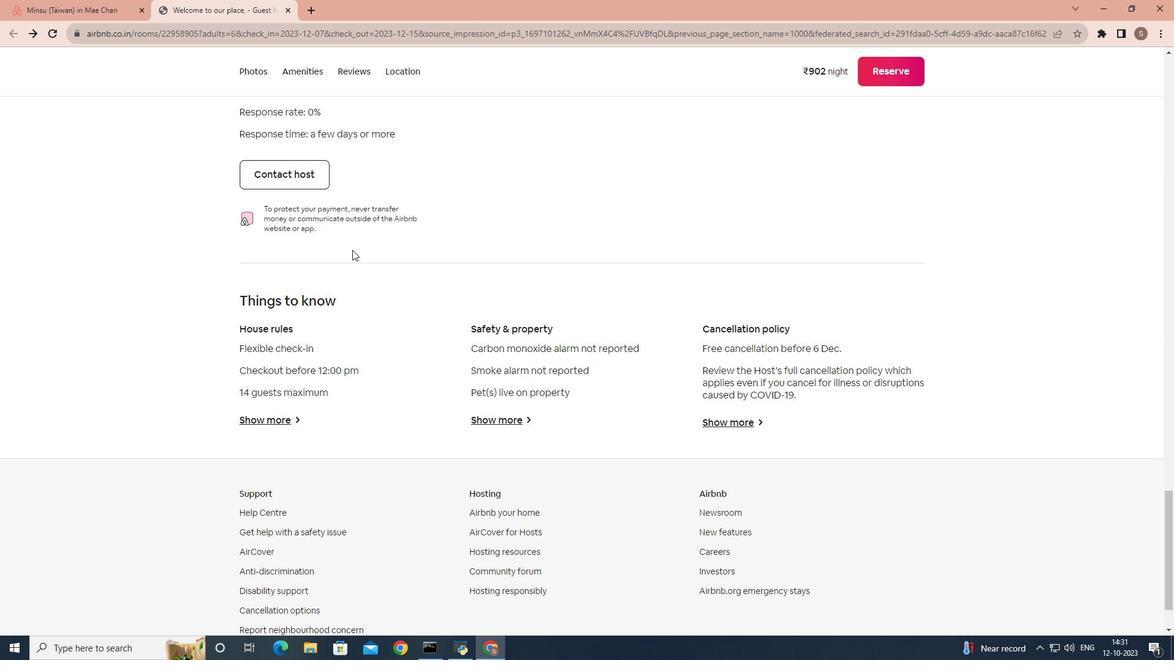 
Action: Mouse scrolled (353, 250) with delta (0, 0)
Screenshot: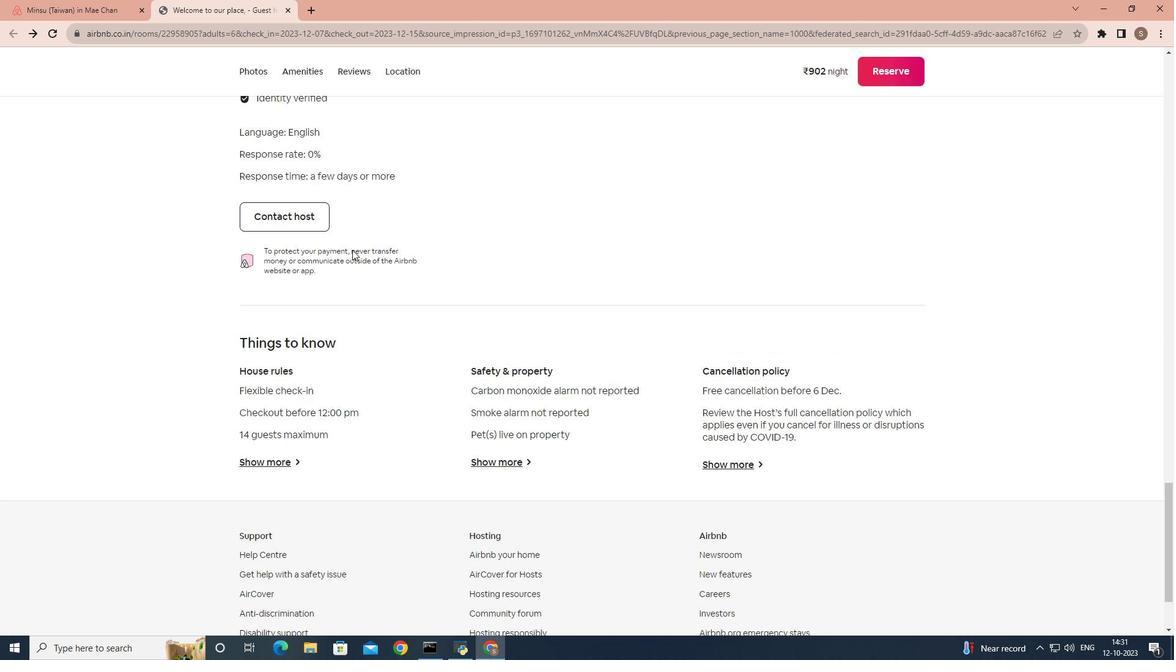 
Action: Mouse scrolled (353, 250) with delta (0, 0)
Screenshot: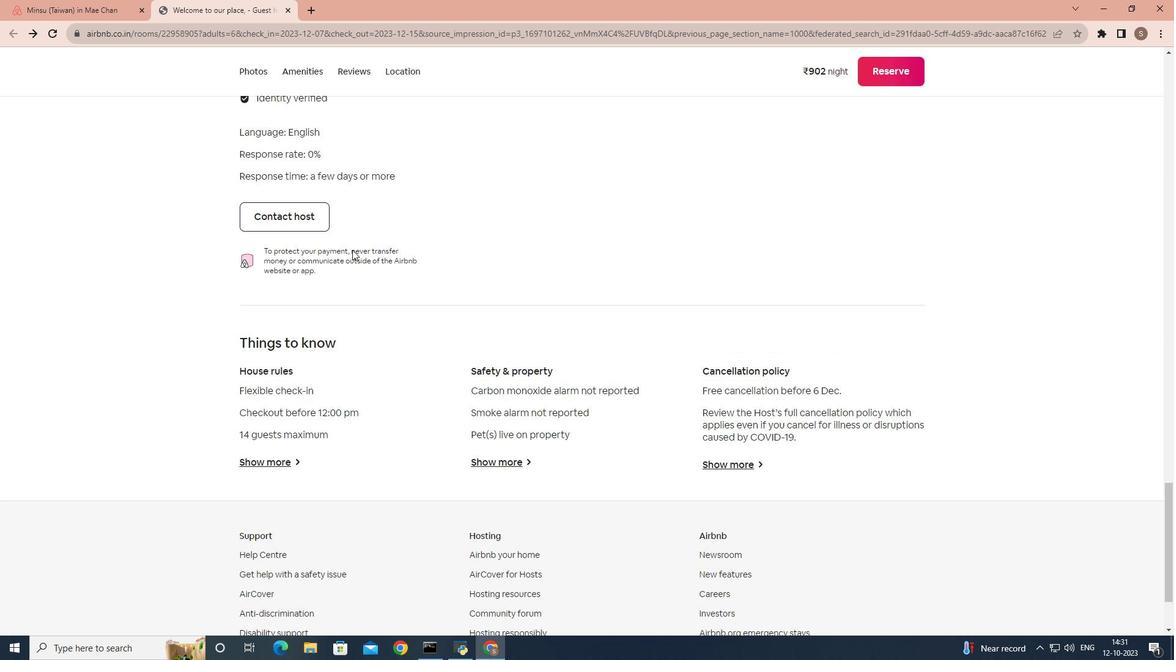 
Action: Mouse moved to (352, 250)
Screenshot: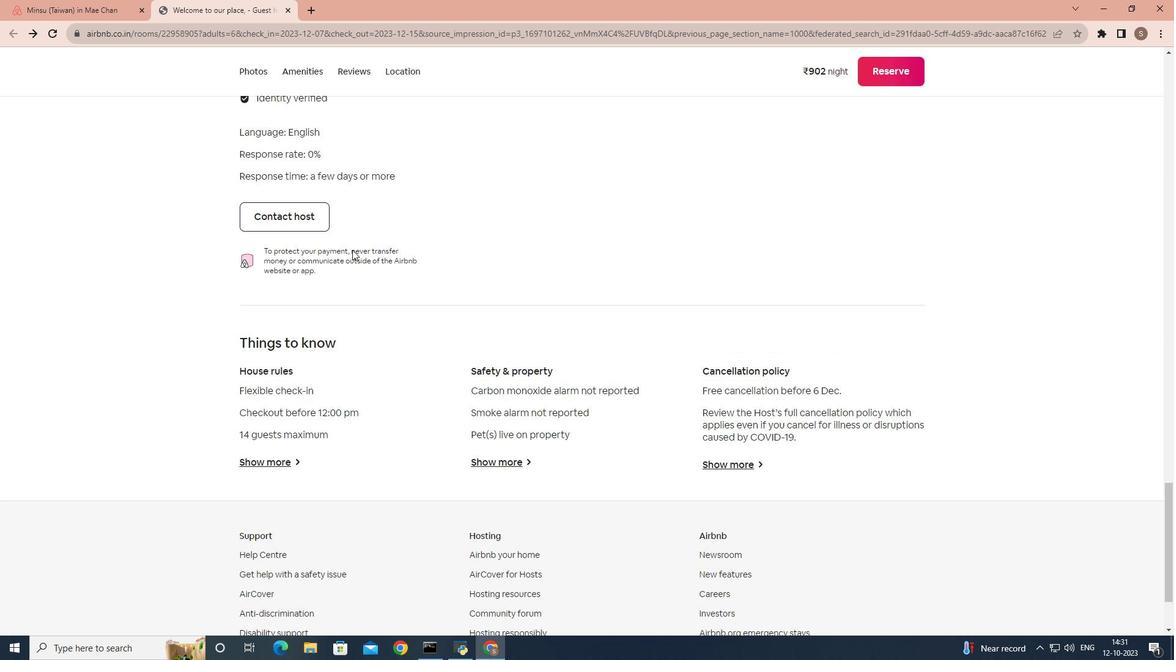 
Action: Mouse scrolled (352, 250) with delta (0, 0)
Screenshot: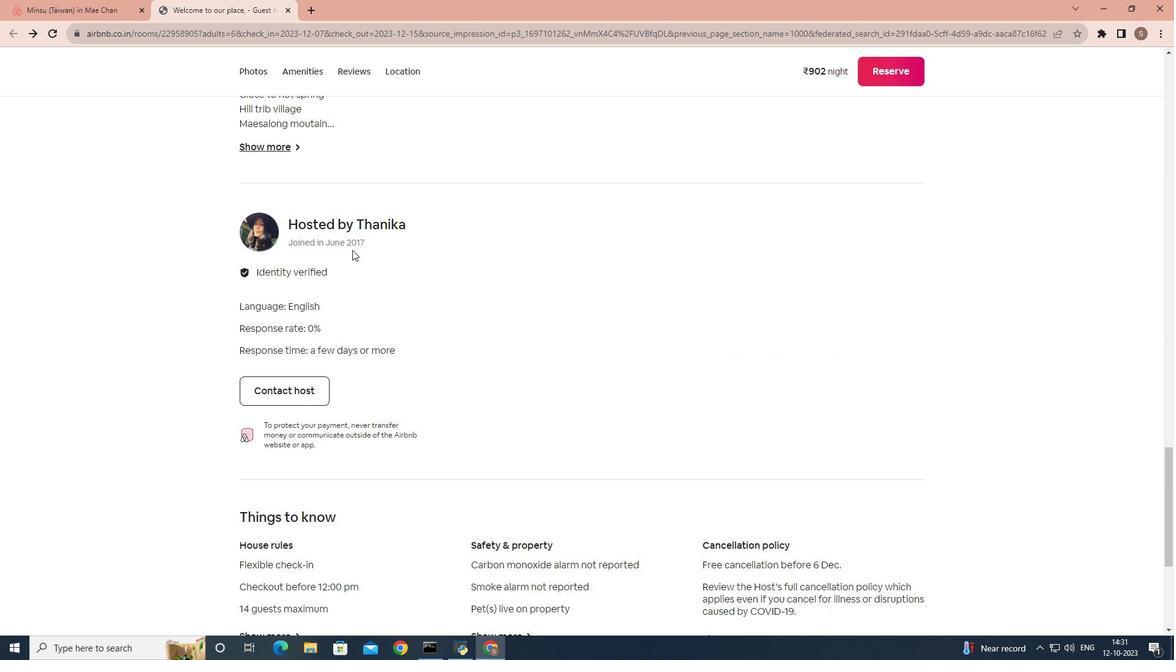
Action: Mouse scrolled (352, 250) with delta (0, 0)
Screenshot: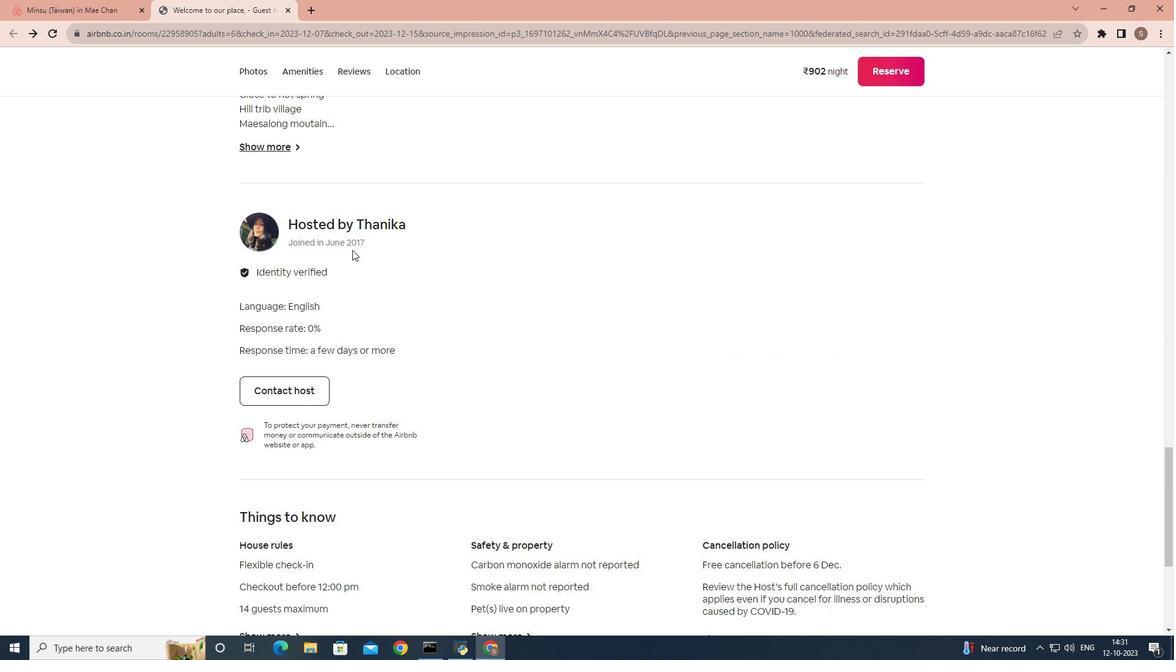 
Action: Mouse scrolled (352, 250) with delta (0, 0)
Screenshot: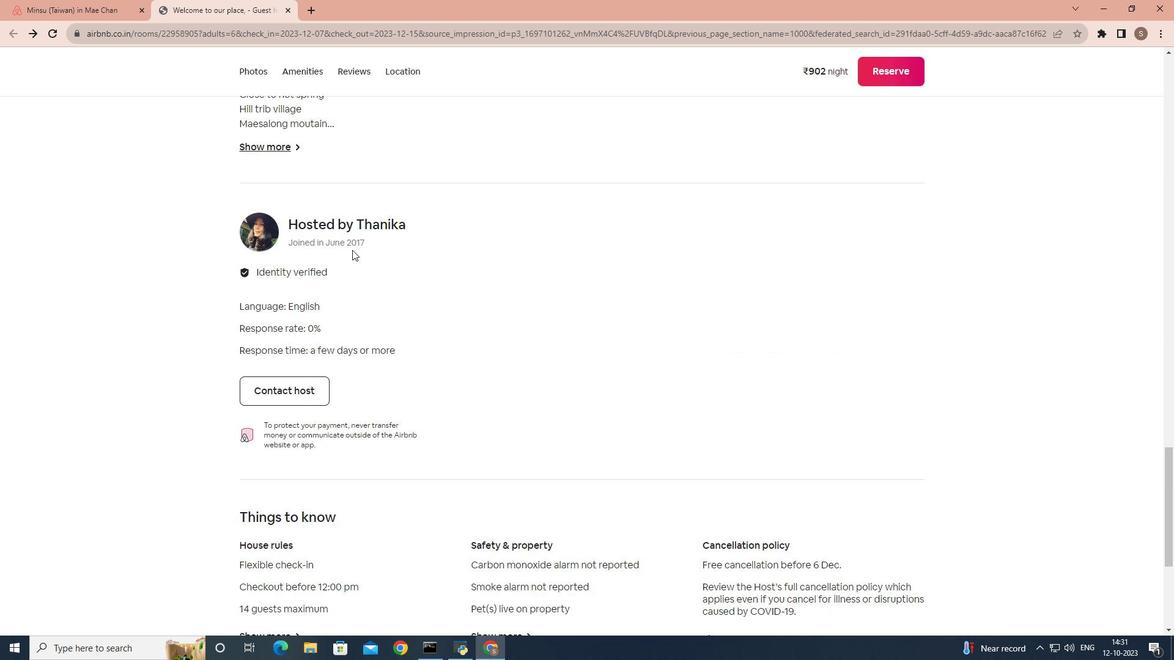 
Action: Mouse scrolled (352, 250) with delta (0, 0)
Screenshot: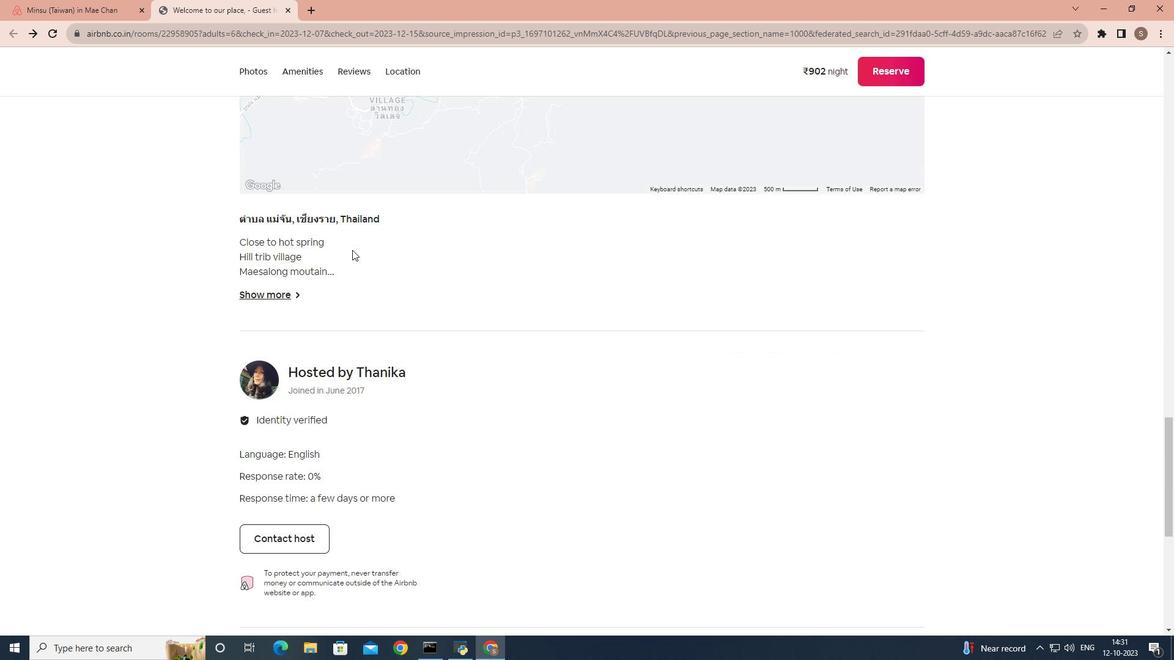 
Action: Mouse moved to (342, 275)
Screenshot: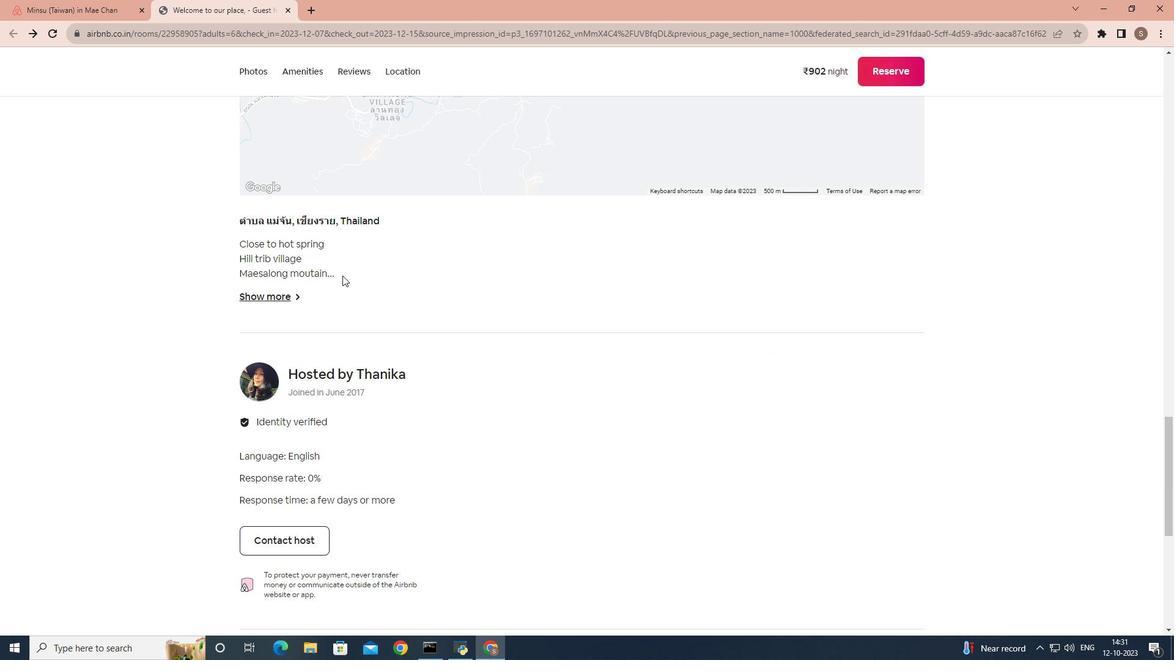 
Action: Mouse scrolled (342, 276) with delta (0, 0)
Screenshot: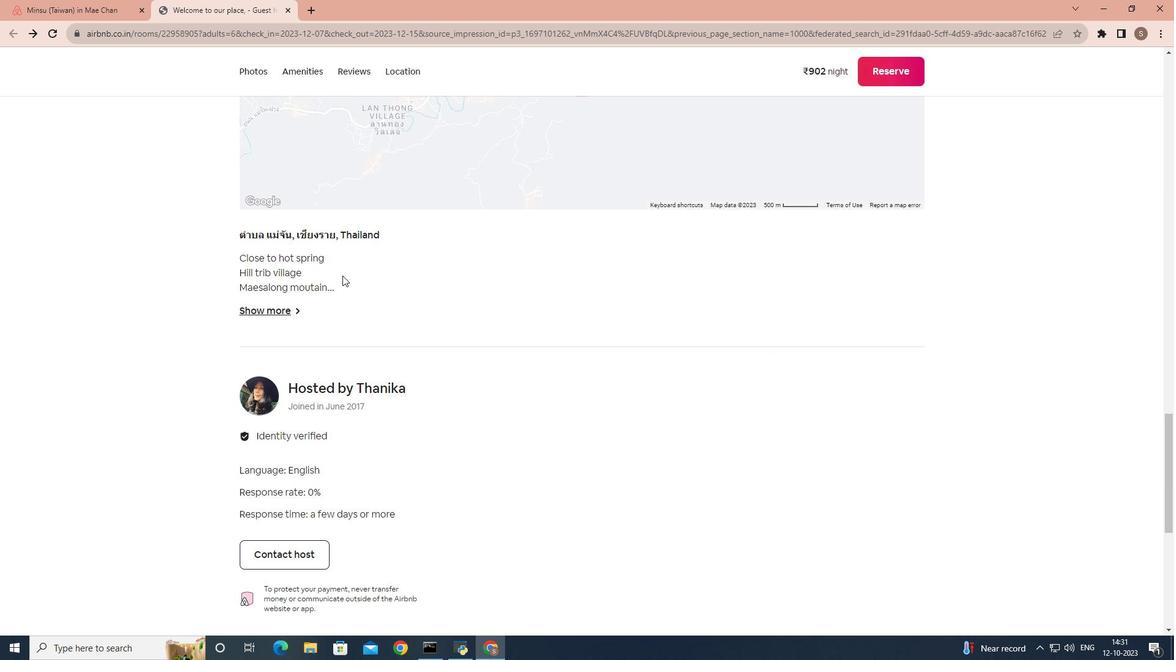 
Action: Mouse scrolled (342, 276) with delta (0, 0)
Screenshot: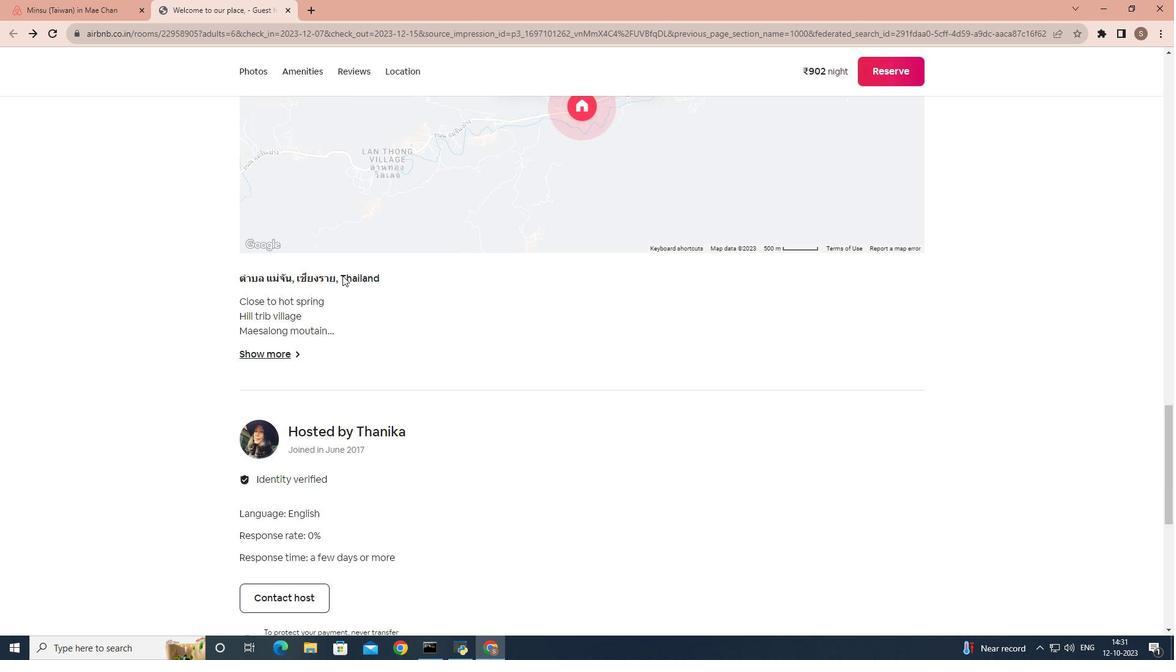 
Action: Mouse scrolled (342, 276) with delta (0, 0)
Screenshot: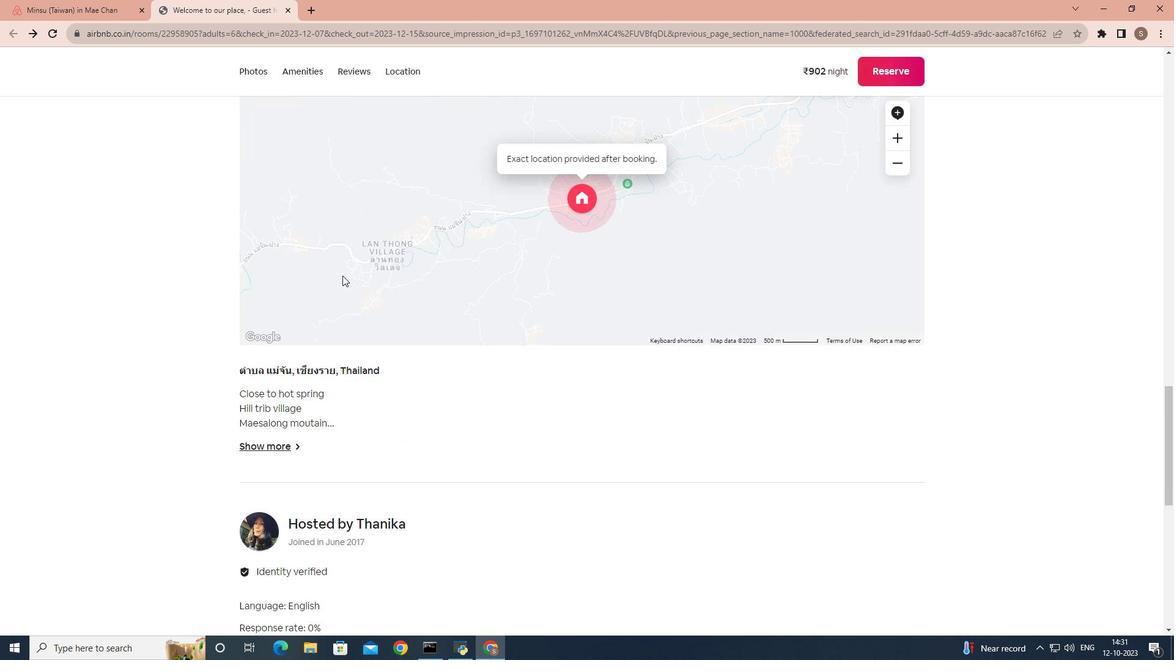
Action: Mouse scrolled (342, 276) with delta (0, 0)
Screenshot: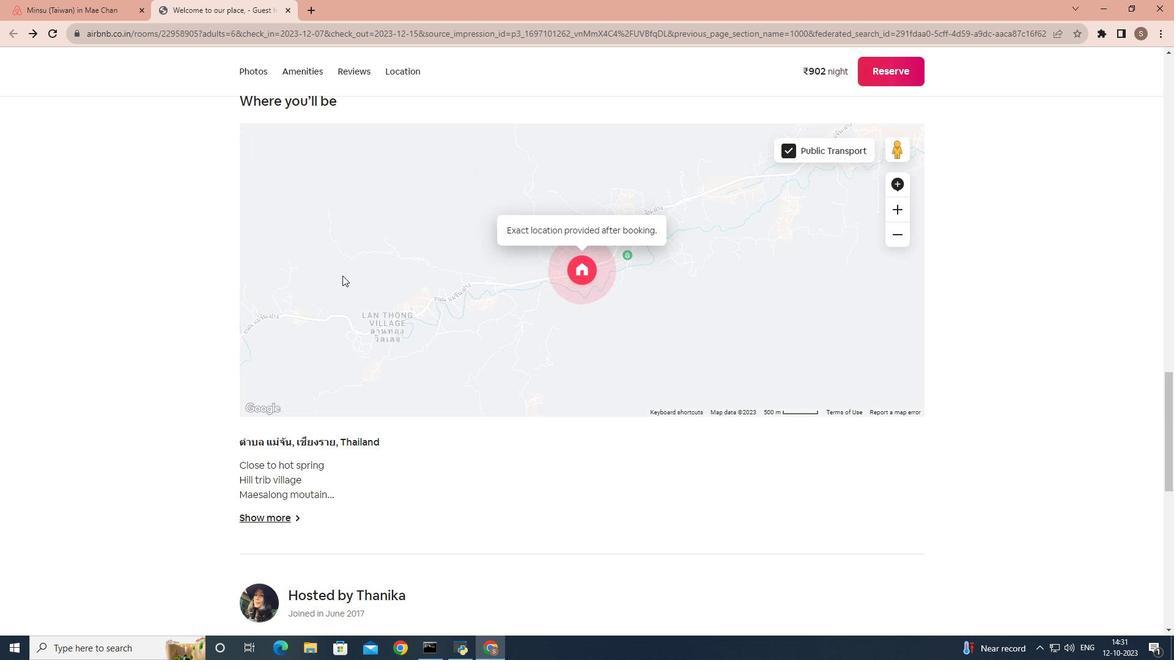 
Action: Mouse scrolled (342, 276) with delta (0, 0)
Screenshot: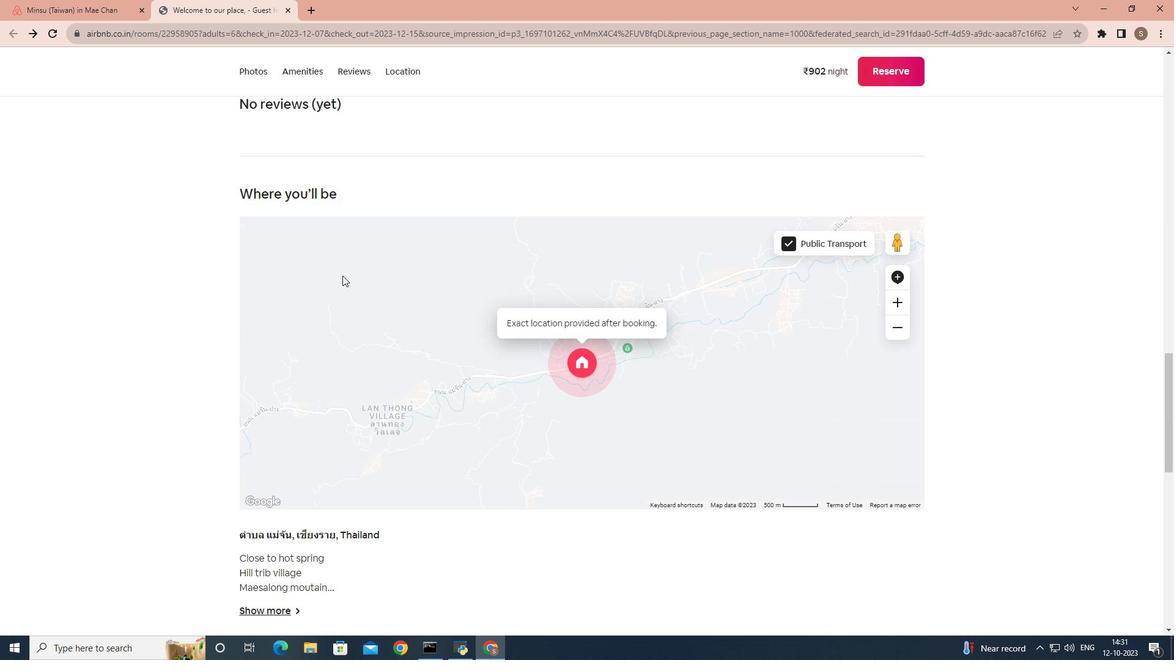 
Action: Mouse scrolled (342, 276) with delta (0, 0)
Screenshot: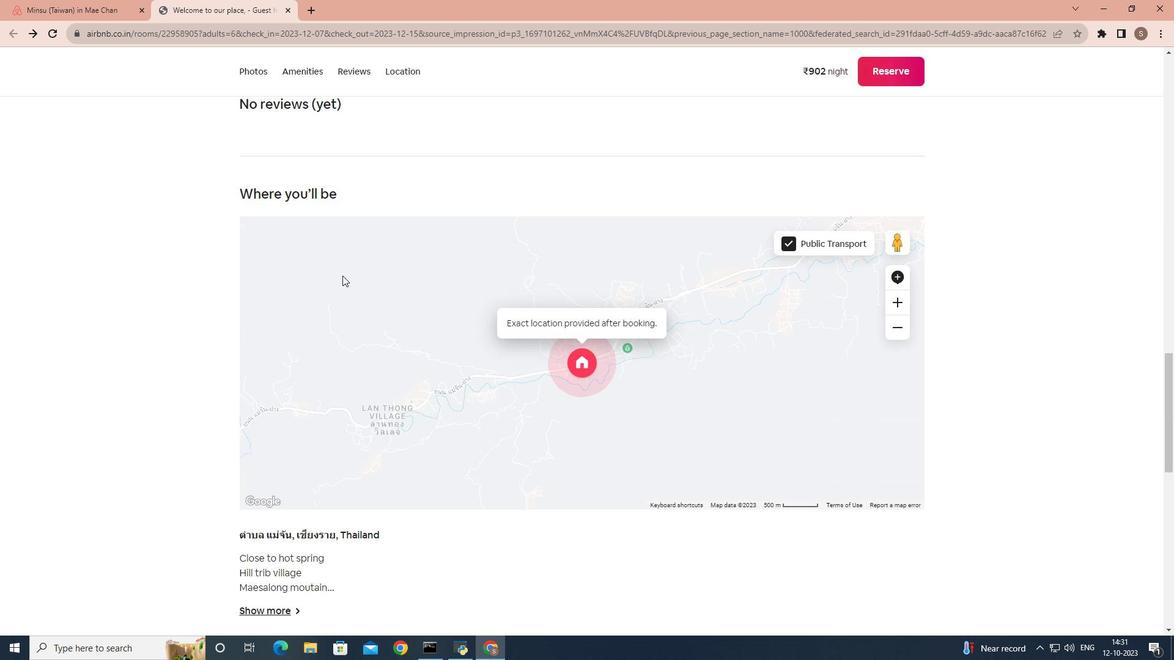 
Action: Mouse scrolled (342, 276) with delta (0, 0)
Screenshot: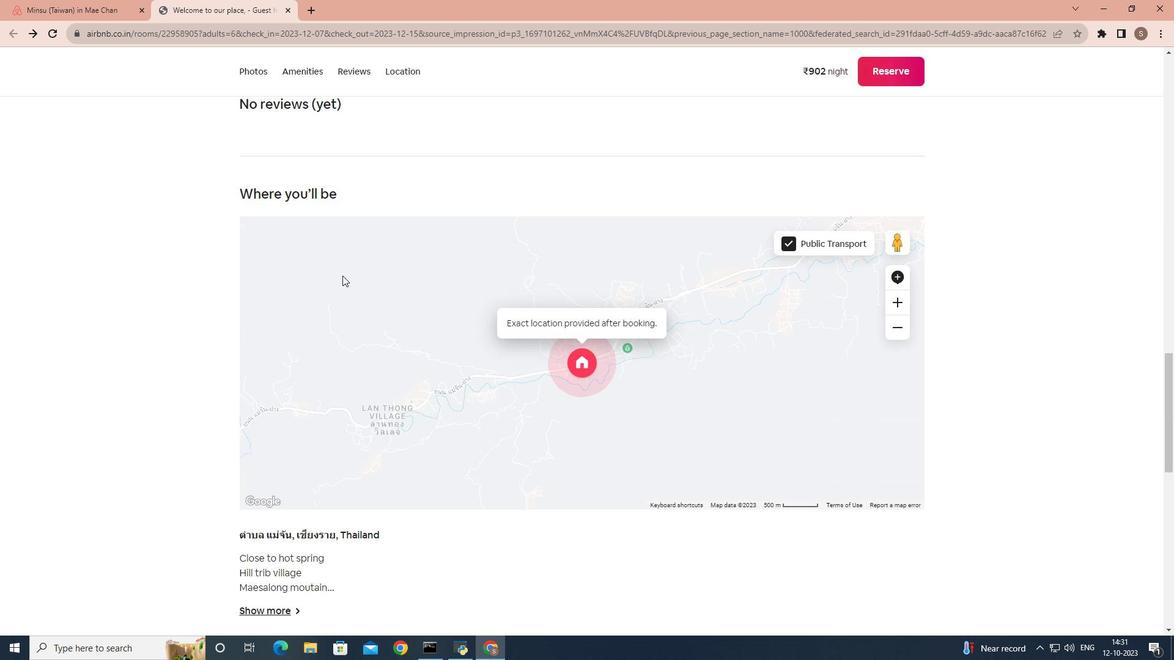 
Action: Mouse scrolled (342, 276) with delta (0, 0)
Screenshot: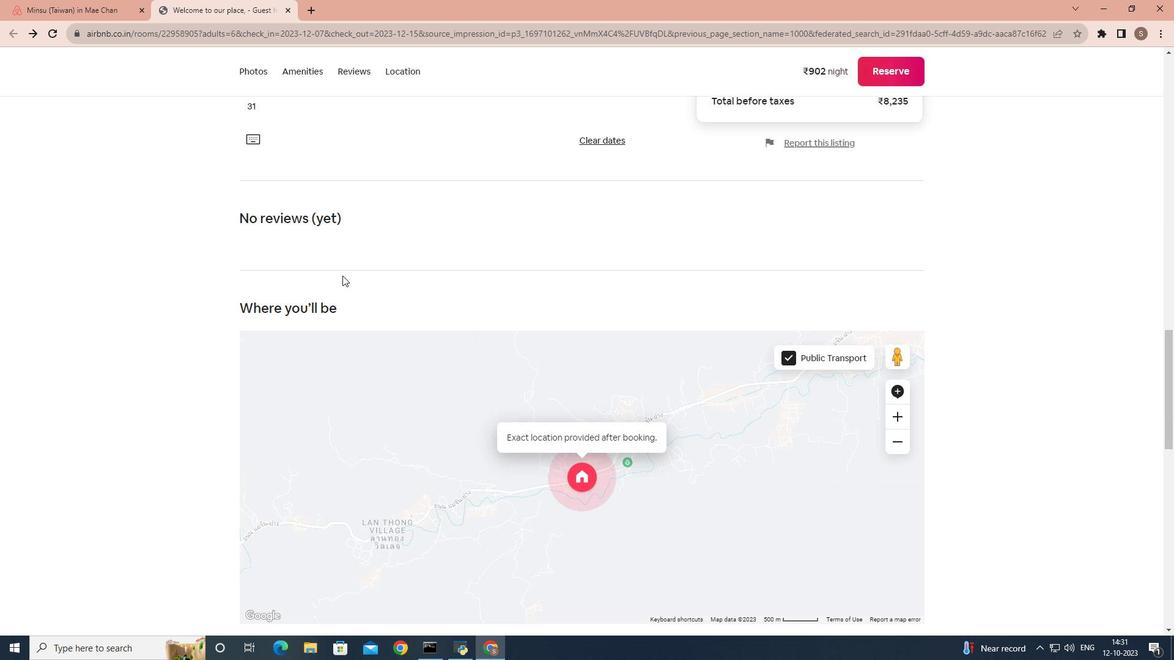 
Action: Mouse scrolled (342, 276) with delta (0, 0)
Screenshot: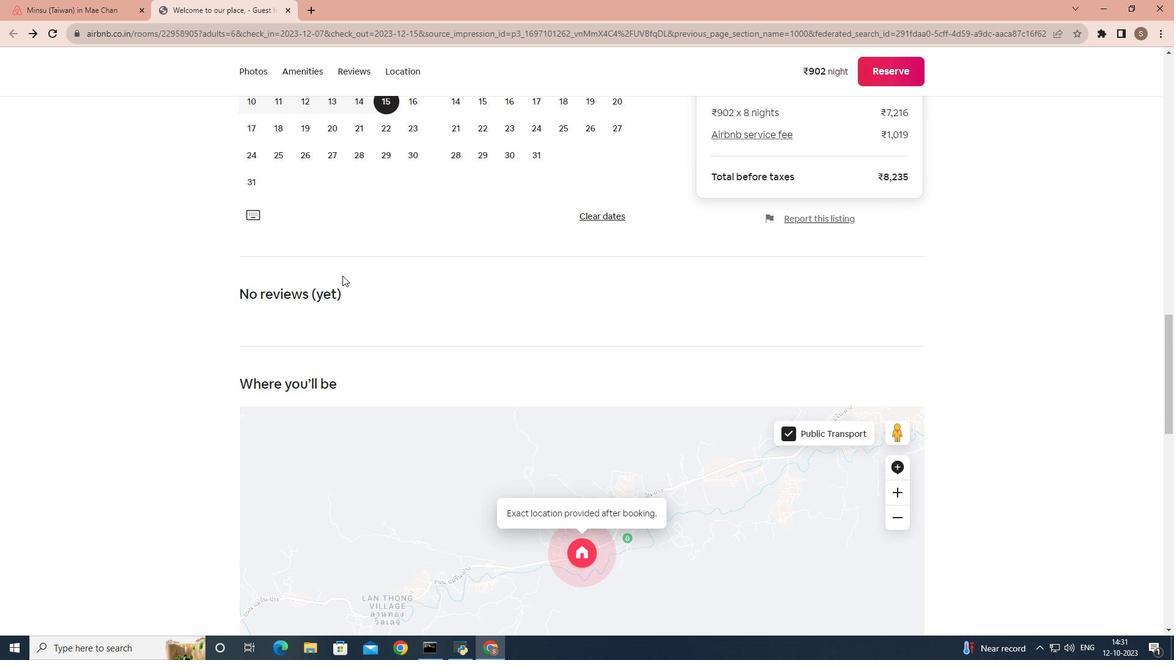 
Action: Mouse scrolled (342, 276) with delta (0, 0)
Screenshot: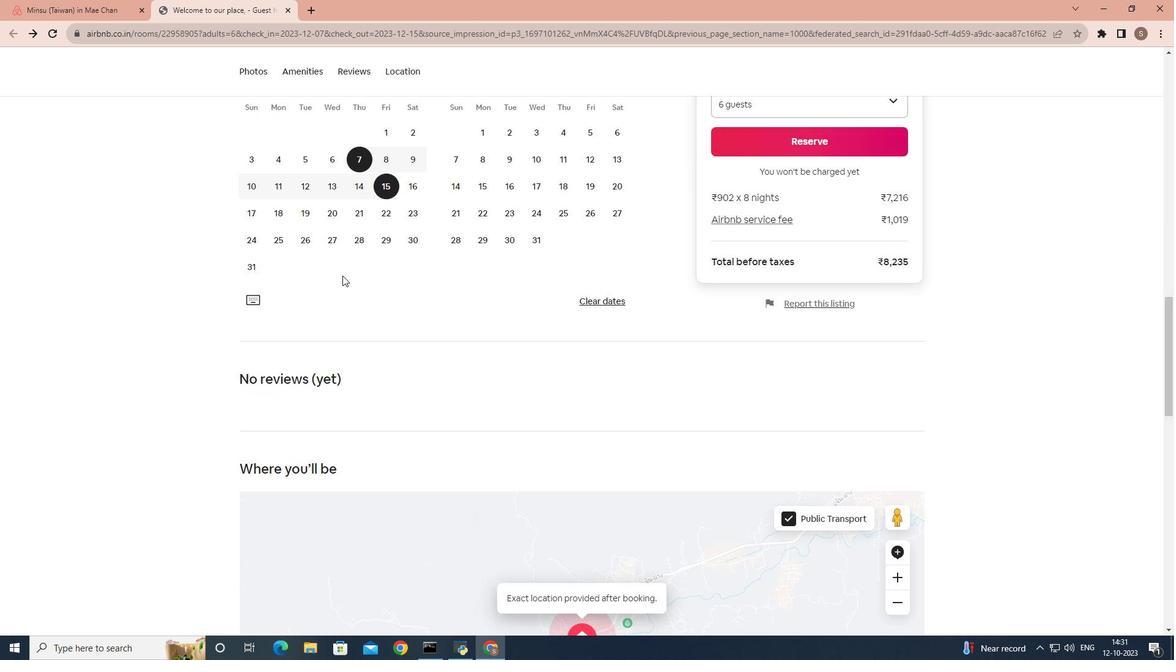 
Action: Mouse scrolled (342, 276) with delta (0, 0)
Screenshot: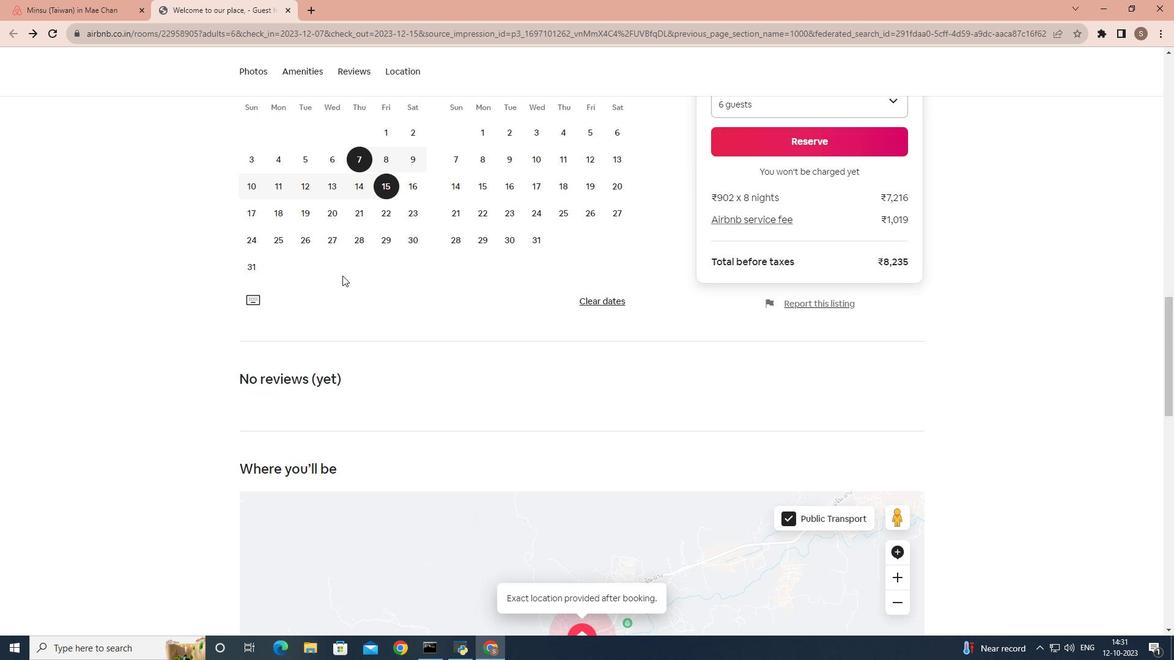 
Action: Mouse scrolled (342, 276) with delta (0, 0)
Screenshot: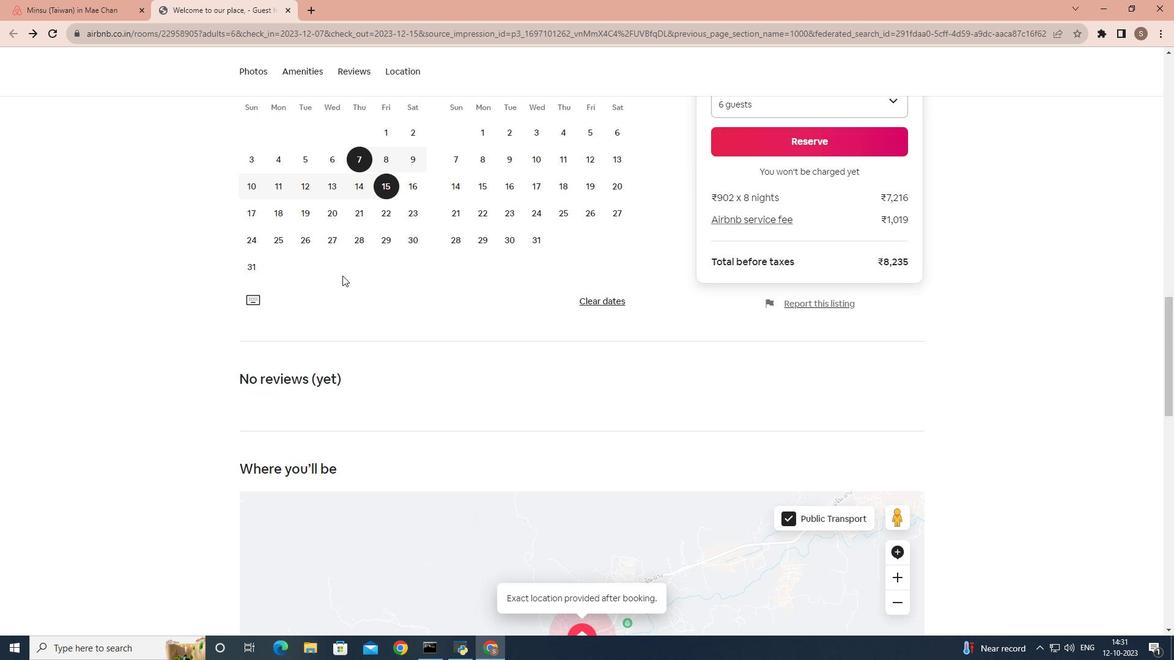 
Action: Mouse scrolled (342, 276) with delta (0, 0)
Screenshot: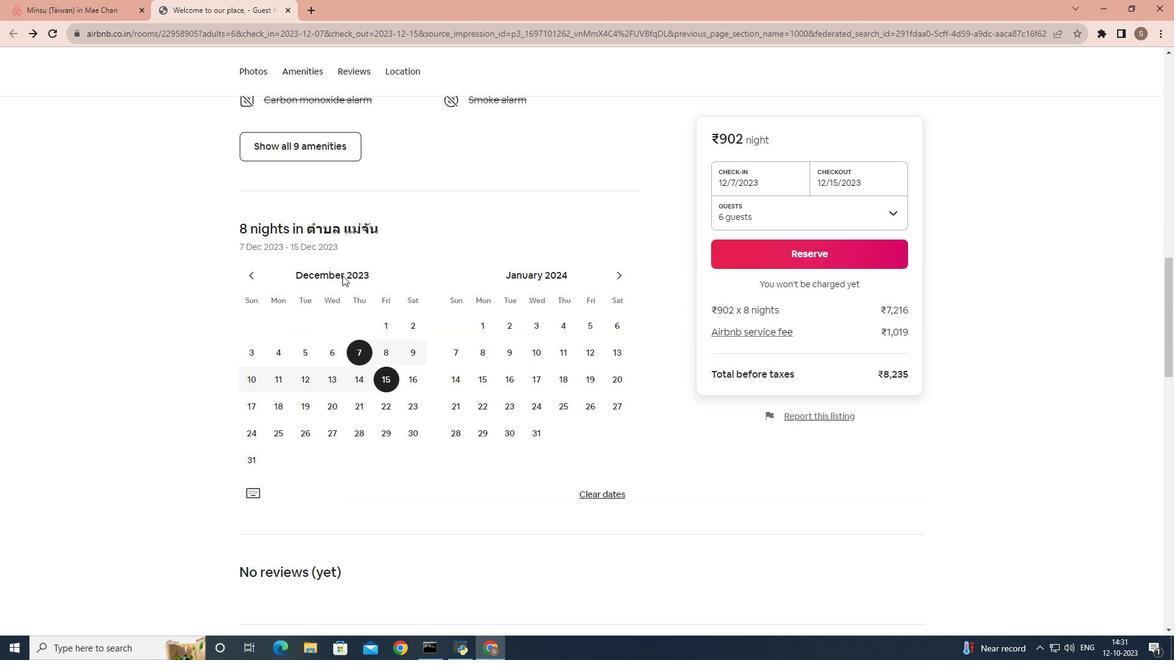 
Action: Mouse scrolled (342, 275) with delta (0, 0)
Screenshot: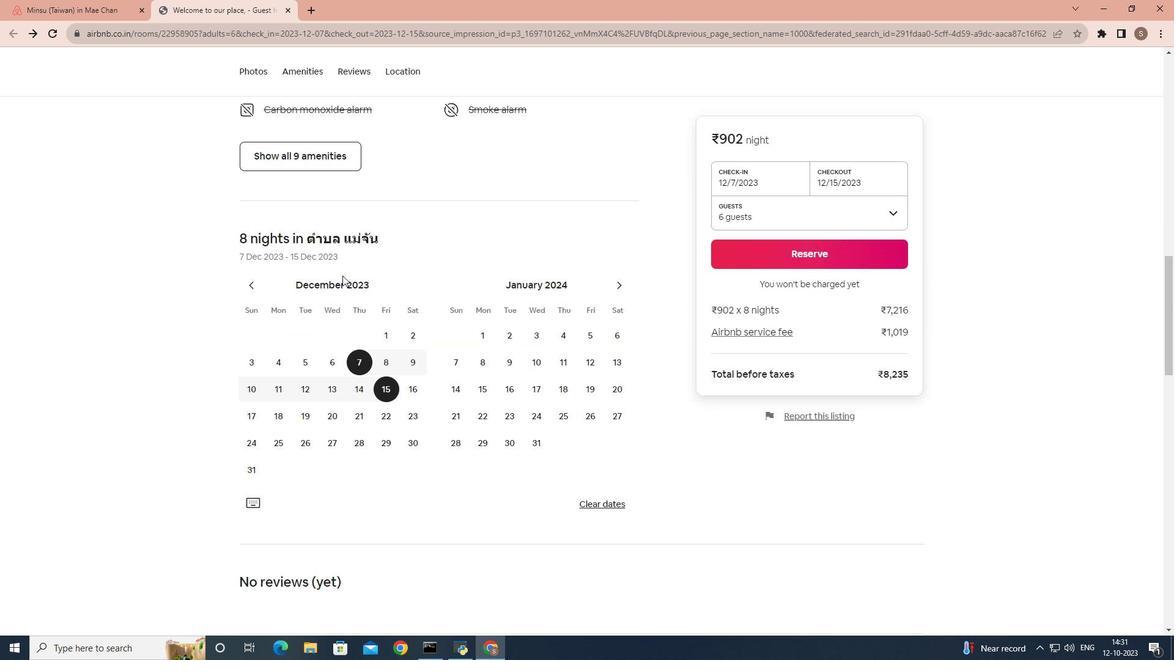 
Action: Mouse scrolled (342, 276) with delta (0, 0)
Screenshot: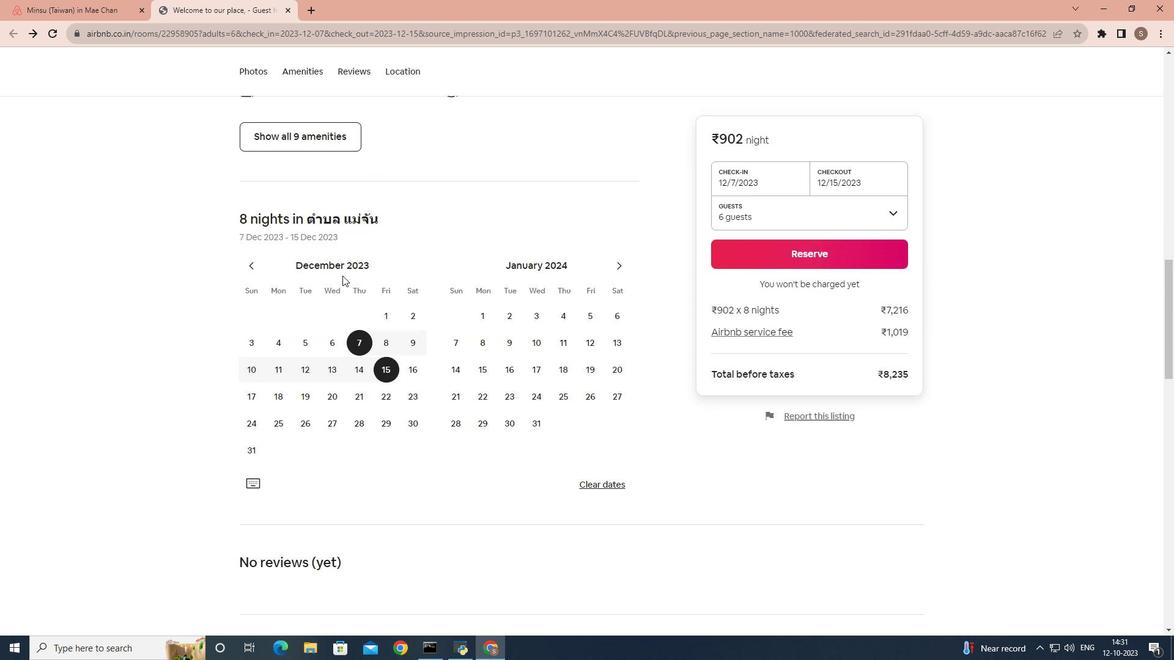 
Action: Mouse scrolled (342, 276) with delta (0, 0)
Screenshot: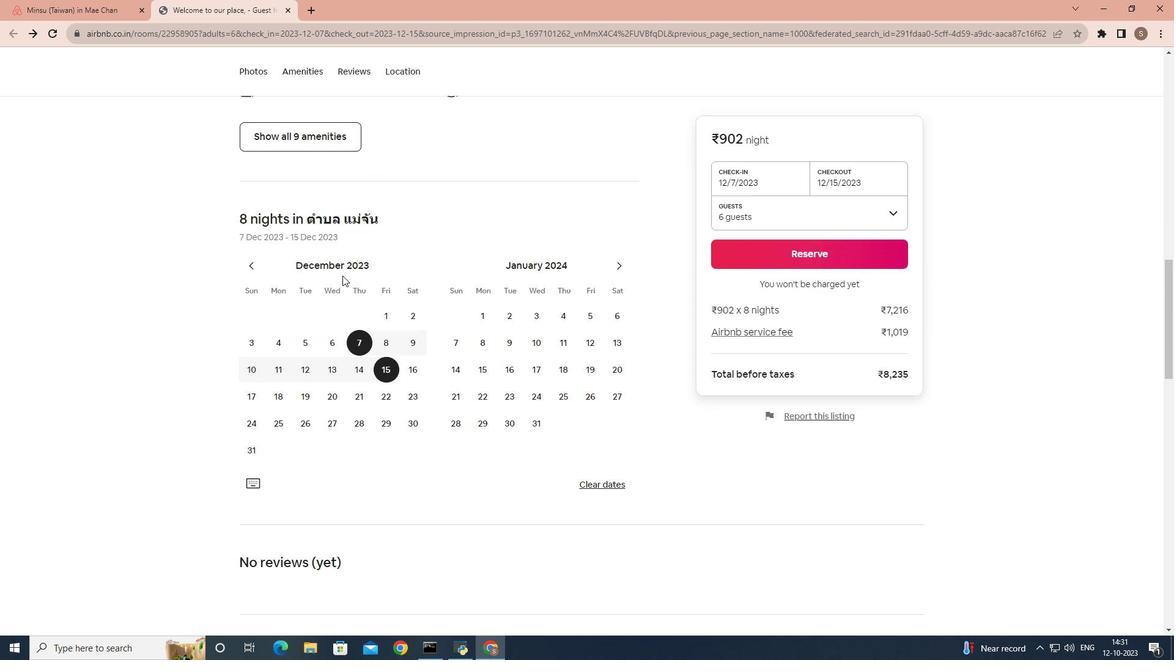
Action: Mouse scrolled (342, 276) with delta (0, 0)
Screenshot: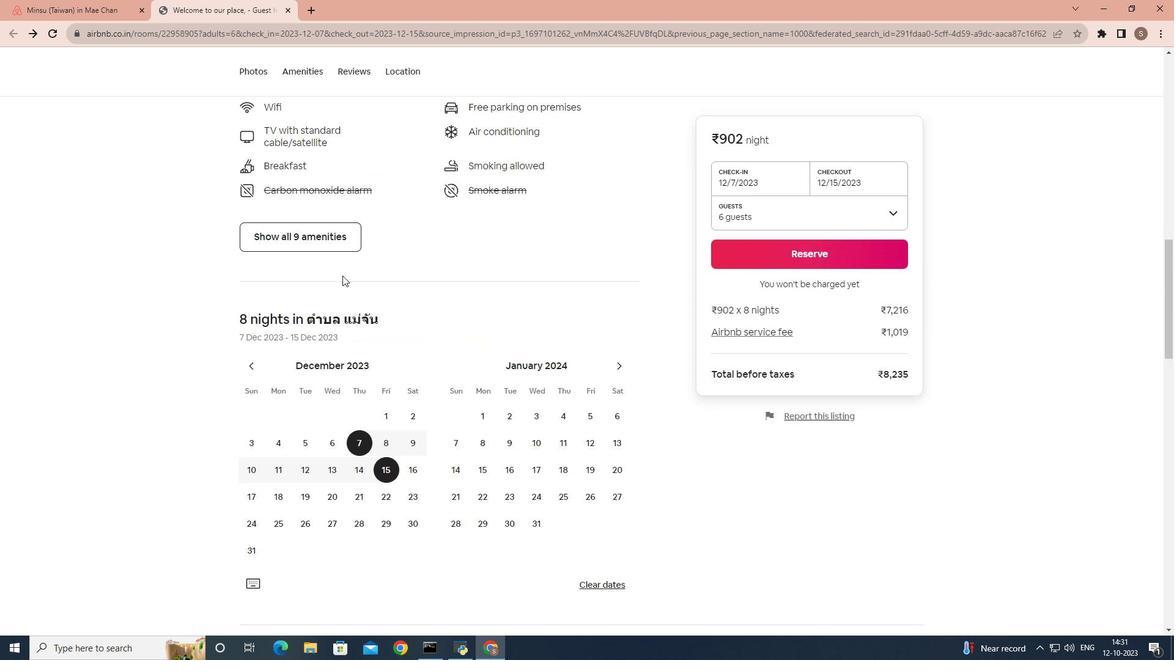 
Action: Mouse scrolled (342, 276) with delta (0, 0)
Screenshot: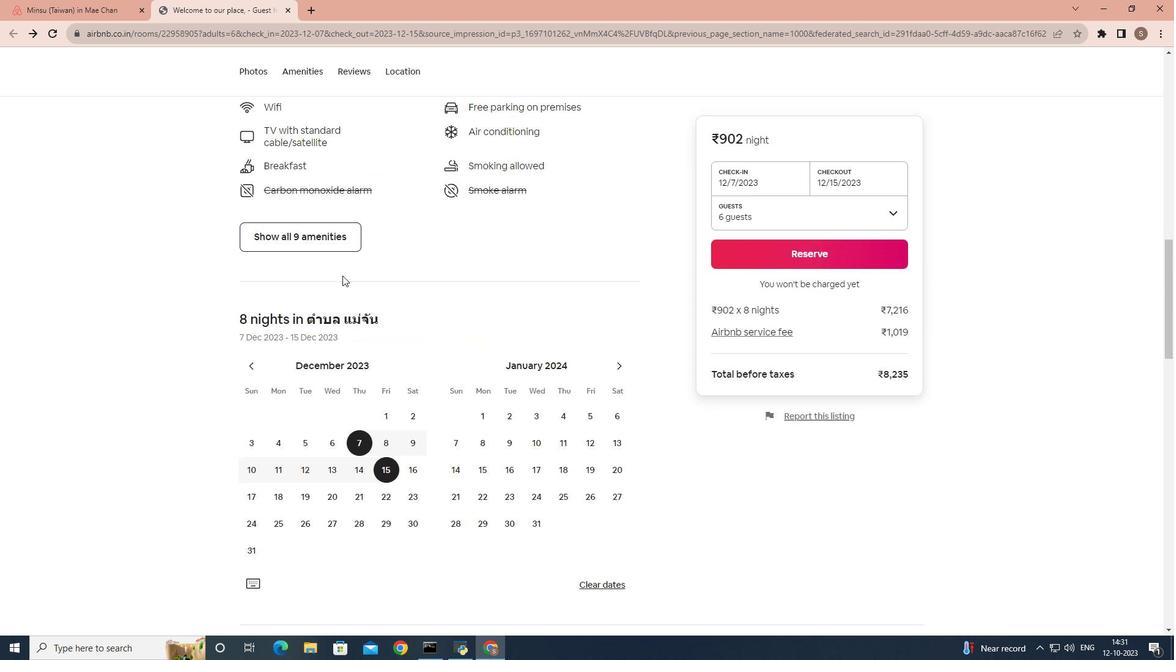 
Action: Mouse scrolled (342, 276) with delta (0, 0)
Screenshot: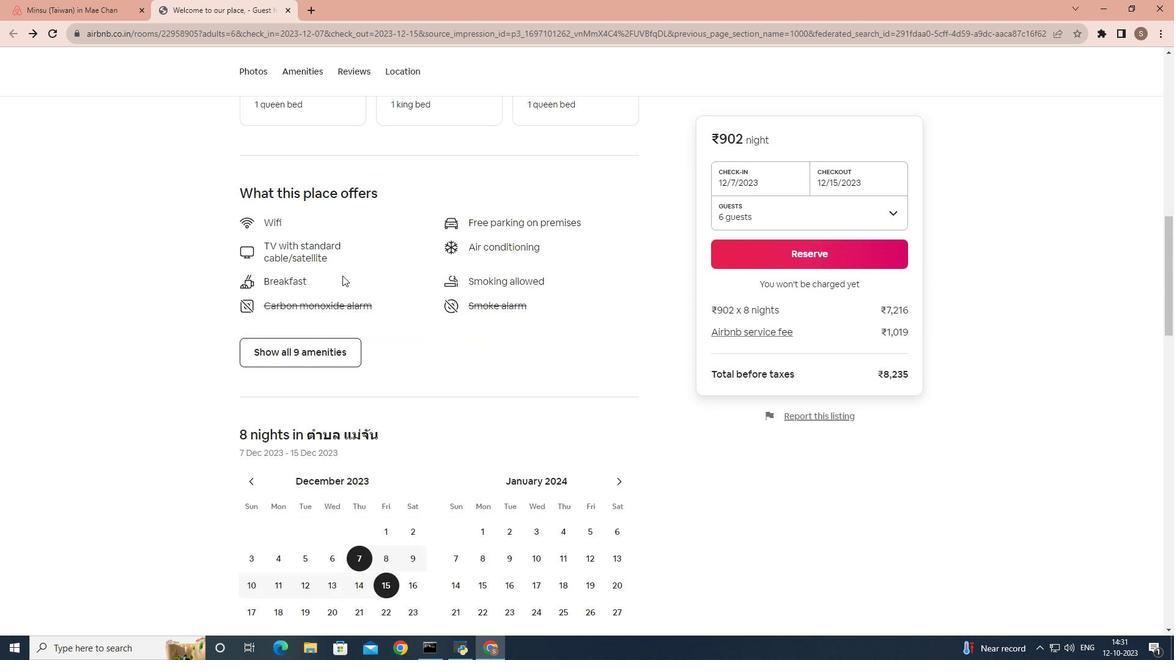 
Action: Mouse scrolled (342, 276) with delta (0, 0)
Screenshot: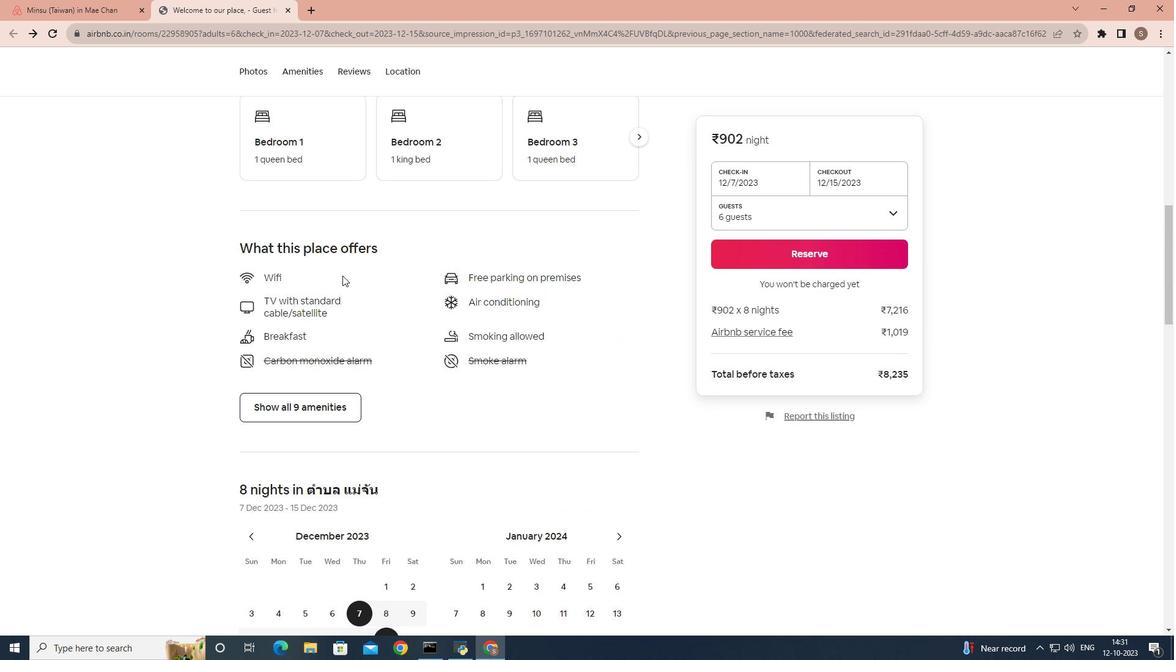 
Action: Mouse scrolled (342, 276) with delta (0, 0)
Screenshot: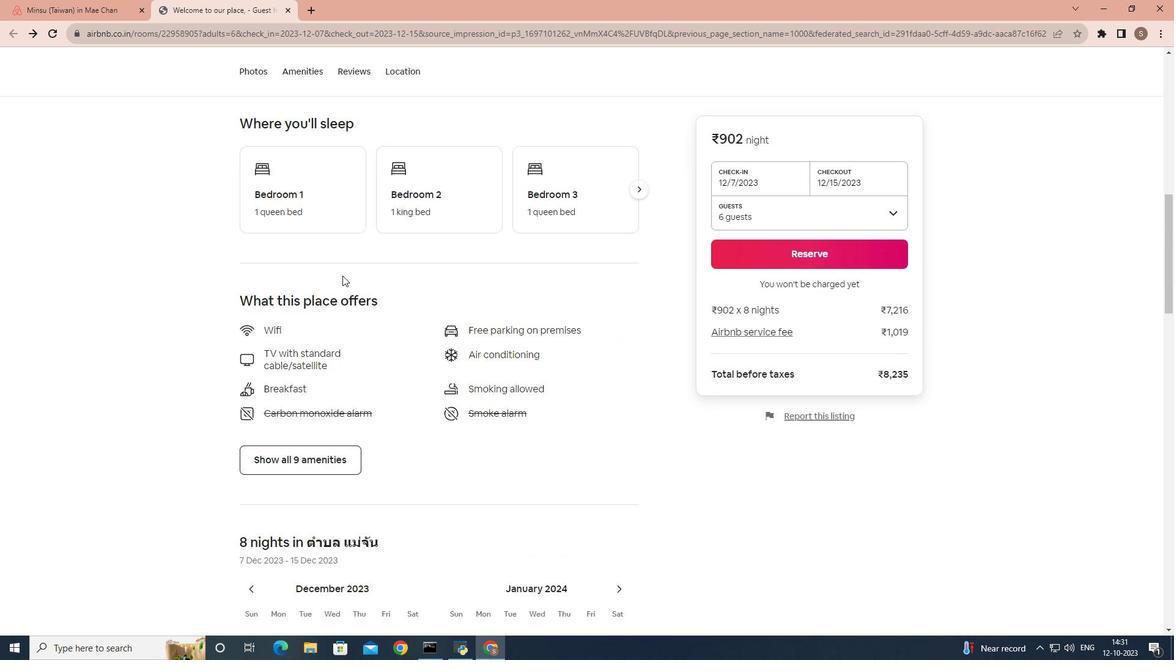 
Action: Mouse scrolled (342, 276) with delta (0, 0)
Screenshot: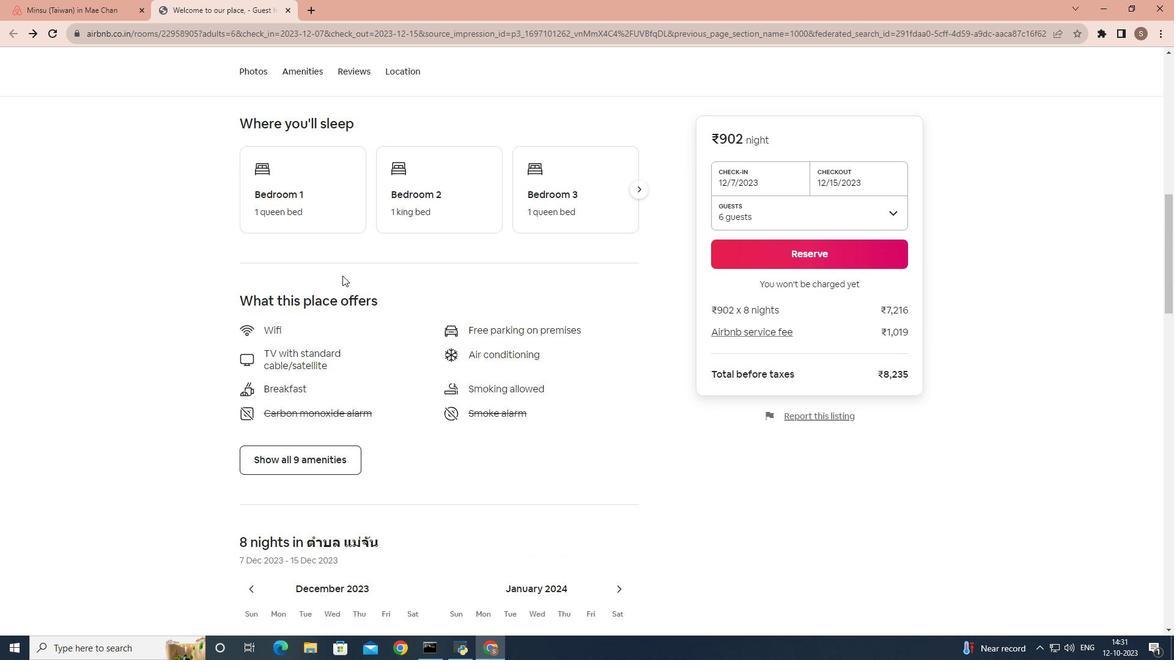 
Action: Mouse scrolled (342, 276) with delta (0, 0)
Screenshot: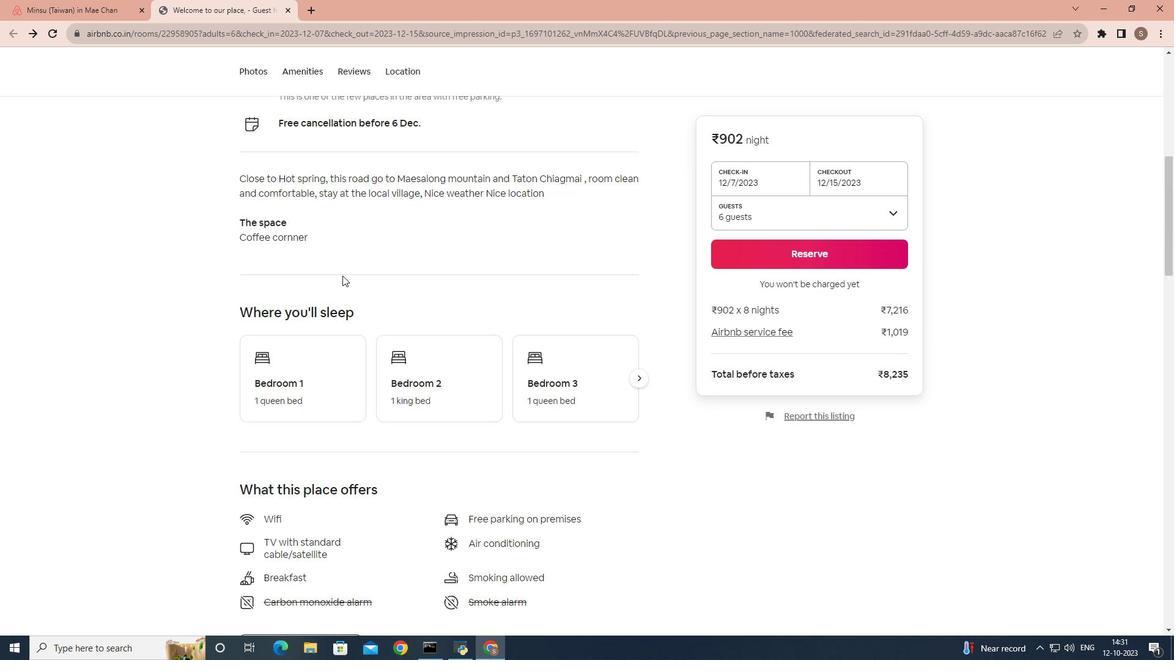 
Action: Mouse scrolled (342, 276) with delta (0, 0)
Screenshot: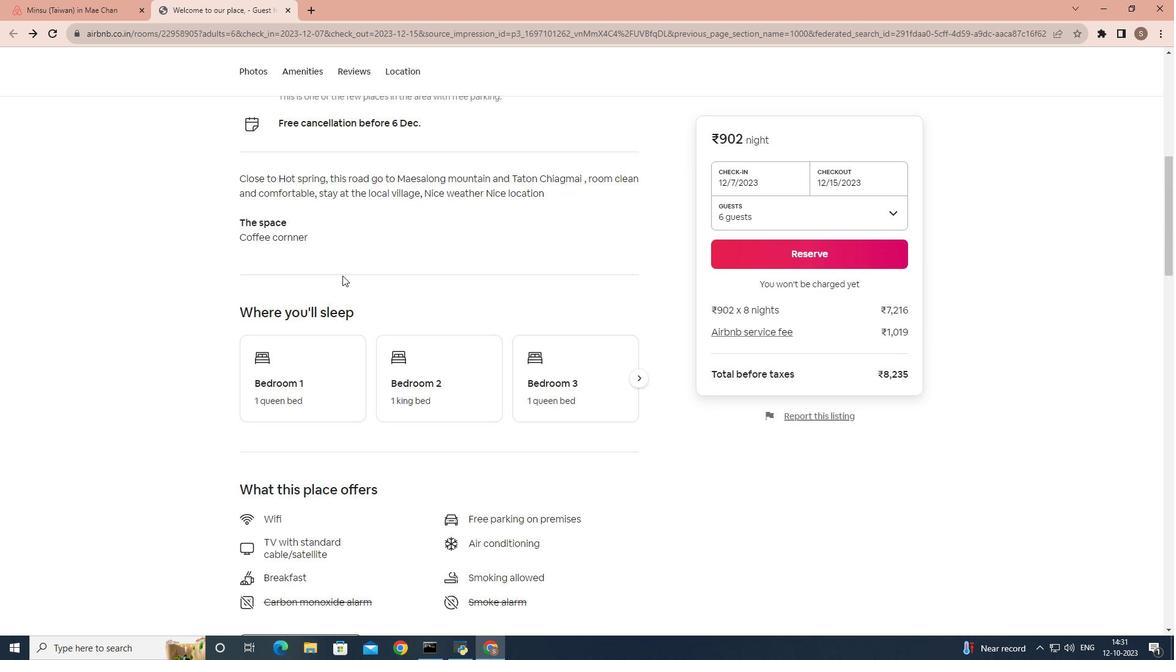 
Action: Mouse scrolled (342, 276) with delta (0, 0)
Screenshot: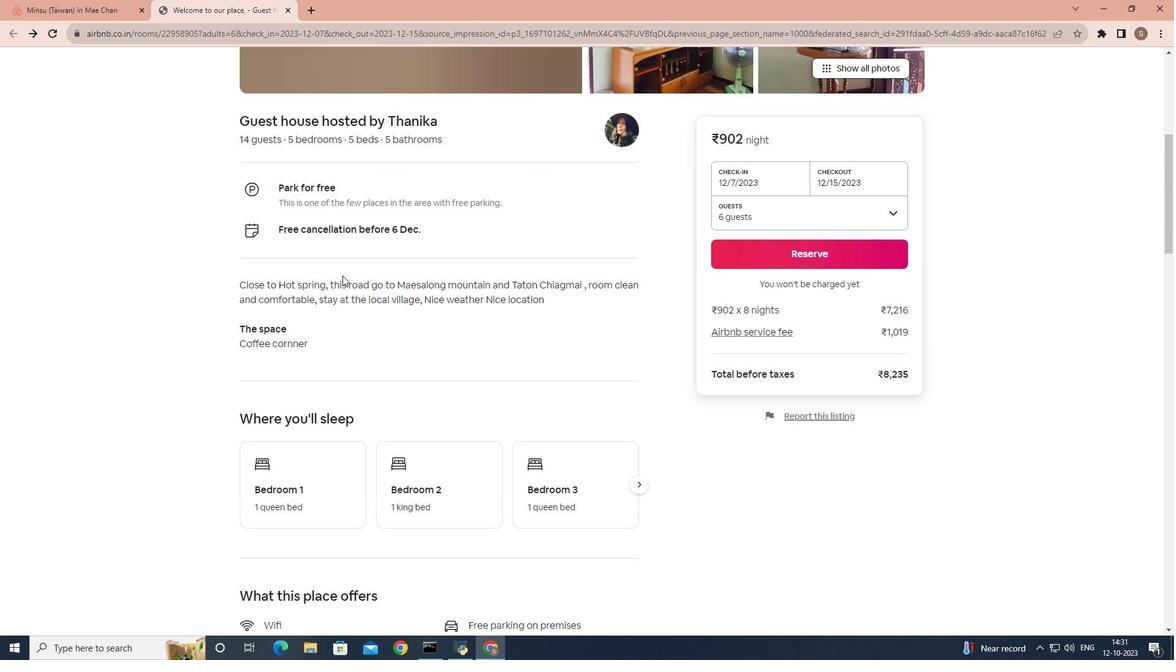 
Action: Mouse scrolled (342, 276) with delta (0, 0)
Screenshot: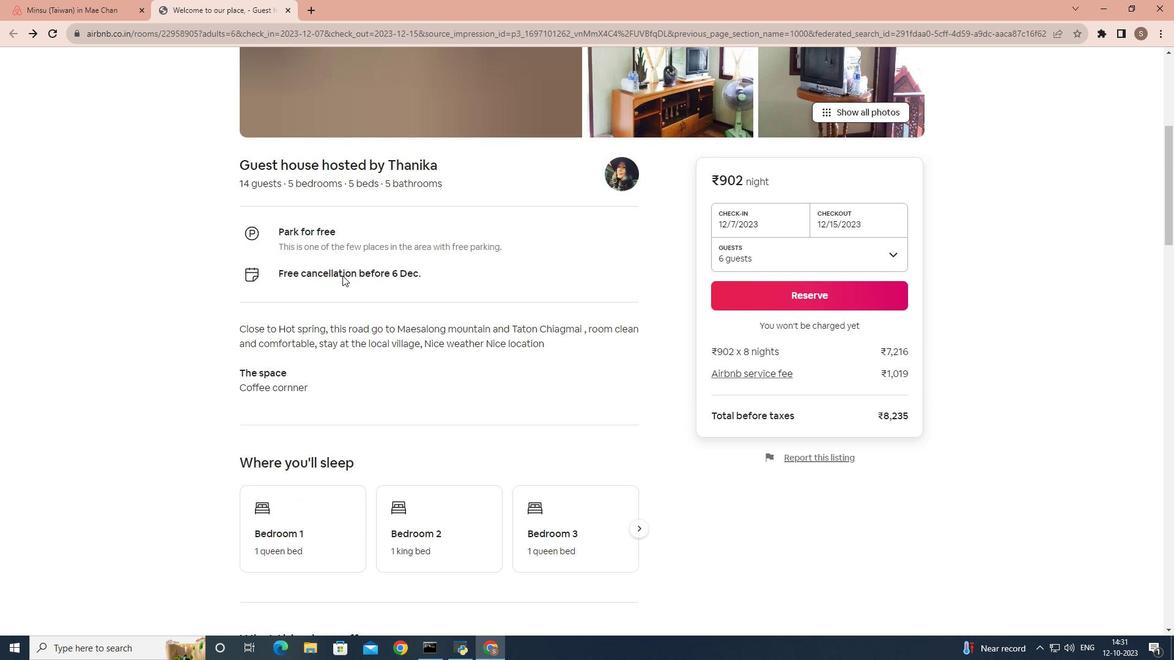 
Action: Mouse scrolled (342, 276) with delta (0, 0)
Screenshot: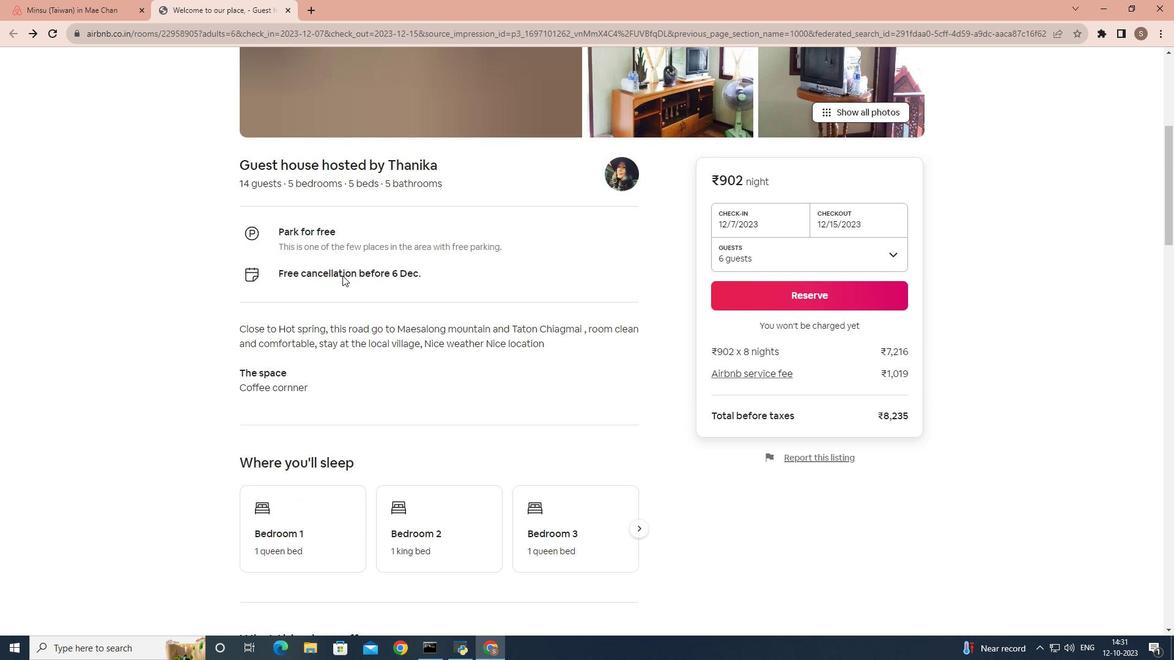 
Action: Mouse scrolled (342, 276) with delta (0, 0)
Screenshot: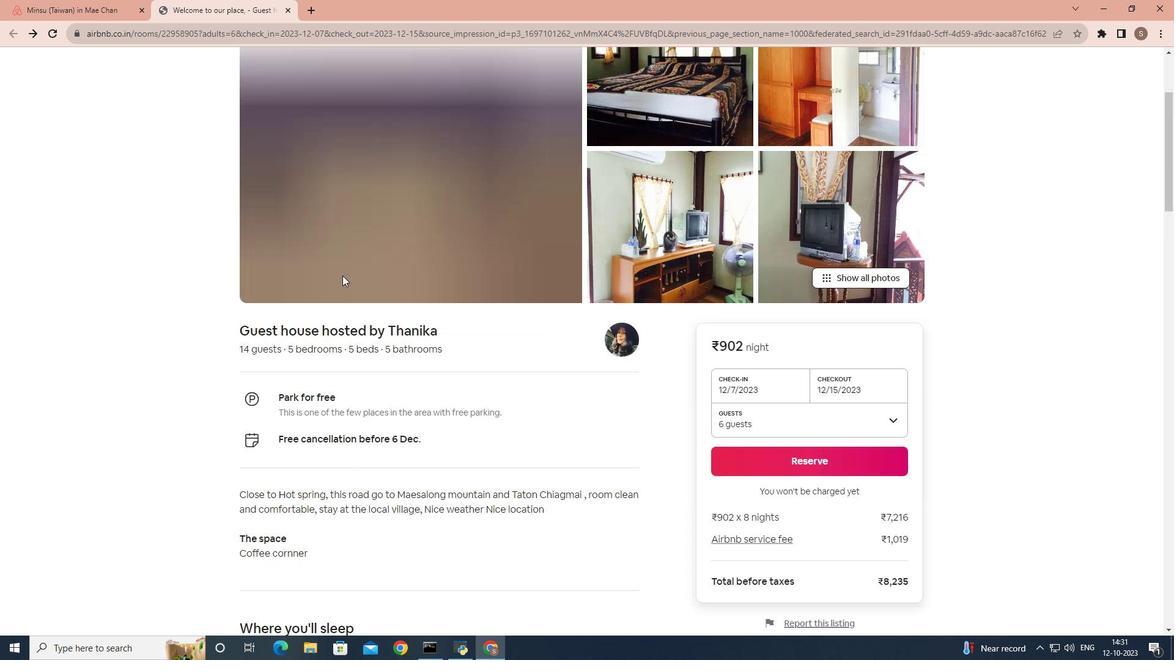 
Action: Mouse scrolled (342, 276) with delta (0, 0)
Screenshot: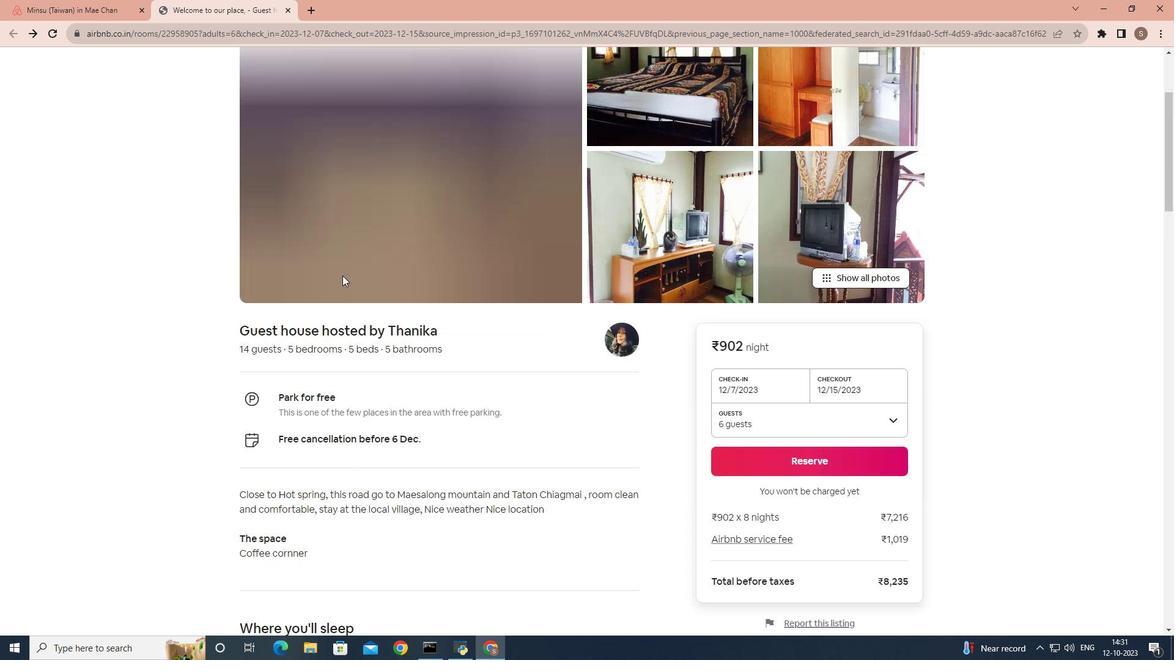 
Action: Mouse scrolled (342, 276) with delta (0, 0)
Screenshot: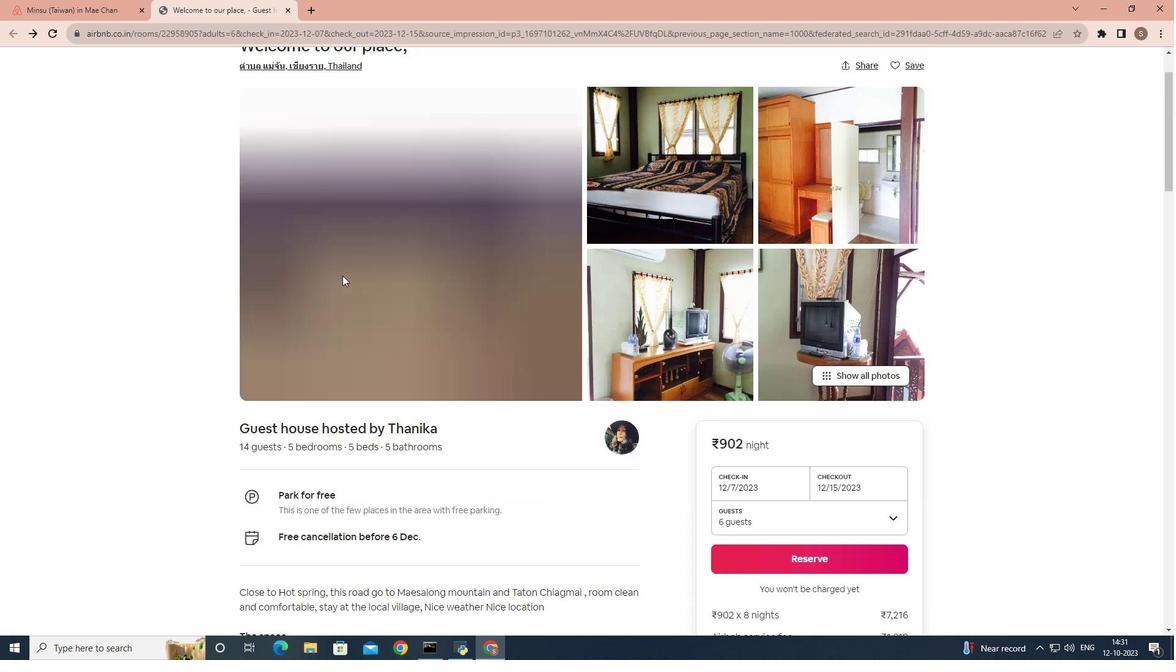 
Action: Mouse scrolled (342, 276) with delta (0, 0)
Screenshot: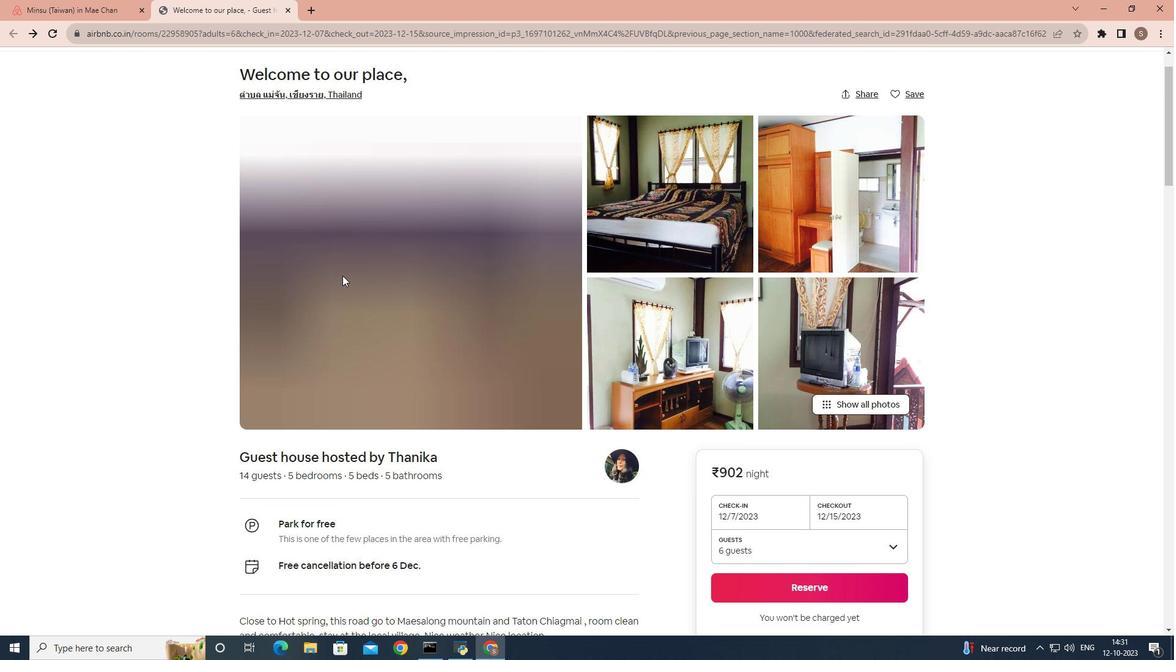 
Action: Mouse scrolled (342, 276) with delta (0, 0)
Screenshot: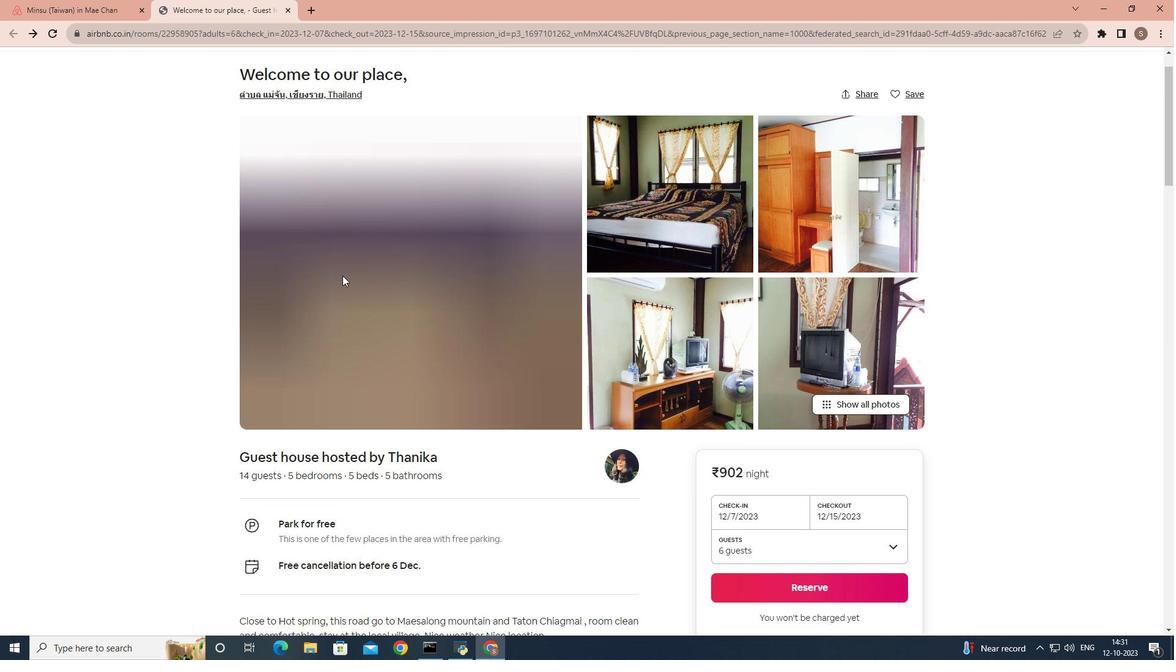 
Action: Mouse scrolled (342, 276) with delta (0, 0)
Screenshot: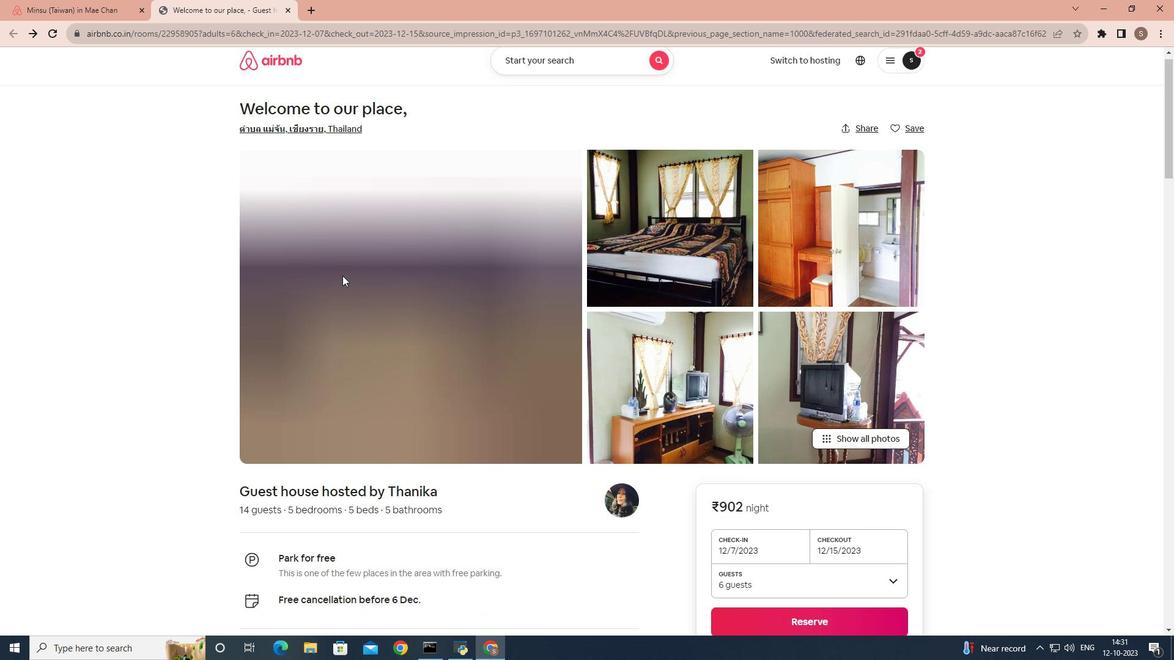 
Action: Mouse scrolled (342, 276) with delta (0, 0)
Screenshot: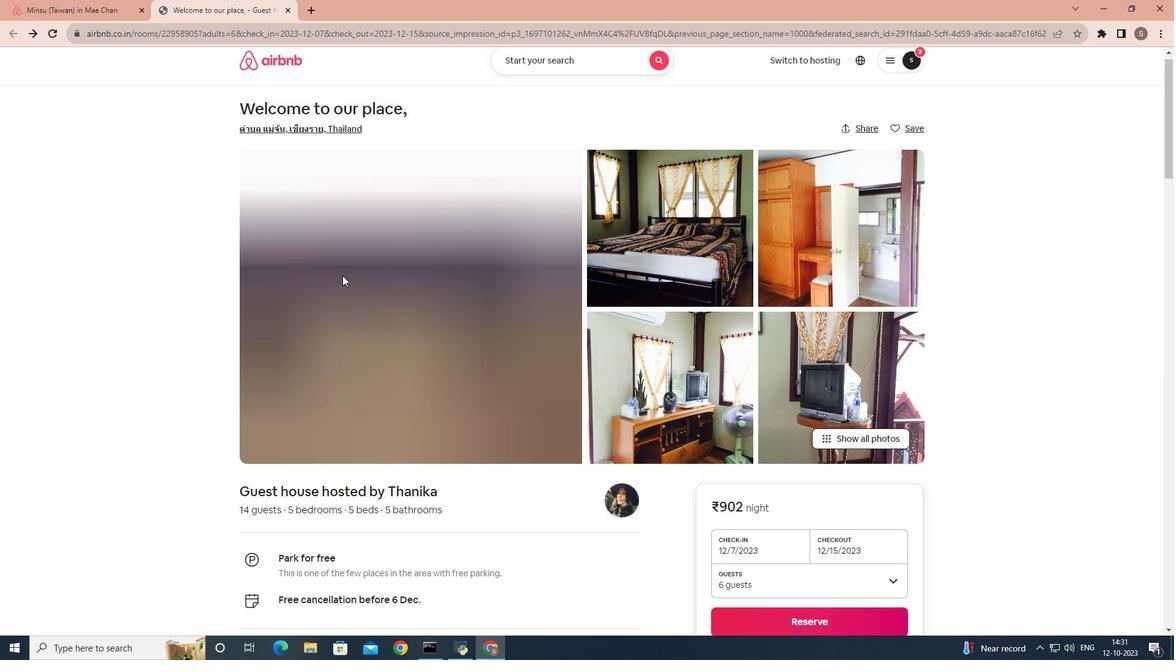 
Action: Mouse scrolled (342, 276) with delta (0, 0)
Screenshot: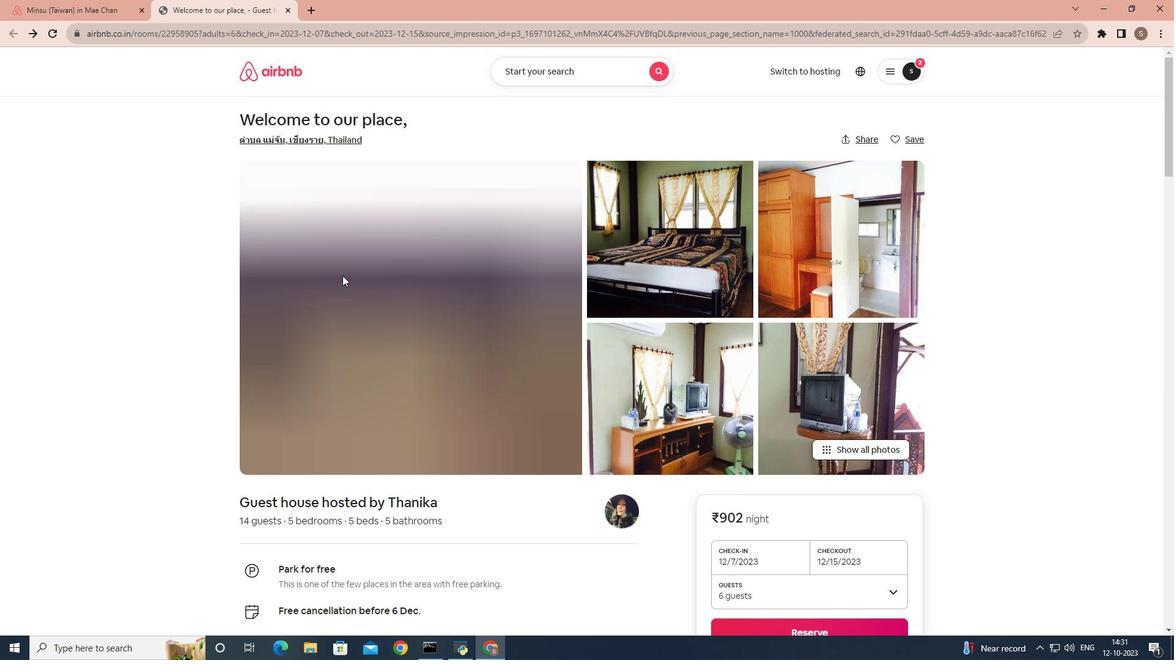 
Action: Mouse moved to (326, 337)
Screenshot: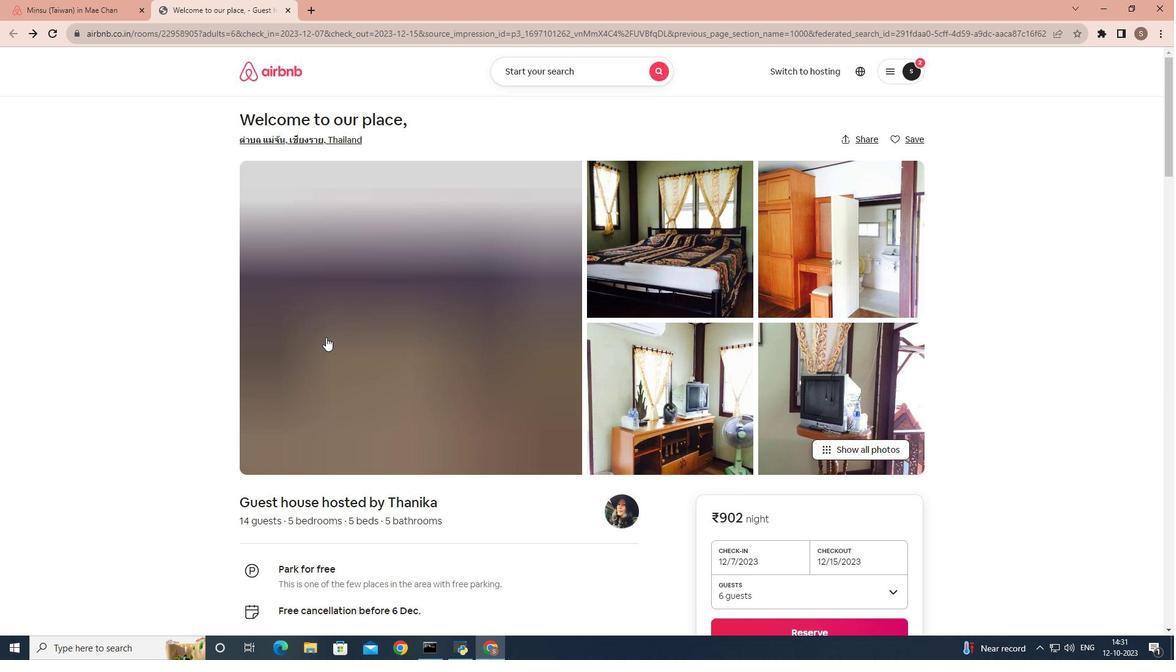 
Action: Mouse pressed left at (326, 337)
Screenshot: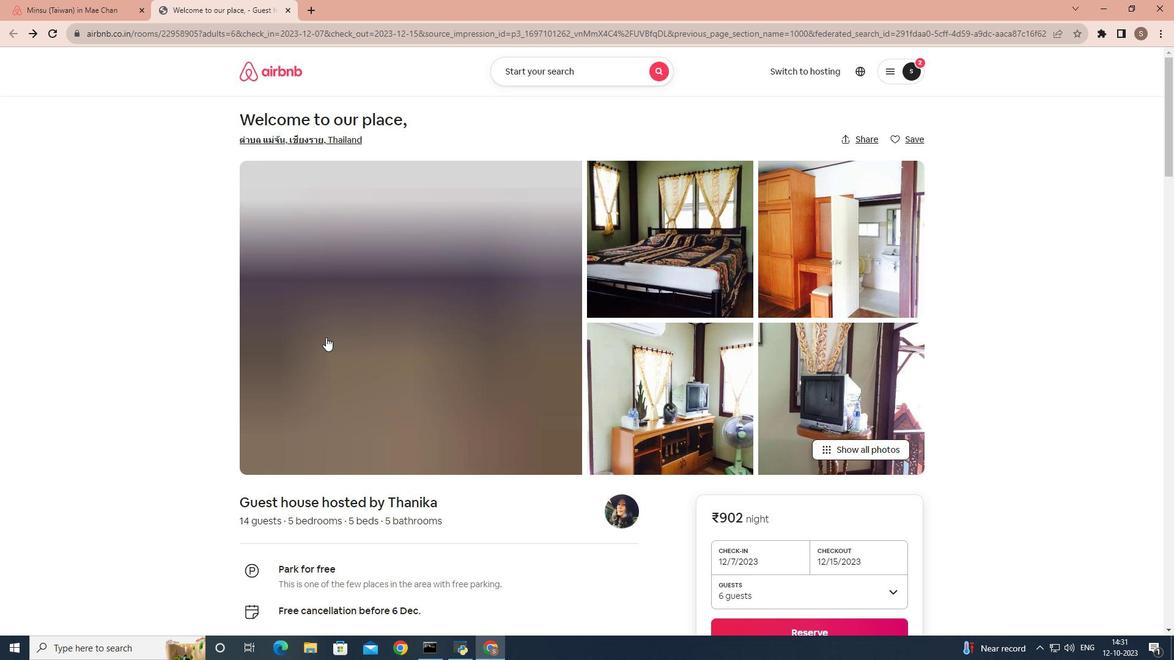 
Action: Mouse scrolled (326, 337) with delta (0, 0)
Screenshot: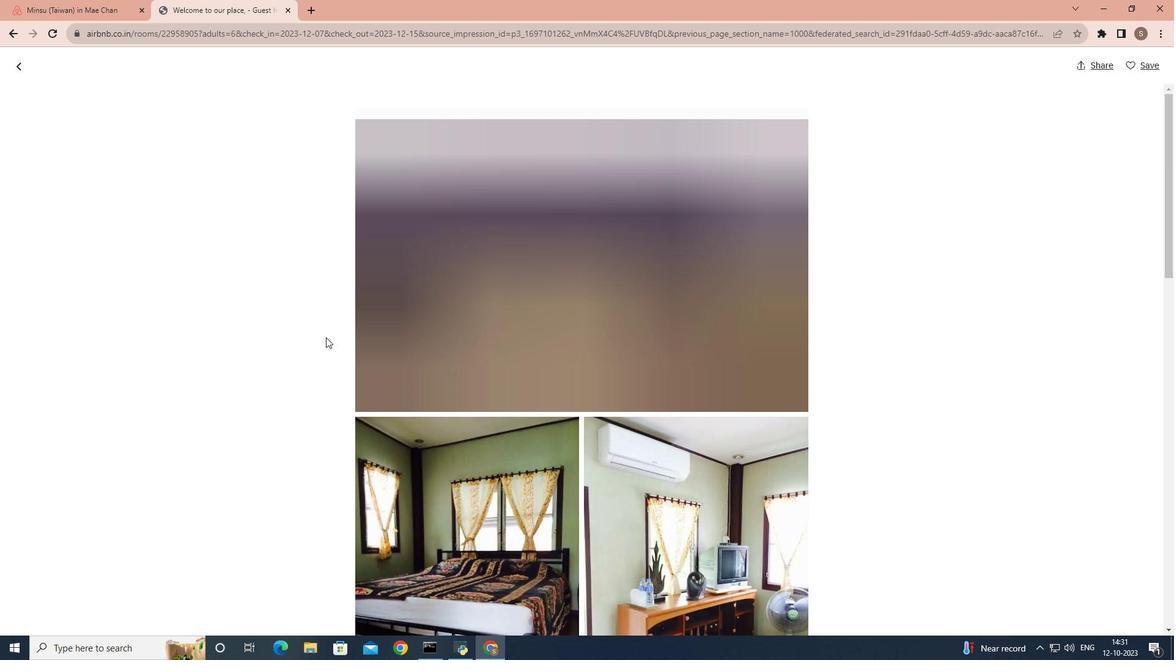 
Action: Mouse scrolled (326, 337) with delta (0, 0)
Screenshot: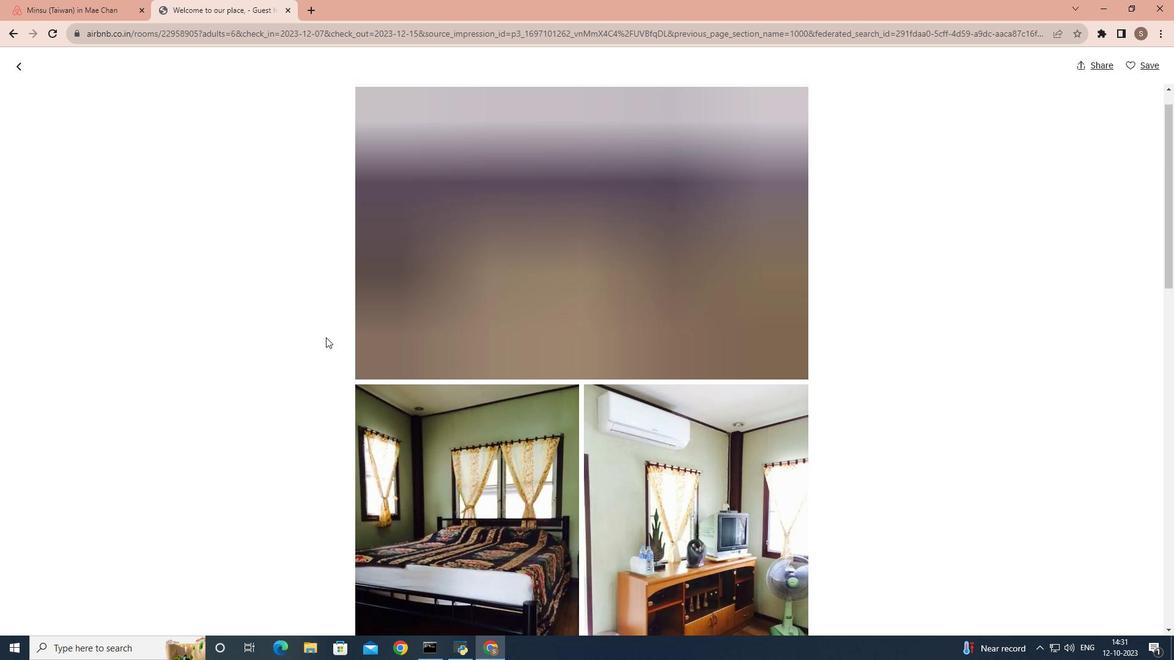 
Action: Mouse scrolled (326, 337) with delta (0, 0)
Screenshot: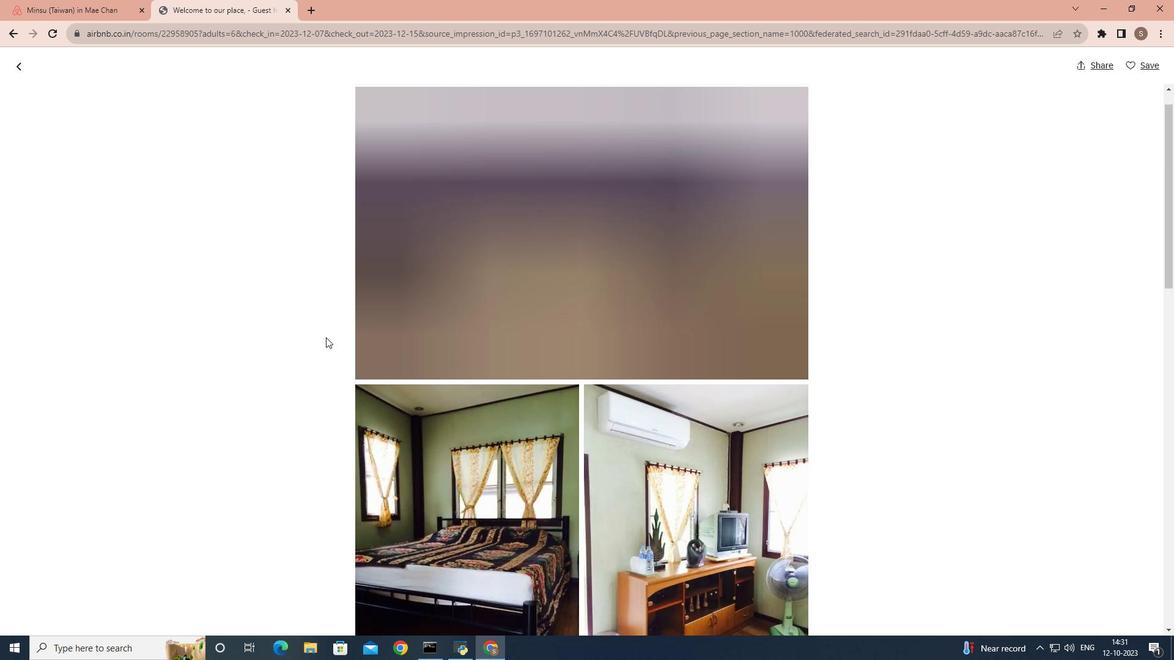 
Action: Mouse scrolled (326, 337) with delta (0, 0)
Screenshot: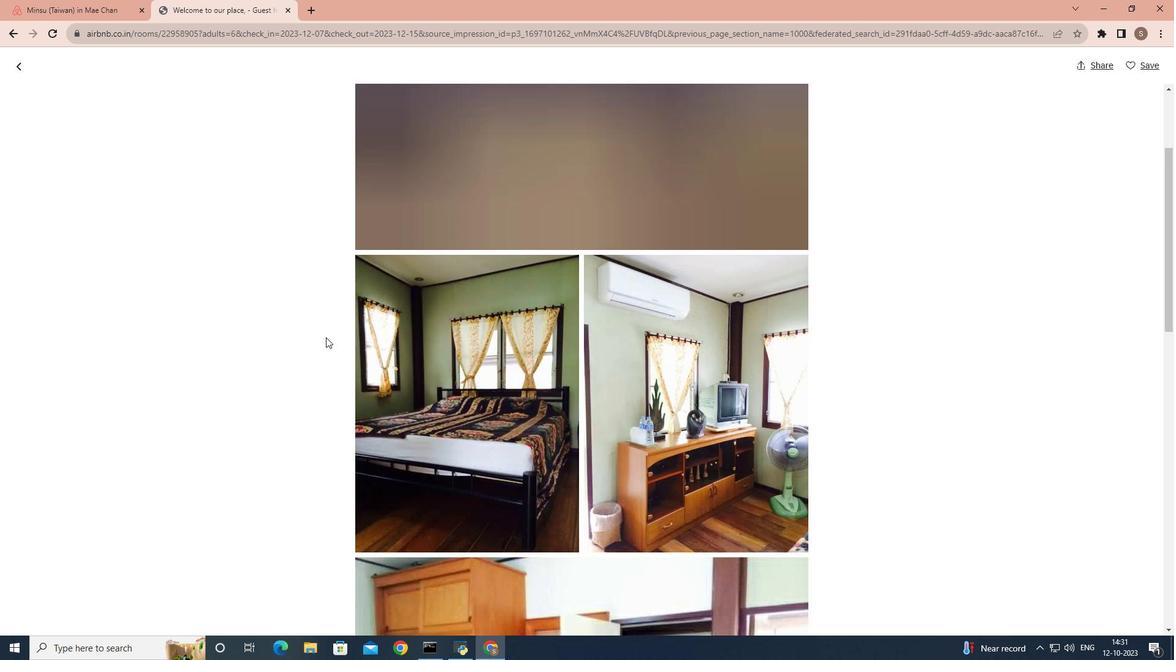 
Action: Mouse scrolled (326, 337) with delta (0, 0)
Screenshot: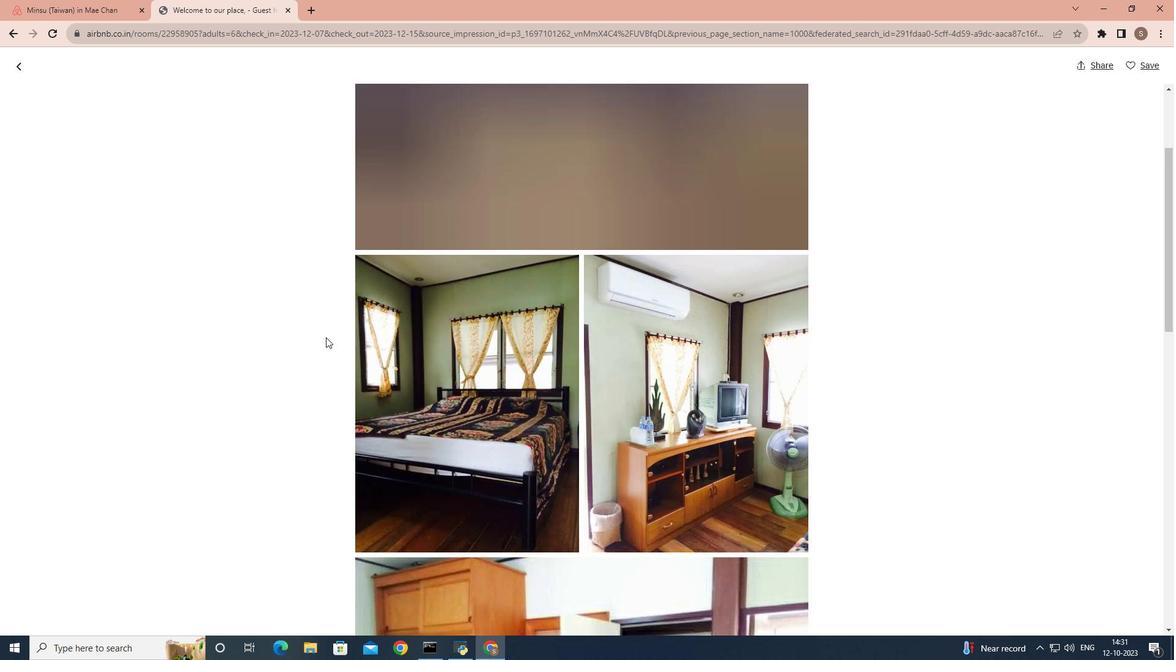 
Action: Mouse scrolled (326, 337) with delta (0, 0)
Screenshot: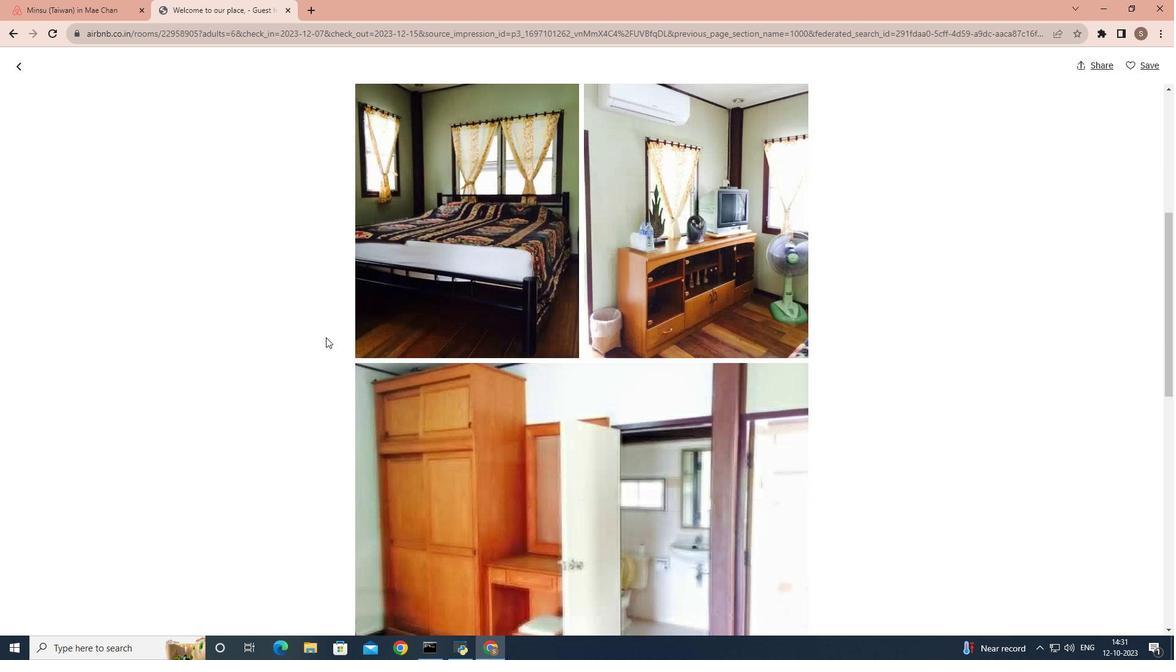 
Action: Mouse scrolled (326, 337) with delta (0, 0)
Screenshot: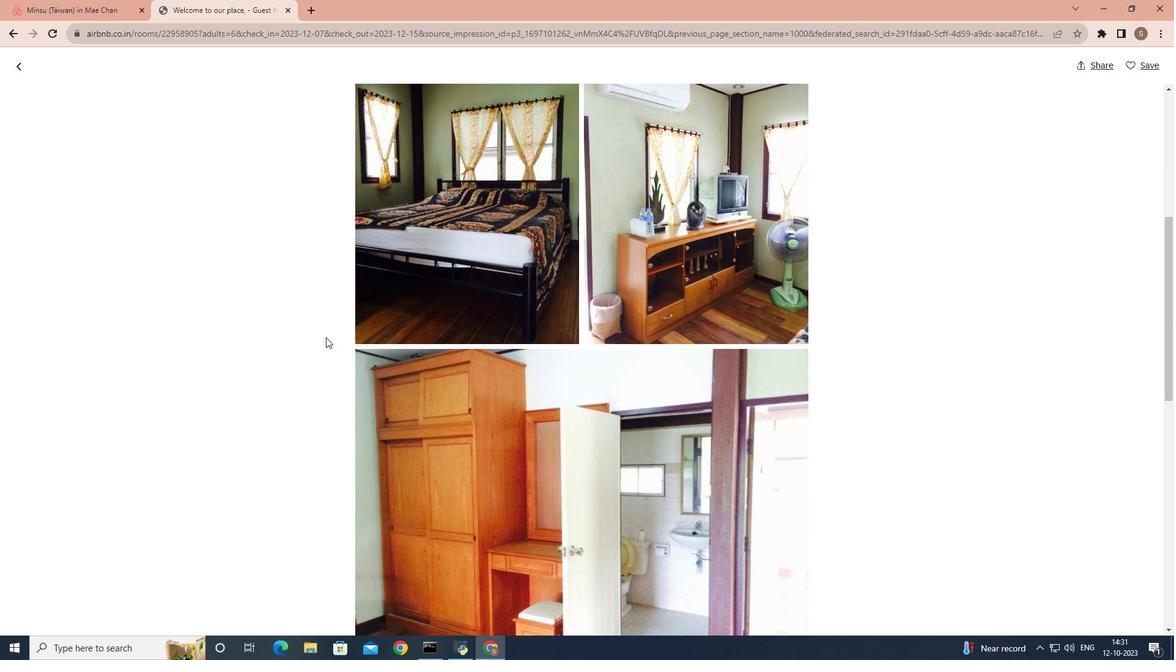 
Action: Mouse scrolled (326, 337) with delta (0, 0)
Screenshot: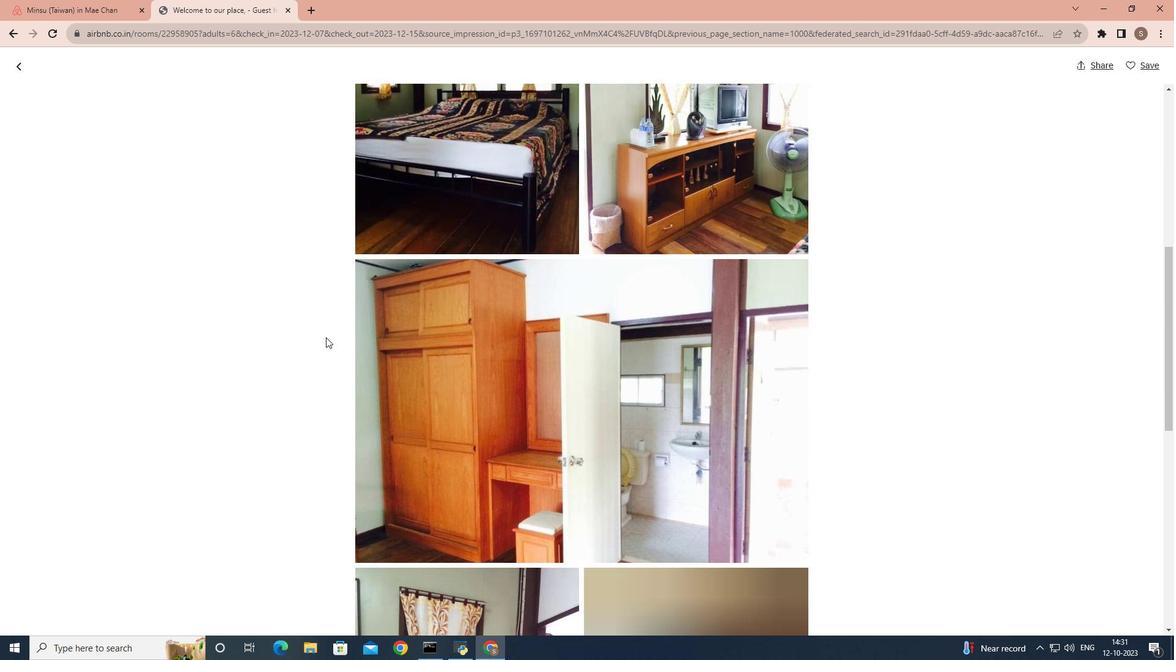 
Action: Mouse scrolled (326, 337) with delta (0, 0)
Screenshot: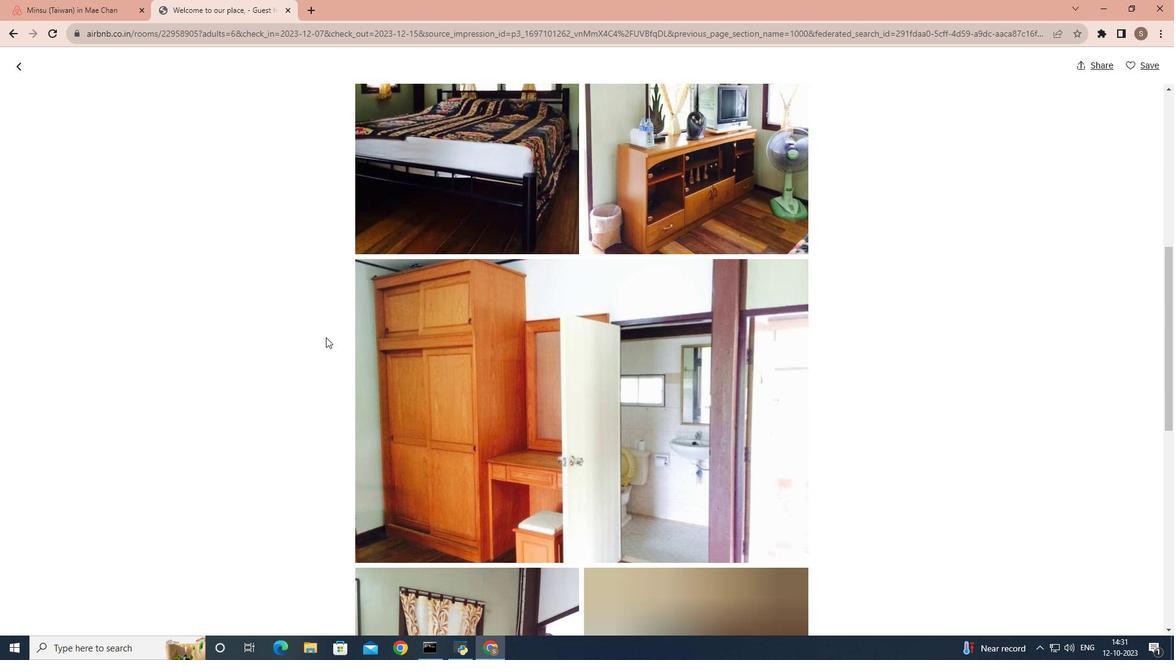 
Action: Mouse scrolled (326, 337) with delta (0, 0)
Screenshot: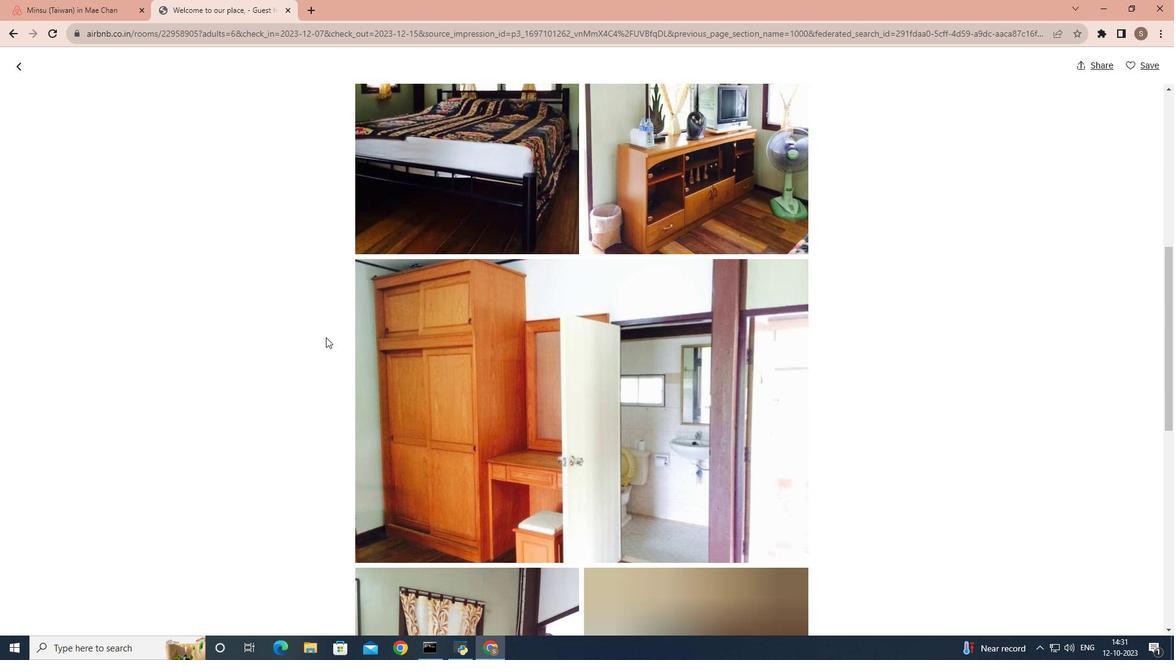 
Action: Mouse scrolled (326, 337) with delta (0, 0)
Screenshot: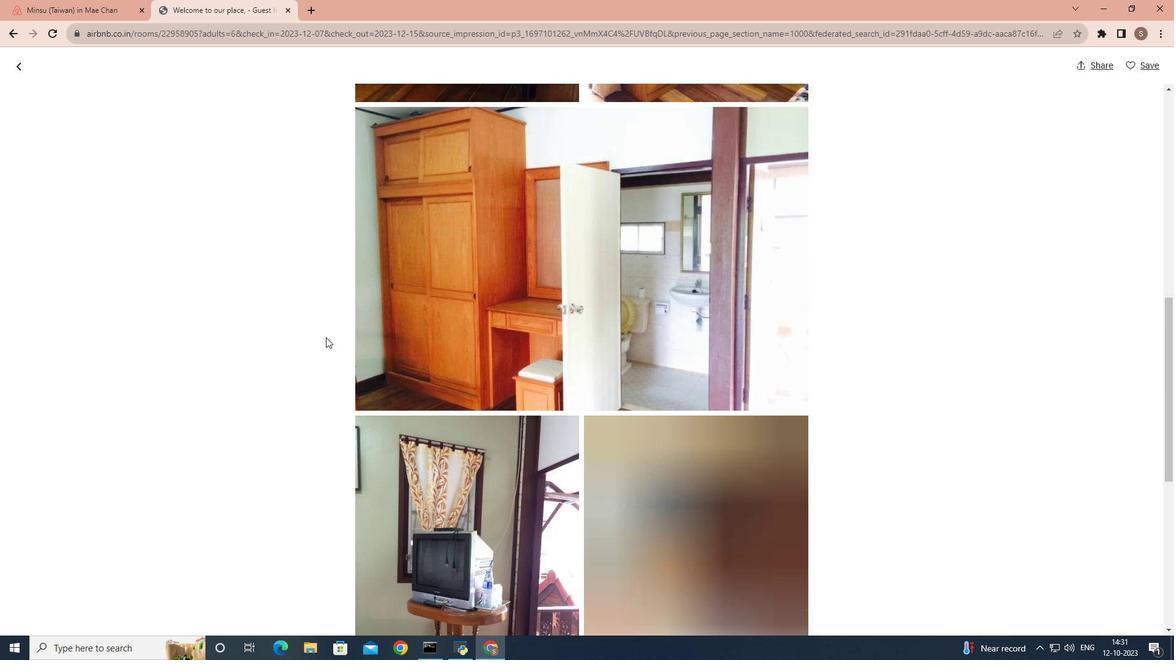 
Action: Mouse scrolled (326, 337) with delta (0, 0)
Screenshot: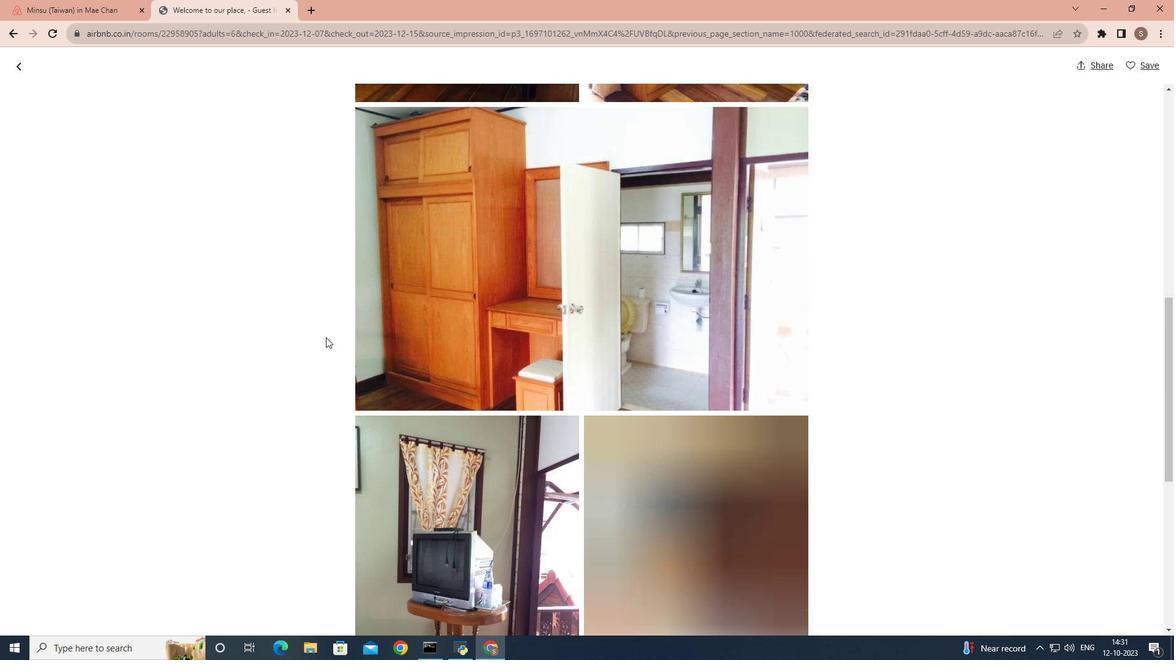 
Action: Mouse scrolled (326, 337) with delta (0, 0)
Screenshot: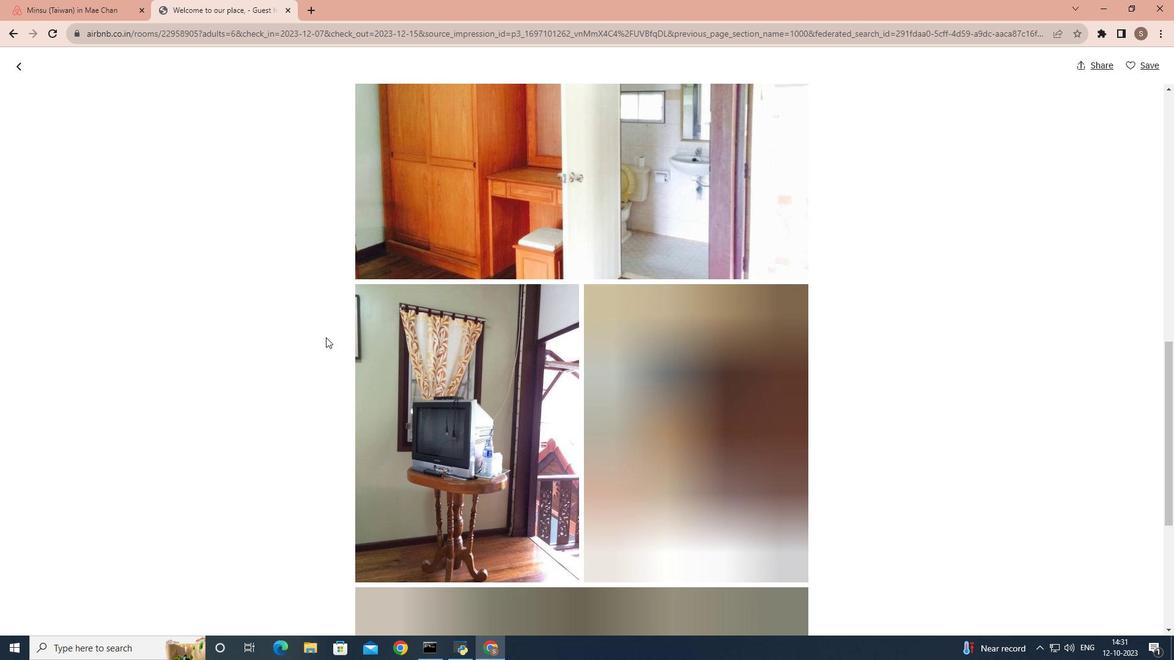 
Action: Mouse scrolled (326, 337) with delta (0, 0)
Screenshot: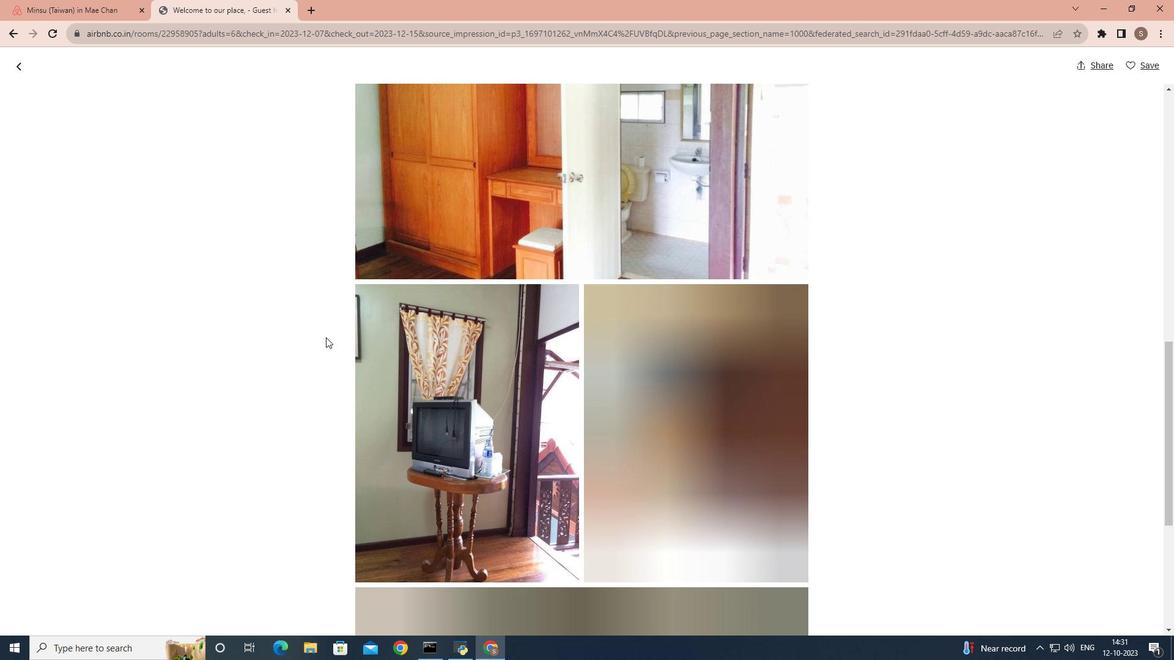 
Action: Mouse scrolled (326, 337) with delta (0, 0)
Screenshot: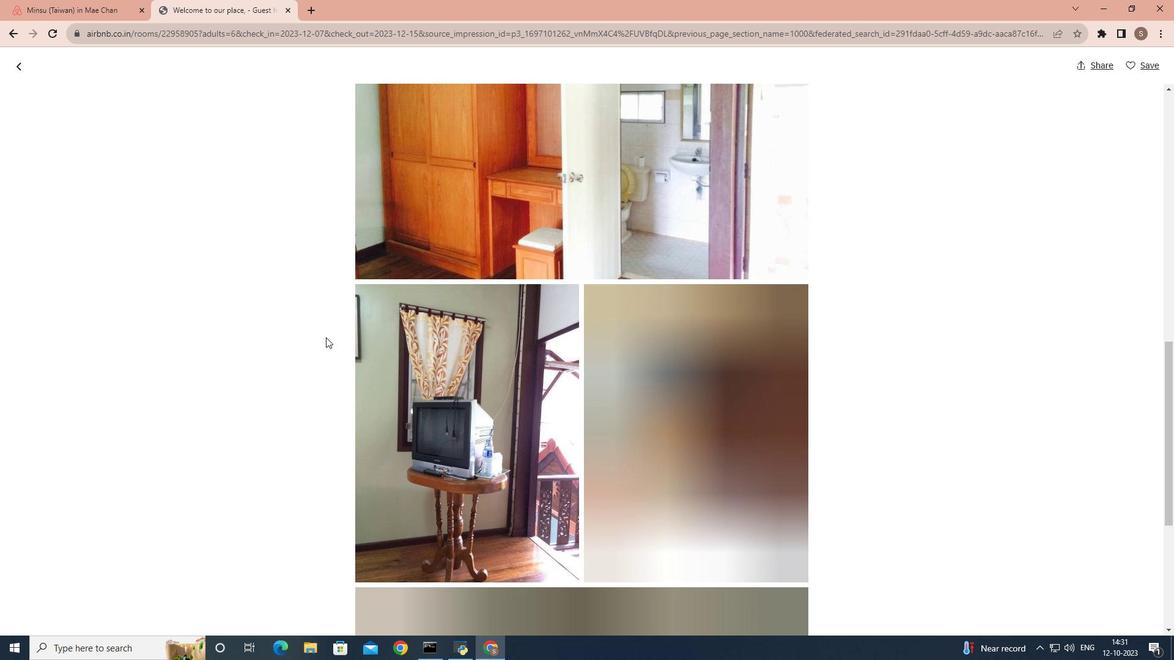
Action: Mouse scrolled (326, 337) with delta (0, 0)
Screenshot: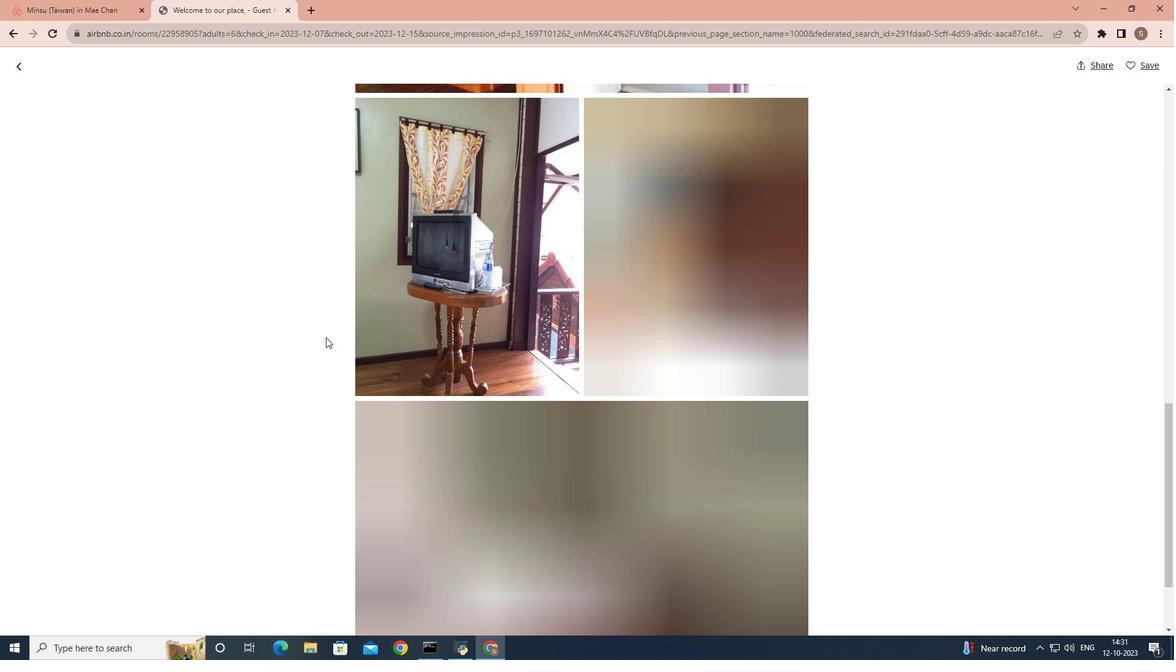 
Action: Mouse scrolled (326, 337) with delta (0, 0)
Screenshot: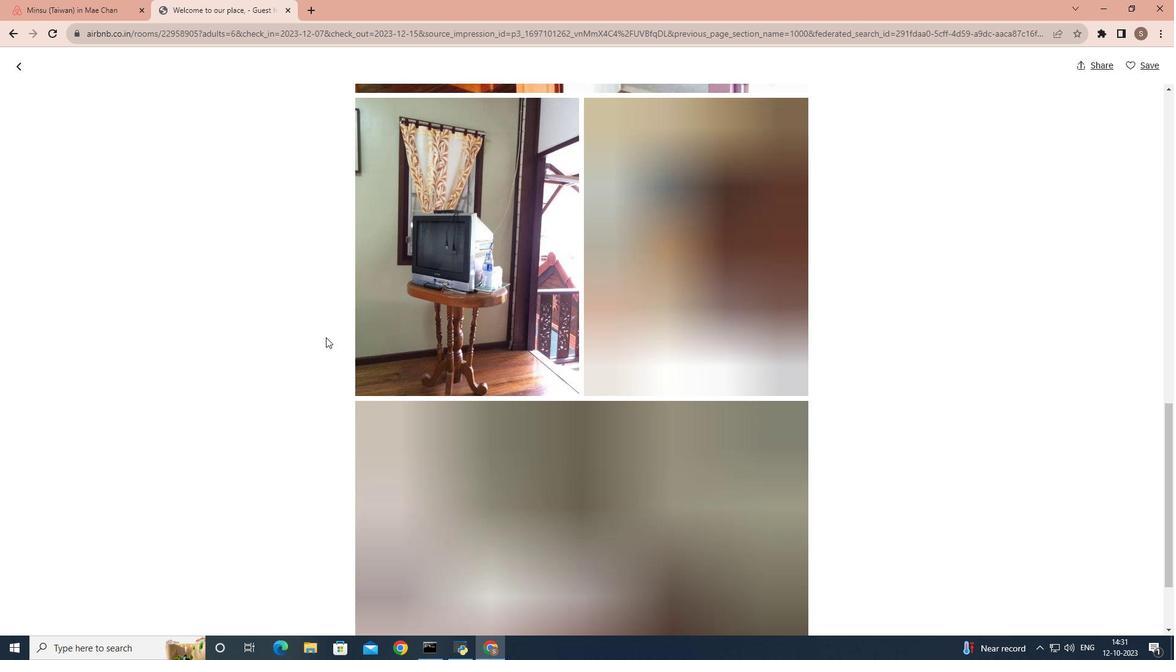 
Action: Mouse scrolled (326, 337) with delta (0, 0)
Screenshot: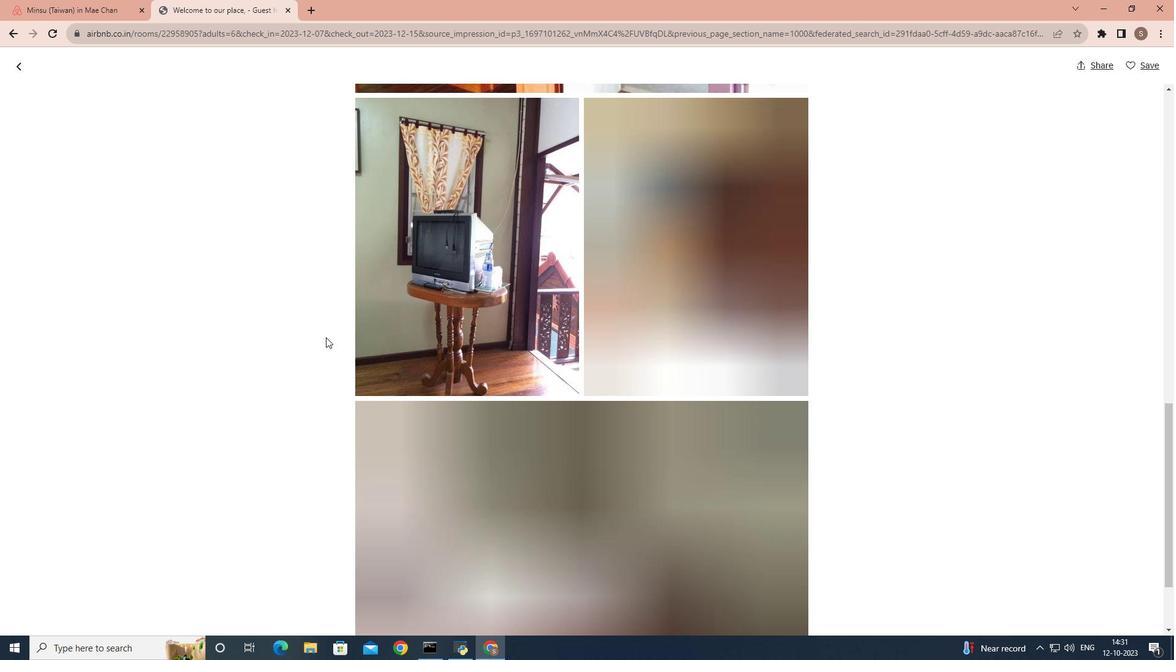 
Action: Mouse scrolled (326, 338) with delta (0, 0)
Screenshot: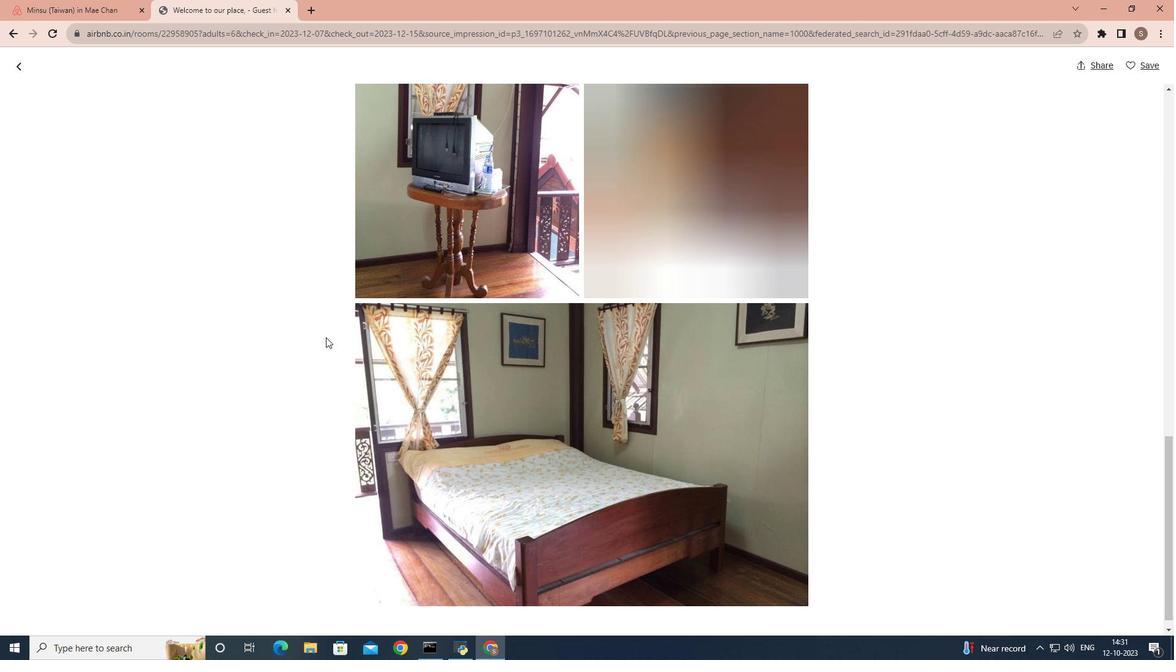 
Action: Mouse scrolled (326, 338) with delta (0, 0)
Screenshot: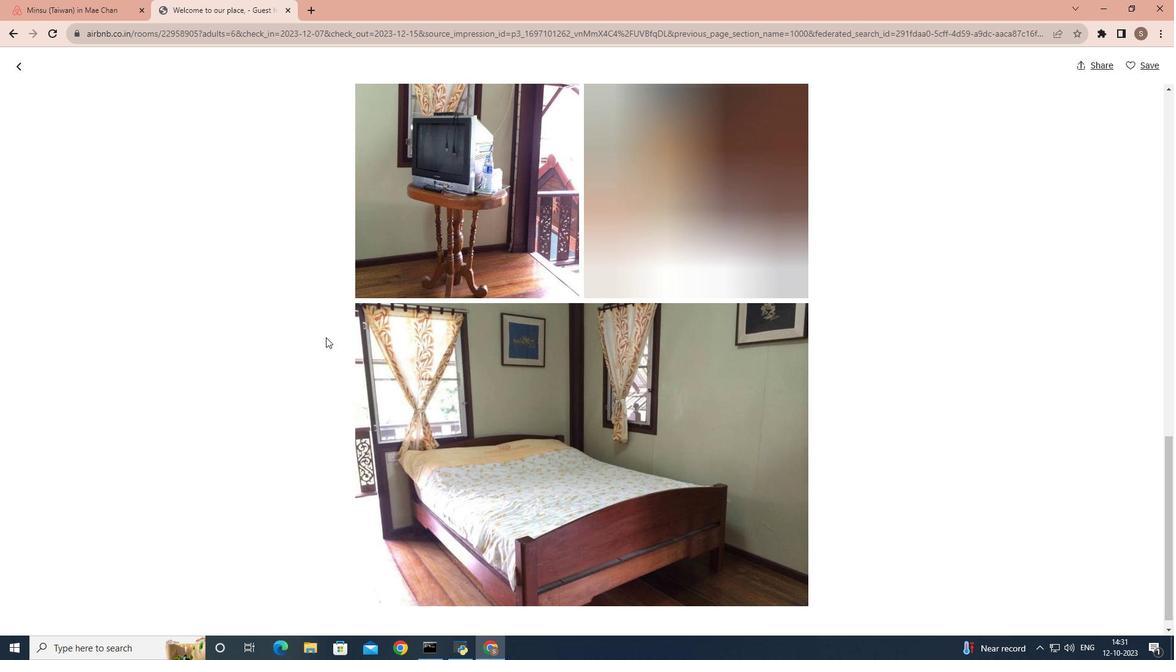 
Action: Mouse scrolled (326, 338) with delta (0, 0)
Screenshot: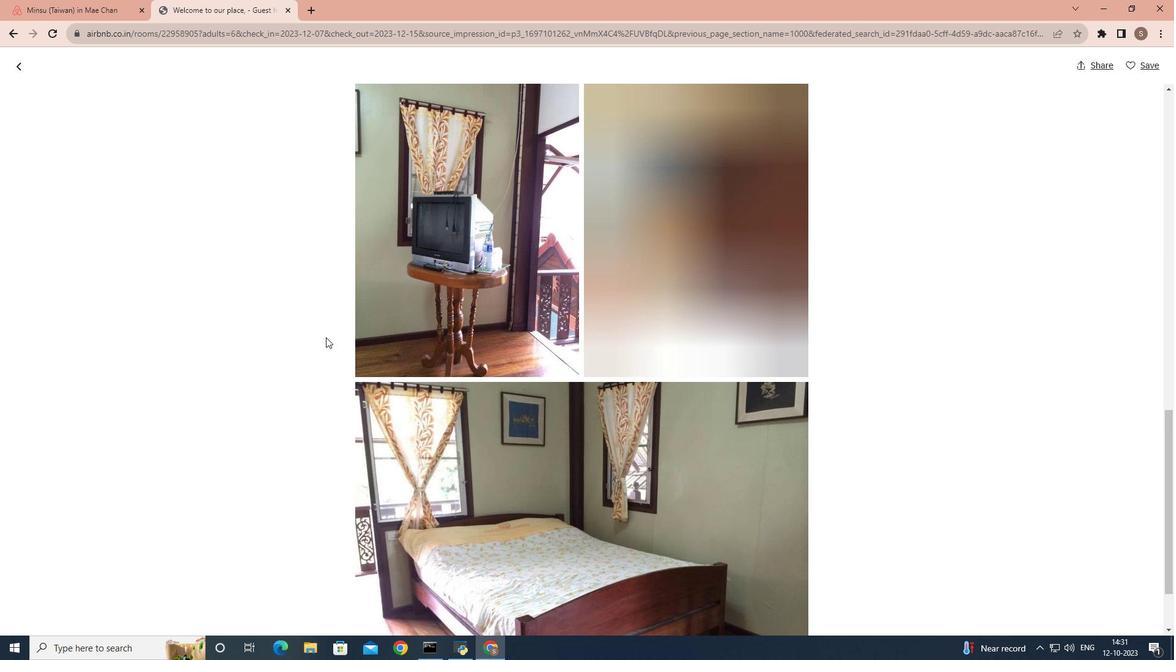 
Action: Mouse scrolled (326, 337) with delta (0, 0)
Screenshot: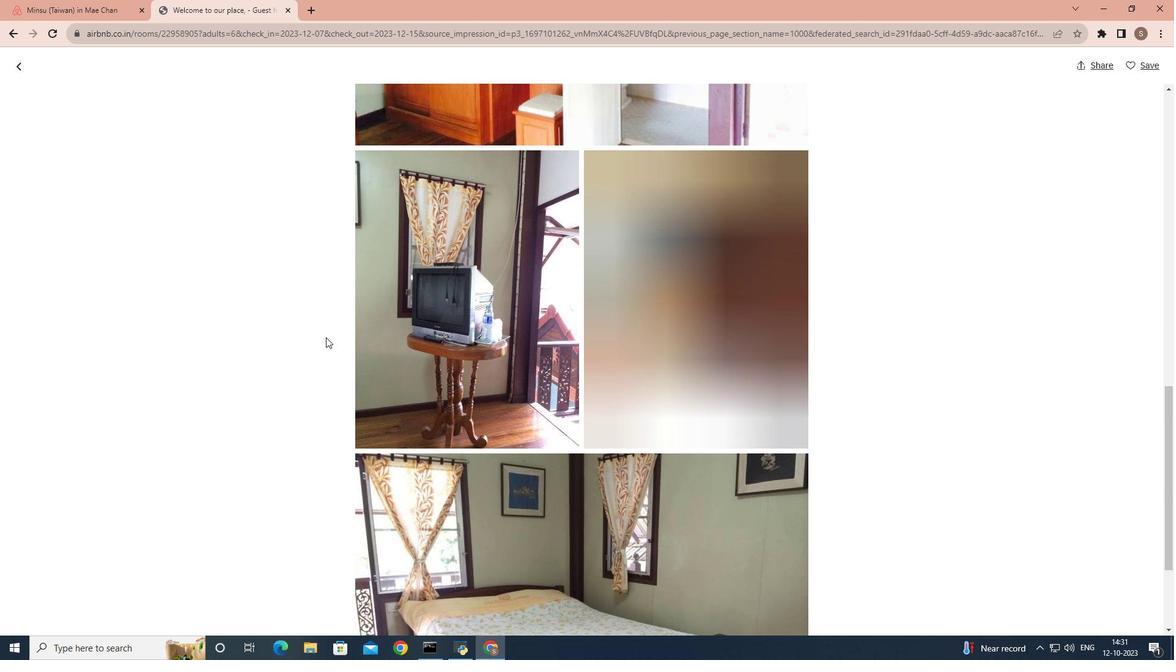 
Action: Mouse scrolled (326, 338) with delta (0, 0)
Screenshot: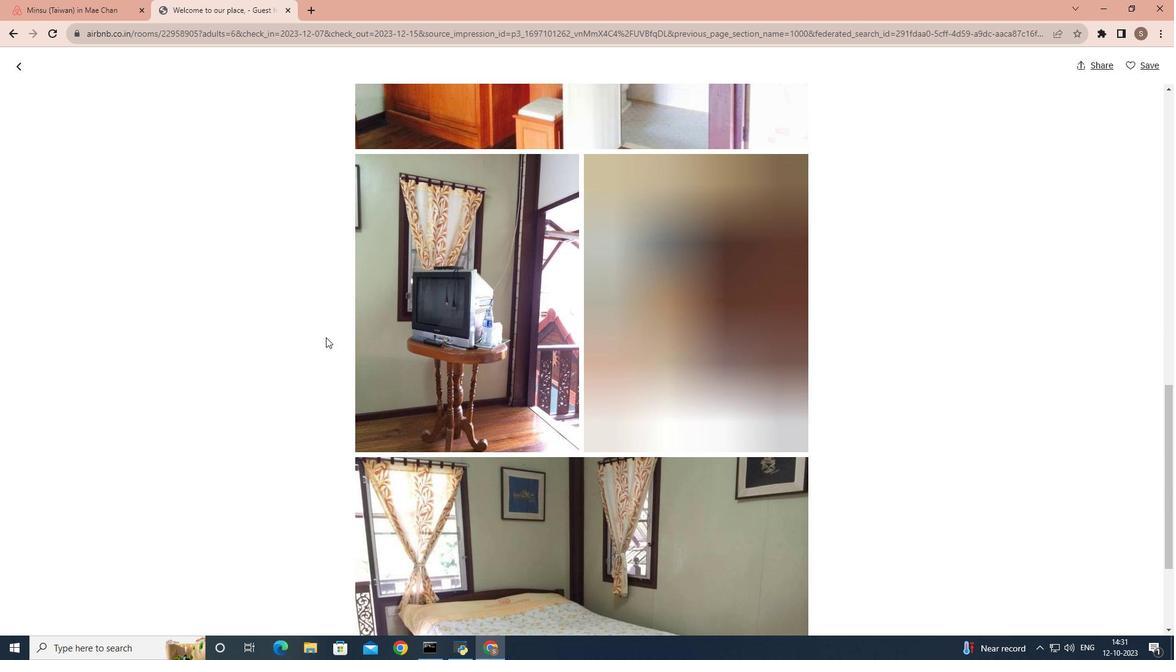 
Action: Mouse scrolled (326, 338) with delta (0, 0)
Screenshot: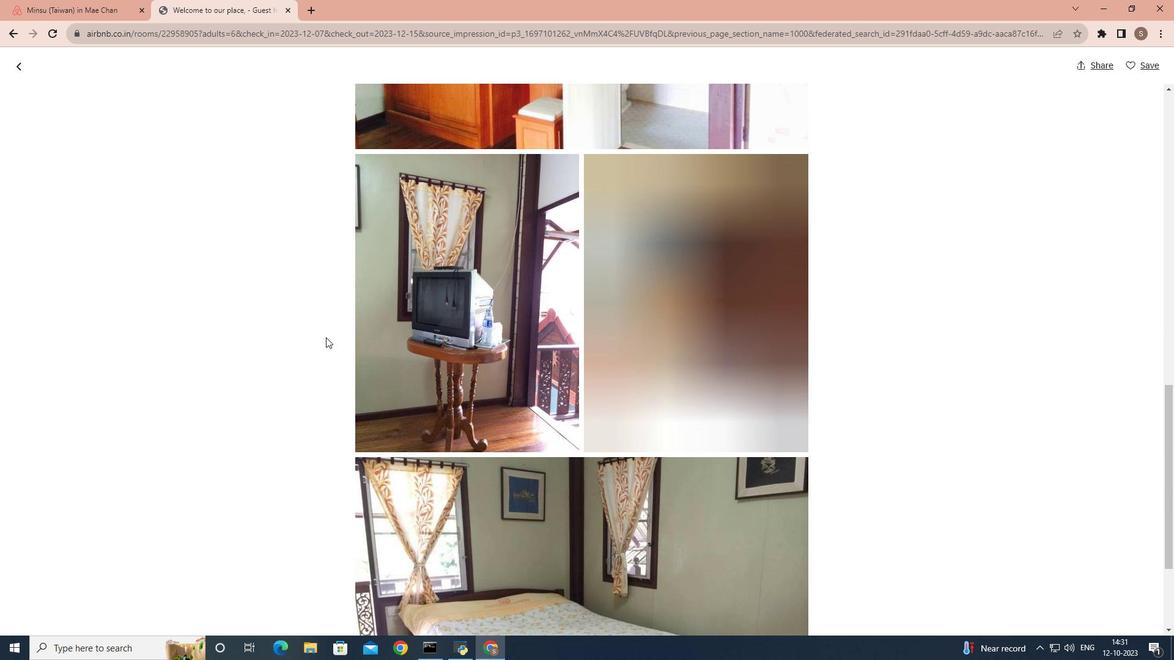 
Action: Mouse scrolled (326, 338) with delta (0, 0)
Screenshot: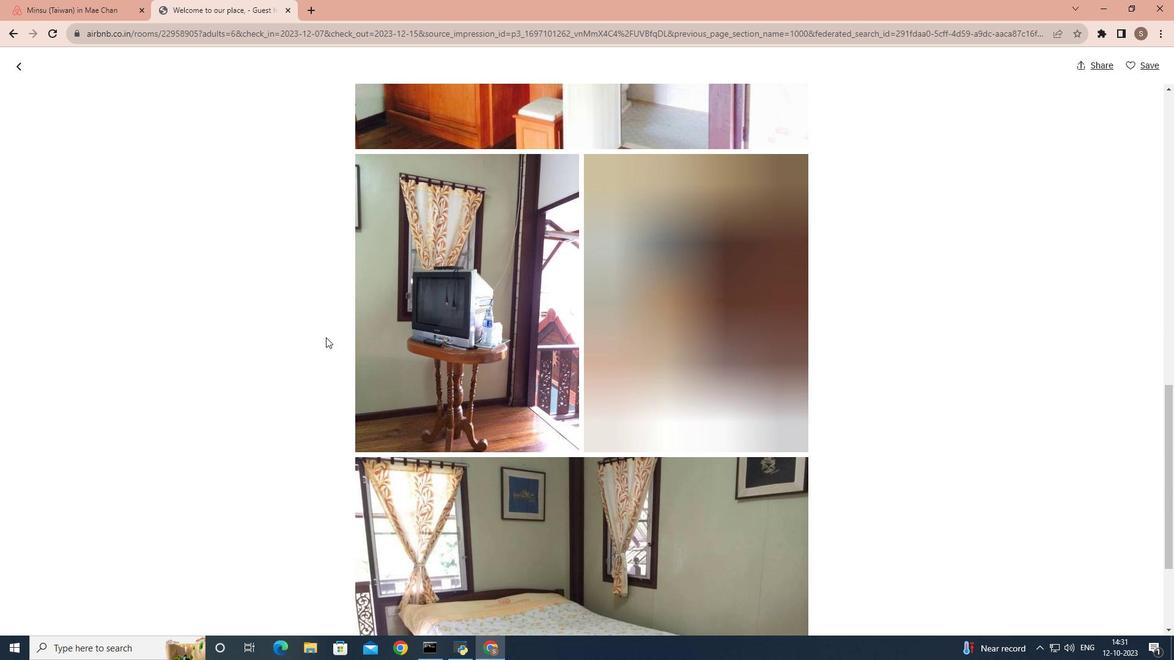 
Action: Mouse scrolled (326, 337) with delta (0, 0)
Screenshot: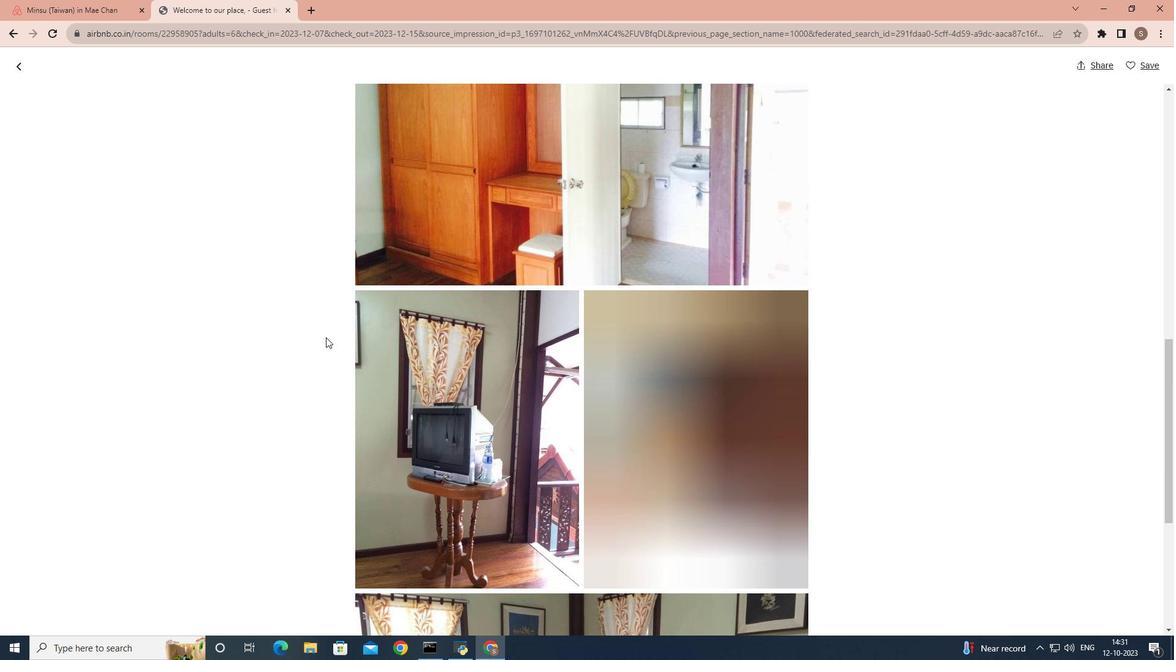 
Action: Mouse scrolled (326, 337) with delta (0, 0)
Screenshot: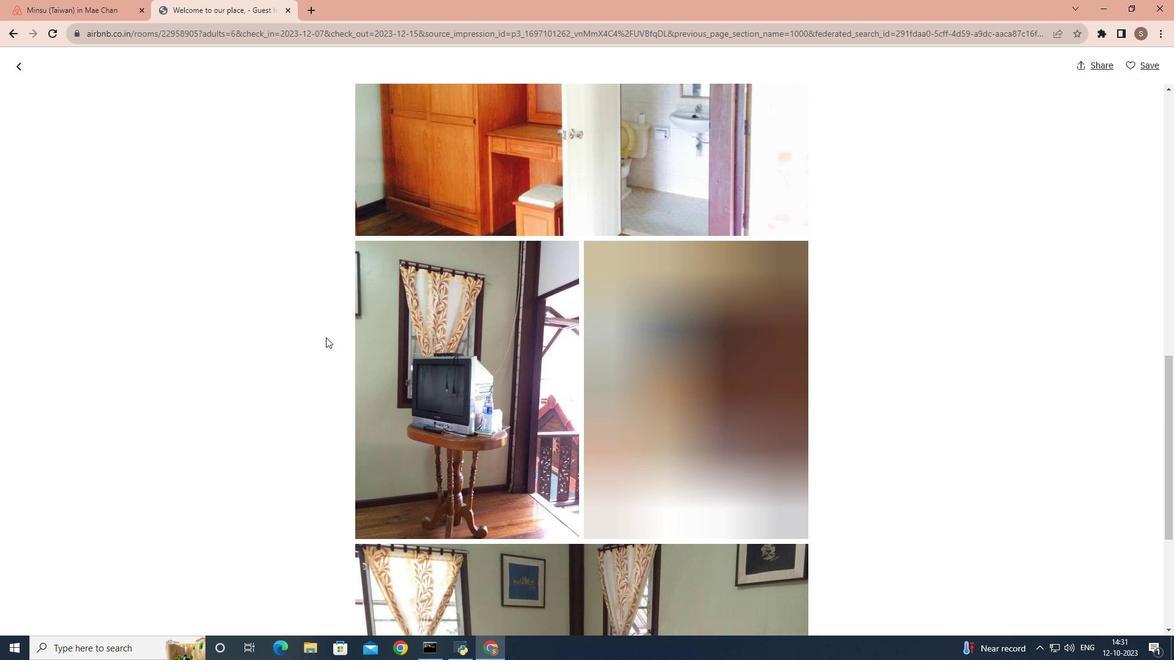 
Action: Mouse scrolled (326, 337) with delta (0, 0)
Screenshot: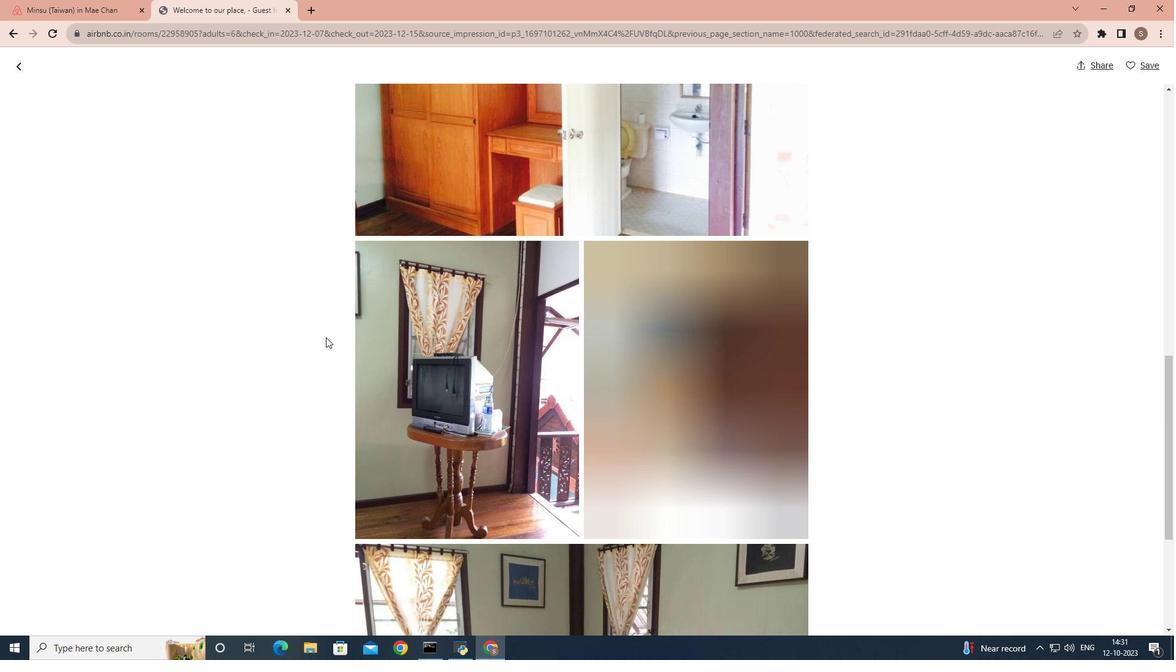 
Action: Mouse scrolled (326, 337) with delta (0, 0)
Screenshot: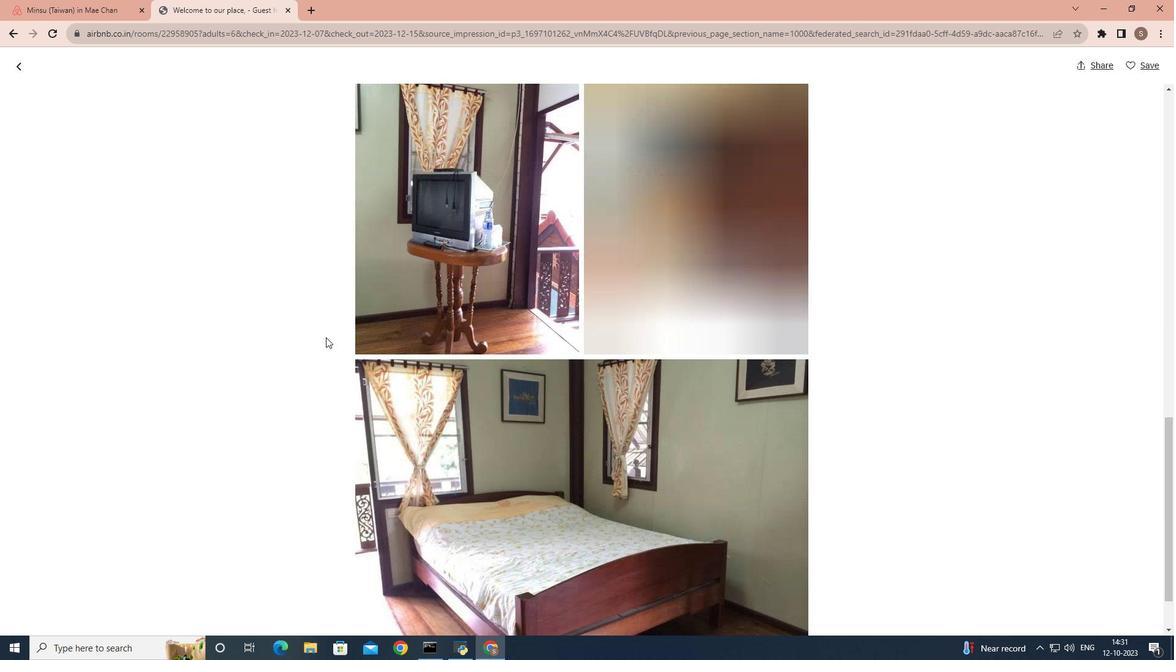 
Action: Mouse scrolled (326, 337) with delta (0, 0)
Screenshot: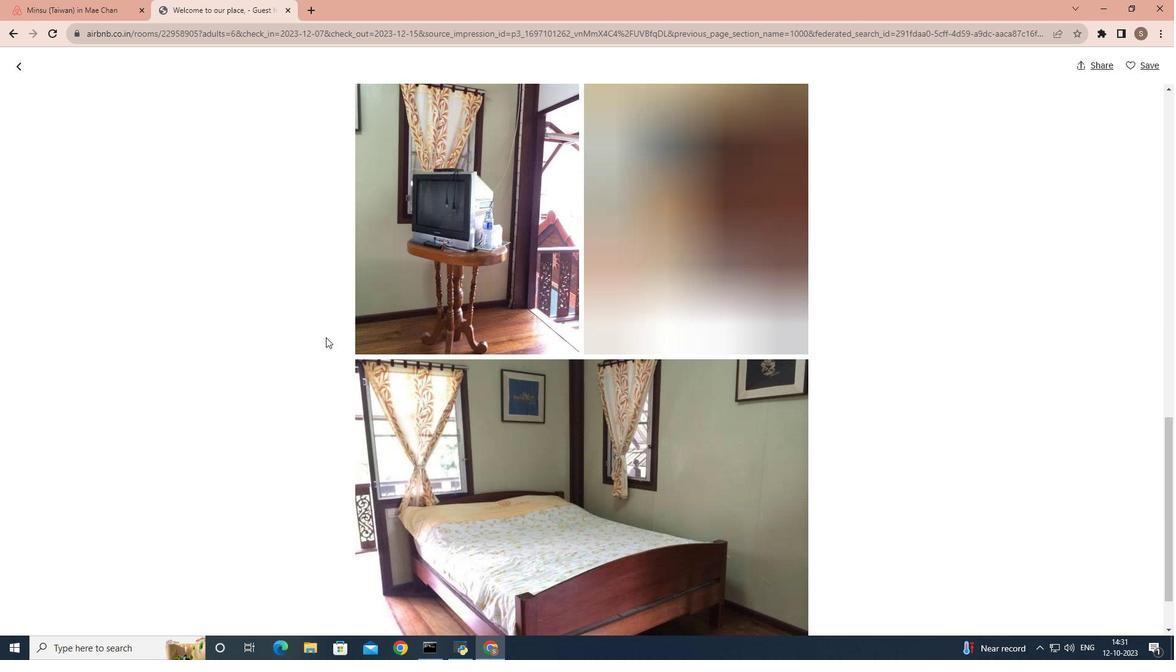 
Action: Mouse scrolled (326, 337) with delta (0, 0)
Screenshot: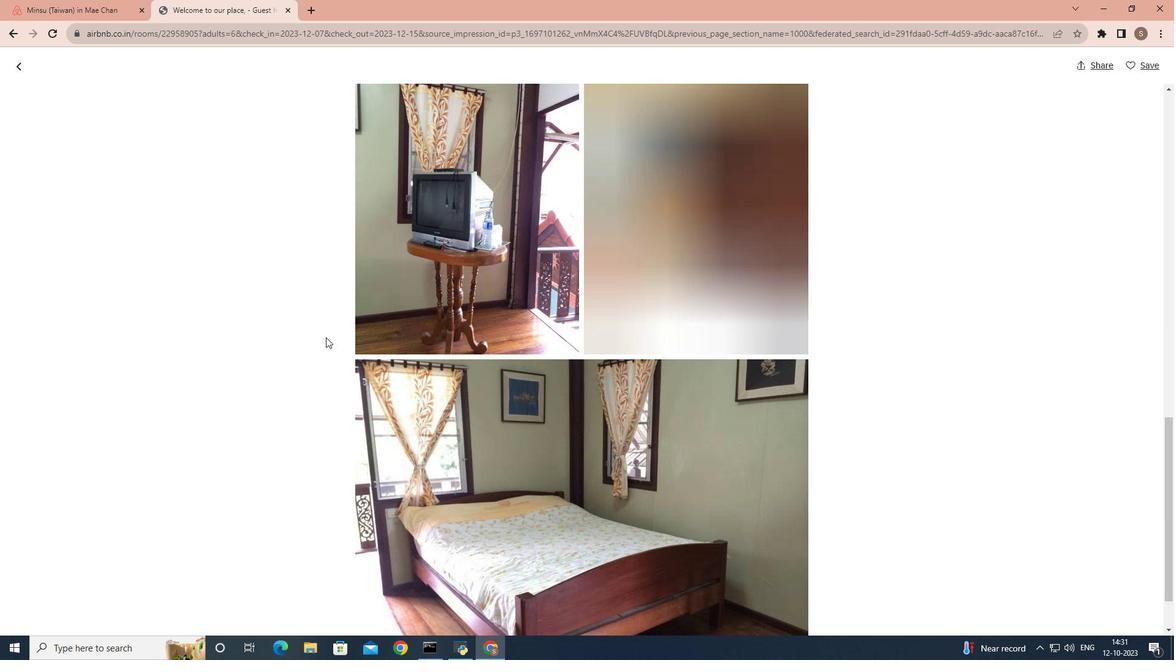 
Action: Mouse scrolled (326, 337) with delta (0, 0)
